 Task: Plan a trip to Vaniyambadi, India from 15th December, 2023 to 21st December, 2023 for 5 adults.3 bedrooms having 3 beds and 3 bathrooms. Property type can be house. Amenities needed are: washing machine. Look for 4 properties as per requirement.
Action: Mouse moved to (540, 123)
Screenshot: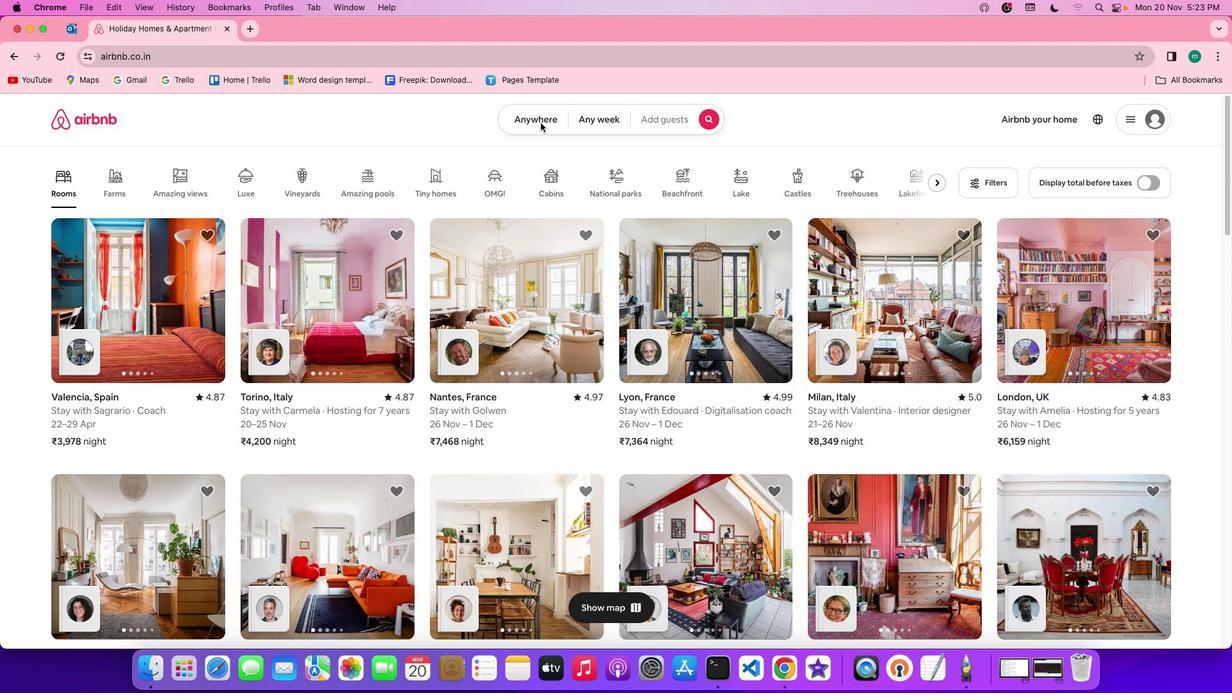 
Action: Mouse pressed left at (540, 123)
Screenshot: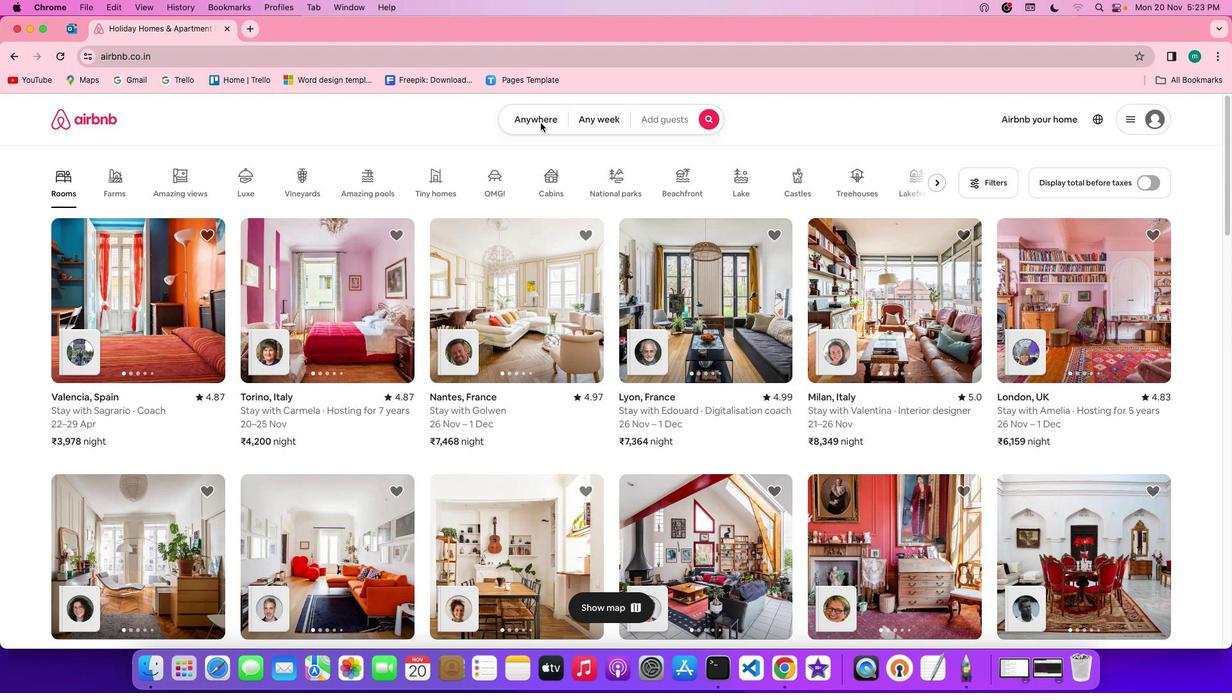 
Action: Mouse pressed left at (540, 123)
Screenshot: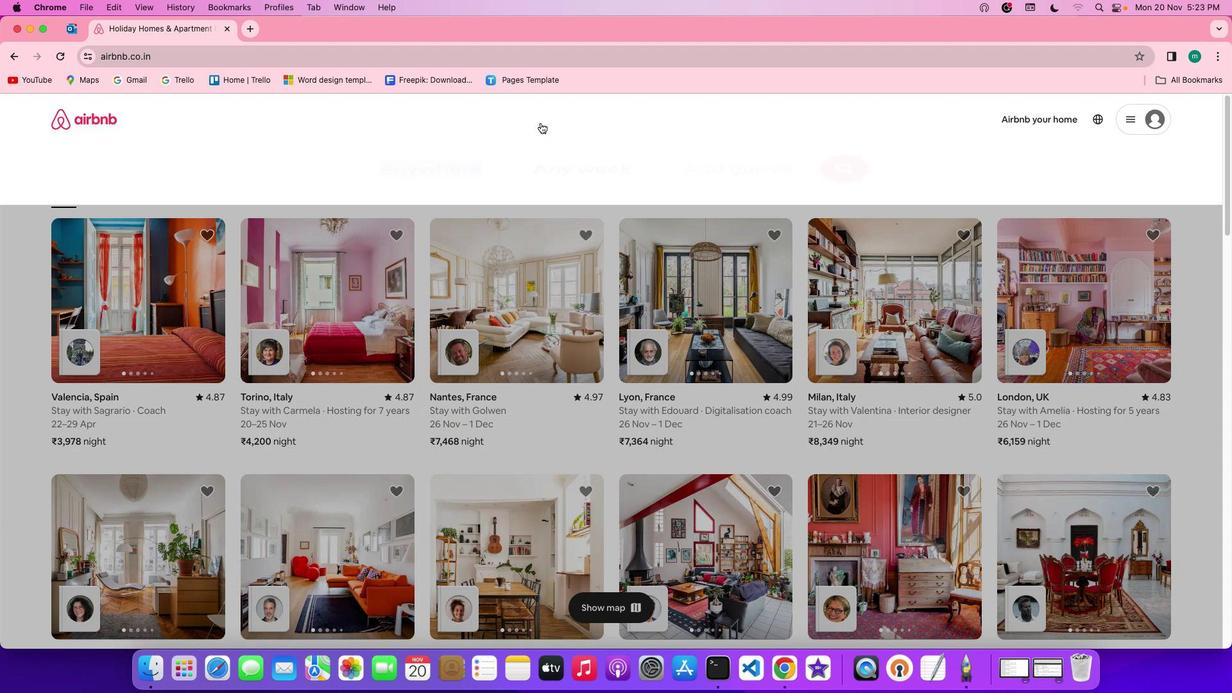 
Action: Mouse moved to (466, 167)
Screenshot: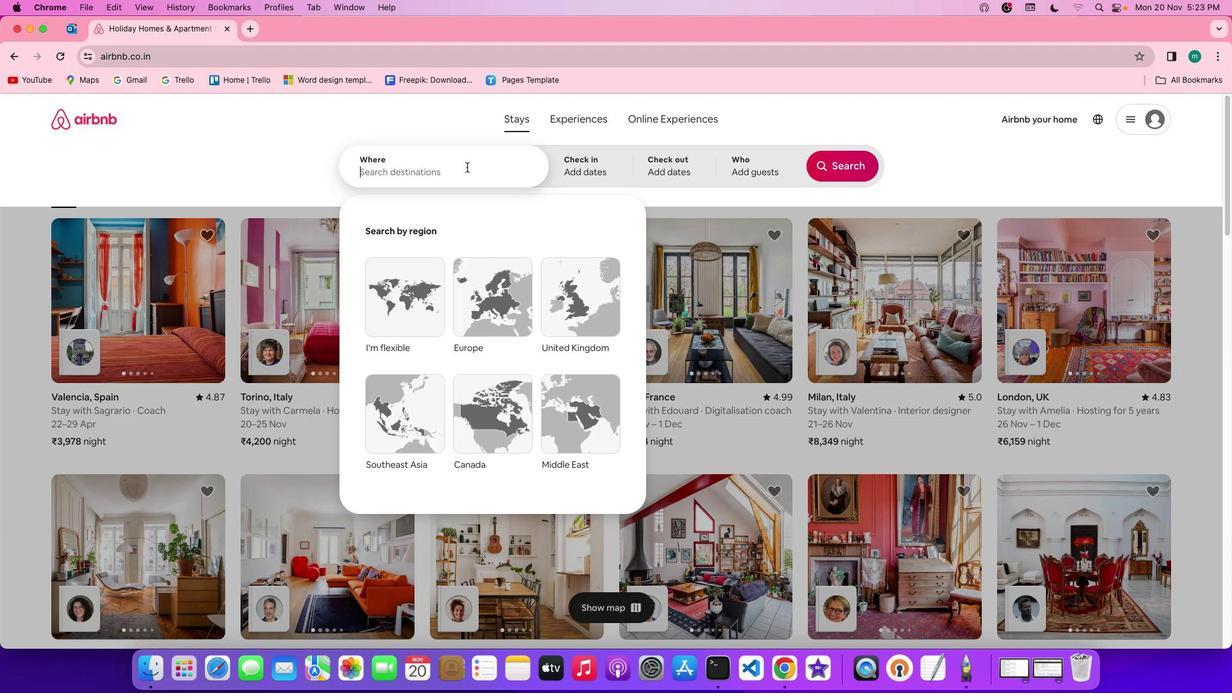 
Action: Mouse pressed left at (466, 167)
Screenshot: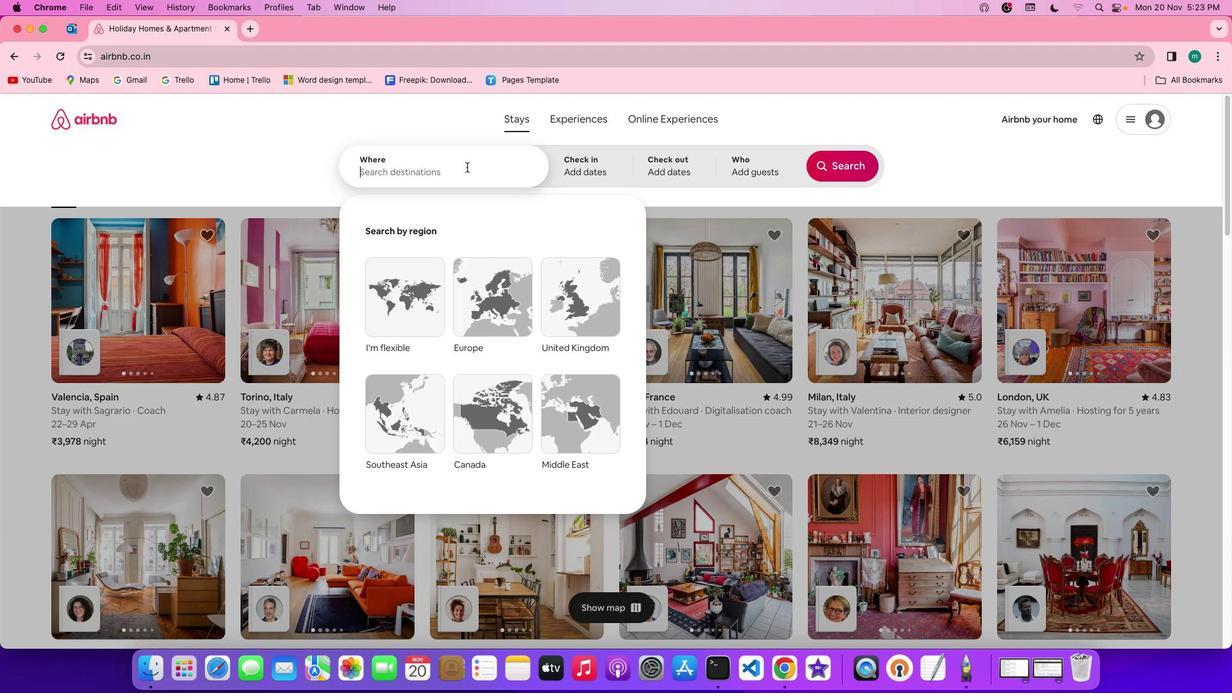 
Action: Mouse moved to (481, 179)
Screenshot: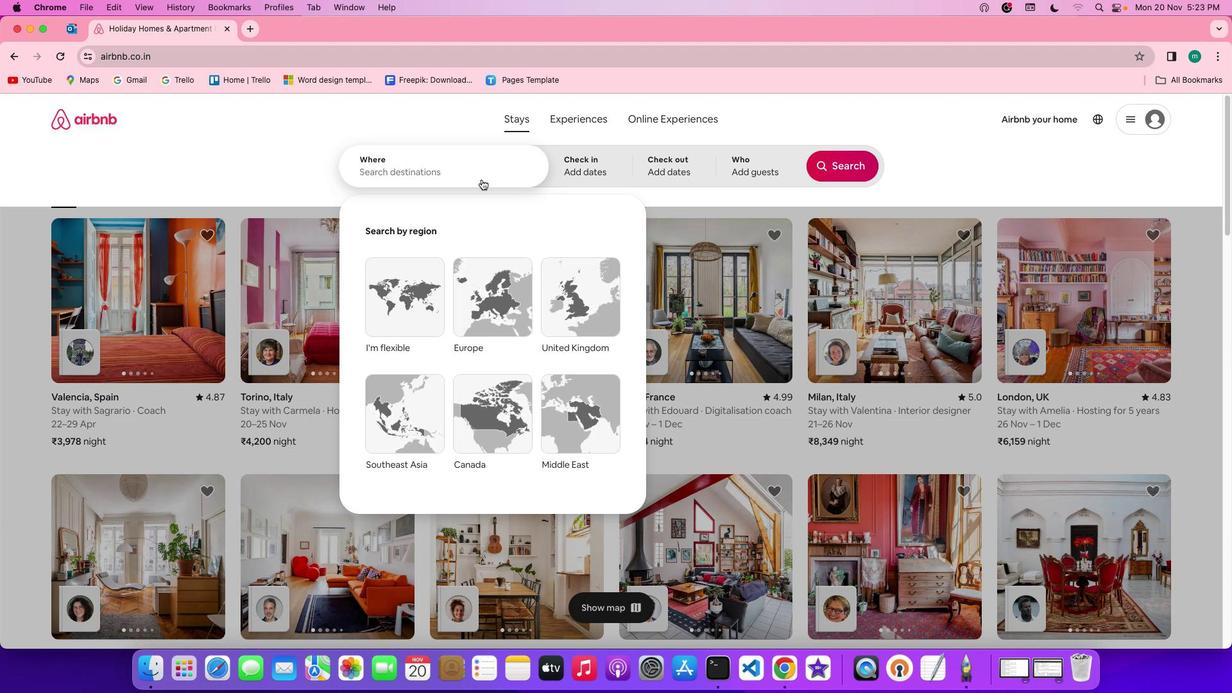 
Action: Key pressed Key.spaceKey.shift'V''a''n''i''y''a''m''b''a''d''i'','Key.spaceKey.shift'I''n''d''i''a'
Screenshot: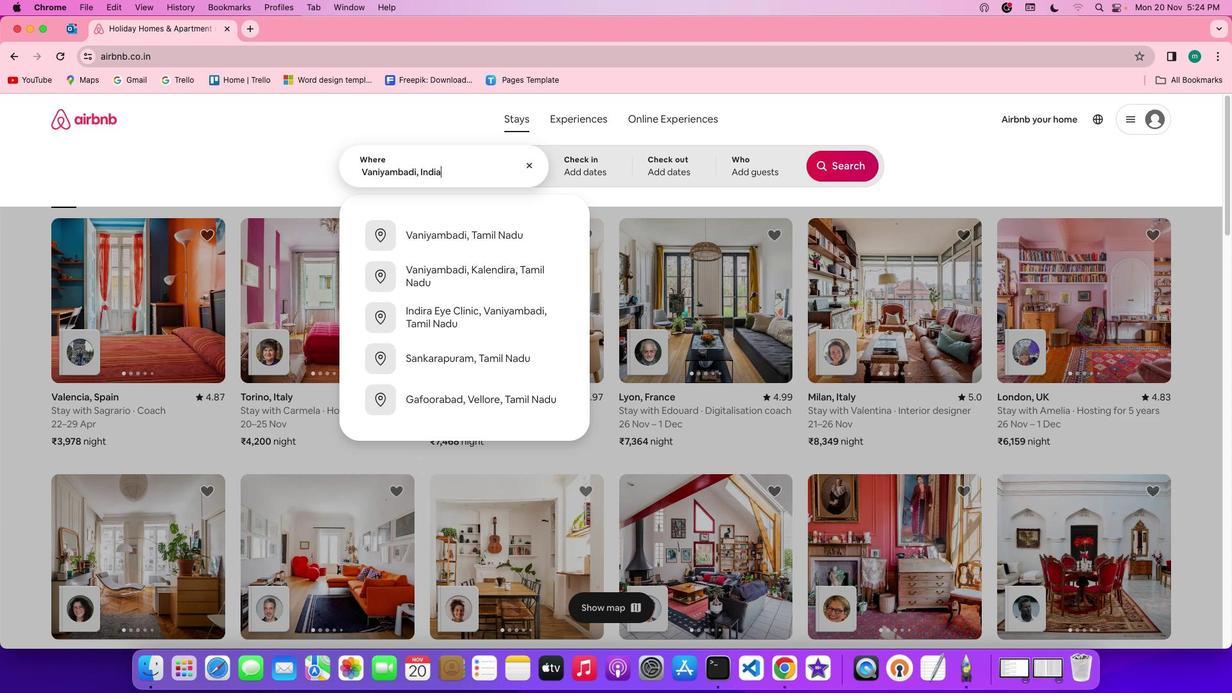 
Action: Mouse moved to (609, 163)
Screenshot: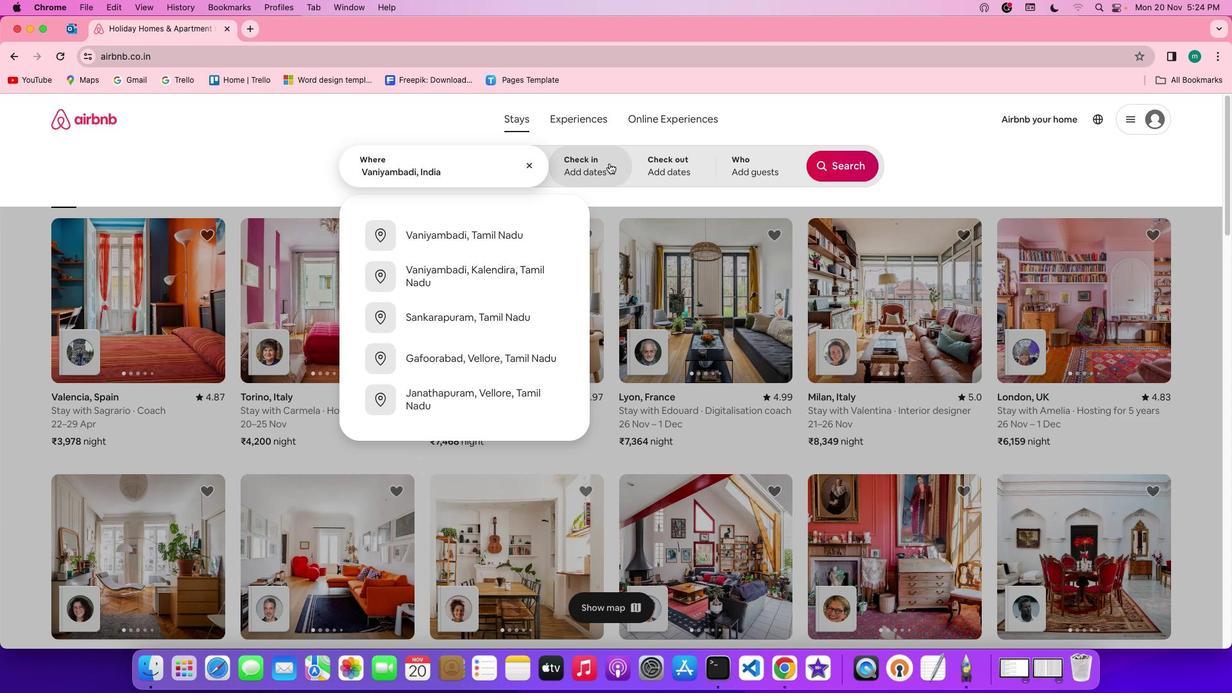 
Action: Mouse pressed left at (609, 163)
Screenshot: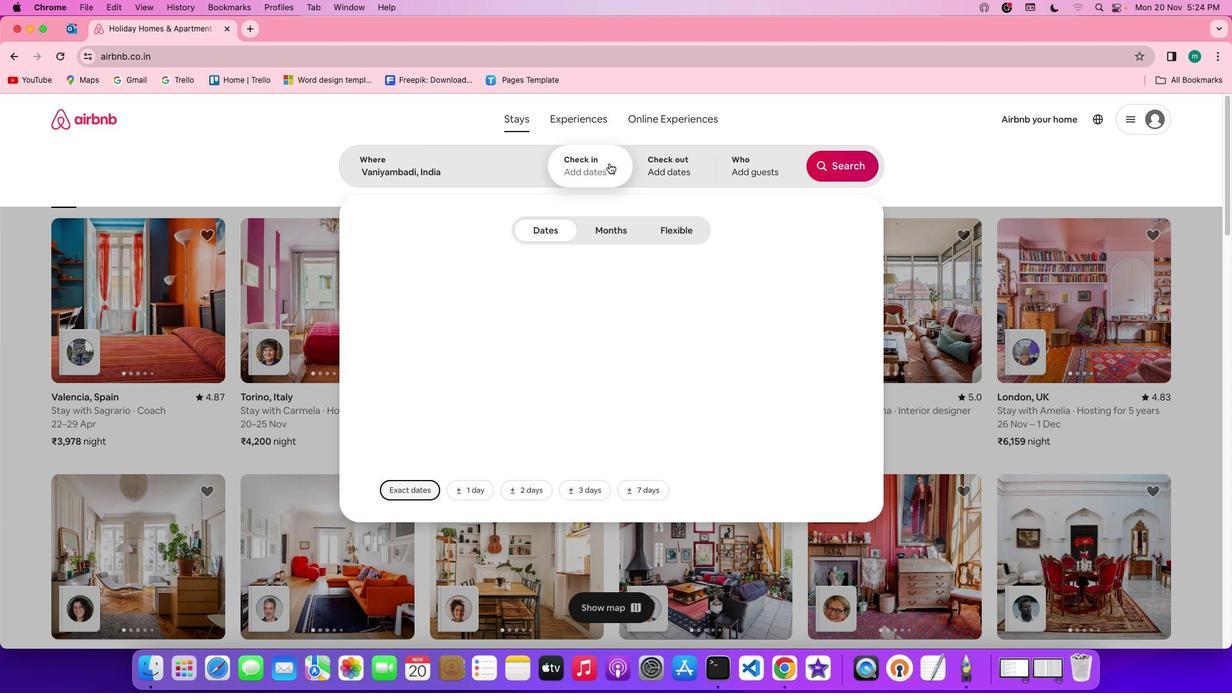 
Action: Mouse moved to (794, 382)
Screenshot: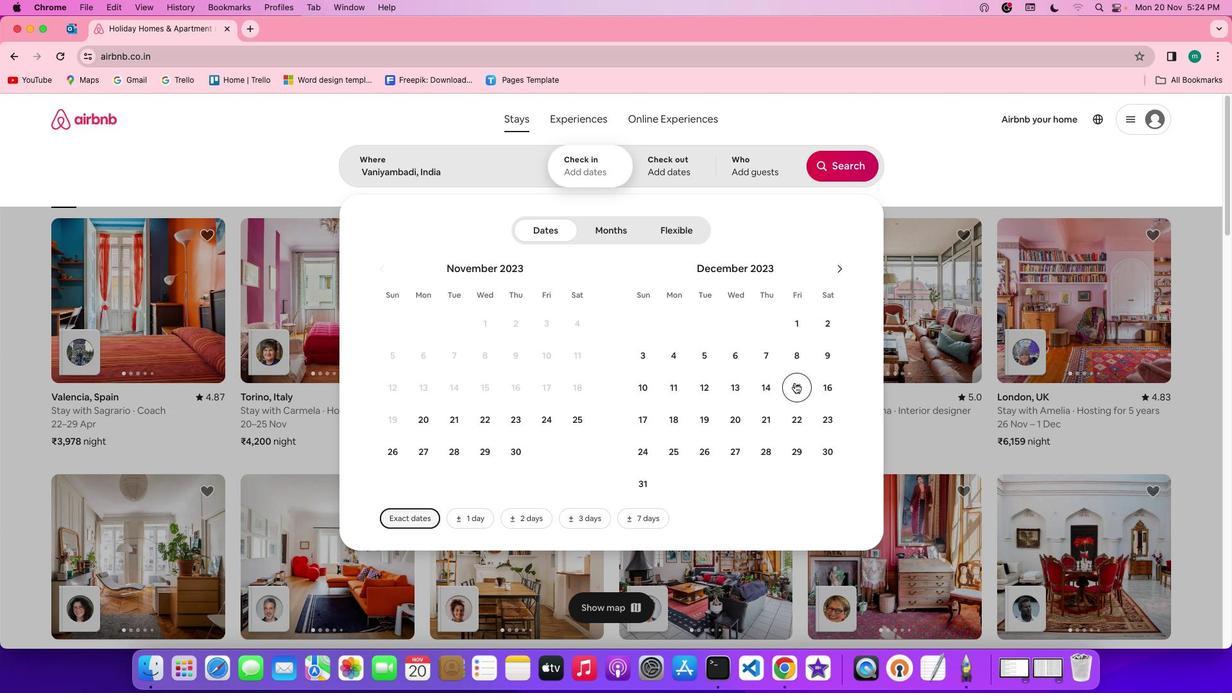 
Action: Mouse pressed left at (794, 382)
Screenshot: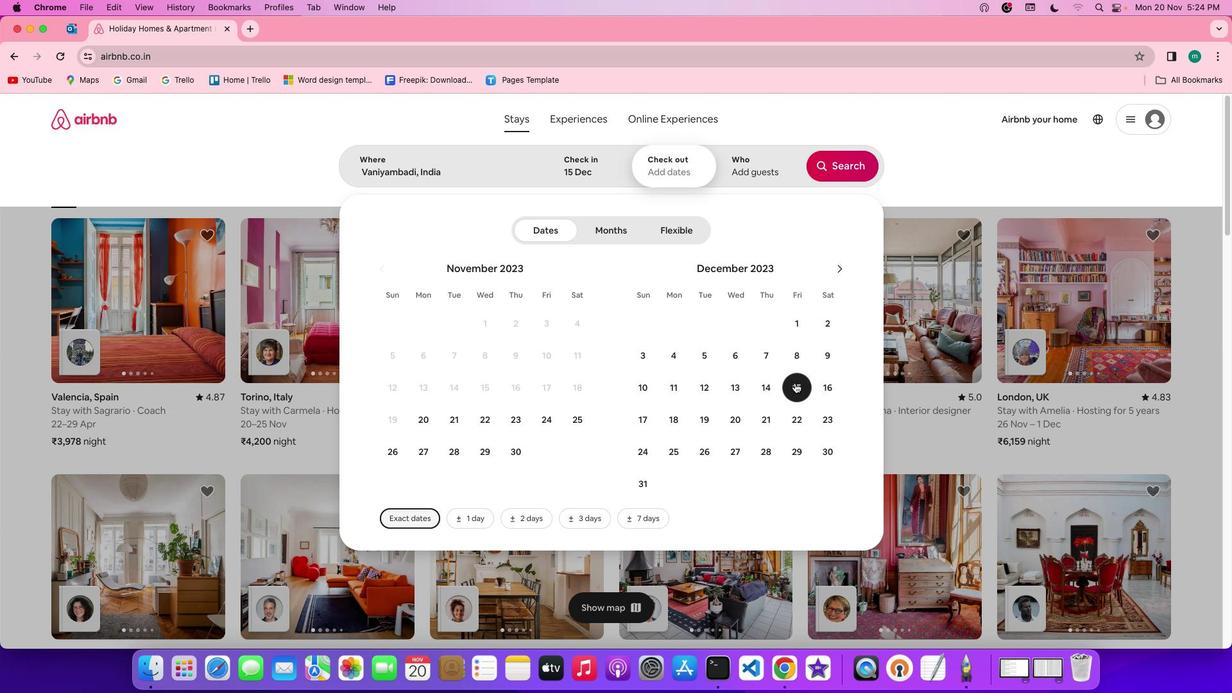 
Action: Mouse moved to (768, 419)
Screenshot: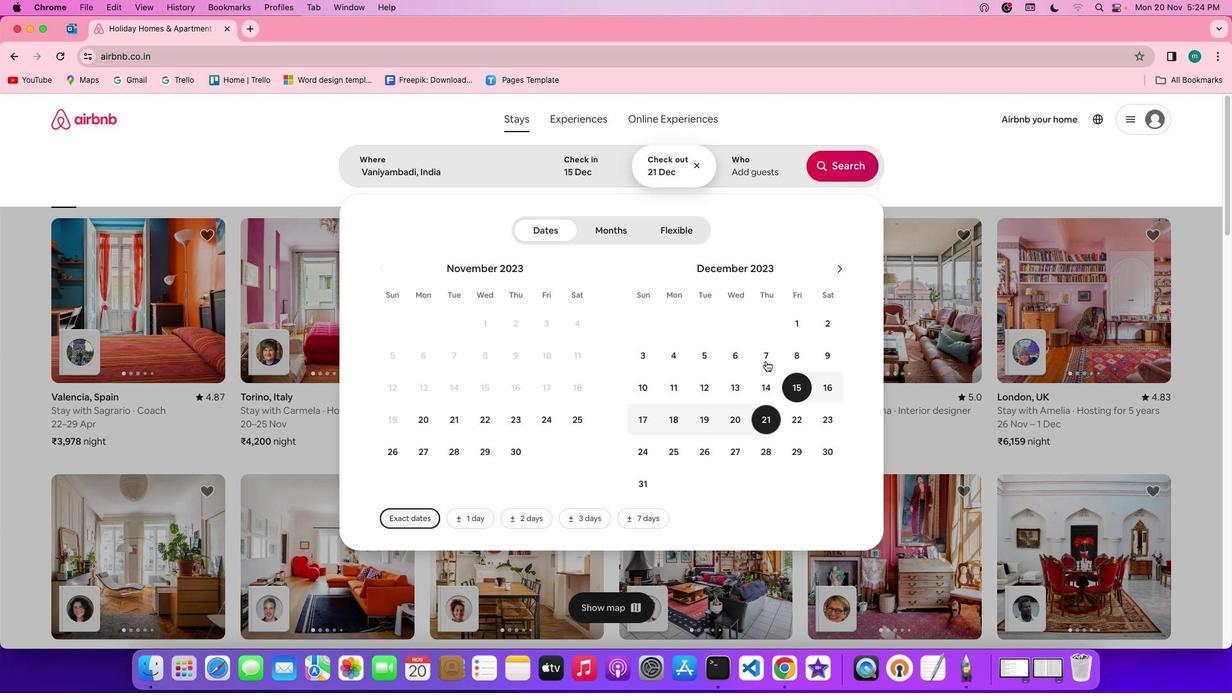 
Action: Mouse pressed left at (768, 419)
Screenshot: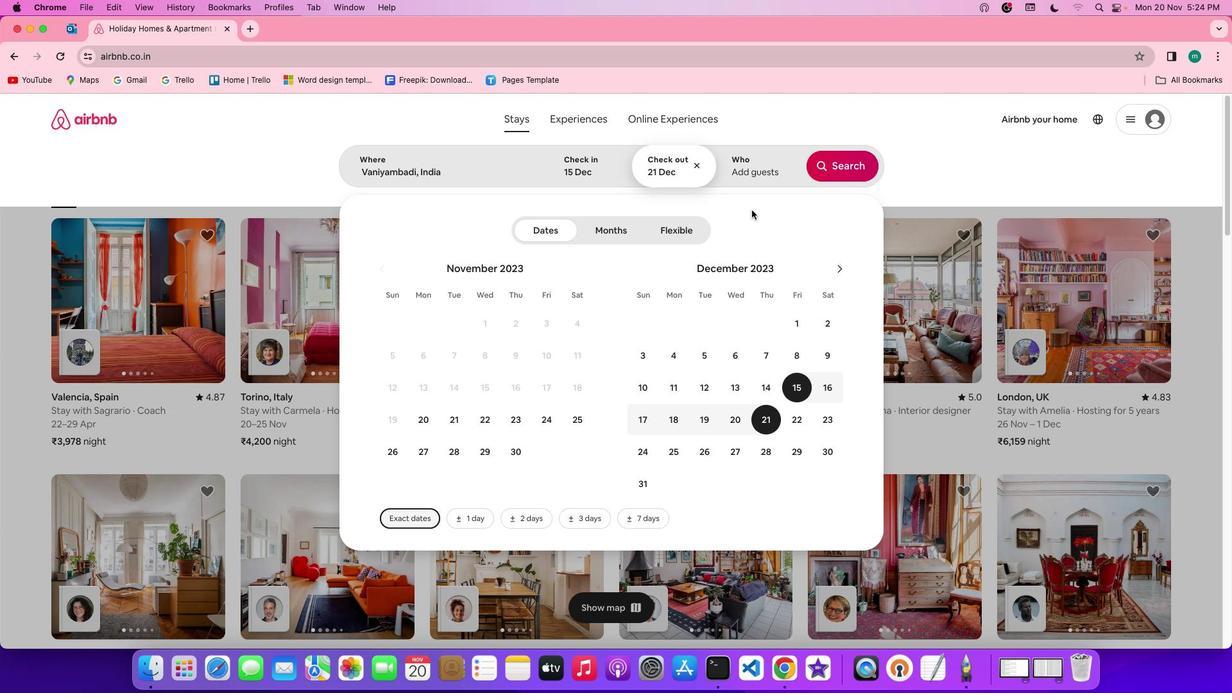 
Action: Mouse moved to (757, 174)
Screenshot: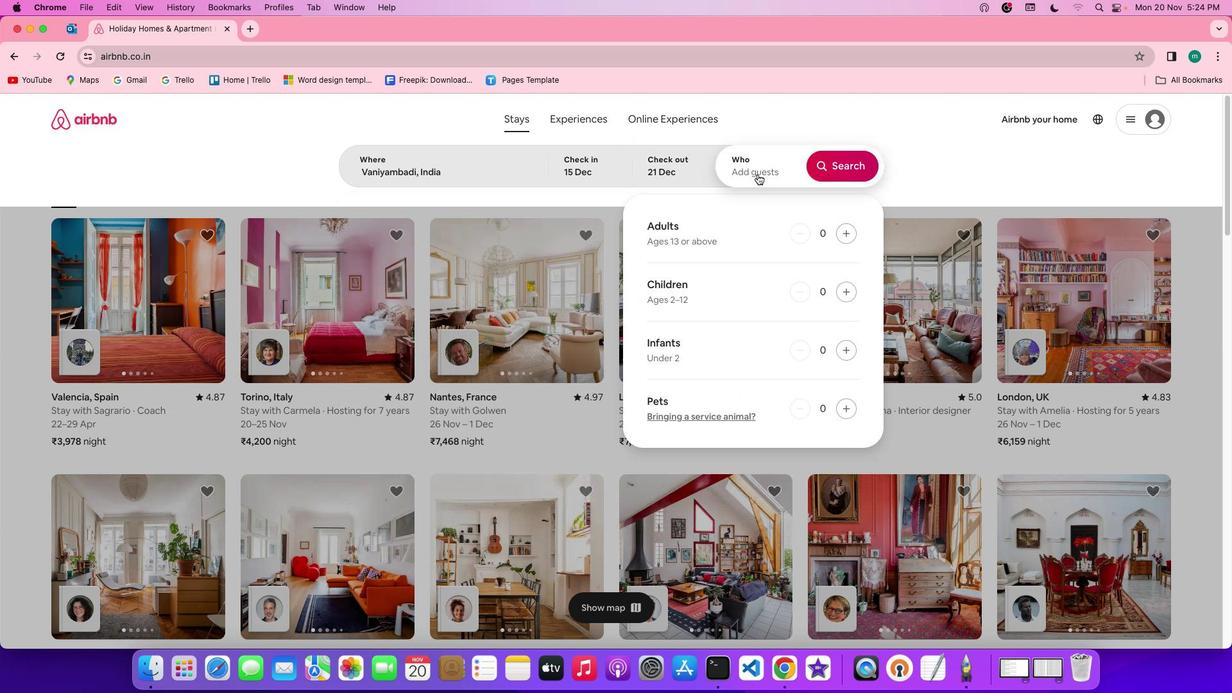 
Action: Mouse pressed left at (757, 174)
Screenshot: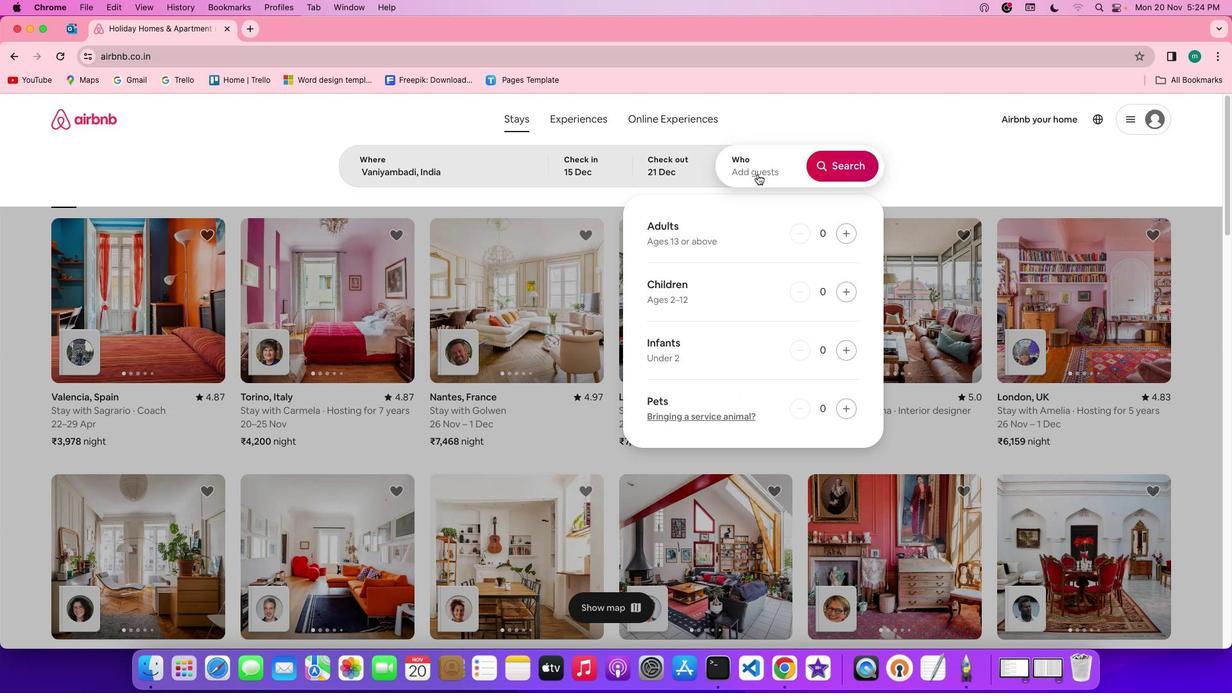 
Action: Mouse moved to (849, 227)
Screenshot: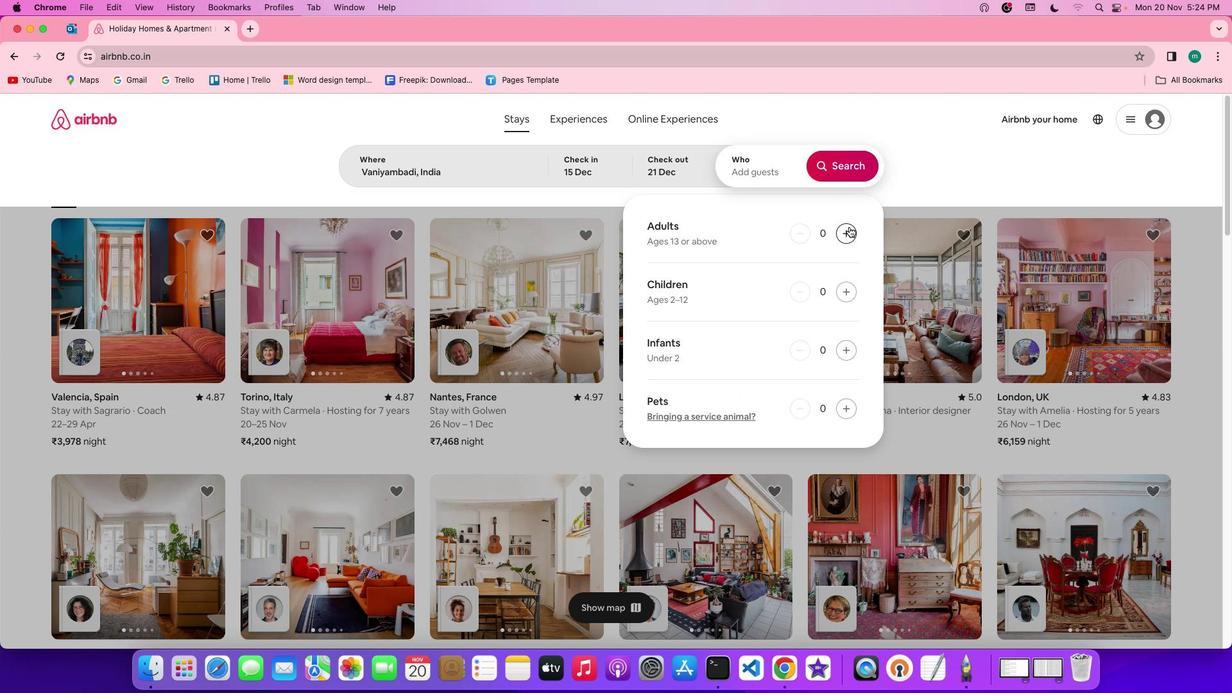 
Action: Mouse pressed left at (849, 227)
Screenshot: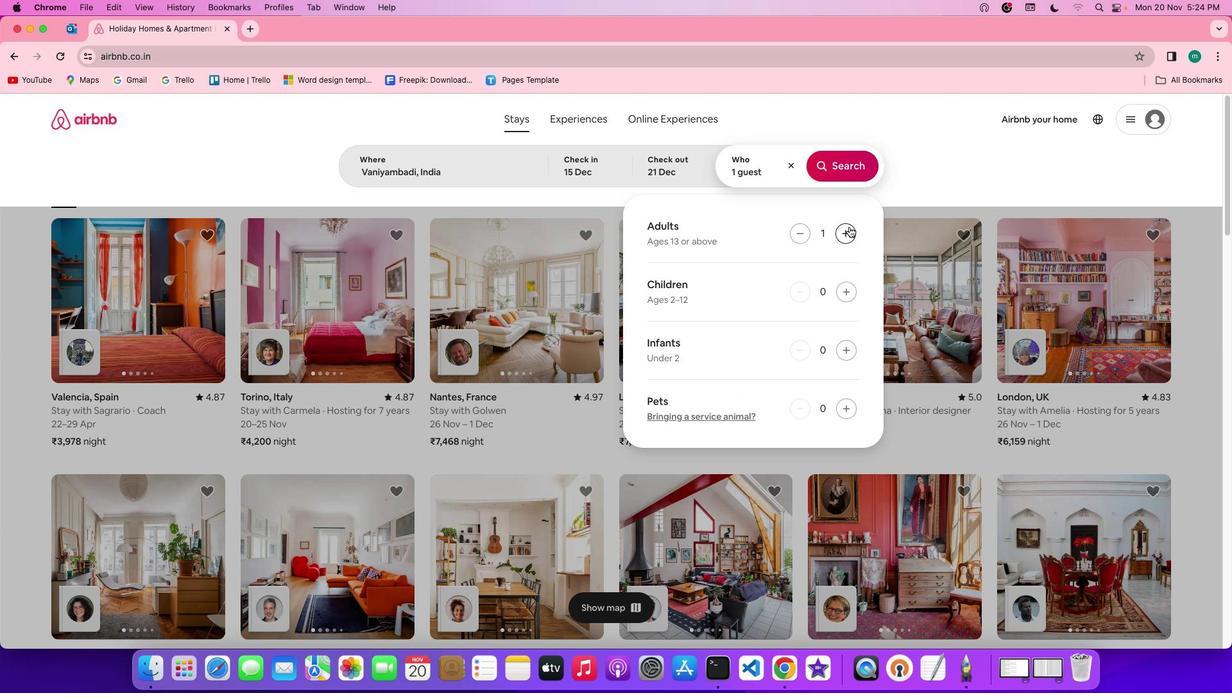 
Action: Mouse pressed left at (849, 227)
Screenshot: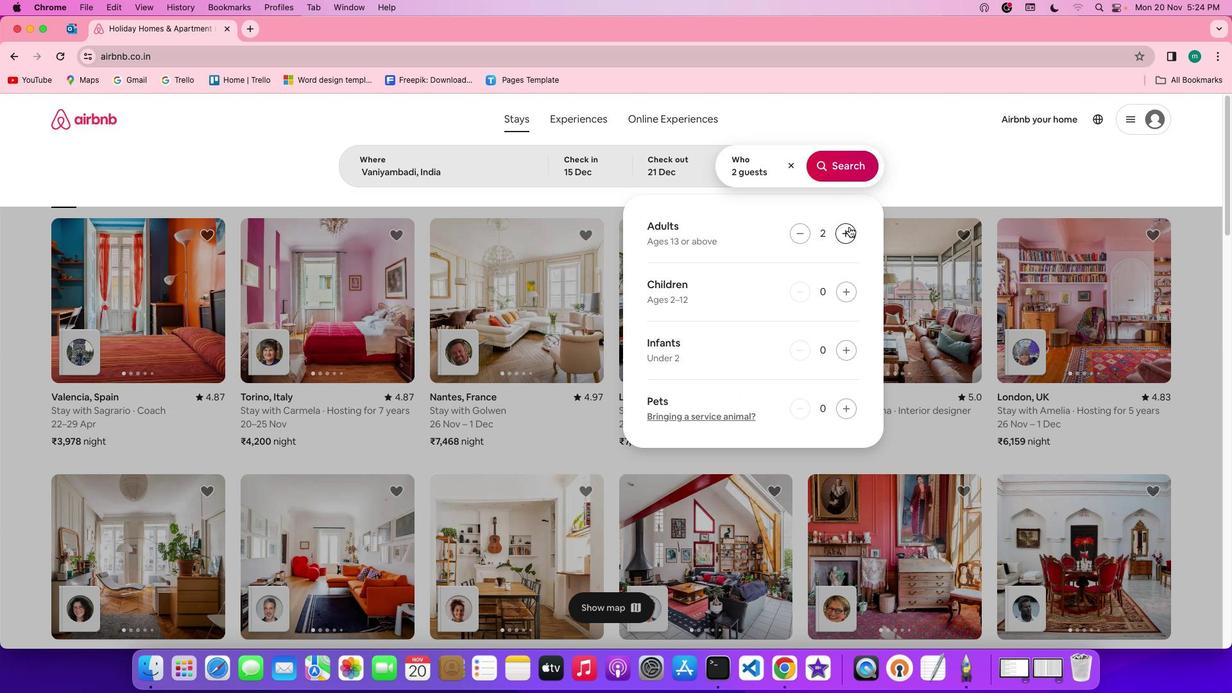 
Action: Mouse pressed left at (849, 227)
Screenshot: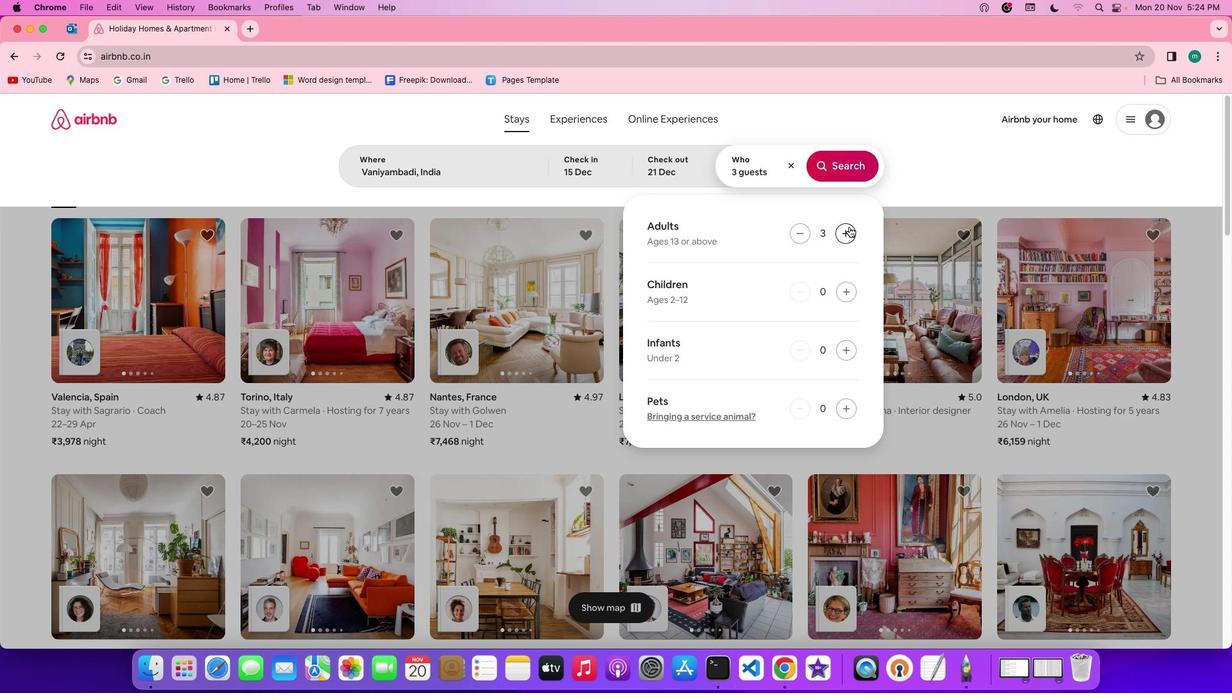 
Action: Mouse pressed left at (849, 227)
Screenshot: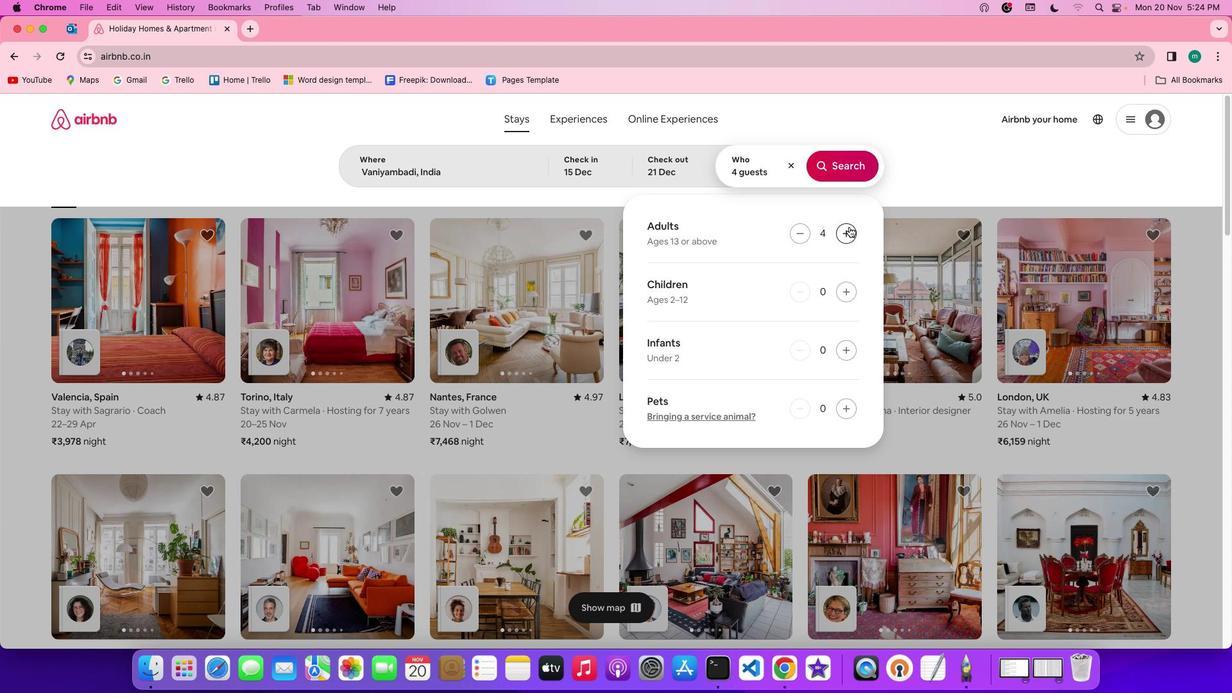 
Action: Mouse pressed left at (849, 227)
Screenshot: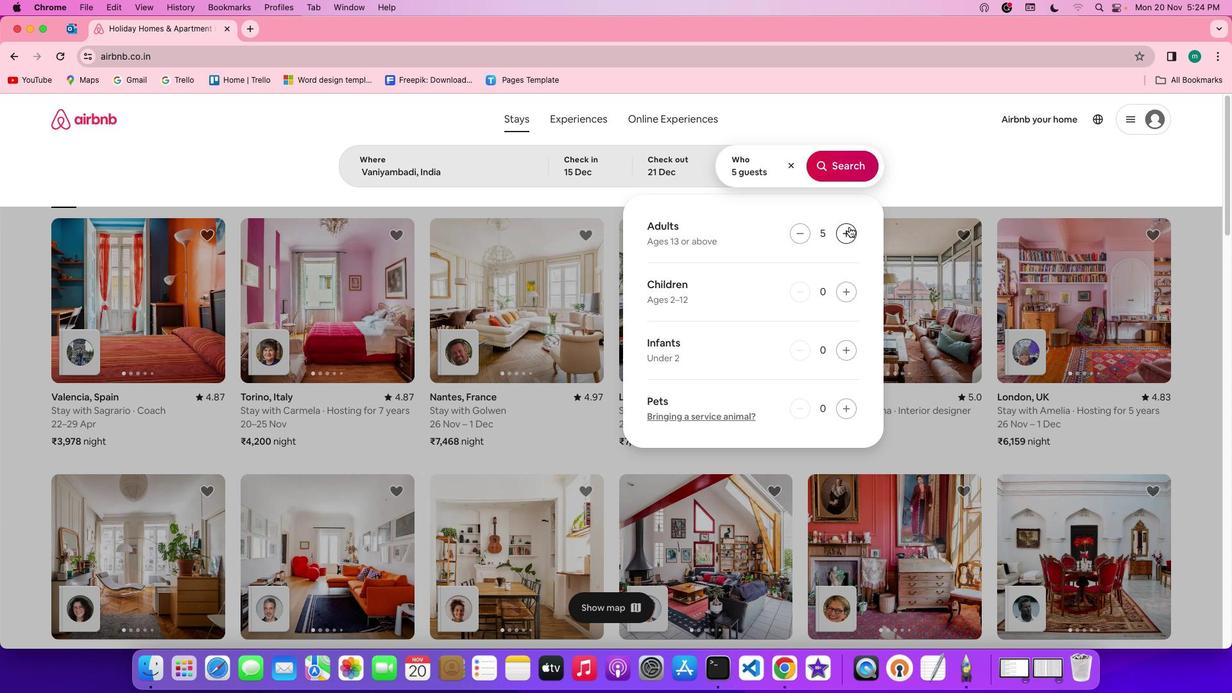 
Action: Mouse moved to (836, 166)
Screenshot: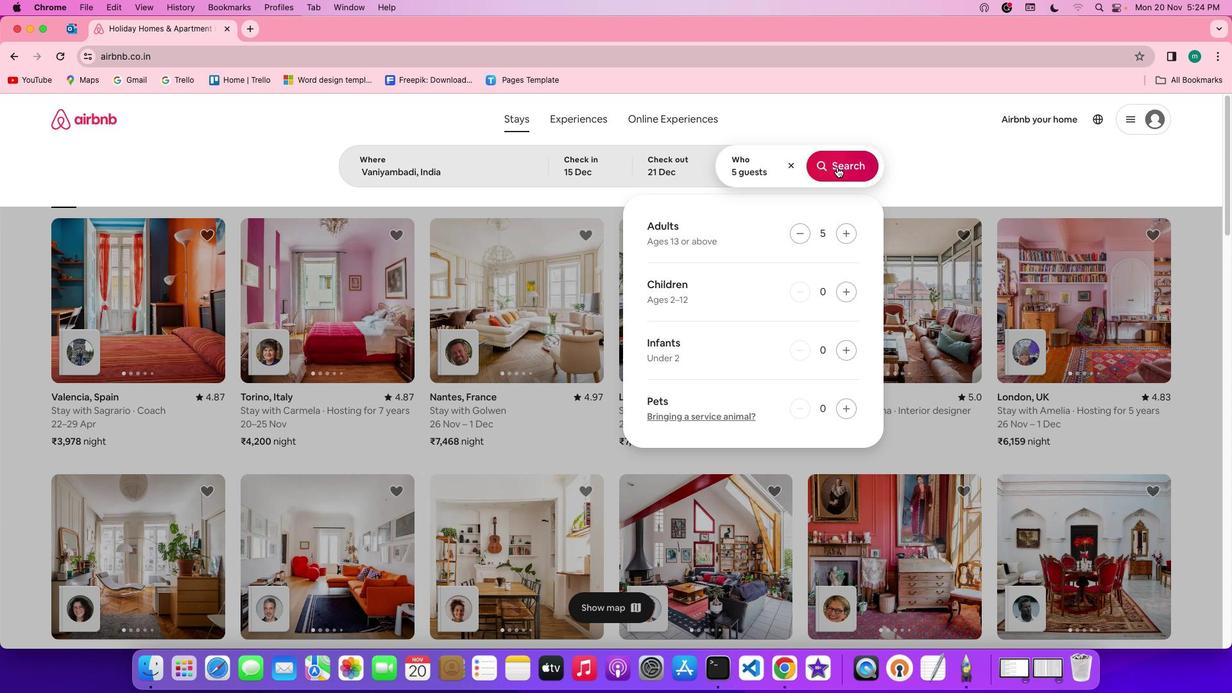 
Action: Mouse pressed left at (836, 166)
Screenshot: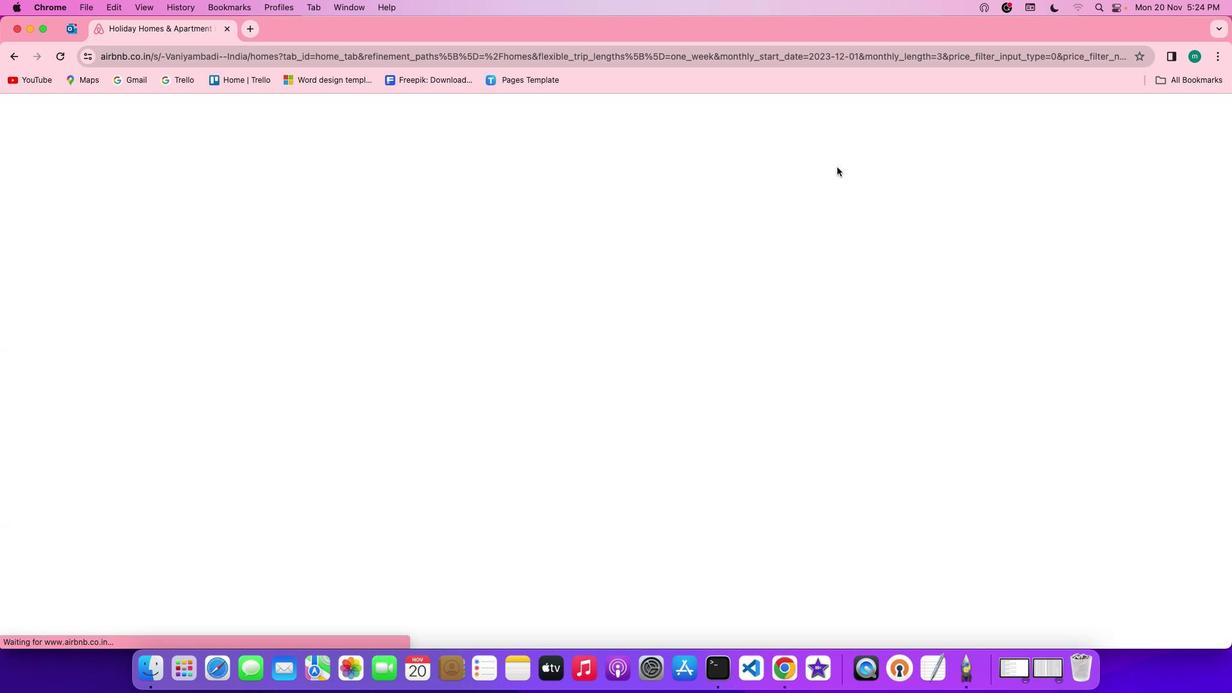 
Action: Mouse moved to (1026, 171)
Screenshot: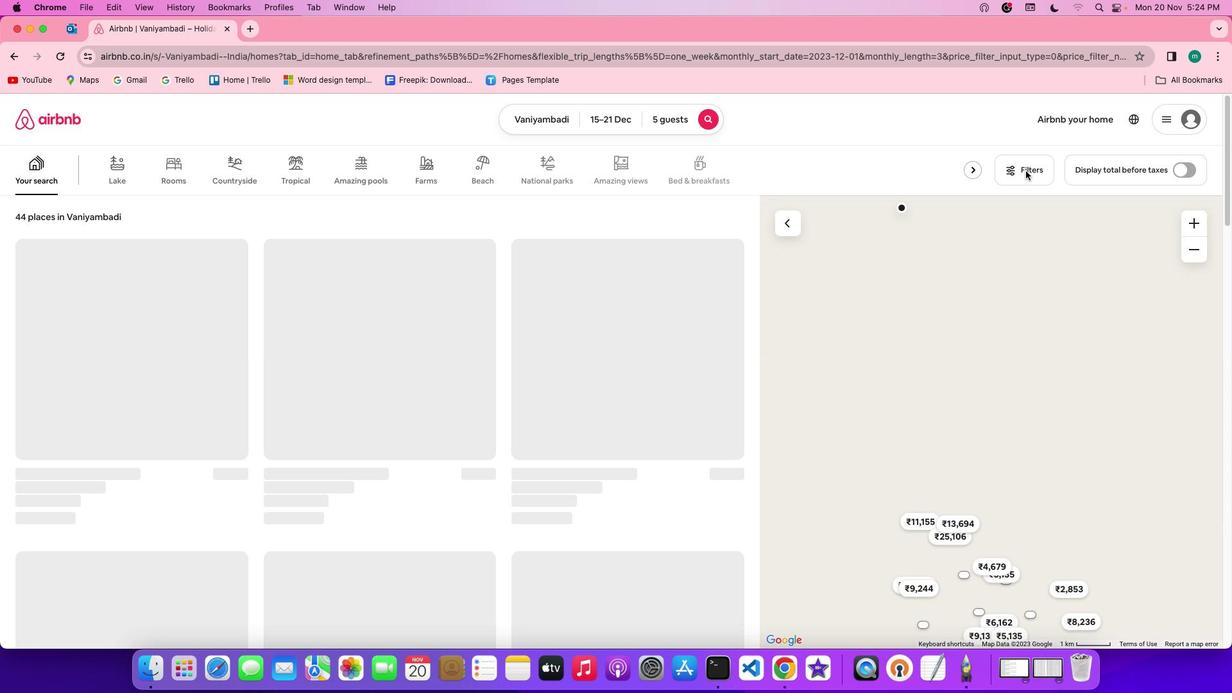 
Action: Mouse pressed left at (1026, 171)
Screenshot: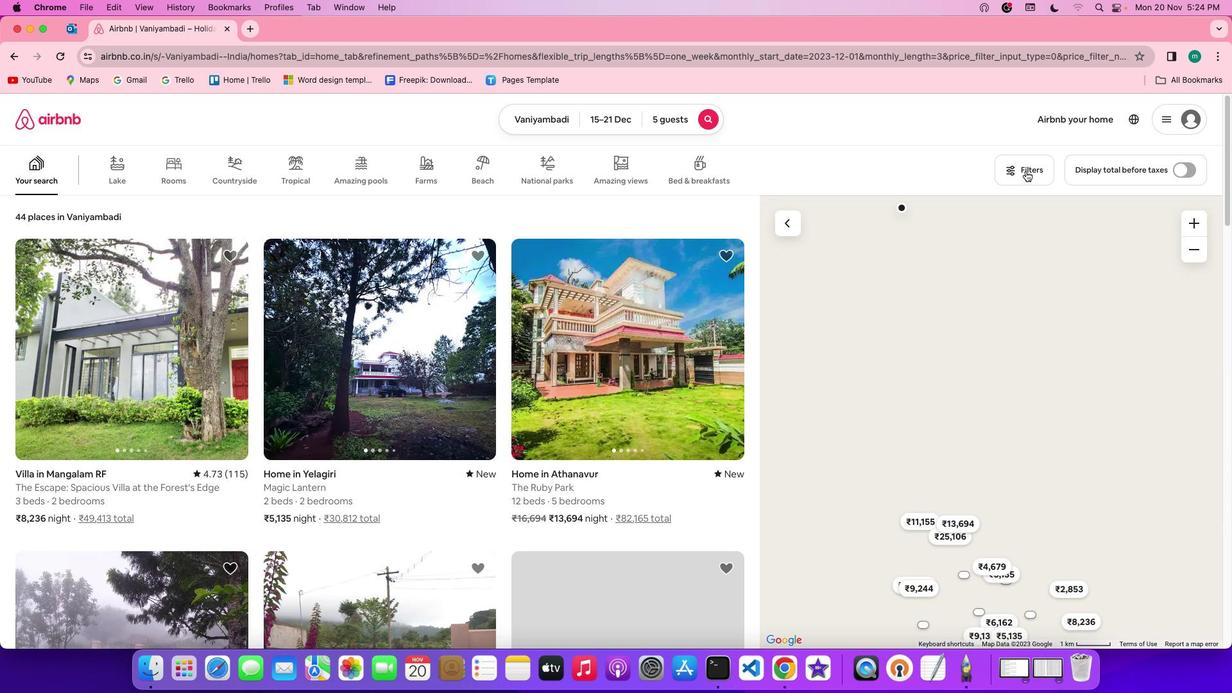 
Action: Mouse moved to (729, 339)
Screenshot: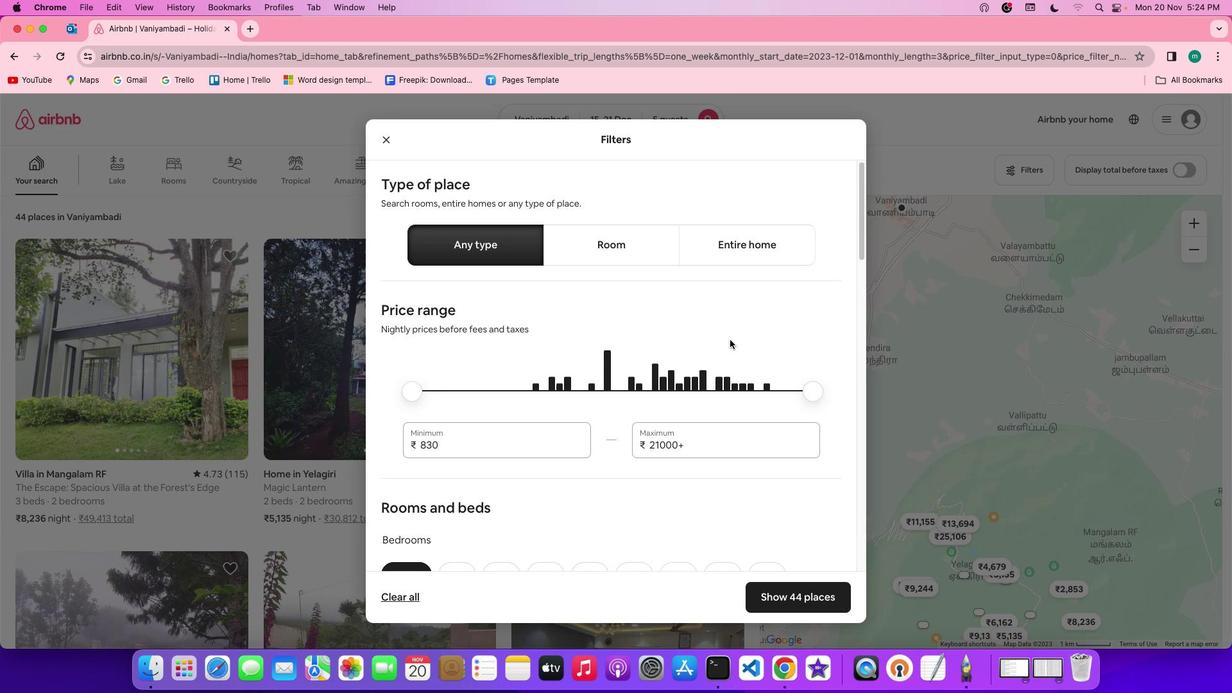 
Action: Mouse scrolled (729, 339) with delta (0, 0)
Screenshot: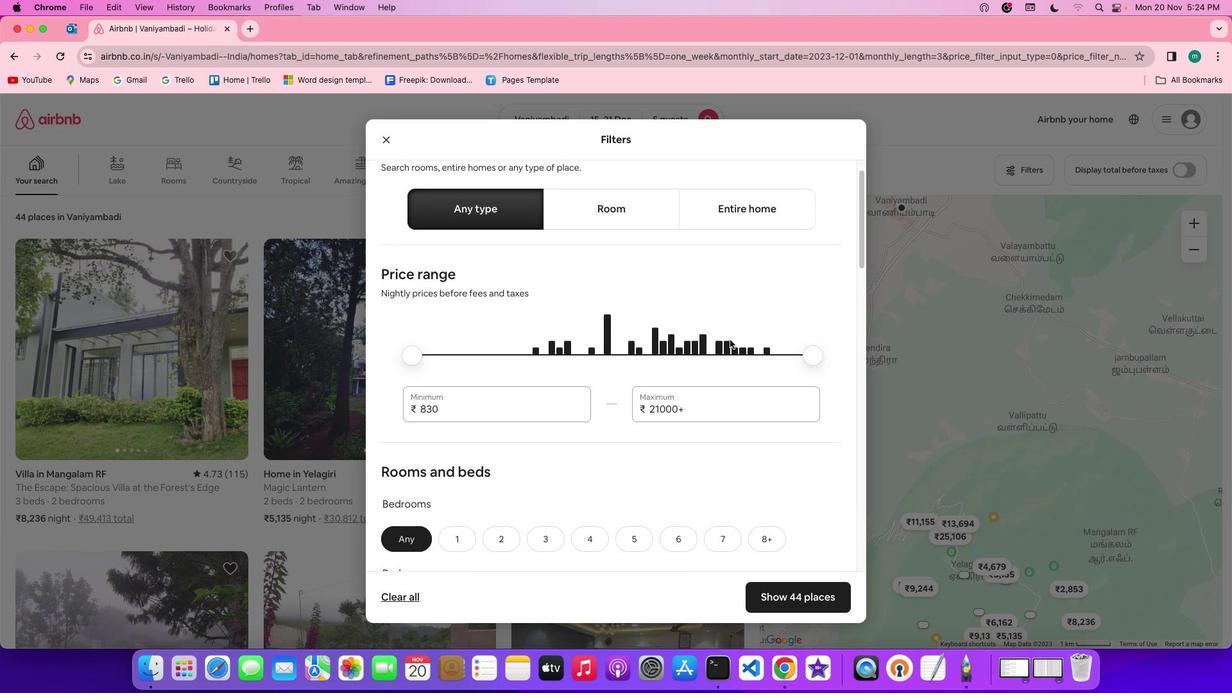 
Action: Mouse scrolled (729, 339) with delta (0, 0)
Screenshot: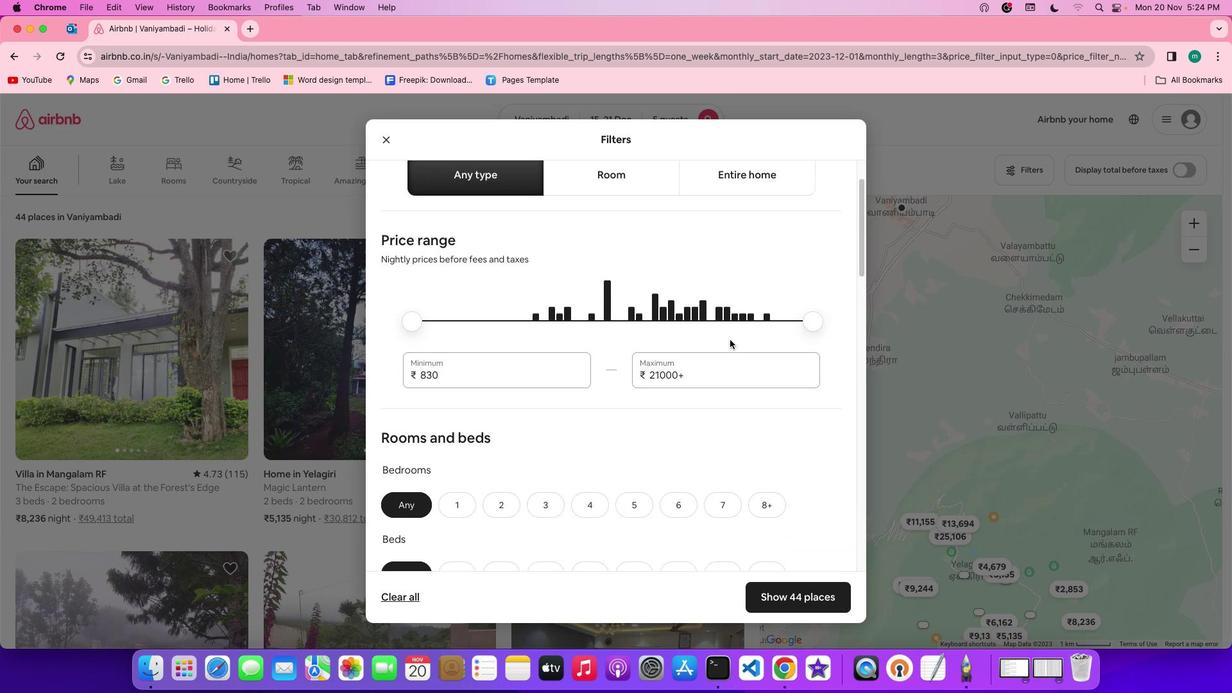 
Action: Mouse scrolled (729, 339) with delta (0, 0)
Screenshot: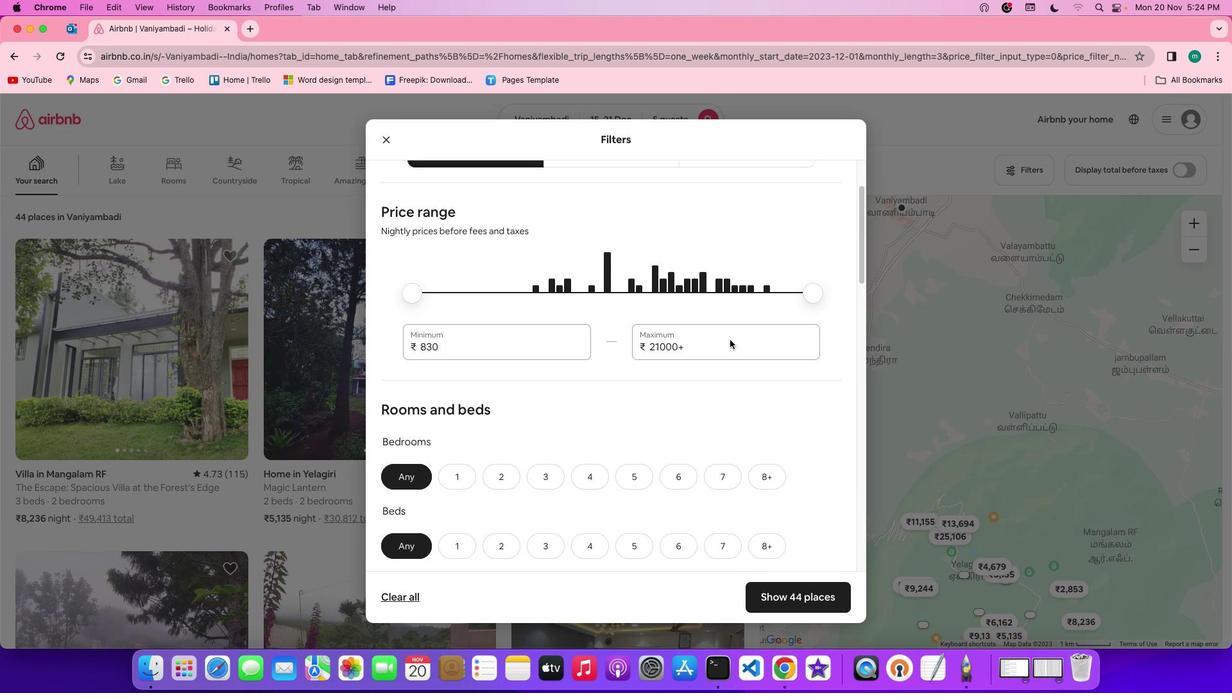 
Action: Mouse scrolled (729, 339) with delta (0, 0)
Screenshot: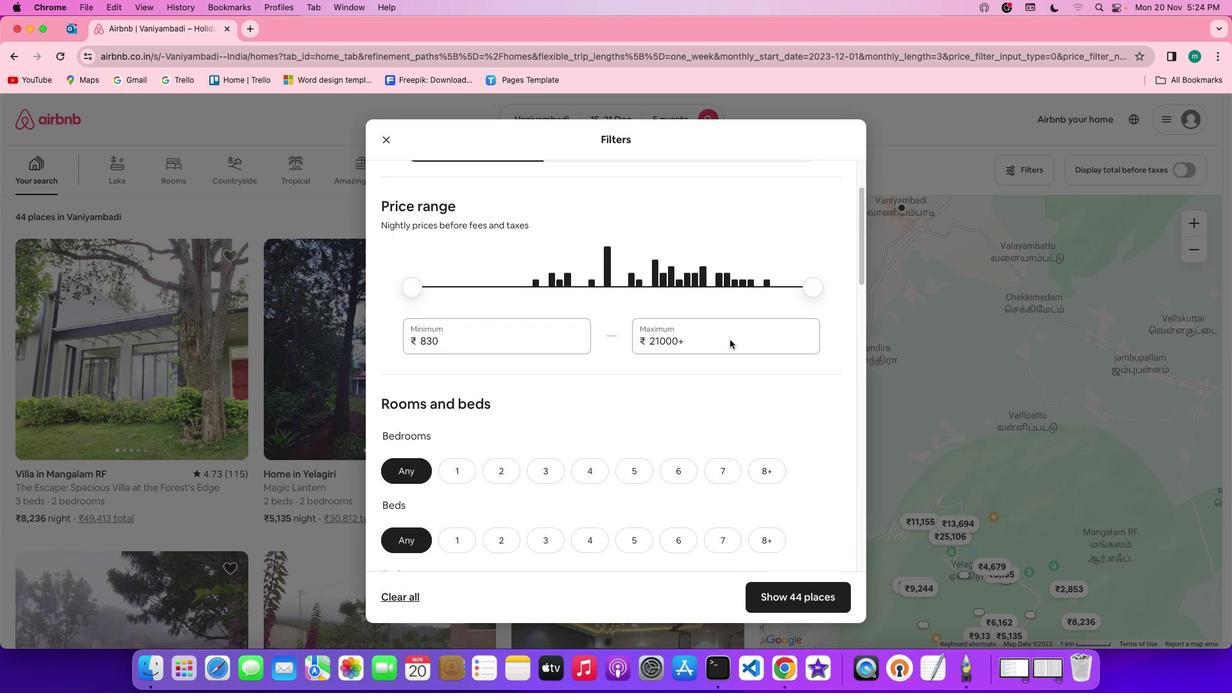 
Action: Mouse scrolled (729, 339) with delta (0, 0)
Screenshot: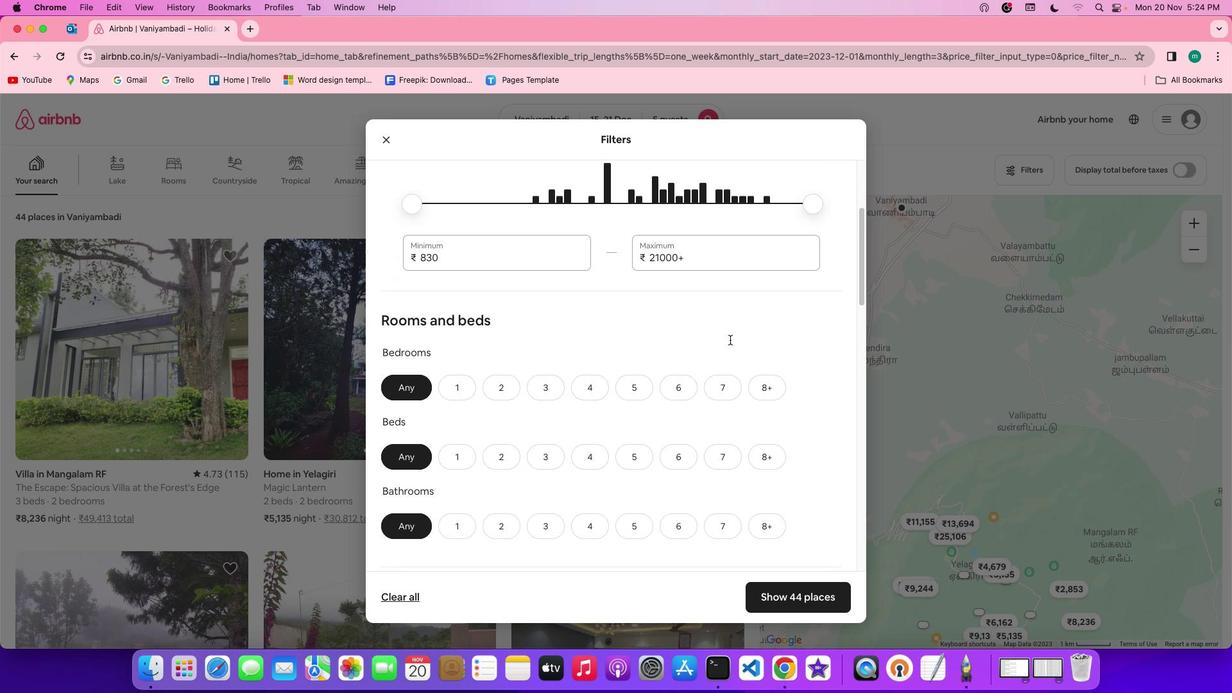 
Action: Mouse scrolled (729, 339) with delta (0, 0)
Screenshot: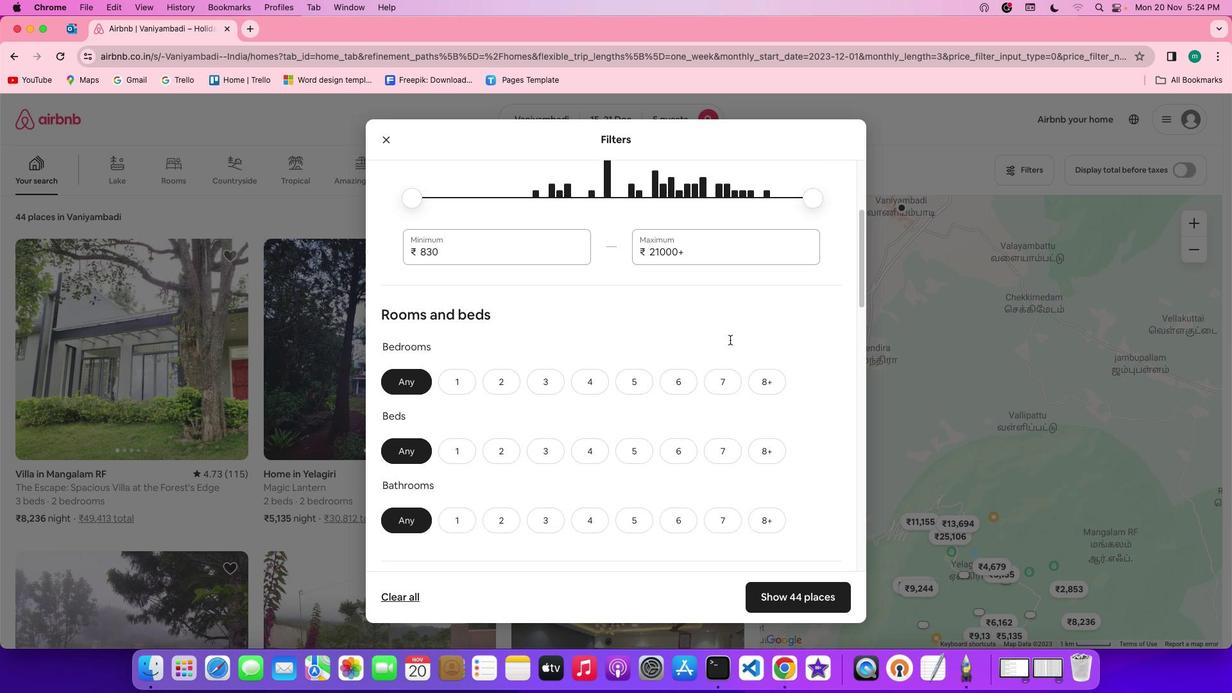
Action: Mouse scrolled (729, 339) with delta (0, -1)
Screenshot: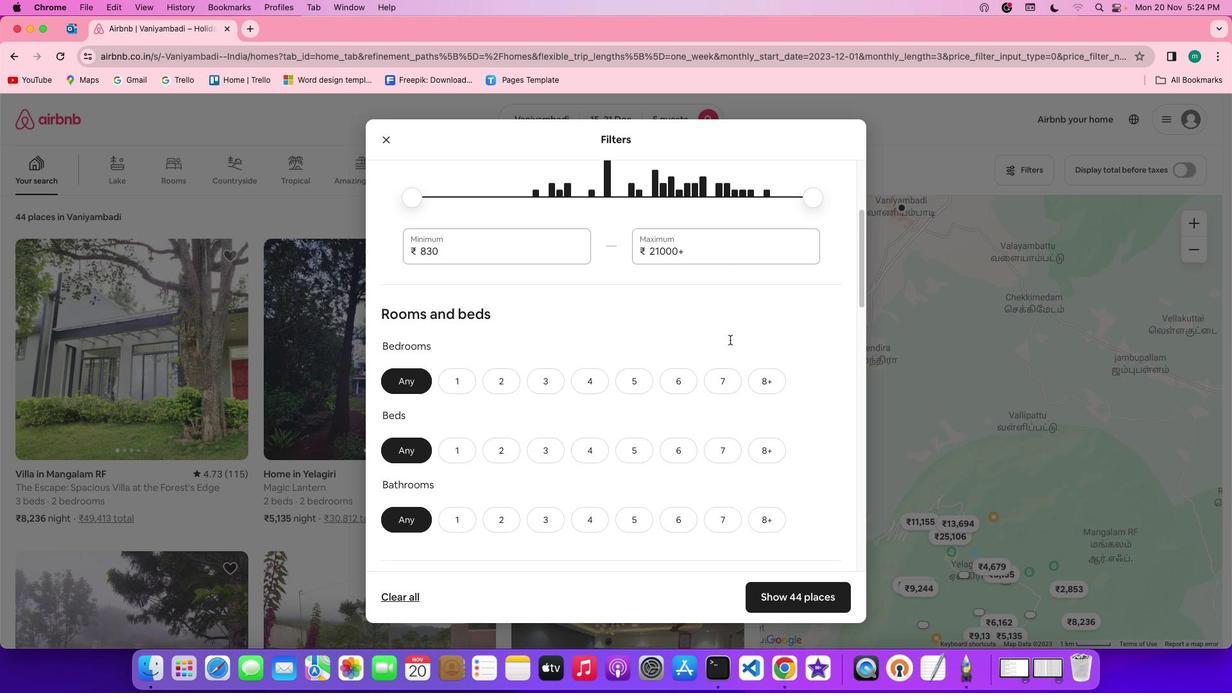 
Action: Mouse scrolled (729, 339) with delta (0, 0)
Screenshot: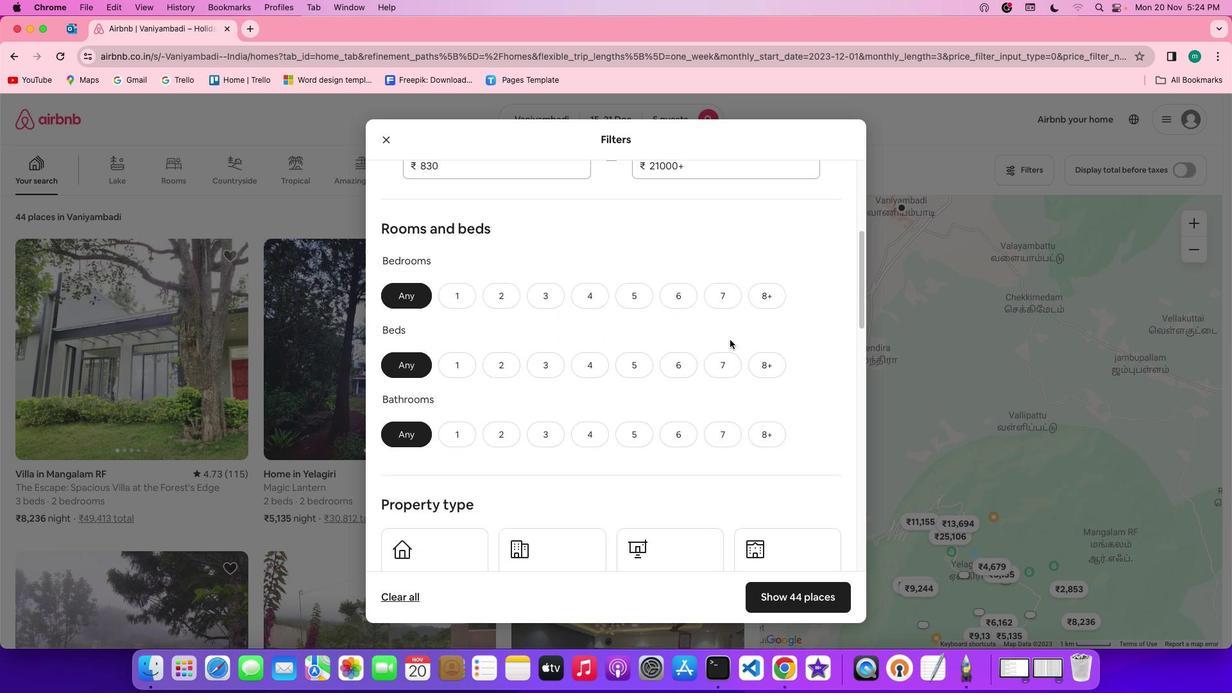 
Action: Mouse scrolled (729, 339) with delta (0, 0)
Screenshot: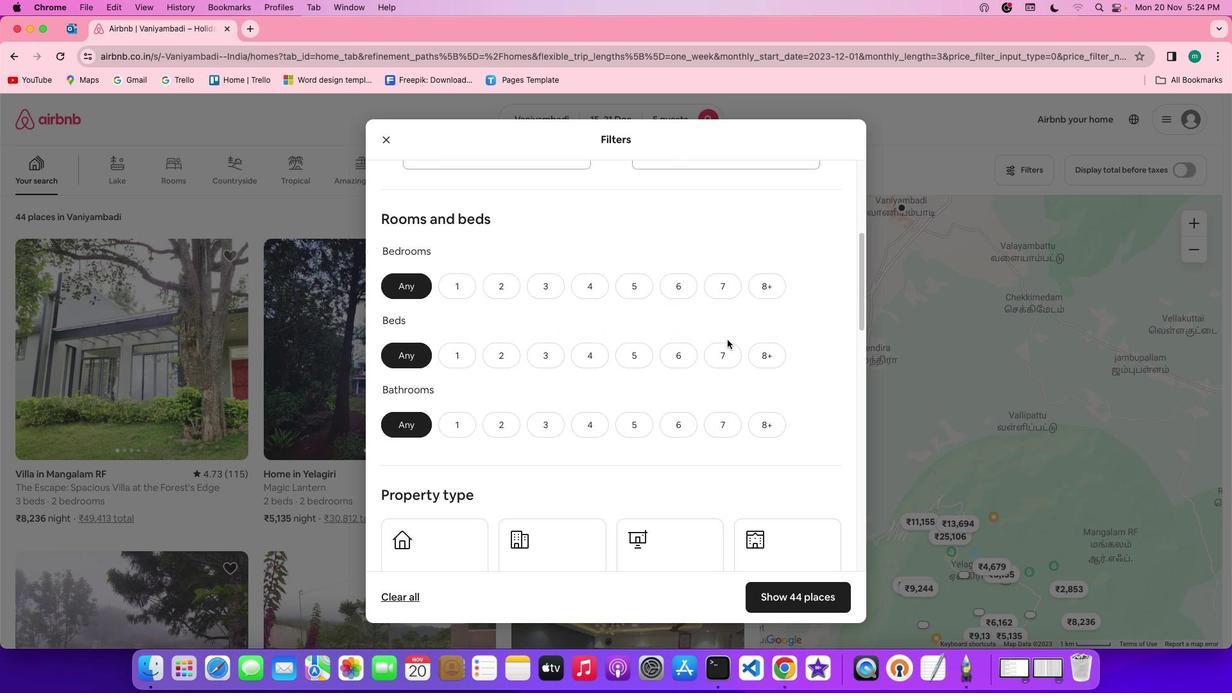 
Action: Mouse scrolled (729, 339) with delta (0, -1)
Screenshot: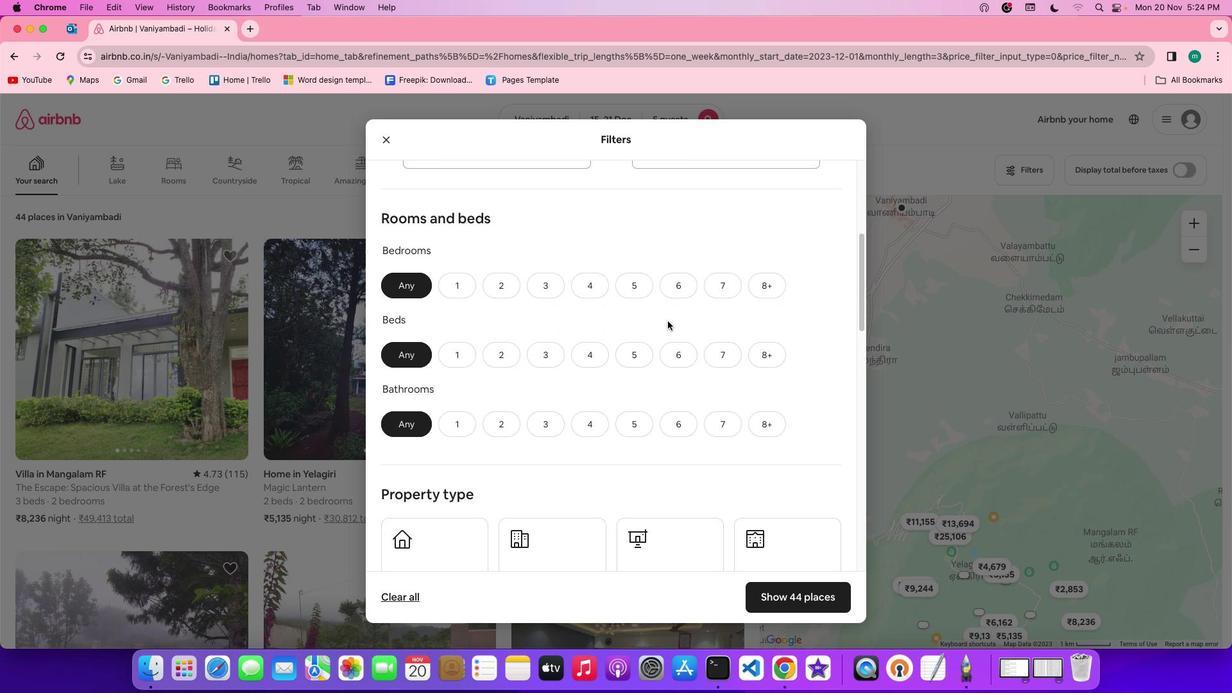 
Action: Mouse moved to (551, 284)
Screenshot: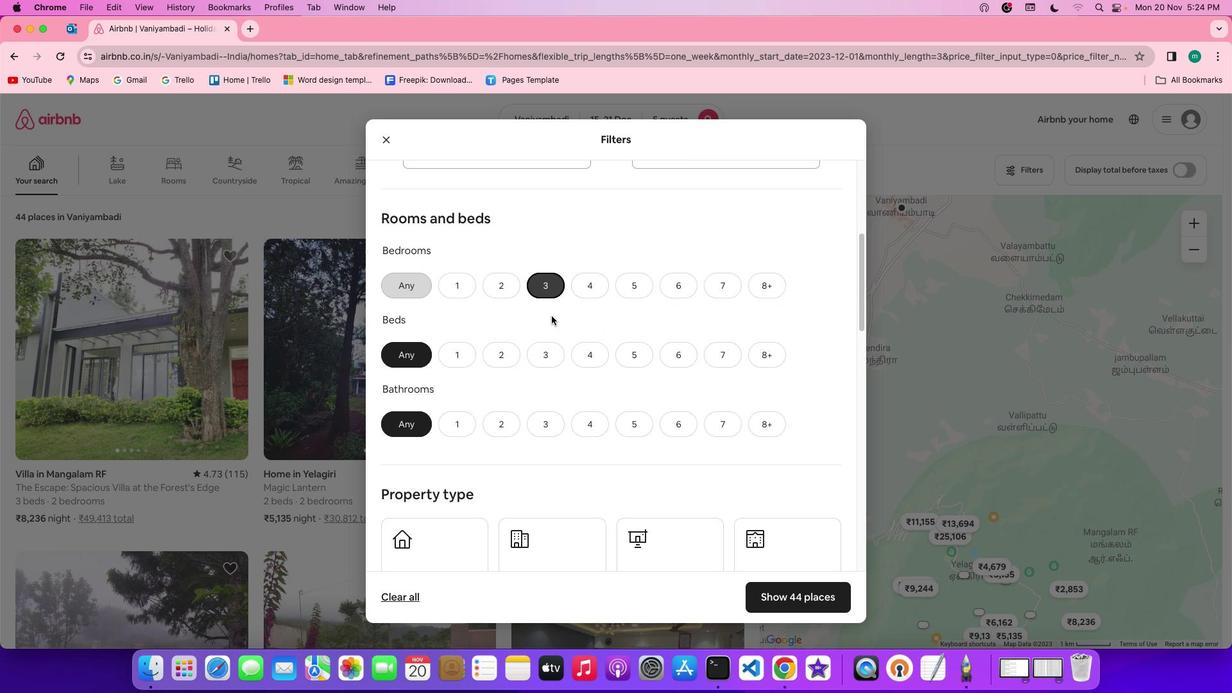 
Action: Mouse pressed left at (551, 284)
Screenshot: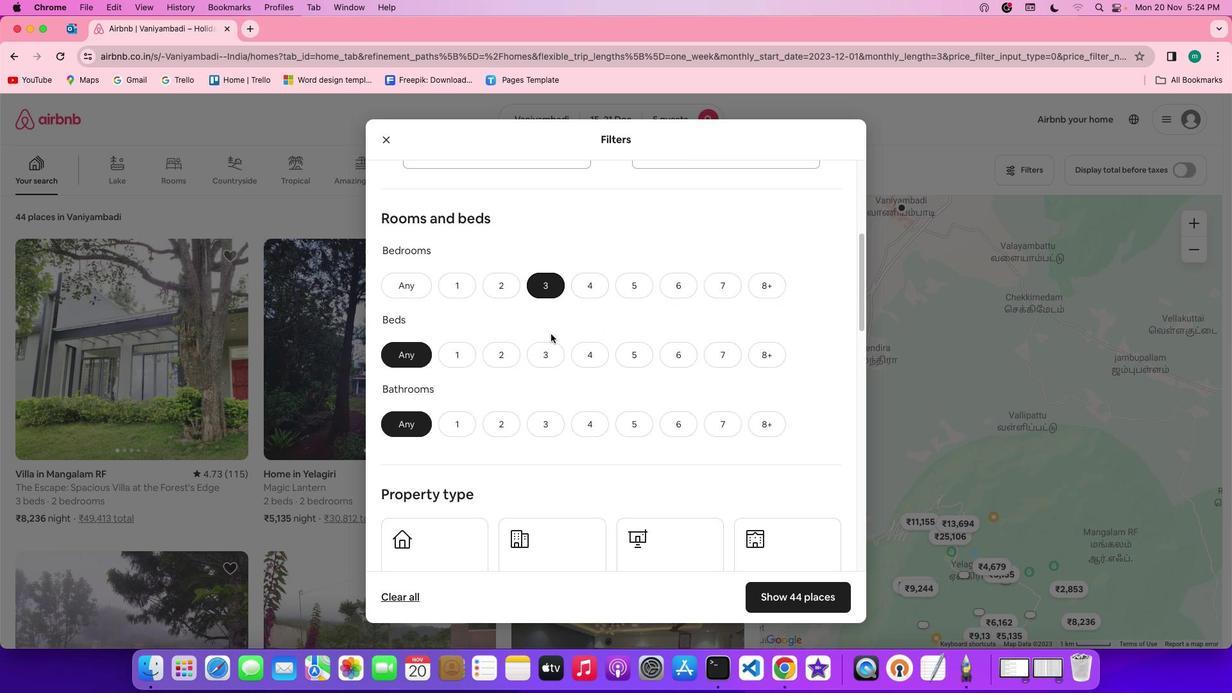 
Action: Mouse moved to (551, 355)
Screenshot: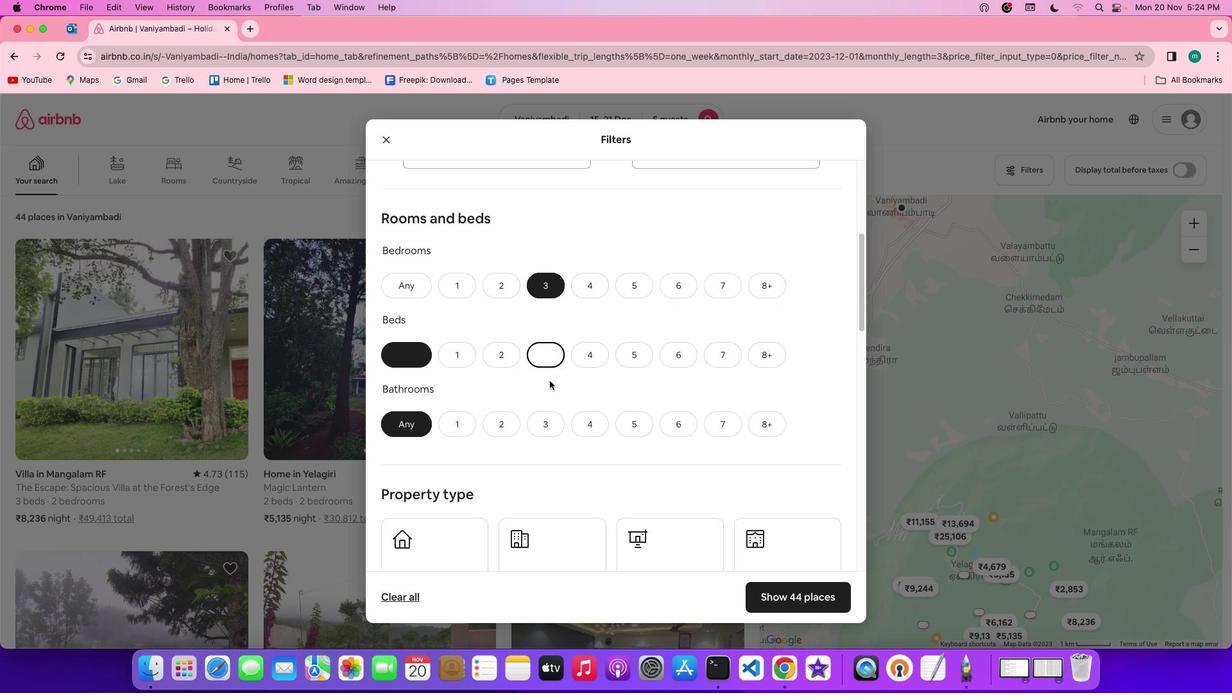 
Action: Mouse pressed left at (551, 355)
Screenshot: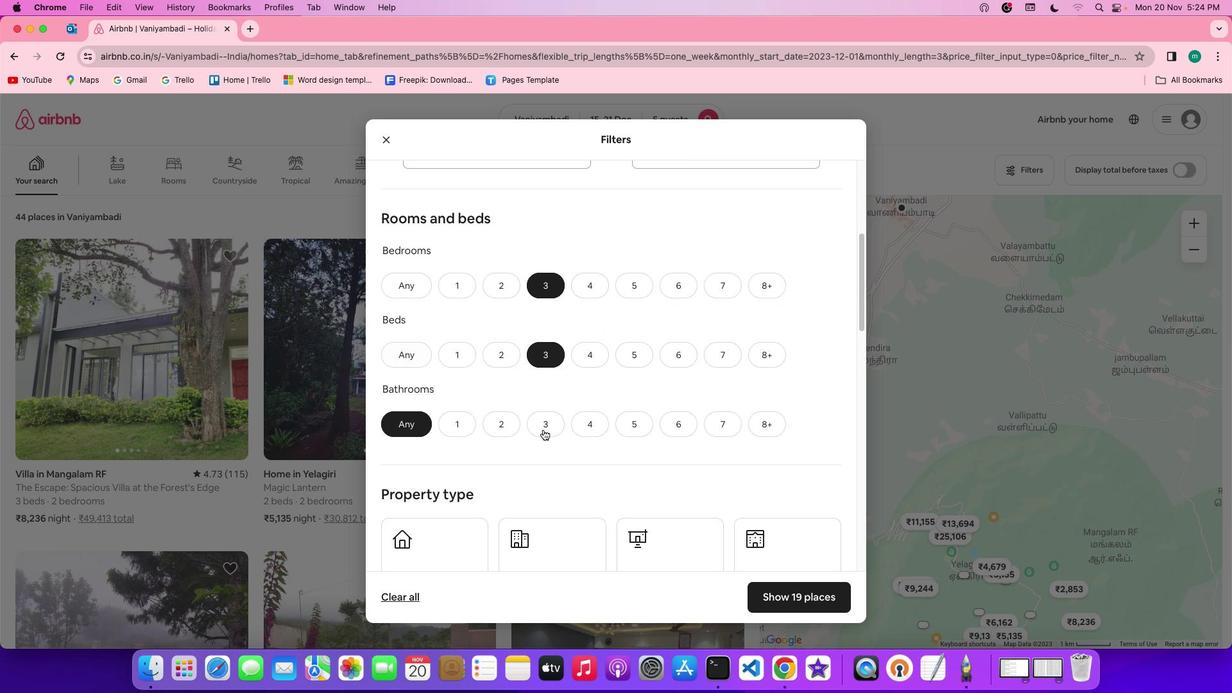 
Action: Mouse moved to (543, 430)
Screenshot: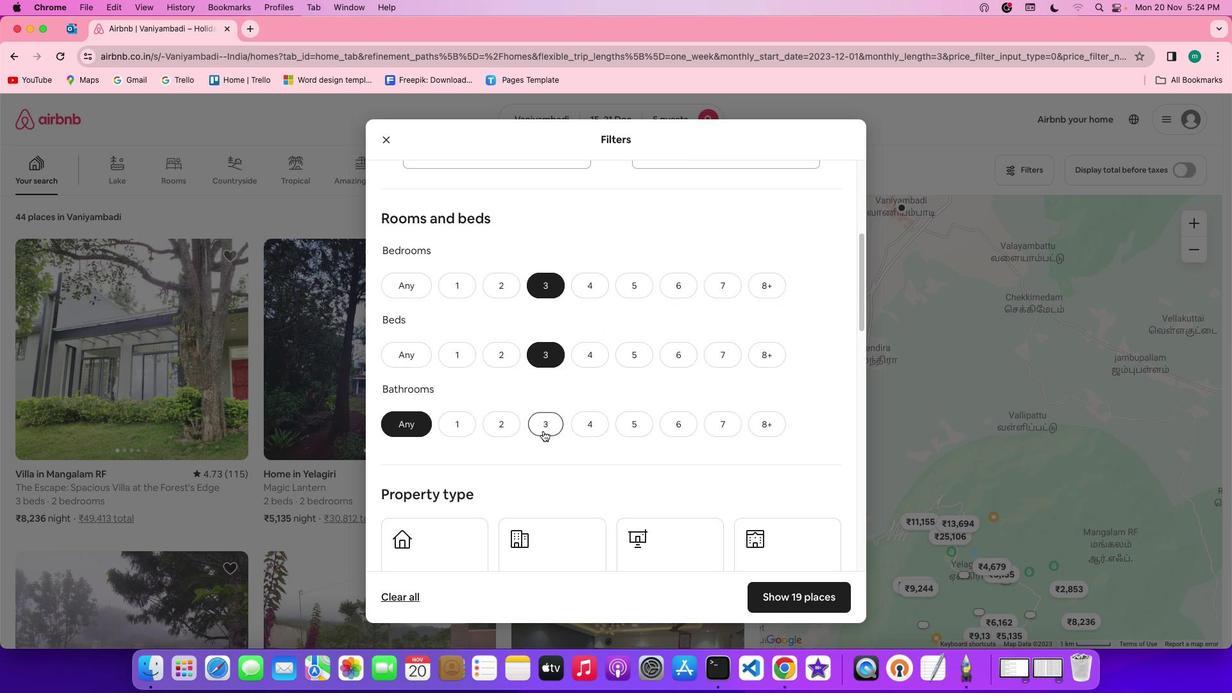 
Action: Mouse pressed left at (543, 430)
Screenshot: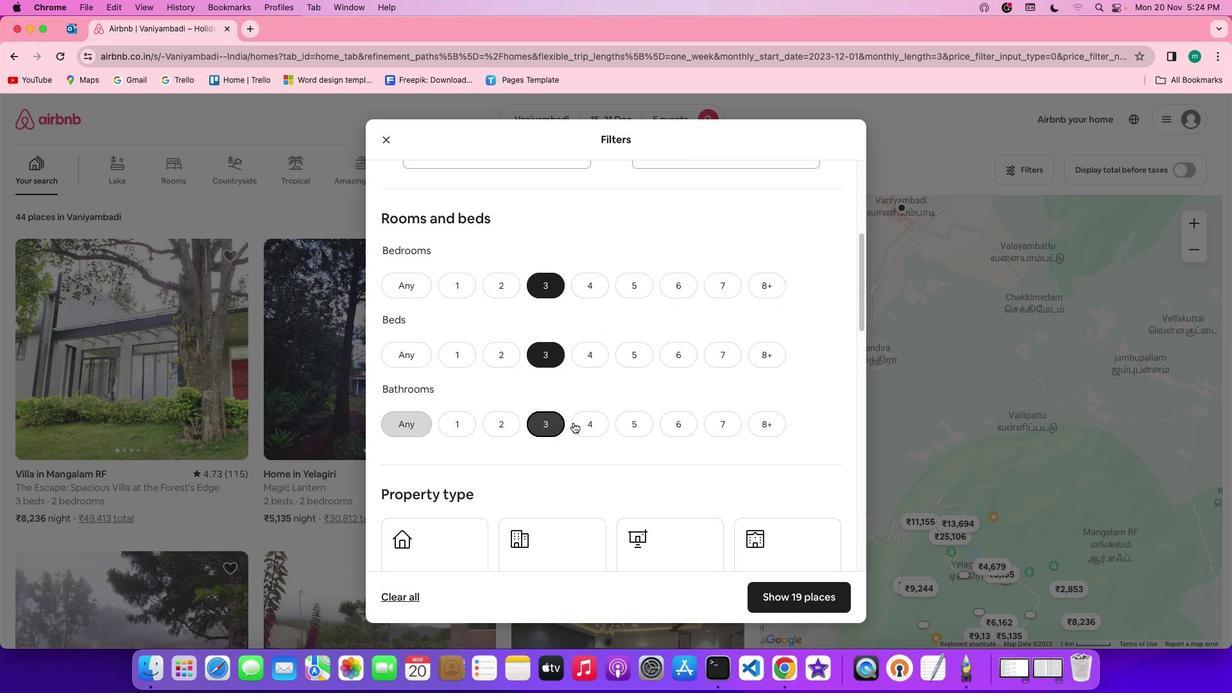
Action: Mouse moved to (698, 415)
Screenshot: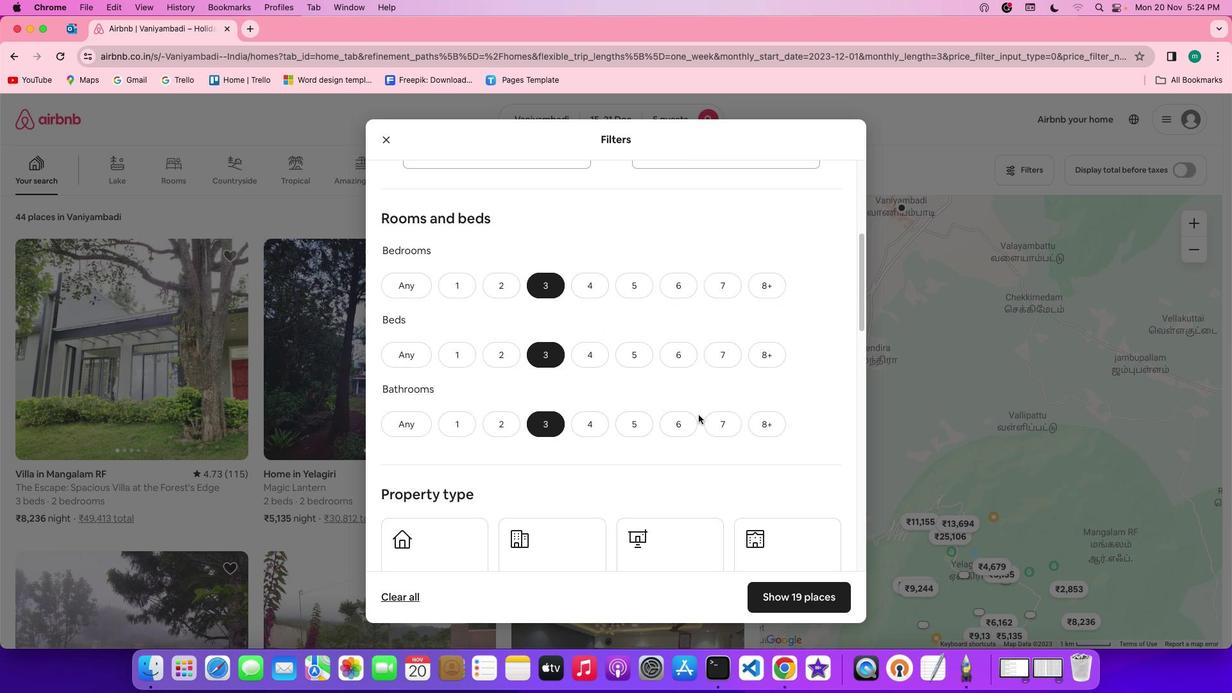 
Action: Mouse scrolled (698, 415) with delta (0, 0)
Screenshot: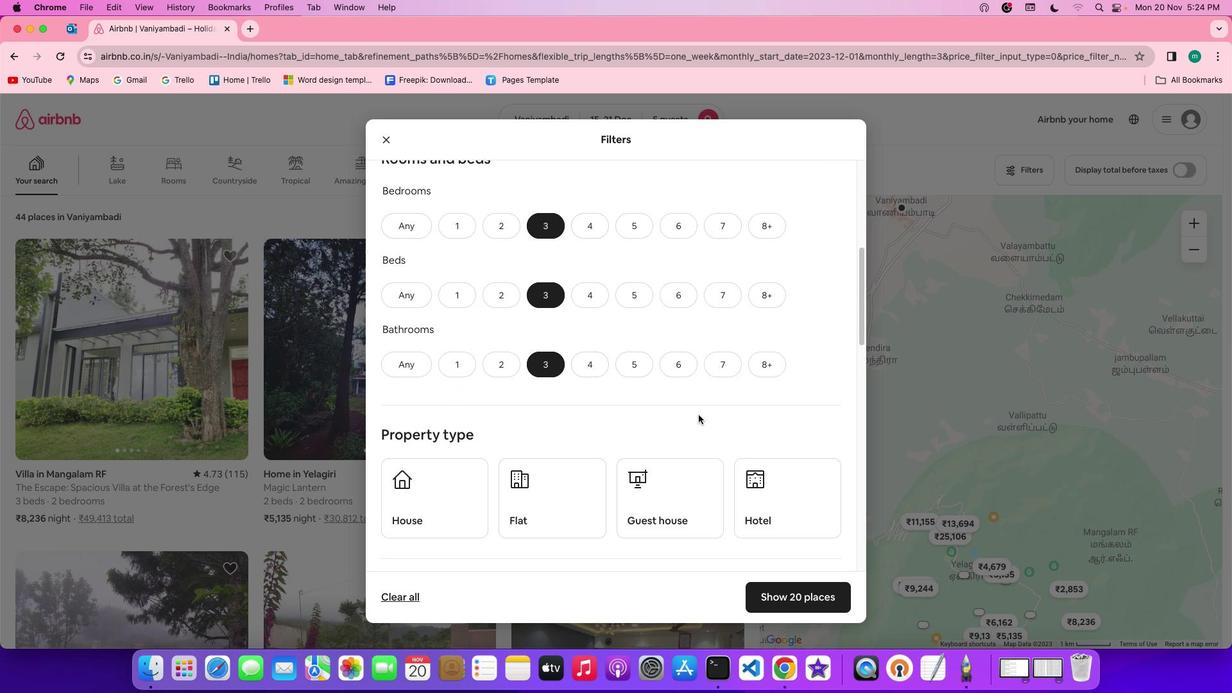
Action: Mouse scrolled (698, 415) with delta (0, 0)
Screenshot: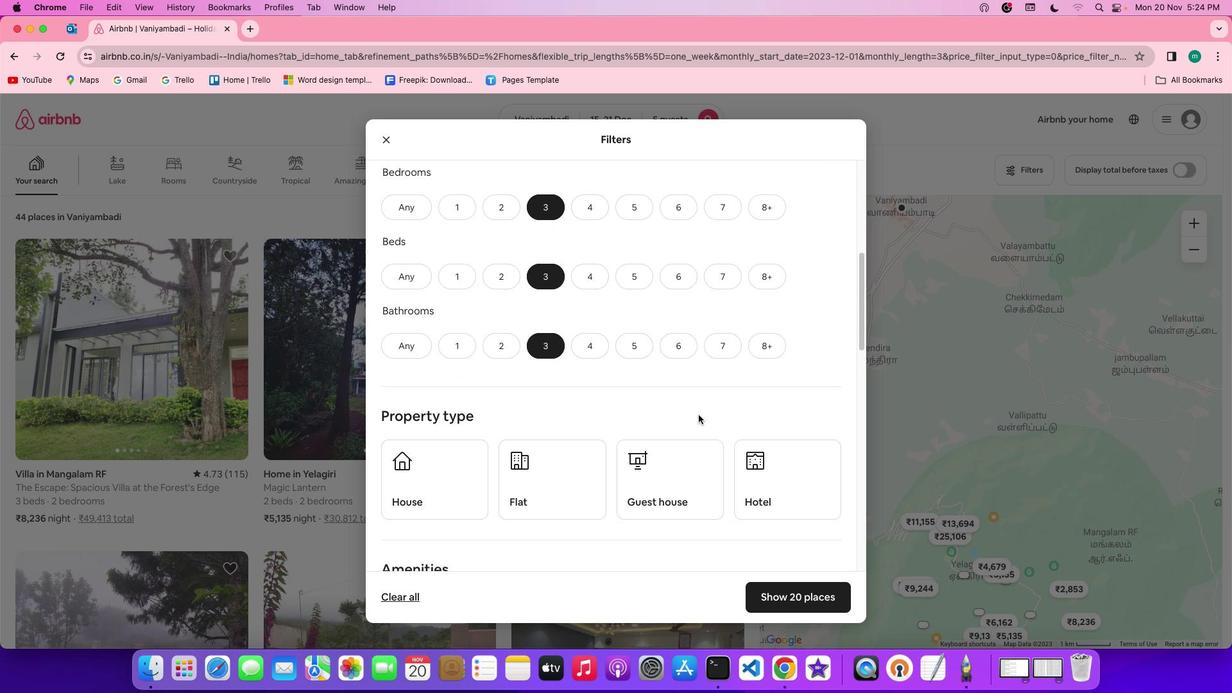 
Action: Mouse scrolled (698, 415) with delta (0, -1)
Screenshot: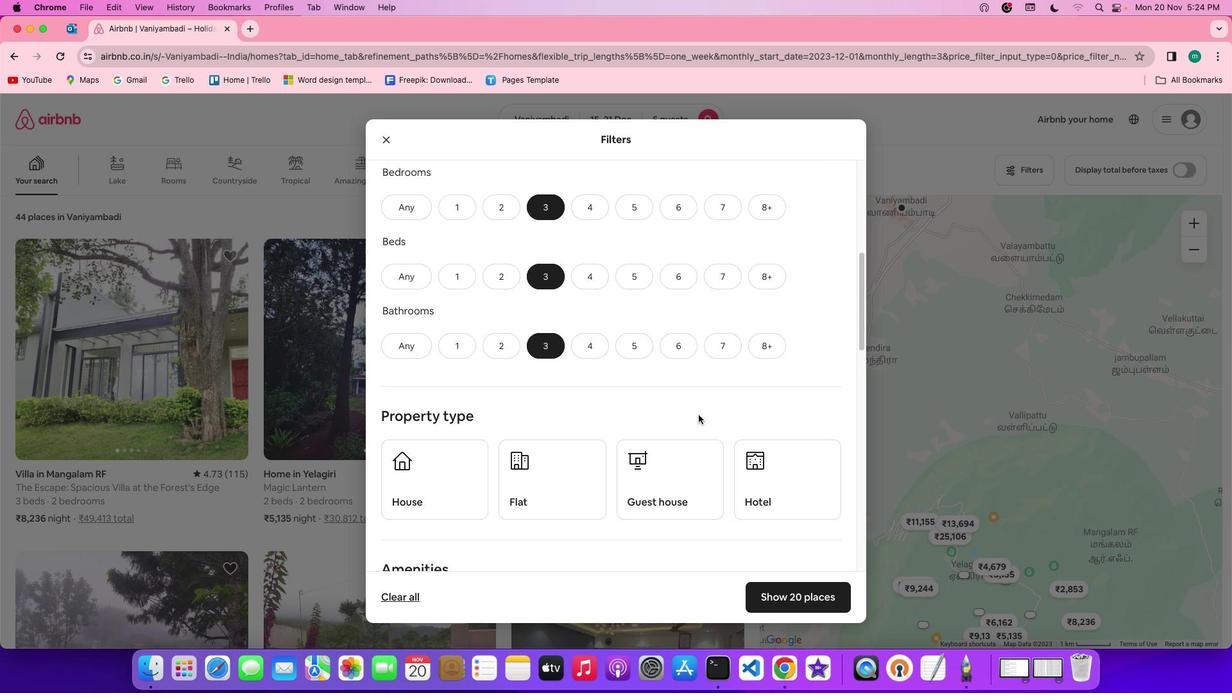 
Action: Mouse scrolled (698, 415) with delta (0, 0)
Screenshot: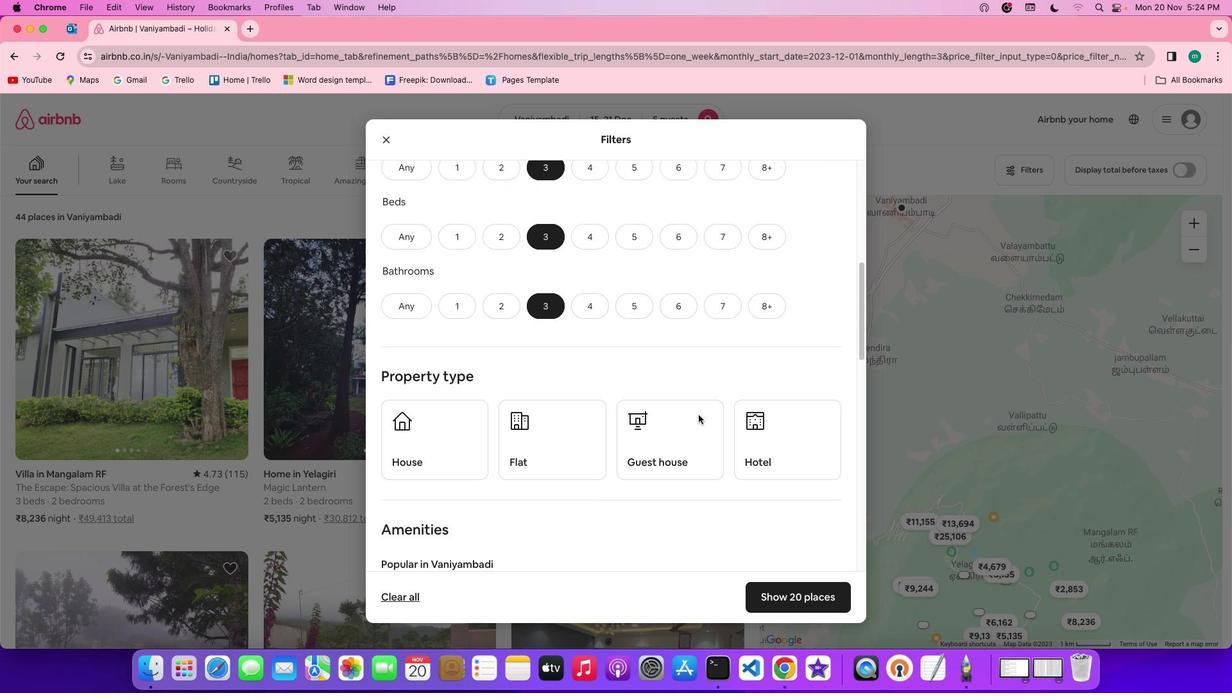 
Action: Mouse scrolled (698, 415) with delta (0, 0)
Screenshot: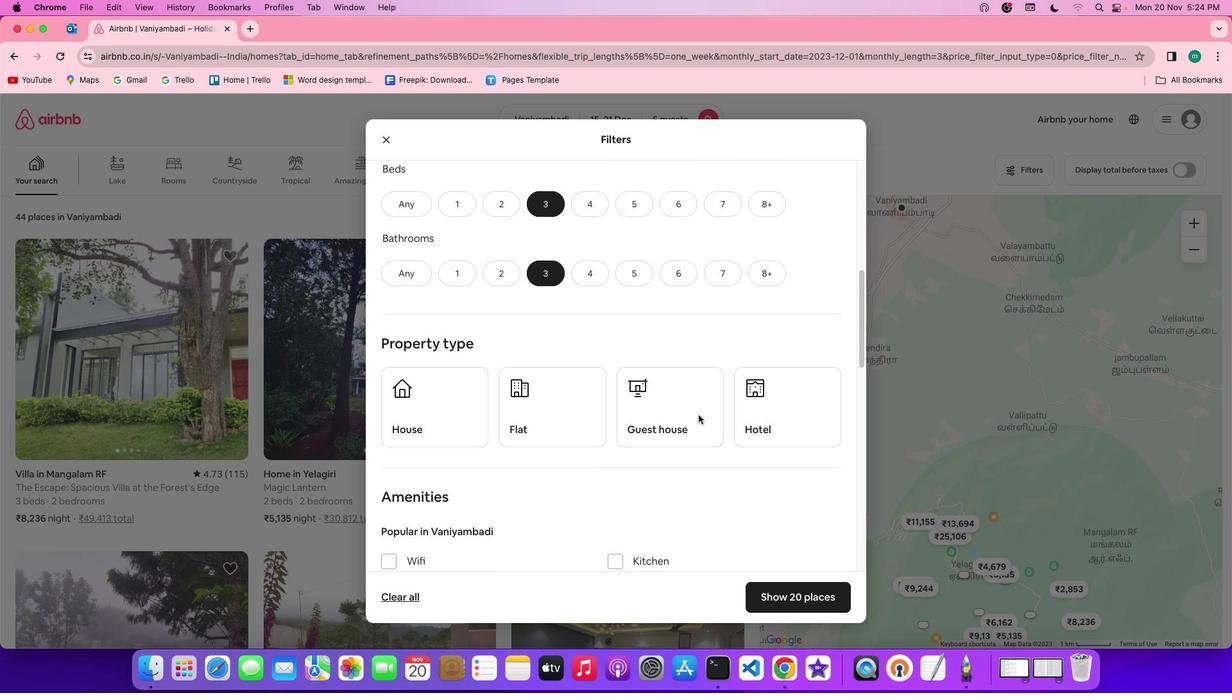 
Action: Mouse scrolled (698, 415) with delta (0, 0)
Screenshot: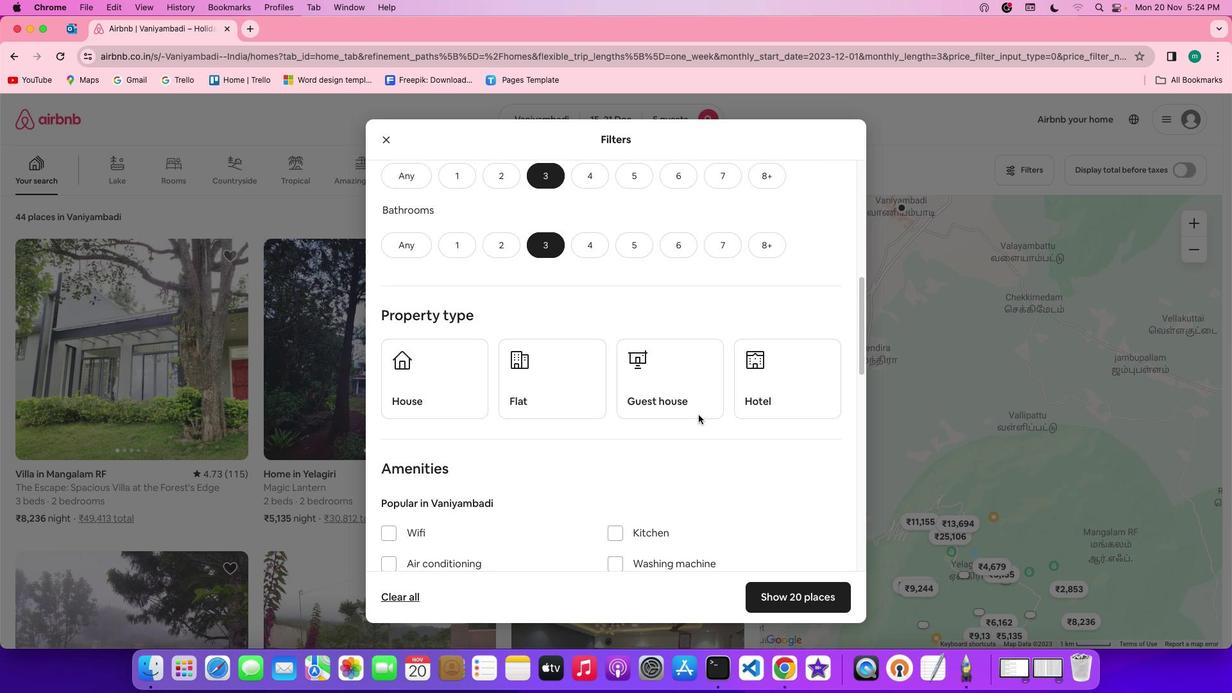 
Action: Mouse scrolled (698, 415) with delta (0, 0)
Screenshot: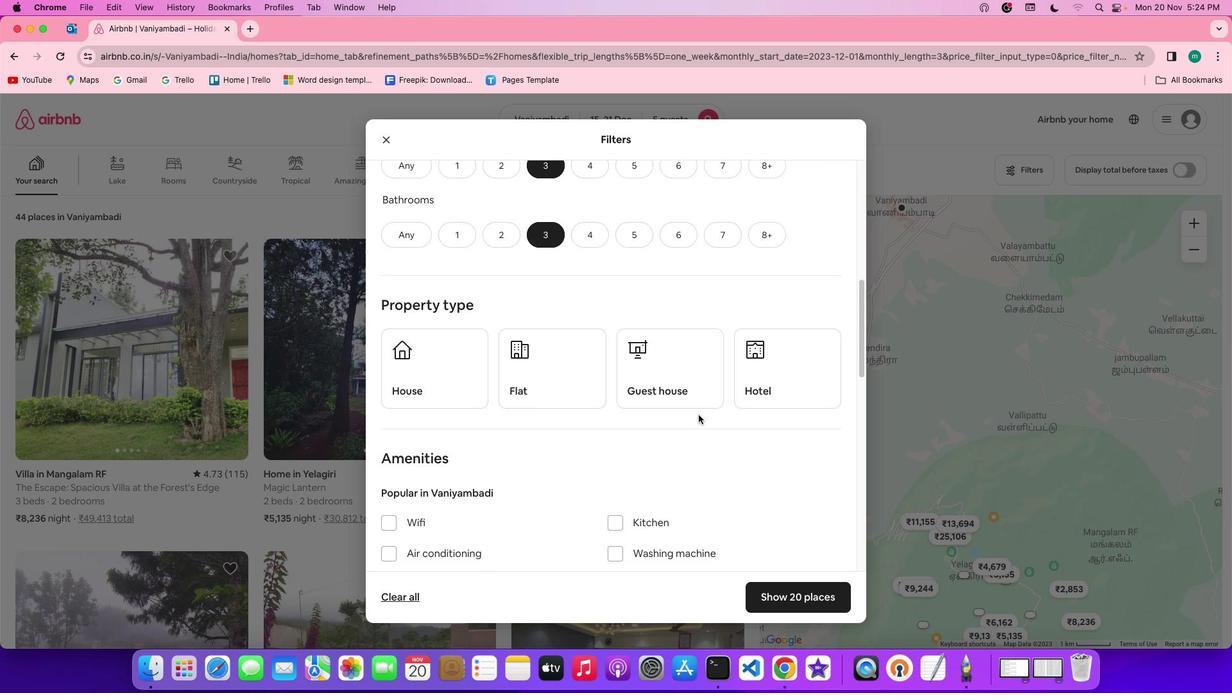 
Action: Mouse scrolled (698, 415) with delta (0, 0)
Screenshot: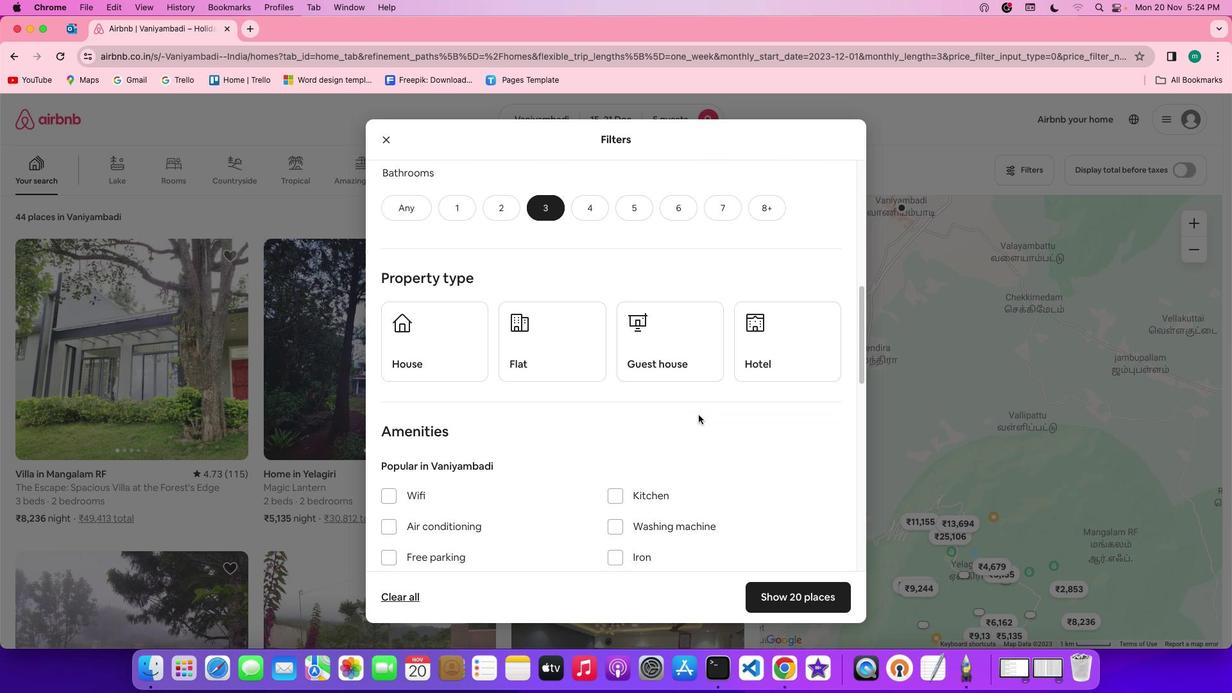 
Action: Mouse scrolled (698, 415) with delta (0, 0)
Screenshot: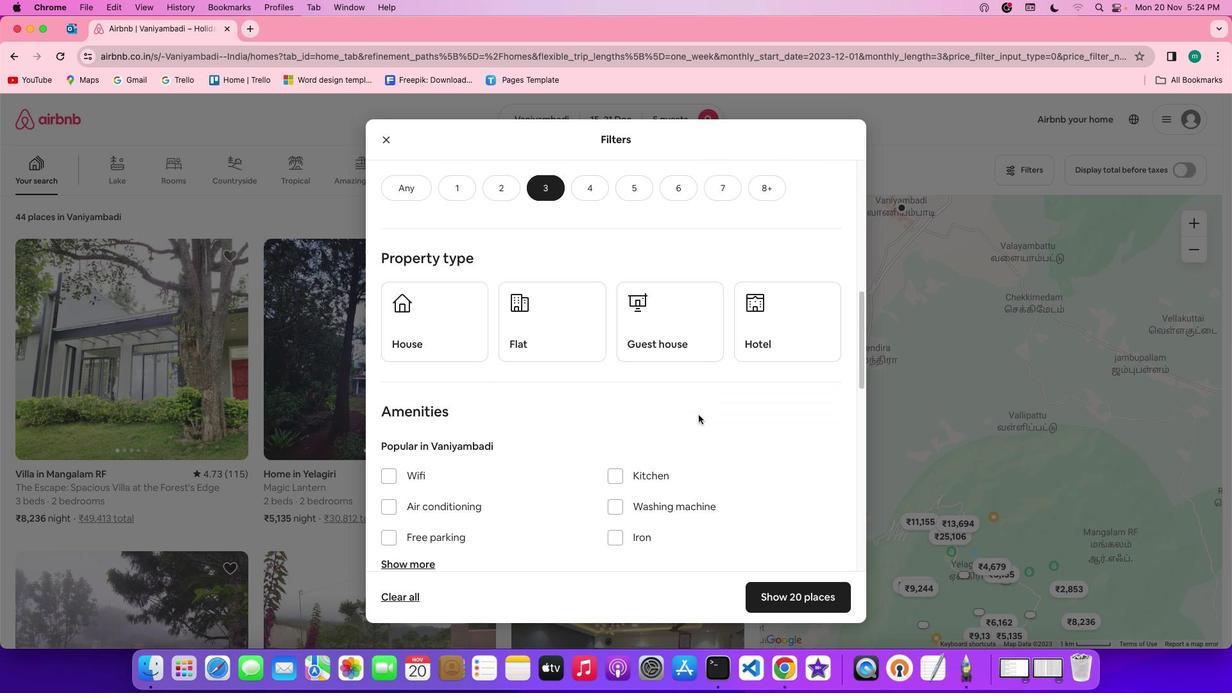 
Action: Mouse scrolled (698, 415) with delta (0, 0)
Screenshot: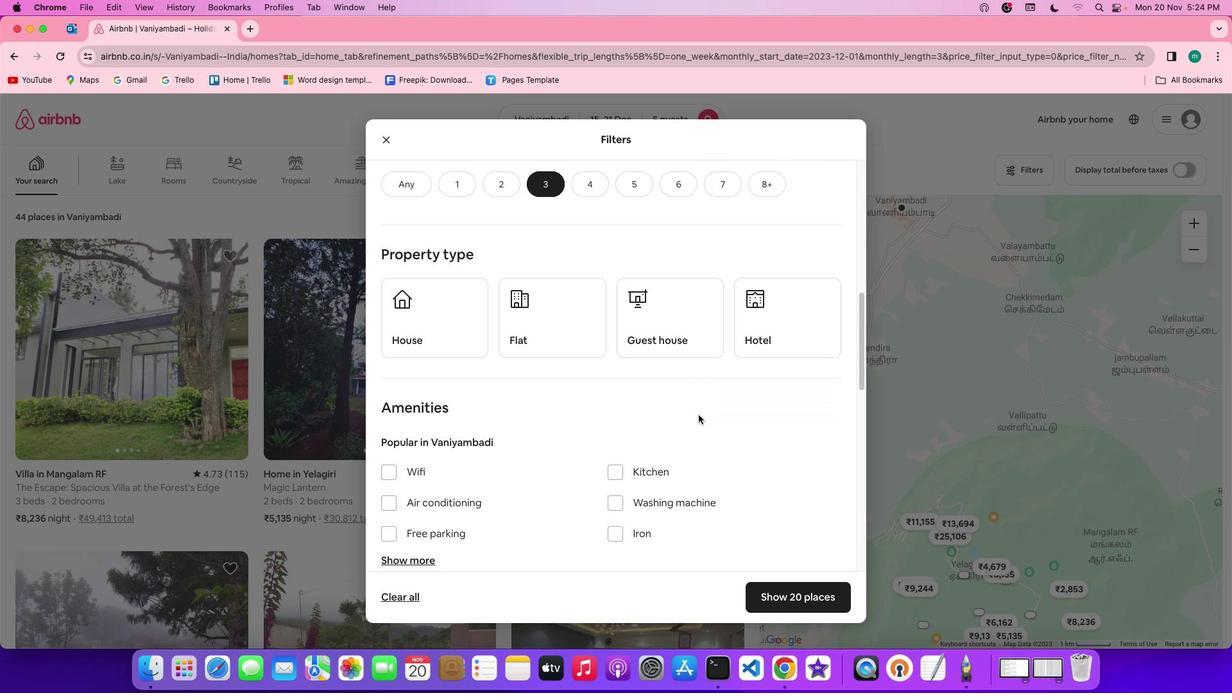 
Action: Mouse moved to (407, 317)
Screenshot: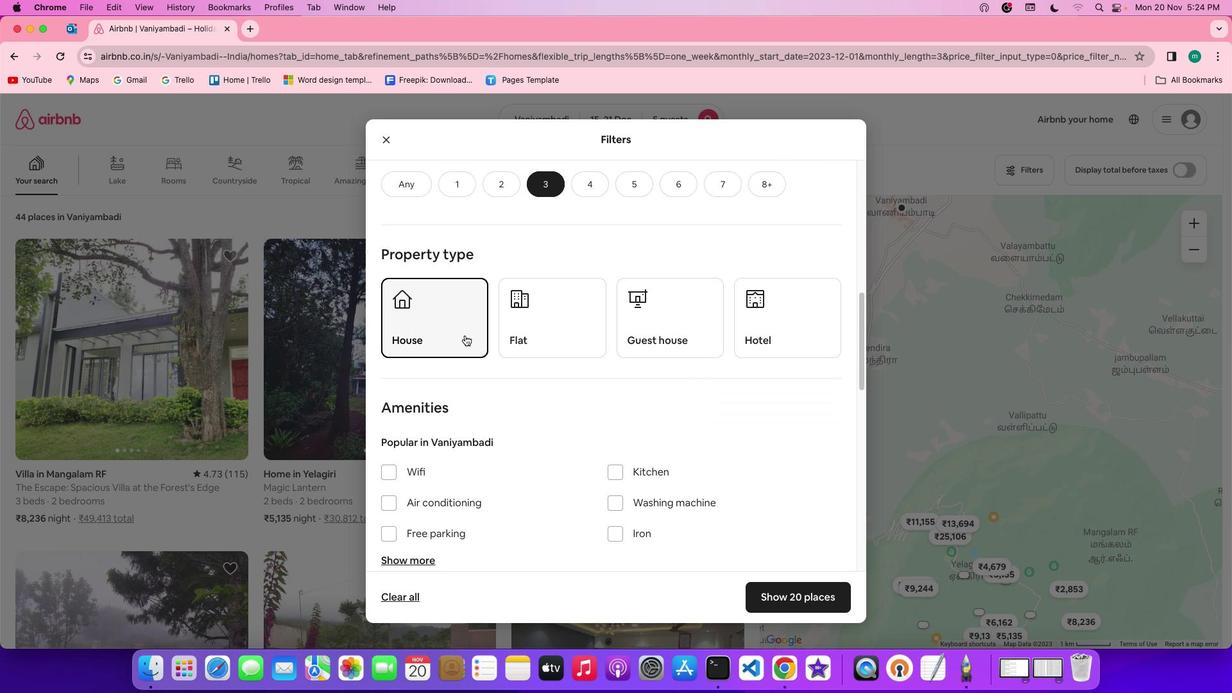 
Action: Mouse pressed left at (407, 317)
Screenshot: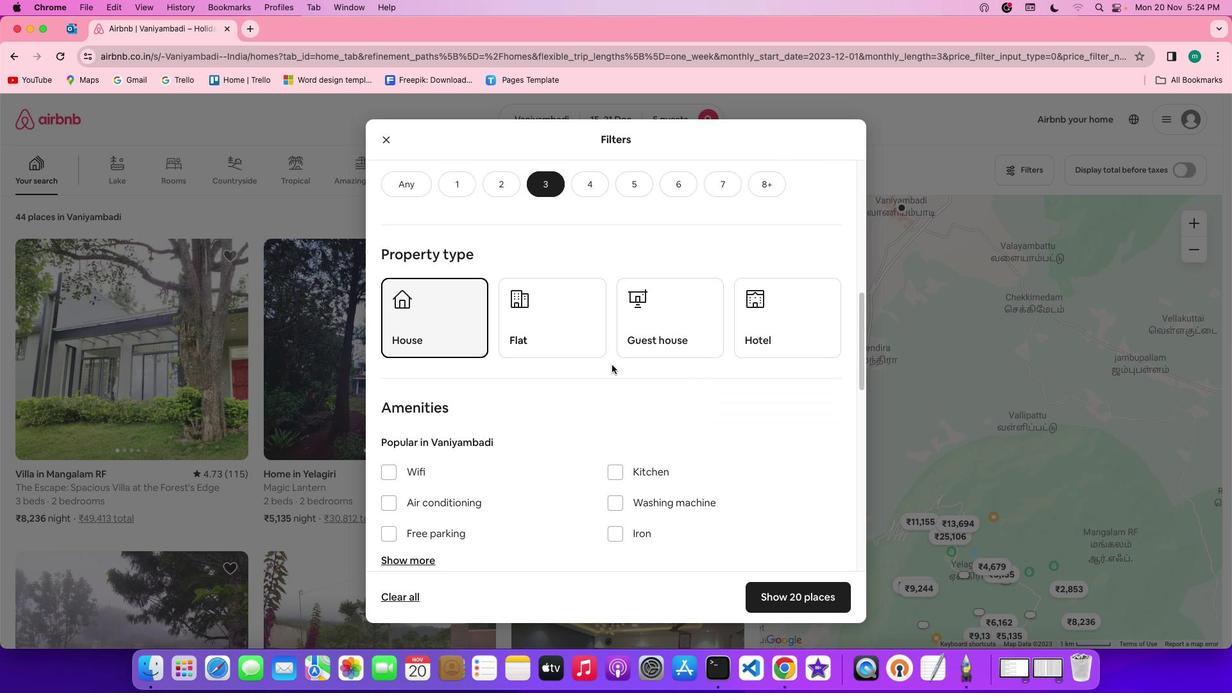 
Action: Mouse moved to (655, 371)
Screenshot: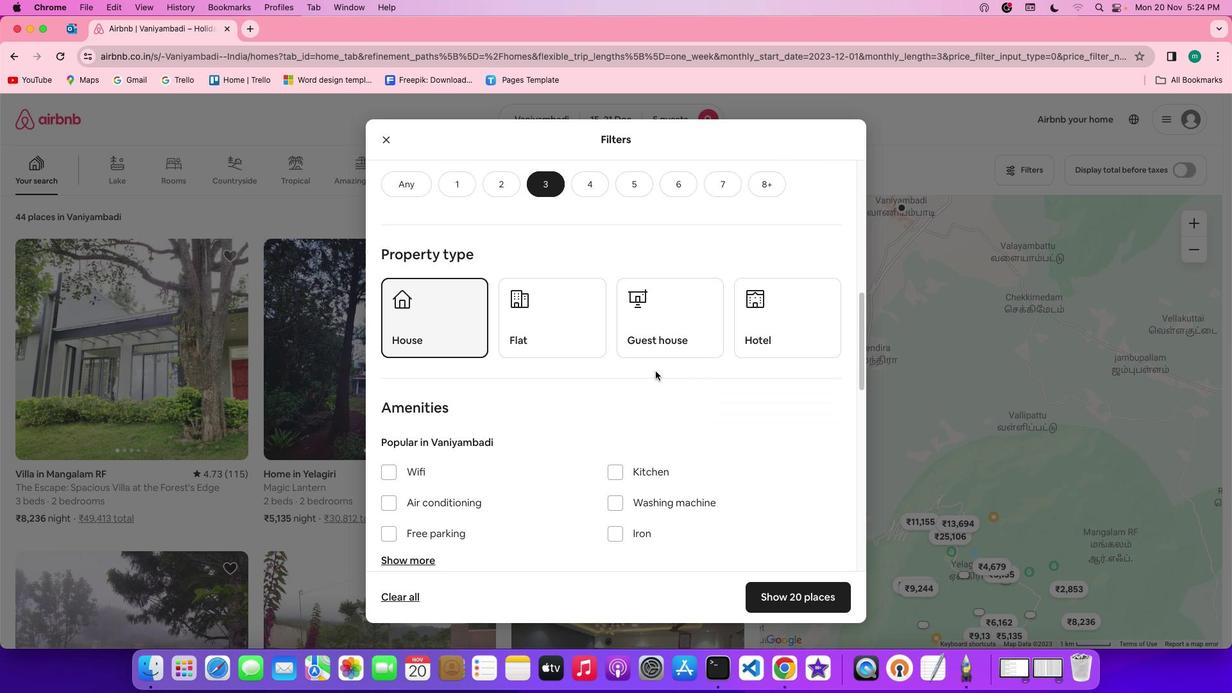 
Action: Mouse scrolled (655, 371) with delta (0, 0)
Screenshot: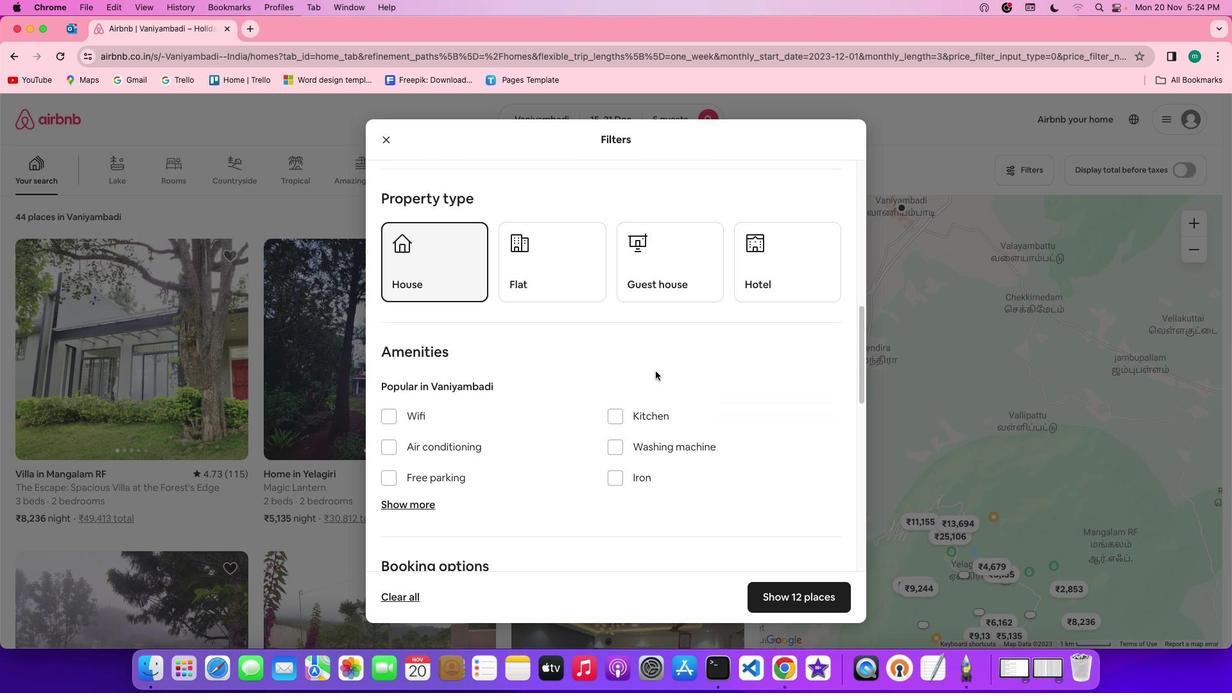 
Action: Mouse scrolled (655, 371) with delta (0, 0)
Screenshot: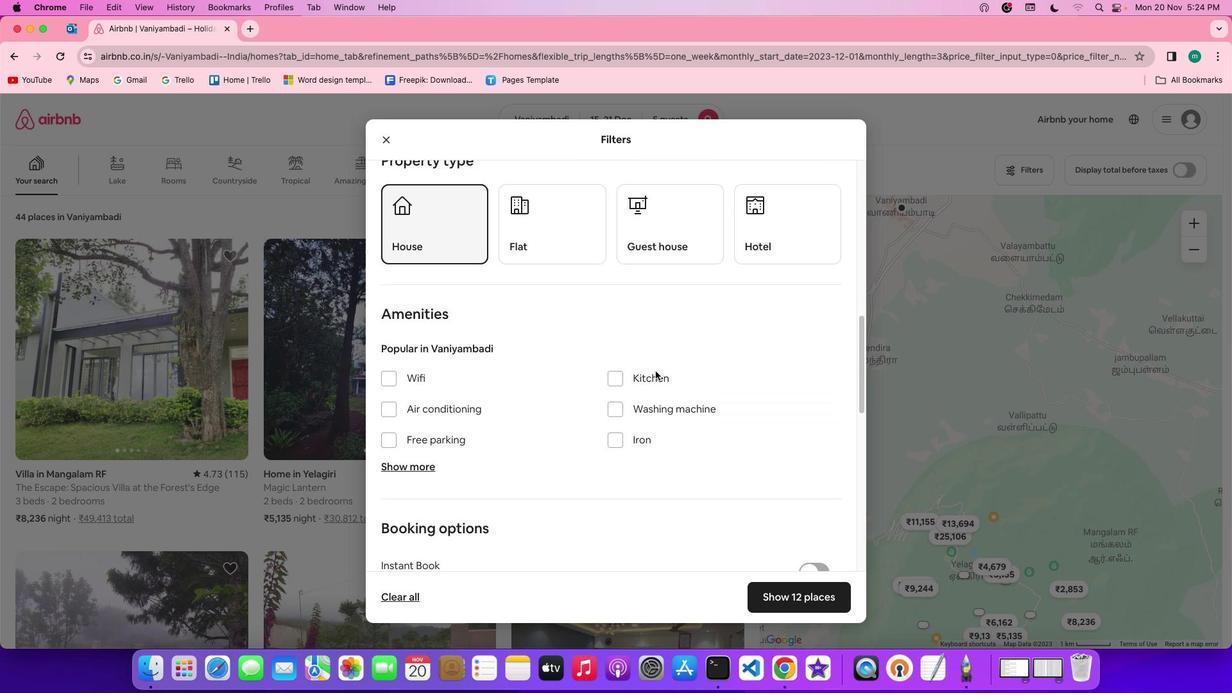 
Action: Mouse moved to (655, 370)
Screenshot: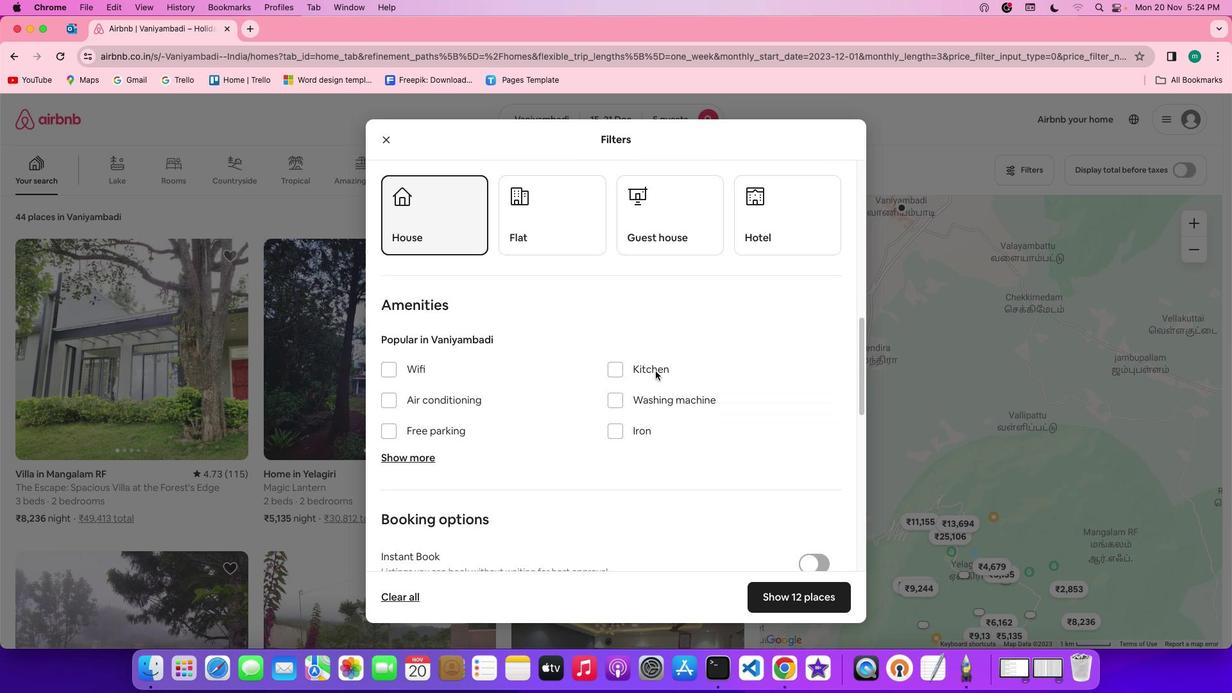 
Action: Mouse scrolled (655, 370) with delta (0, -1)
Screenshot: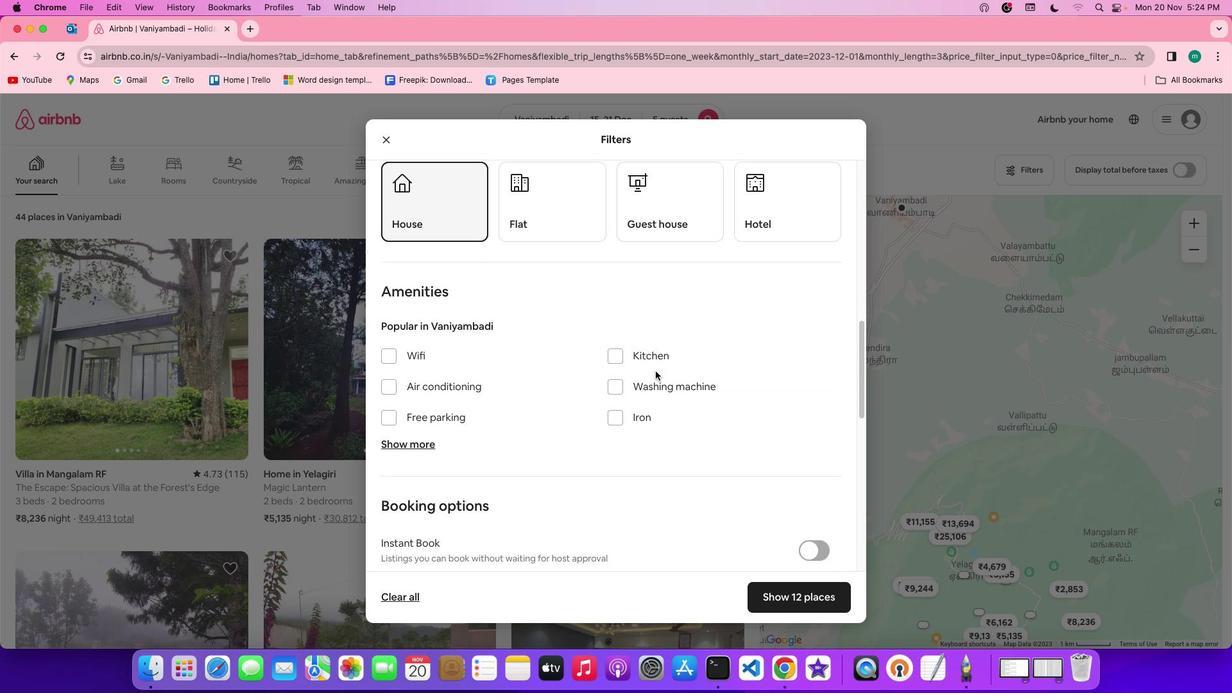 
Action: Mouse scrolled (655, 370) with delta (0, -1)
Screenshot: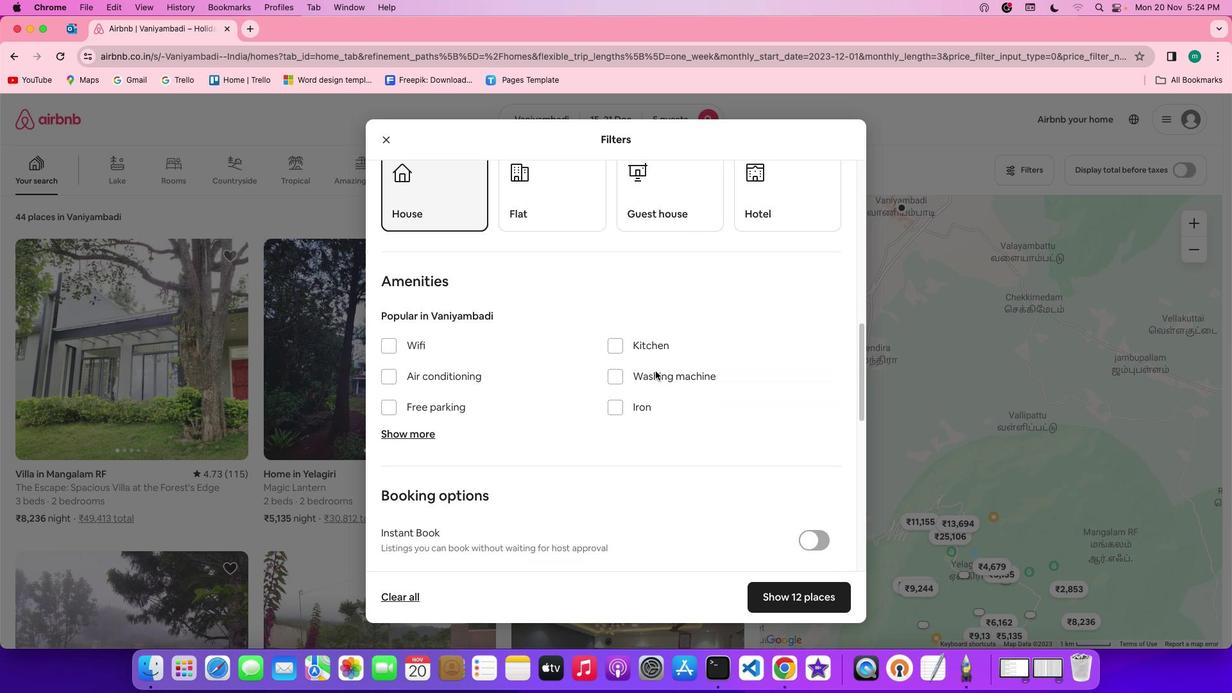 
Action: Mouse scrolled (655, 370) with delta (0, 0)
Screenshot: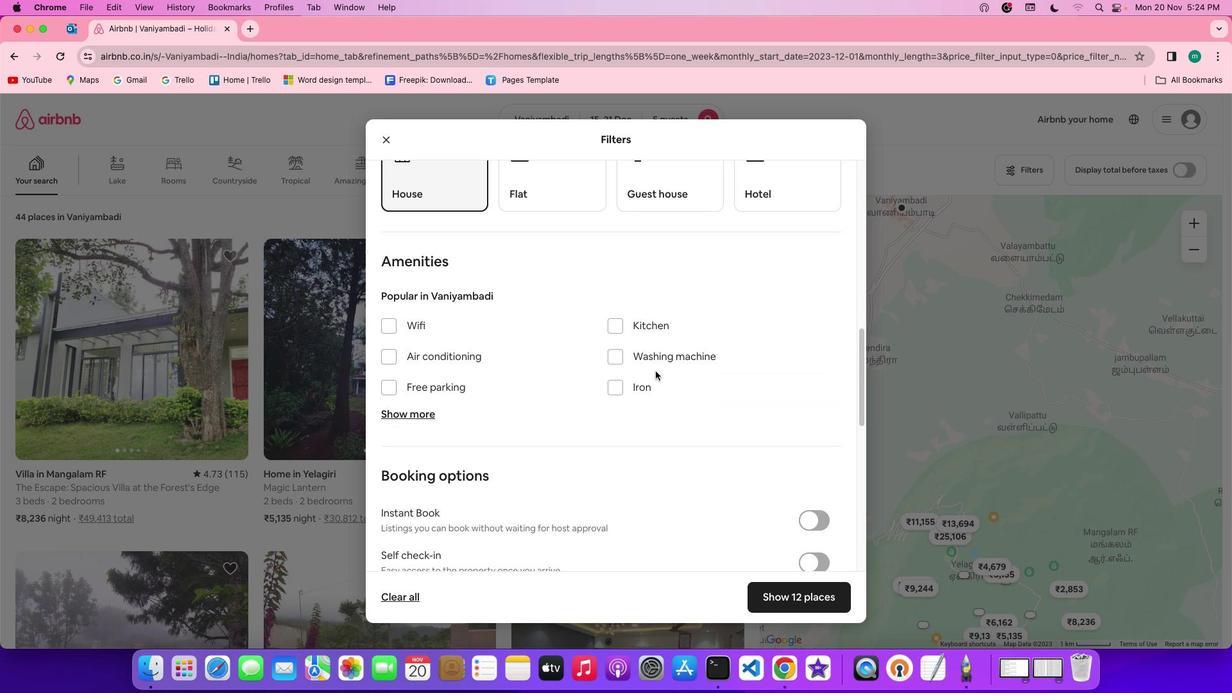 
Action: Mouse scrolled (655, 370) with delta (0, 0)
Screenshot: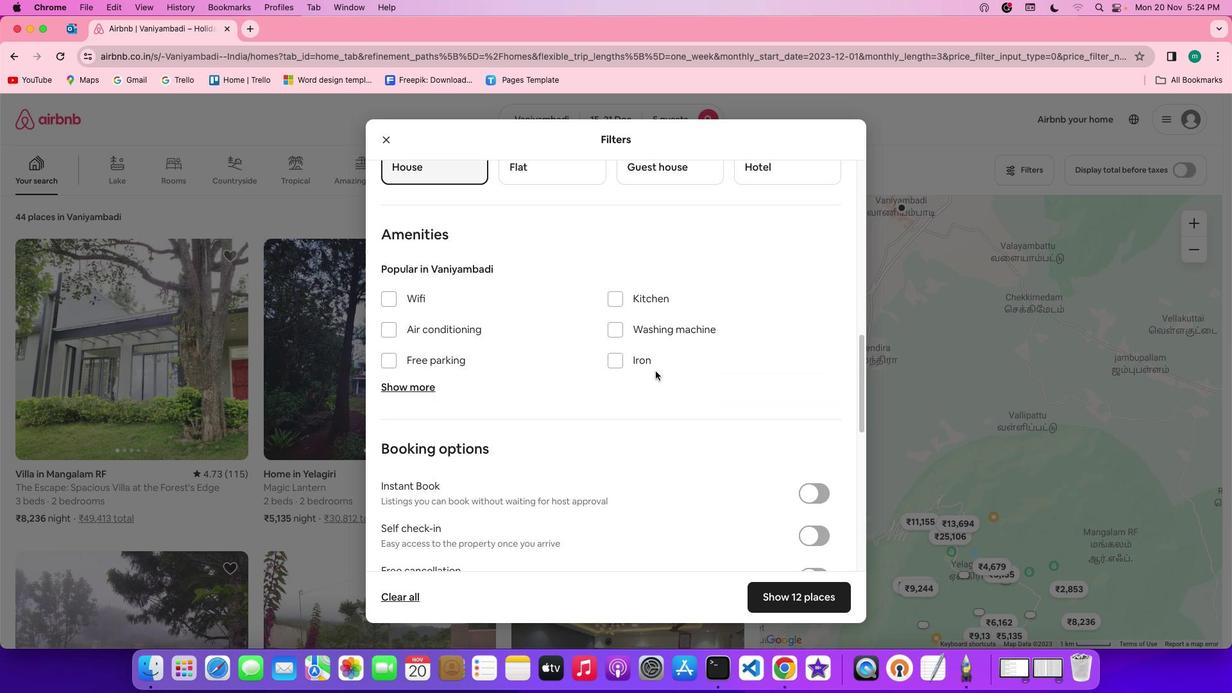 
Action: Mouse scrolled (655, 370) with delta (0, 0)
Screenshot: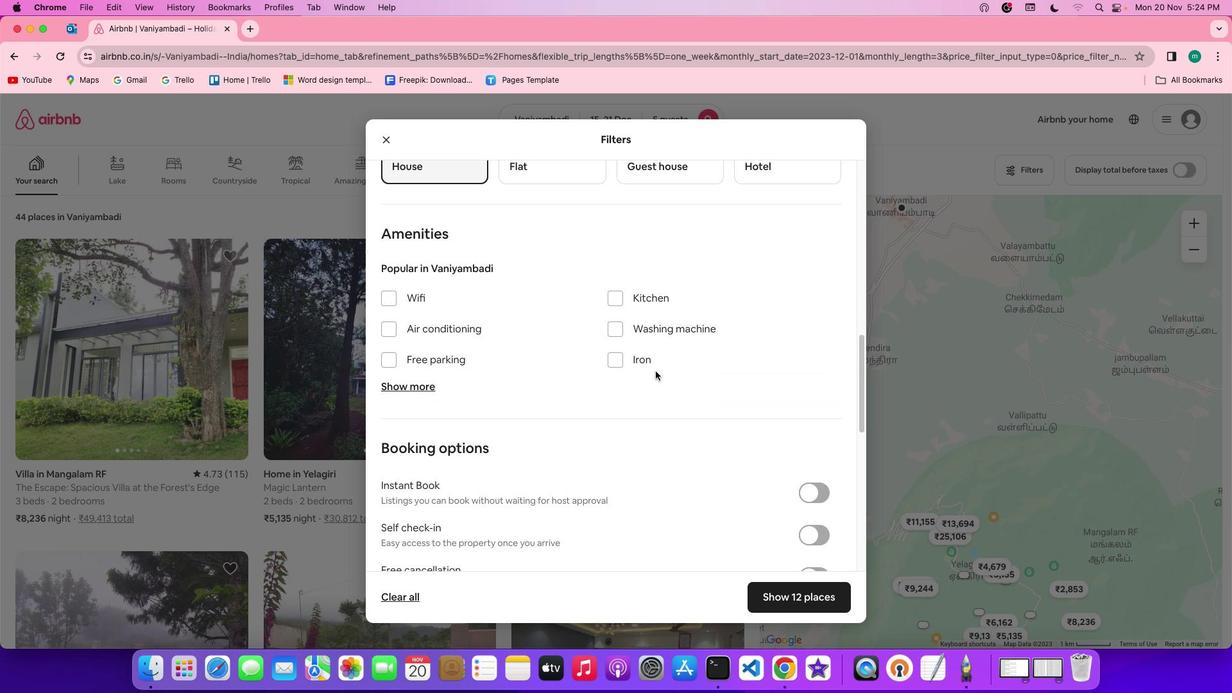
Action: Mouse scrolled (655, 370) with delta (0, 0)
Screenshot: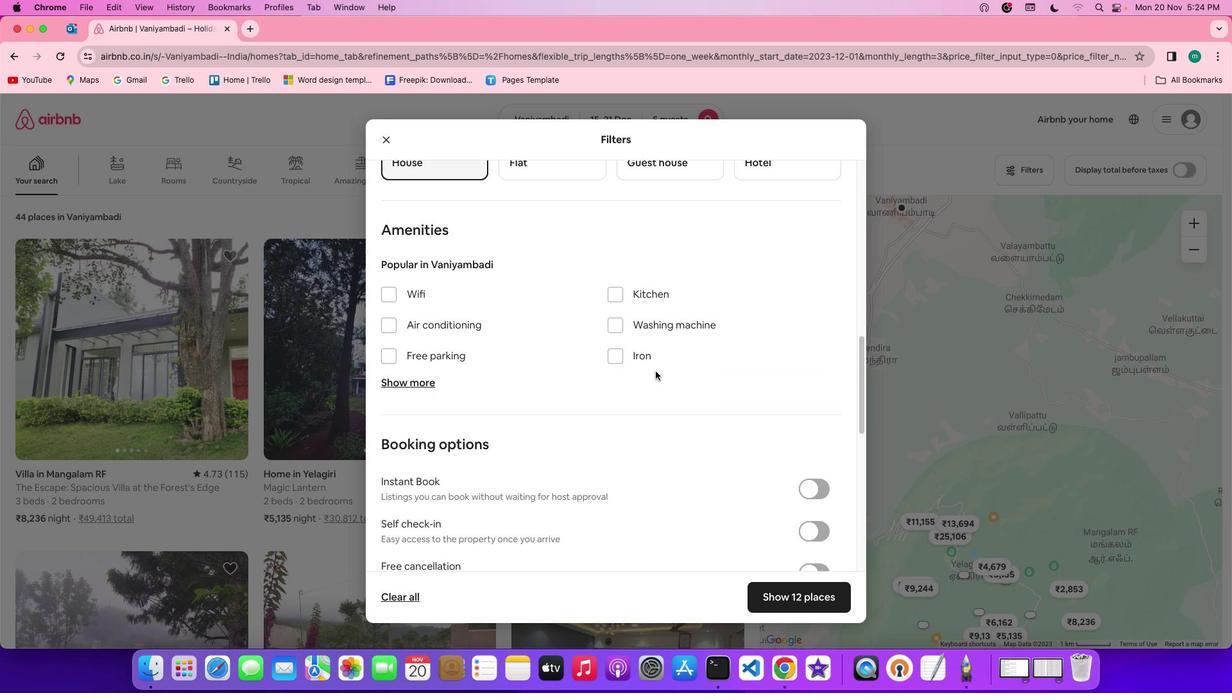 
Action: Mouse scrolled (655, 370) with delta (0, 0)
Screenshot: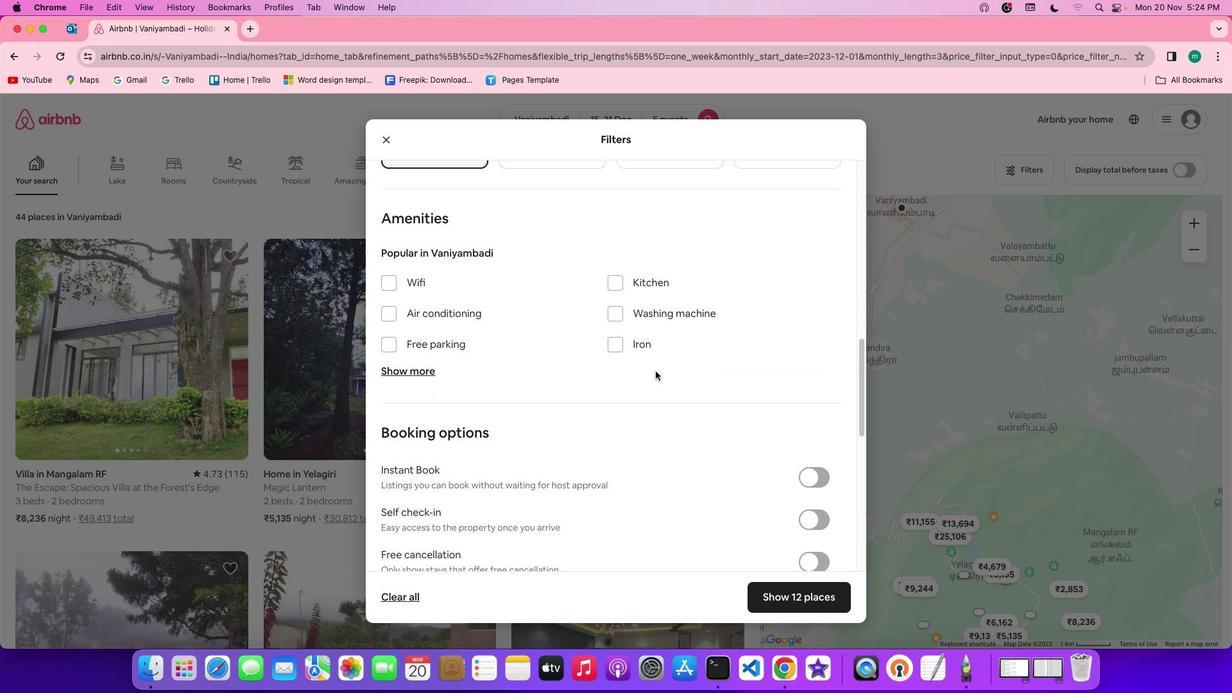 
Action: Mouse scrolled (655, 370) with delta (0, 0)
Screenshot: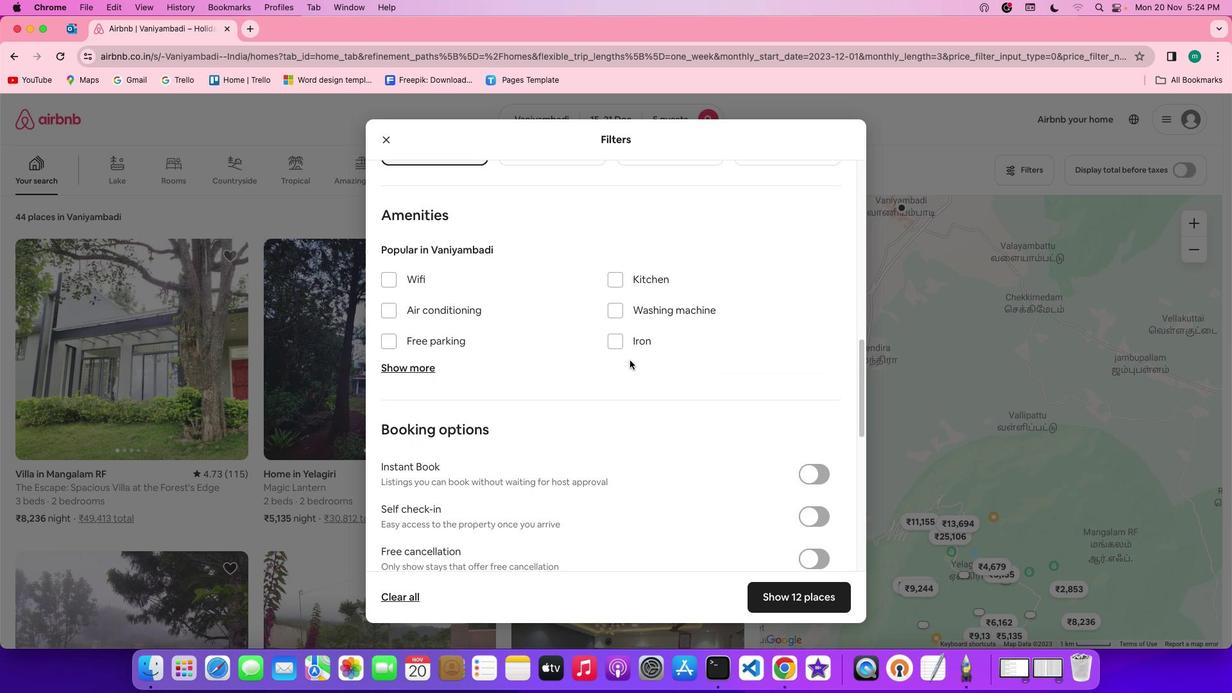 
Action: Mouse moved to (639, 307)
Screenshot: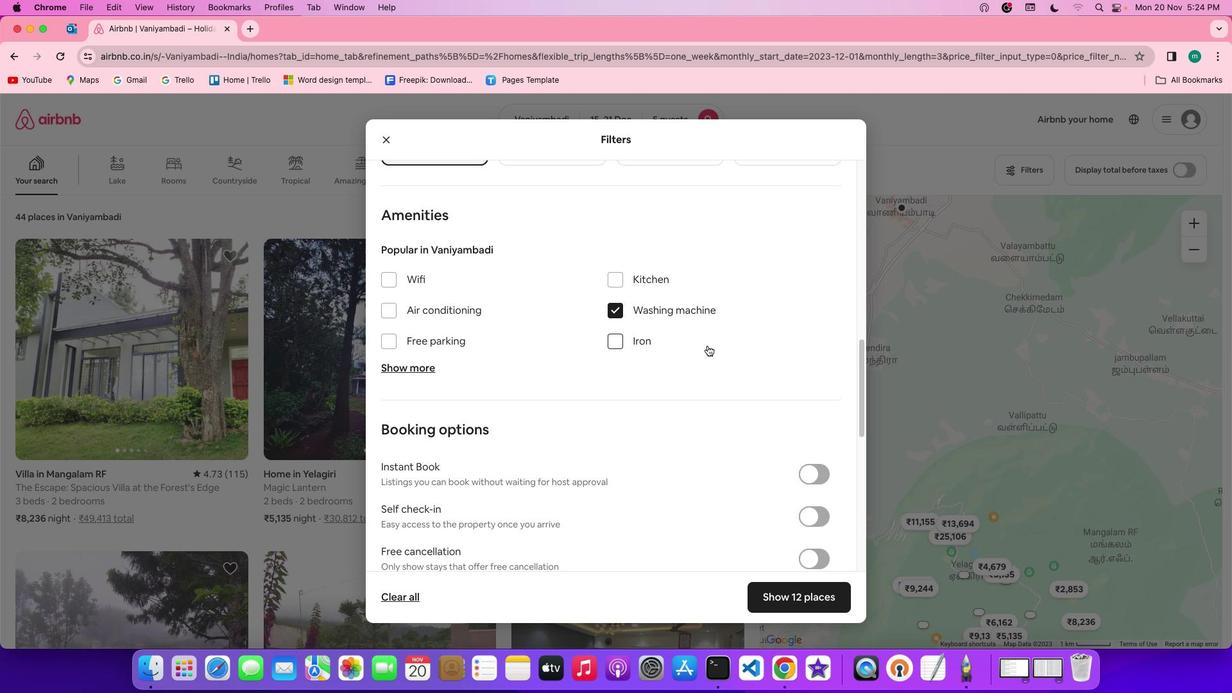 
Action: Mouse pressed left at (639, 307)
Screenshot: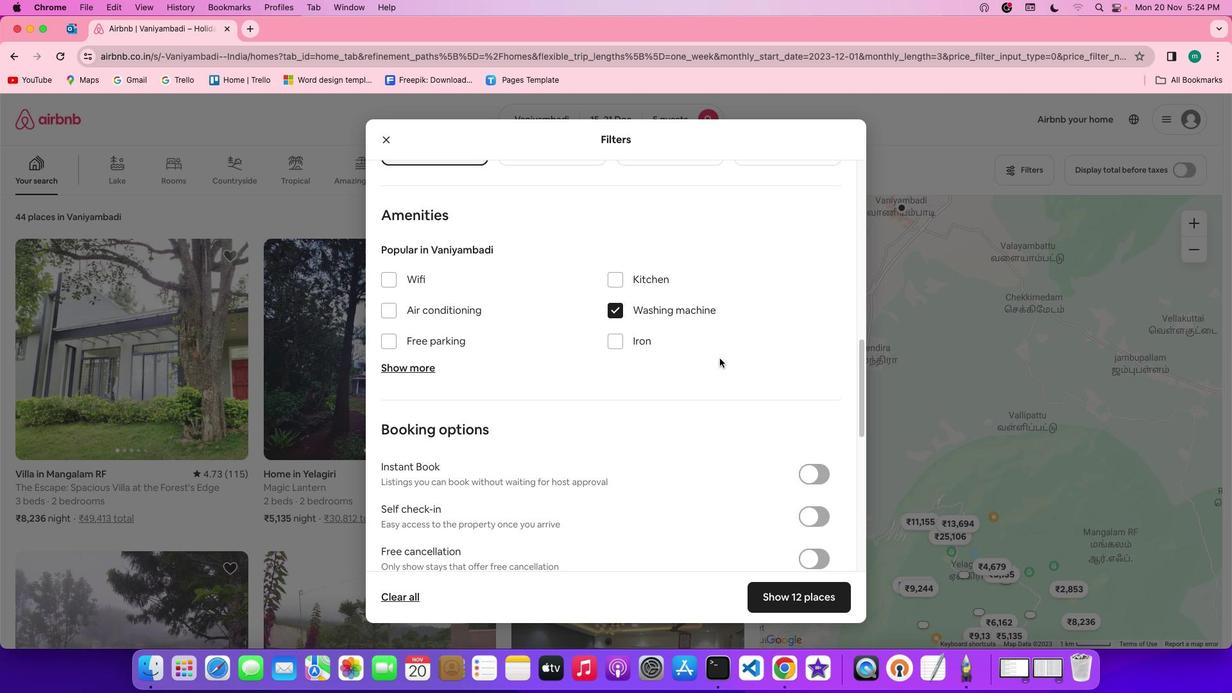 
Action: Mouse moved to (723, 365)
Screenshot: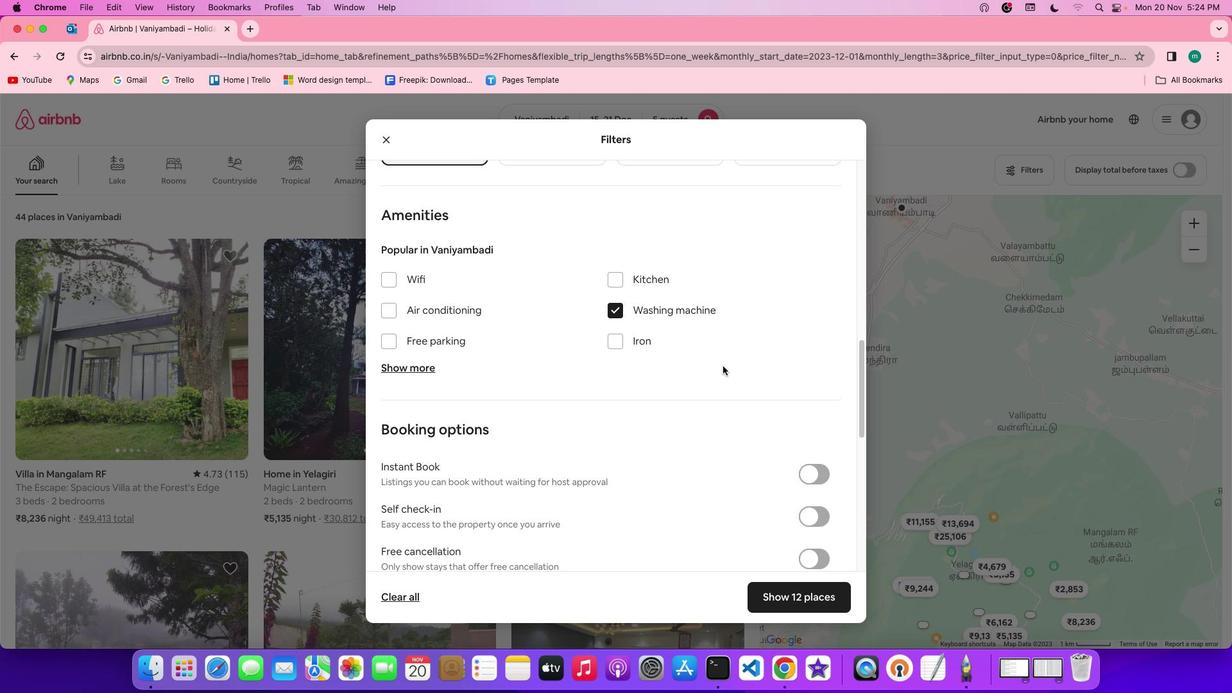 
Action: Mouse scrolled (723, 365) with delta (0, 0)
Screenshot: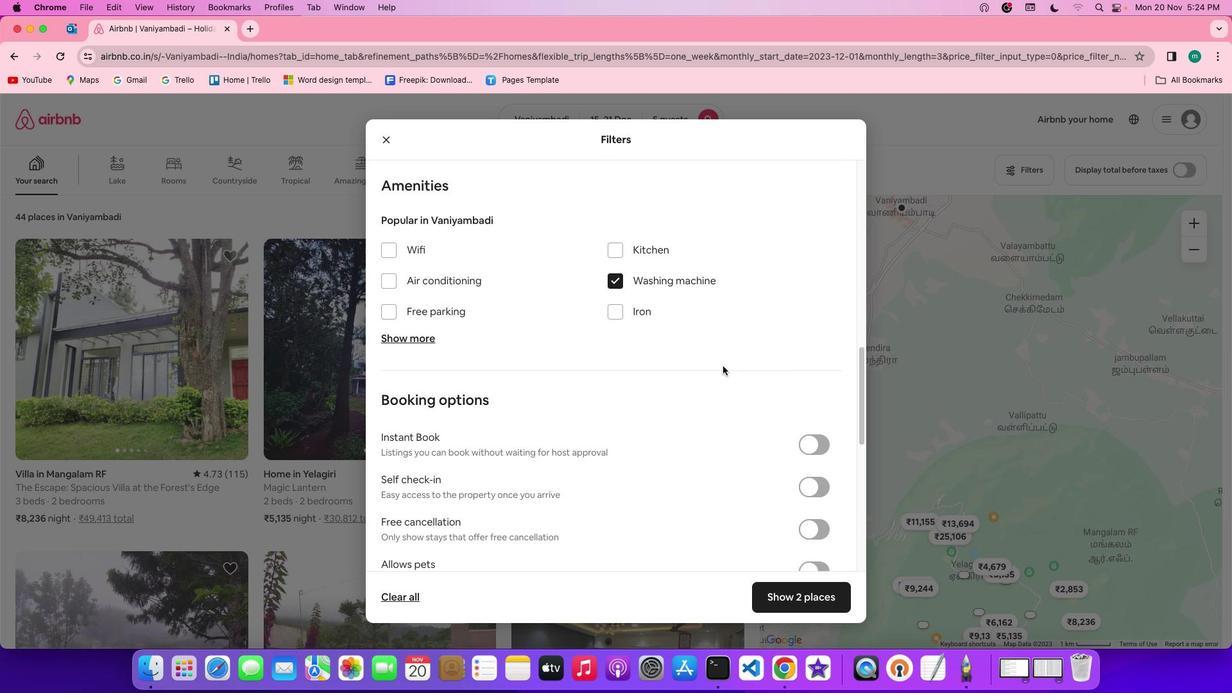 
Action: Mouse scrolled (723, 365) with delta (0, 0)
Screenshot: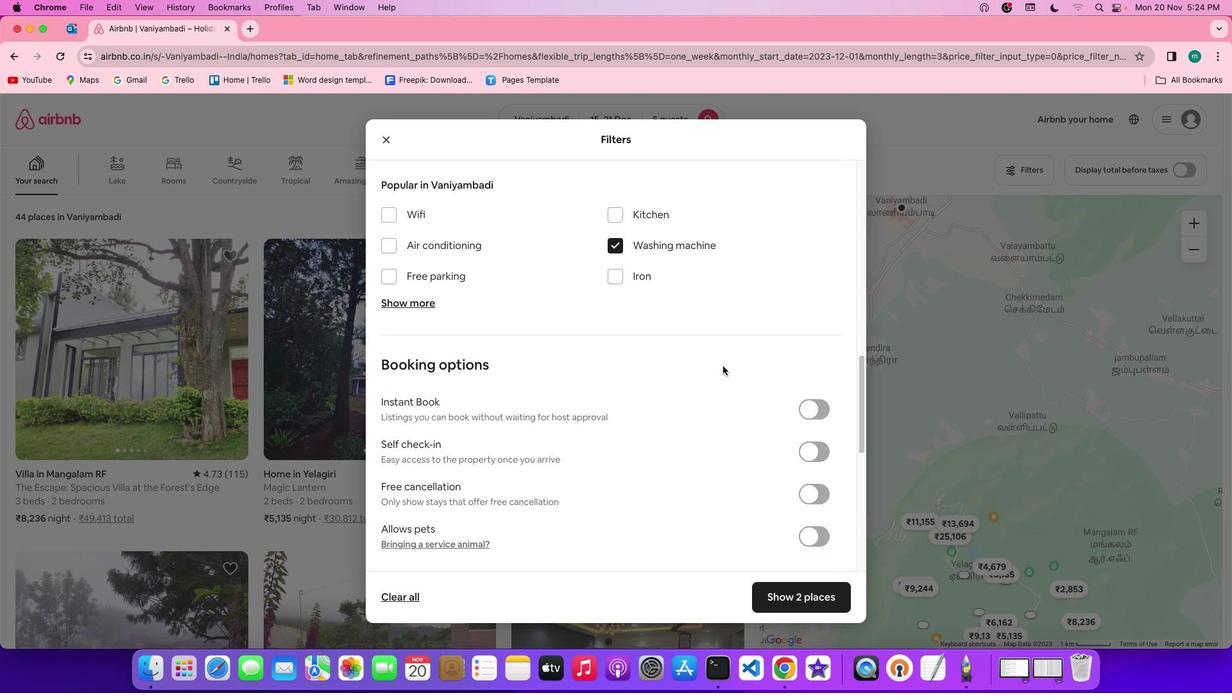 
Action: Mouse scrolled (723, 365) with delta (0, 0)
Screenshot: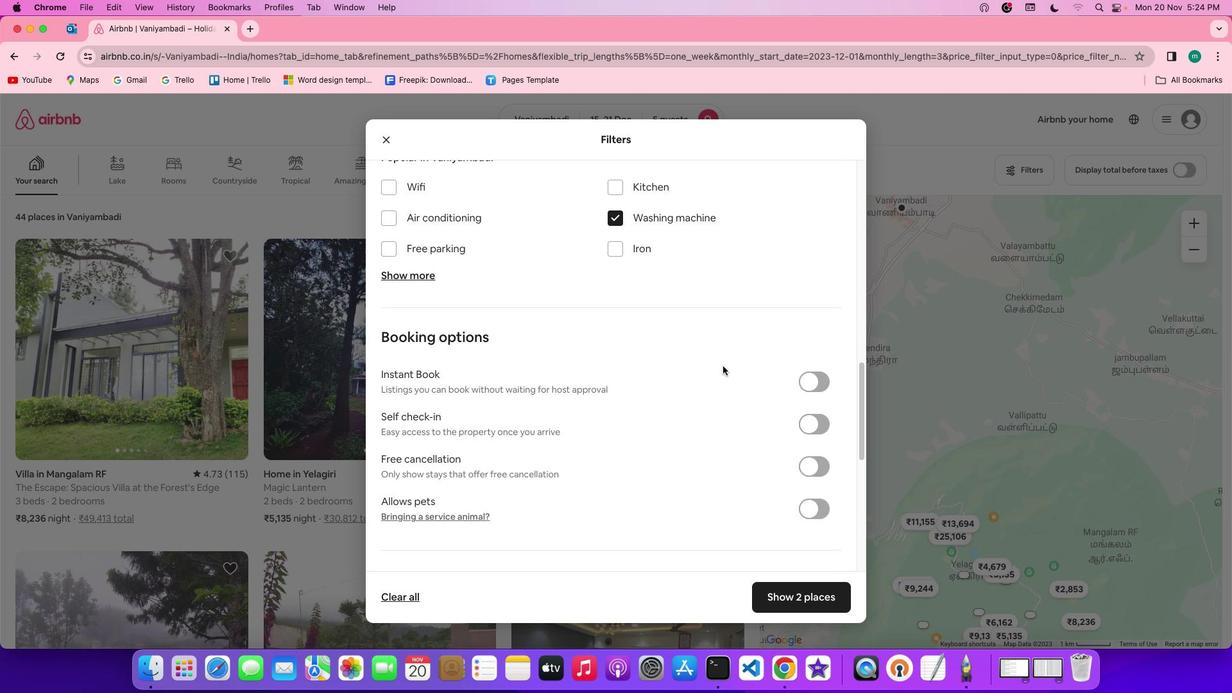 
Action: Mouse scrolled (723, 365) with delta (0, -1)
Screenshot: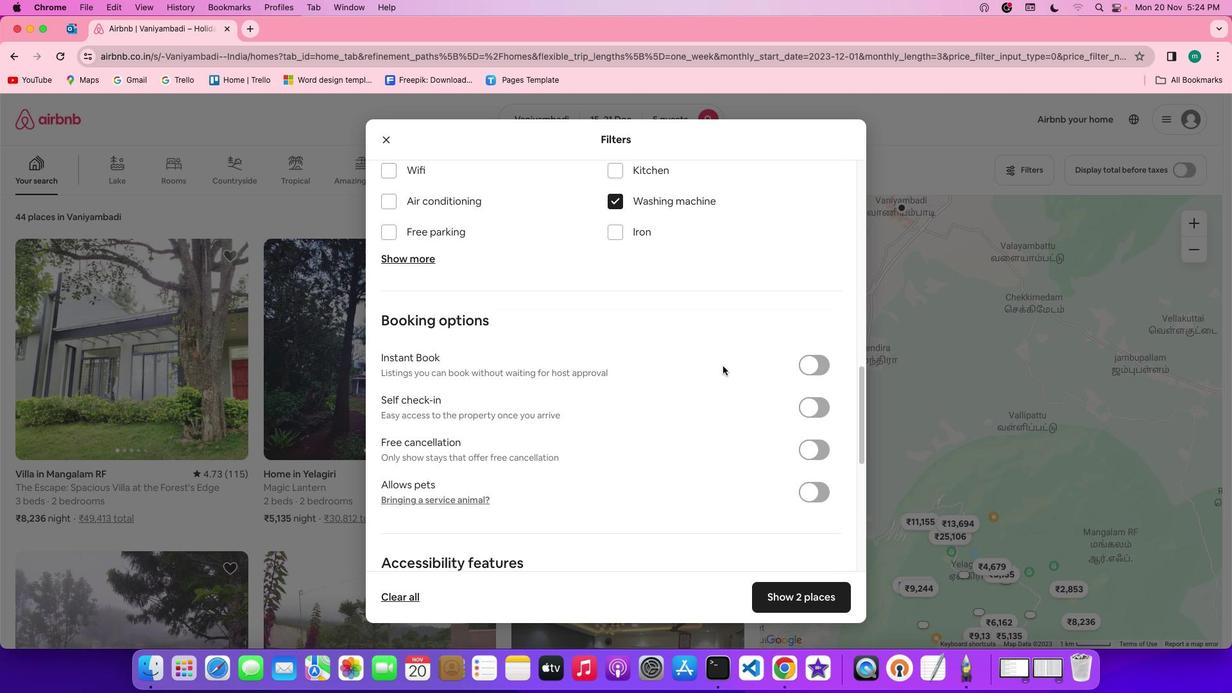 
Action: Mouse scrolled (723, 365) with delta (0, 0)
Screenshot: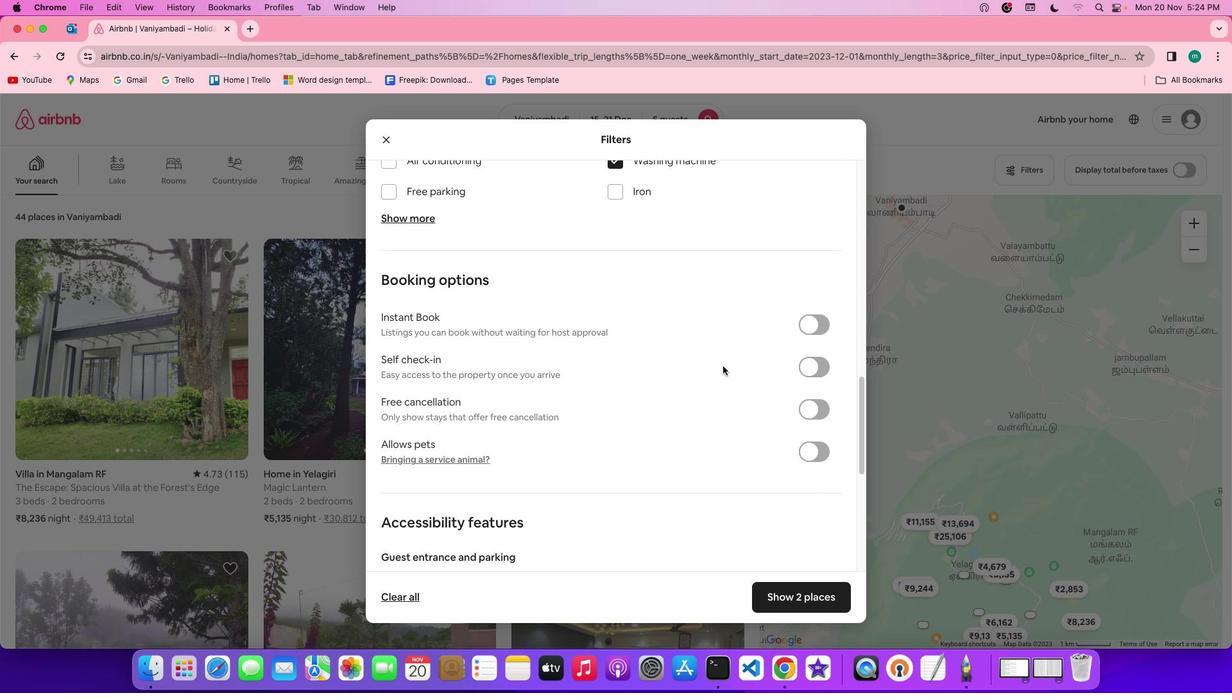 
Action: Mouse scrolled (723, 365) with delta (0, 0)
Screenshot: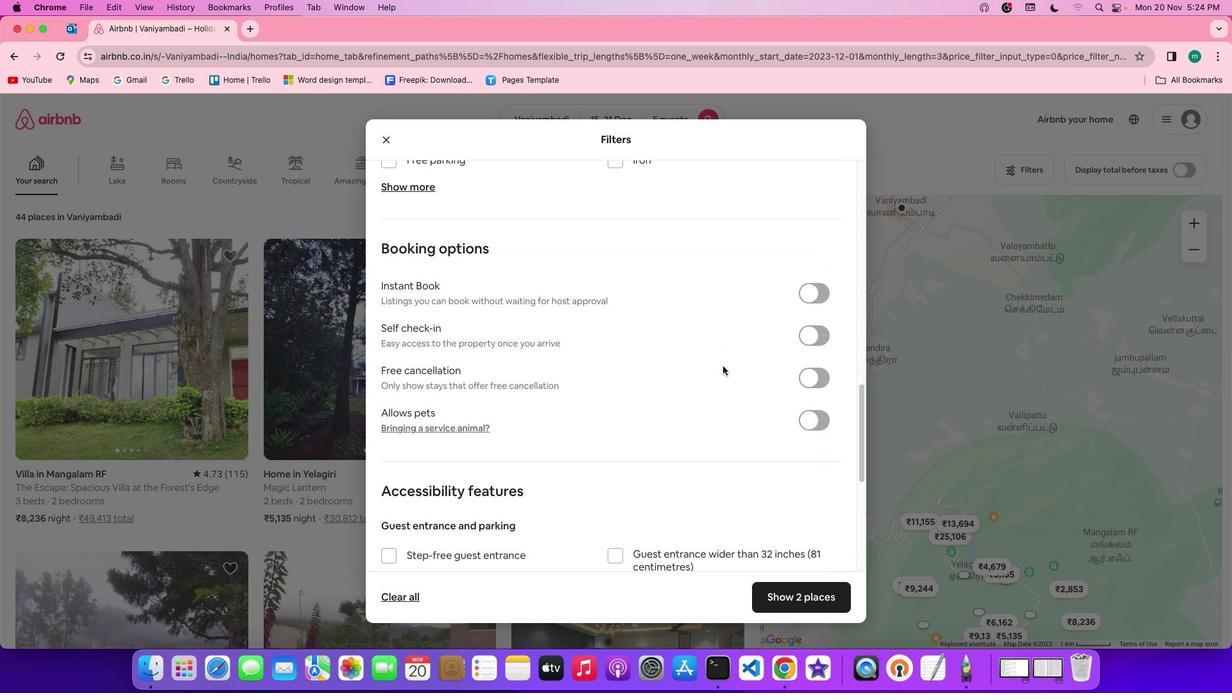 
Action: Mouse scrolled (723, 365) with delta (0, 0)
Screenshot: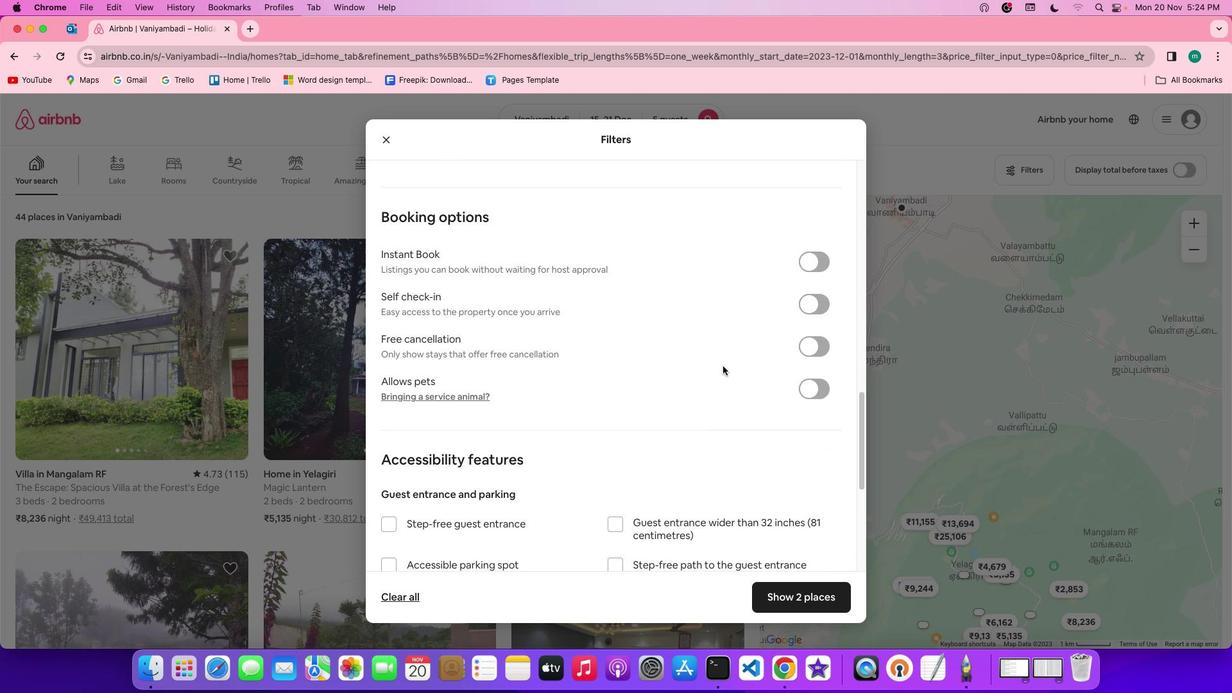 
Action: Mouse scrolled (723, 365) with delta (0, 0)
Screenshot: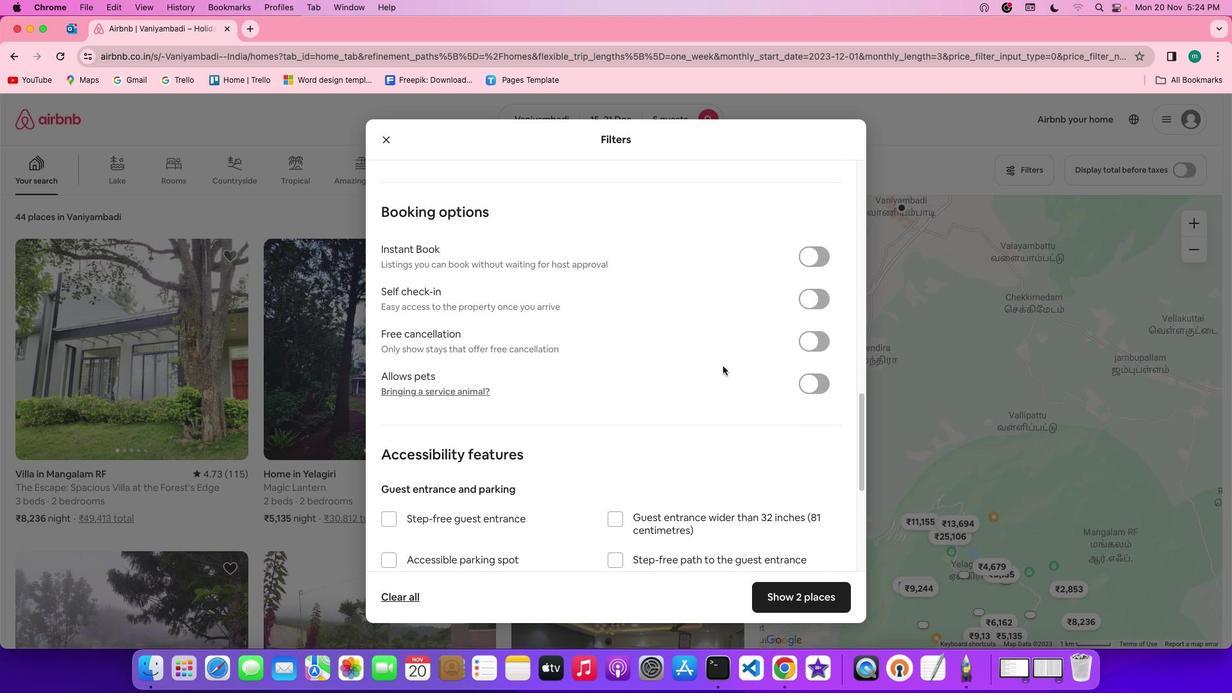 
Action: Mouse scrolled (723, 365) with delta (0, 0)
Screenshot: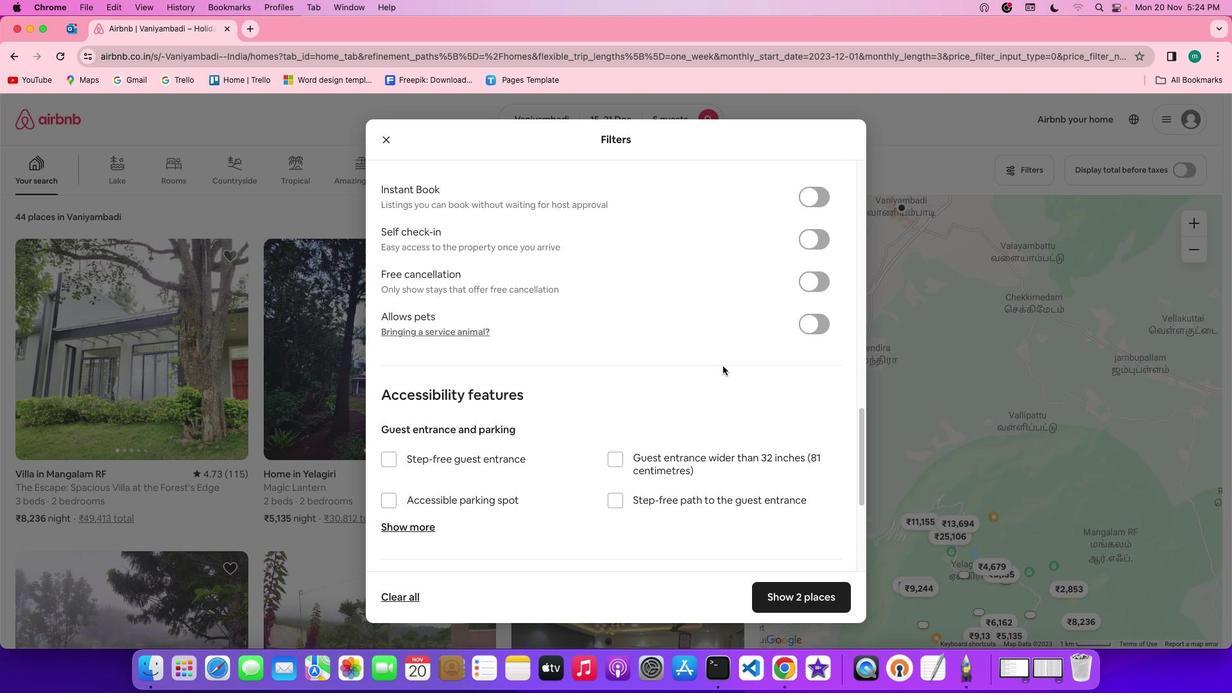 
Action: Mouse scrolled (723, 365) with delta (0, 0)
Screenshot: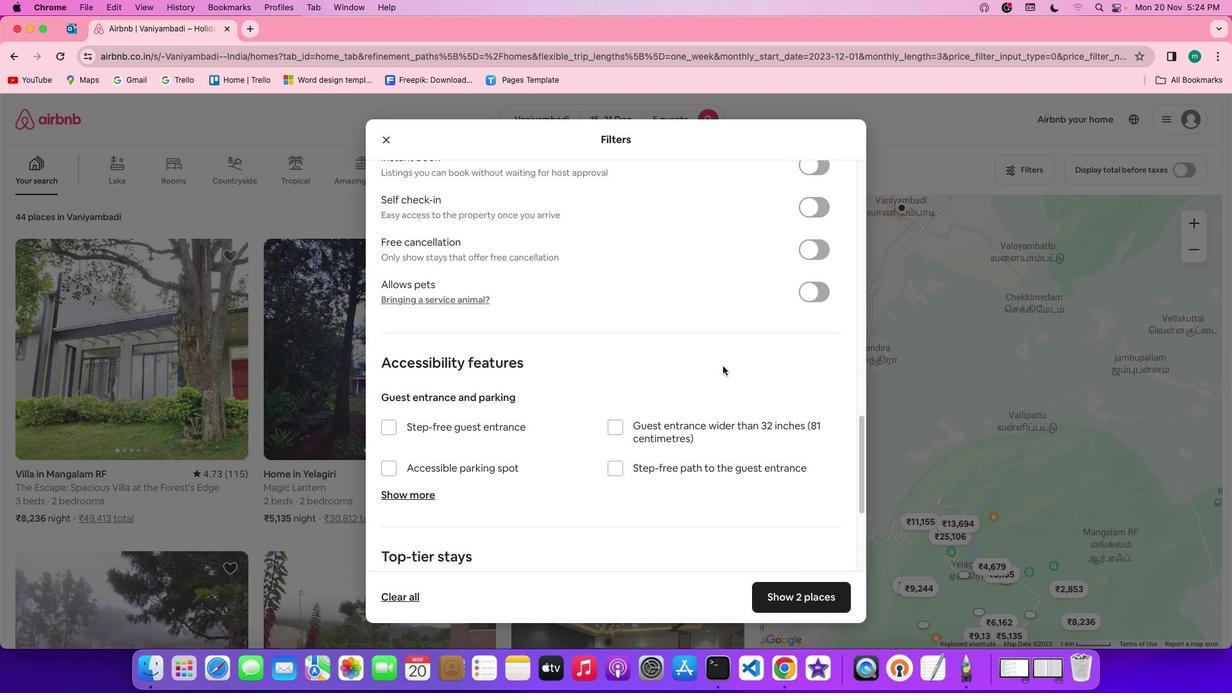 
Action: Mouse scrolled (723, 365) with delta (0, -1)
Screenshot: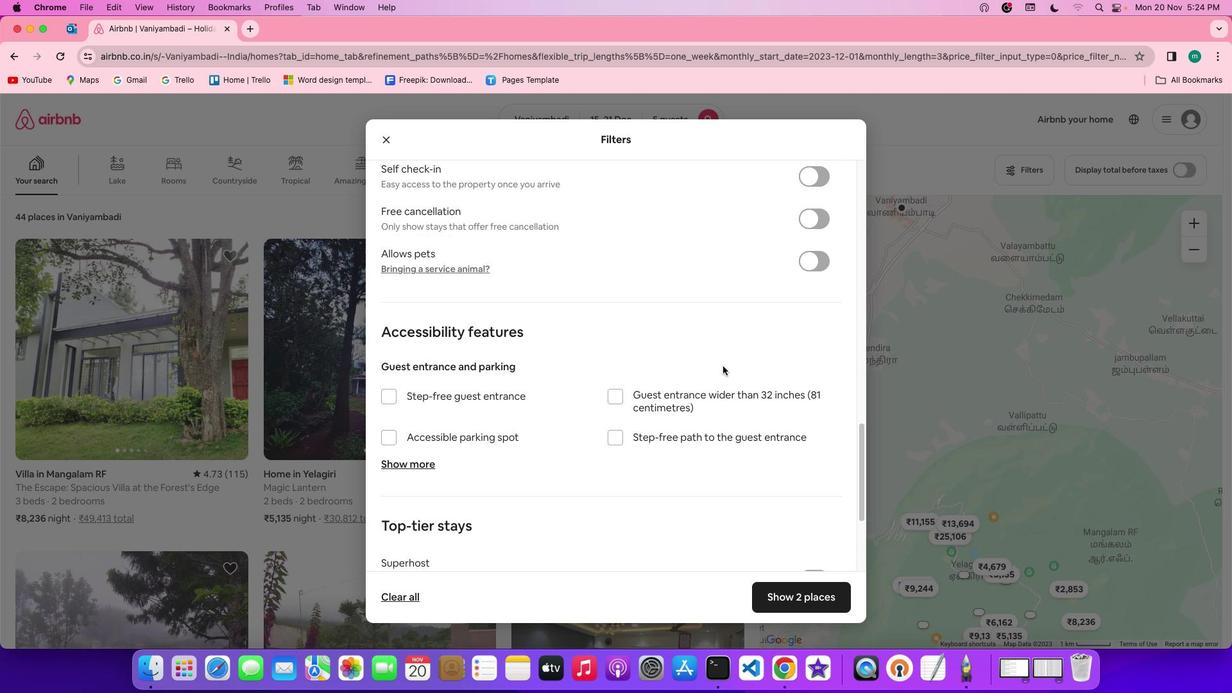 
Action: Mouse scrolled (723, 365) with delta (0, -1)
Screenshot: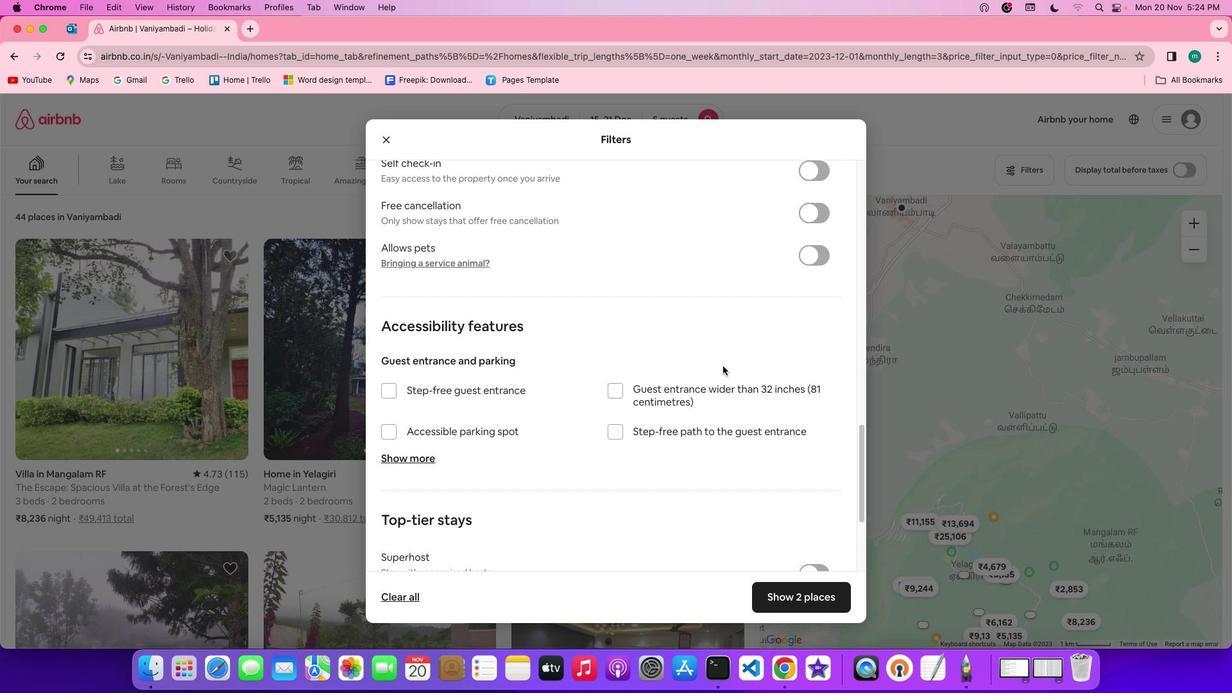 
Action: Mouse scrolled (723, 365) with delta (0, 0)
Screenshot: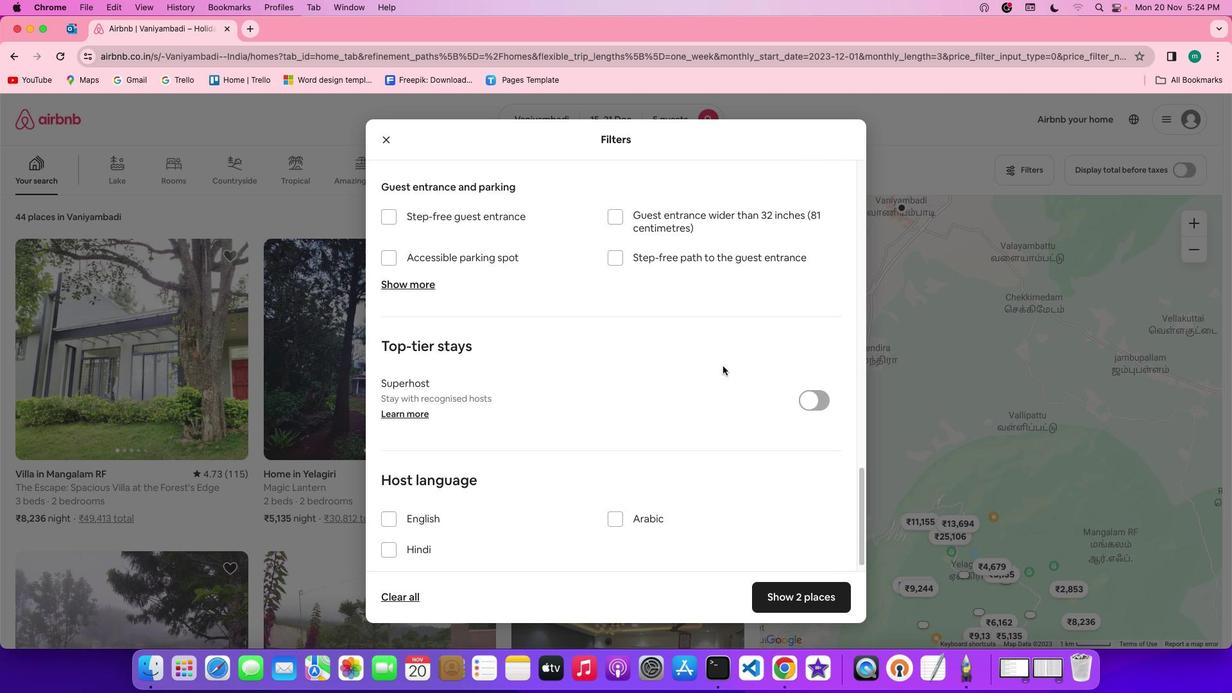 
Action: Mouse scrolled (723, 365) with delta (0, 0)
Screenshot: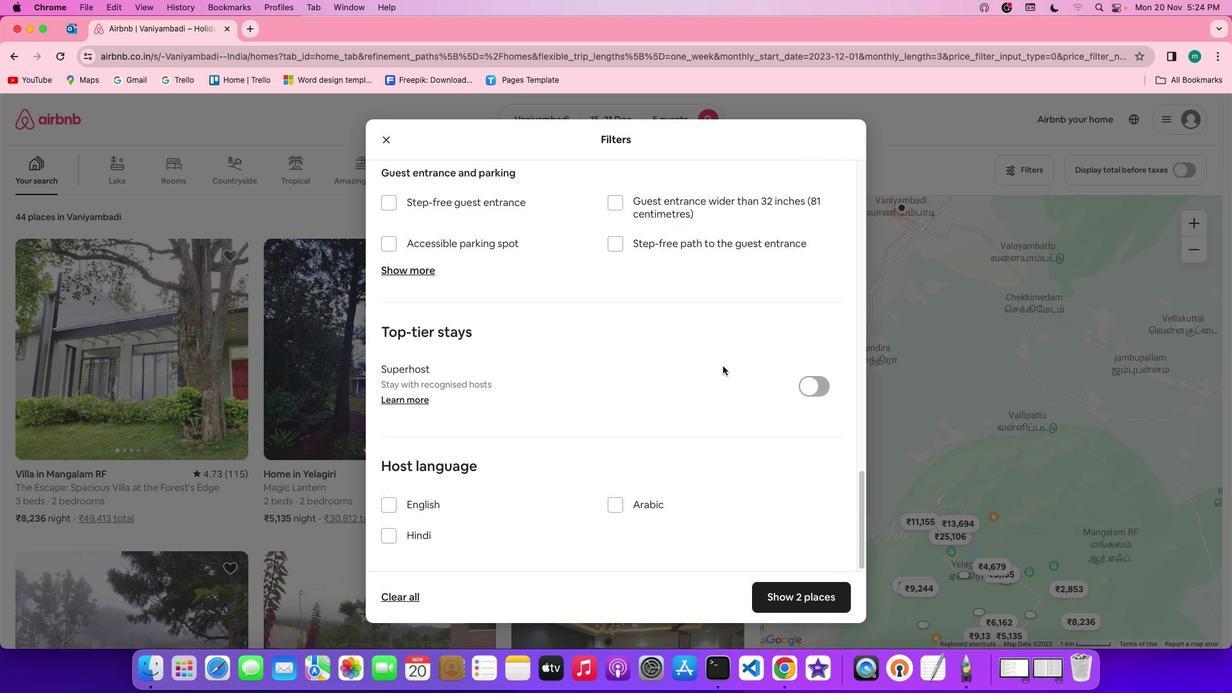 
Action: Mouse scrolled (723, 365) with delta (0, -1)
Screenshot: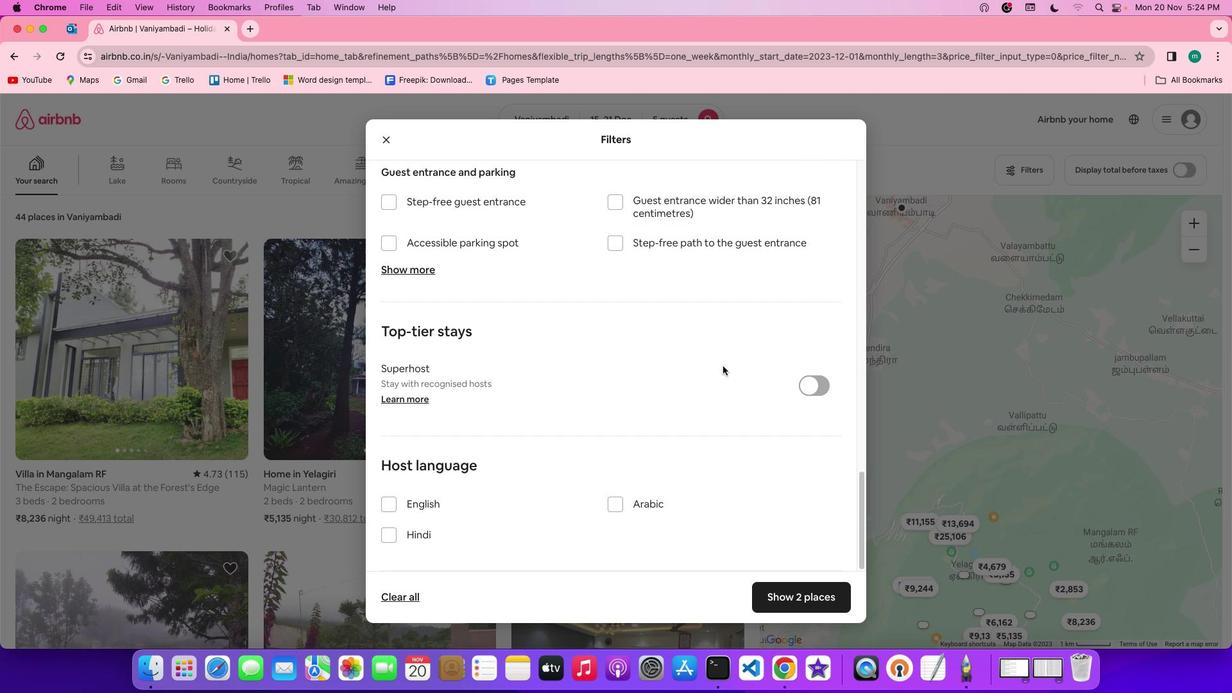 
Action: Mouse scrolled (723, 365) with delta (0, -2)
Screenshot: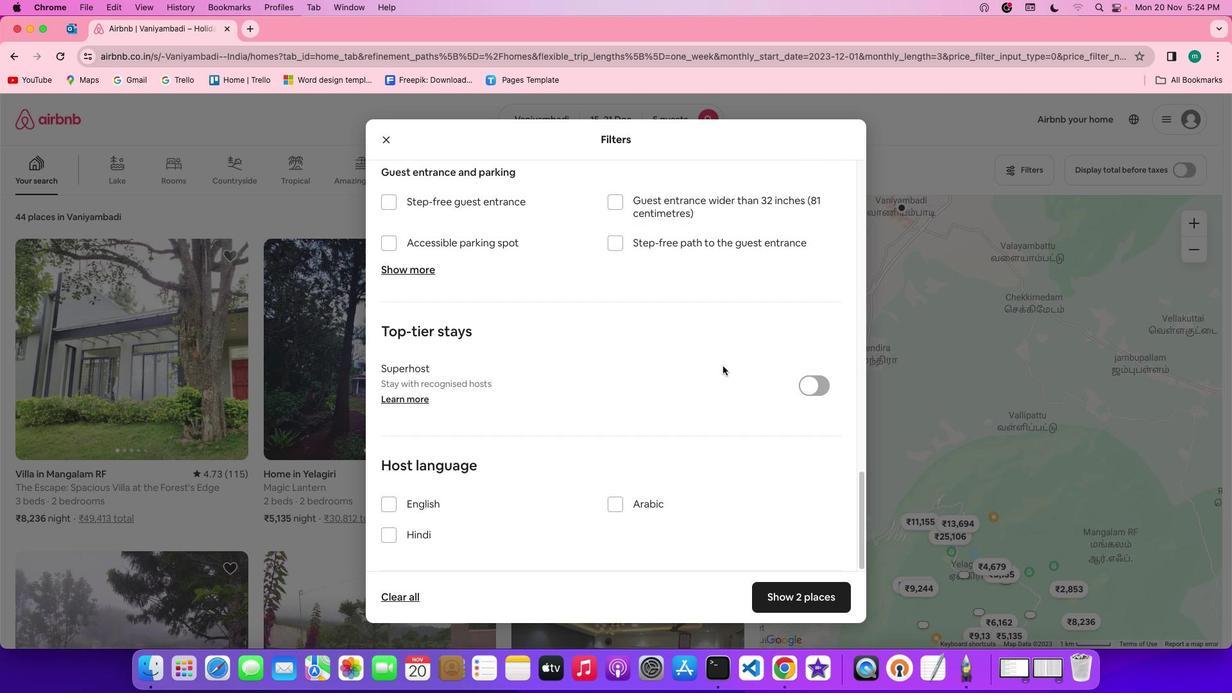 
Action: Mouse scrolled (723, 365) with delta (0, 0)
Screenshot: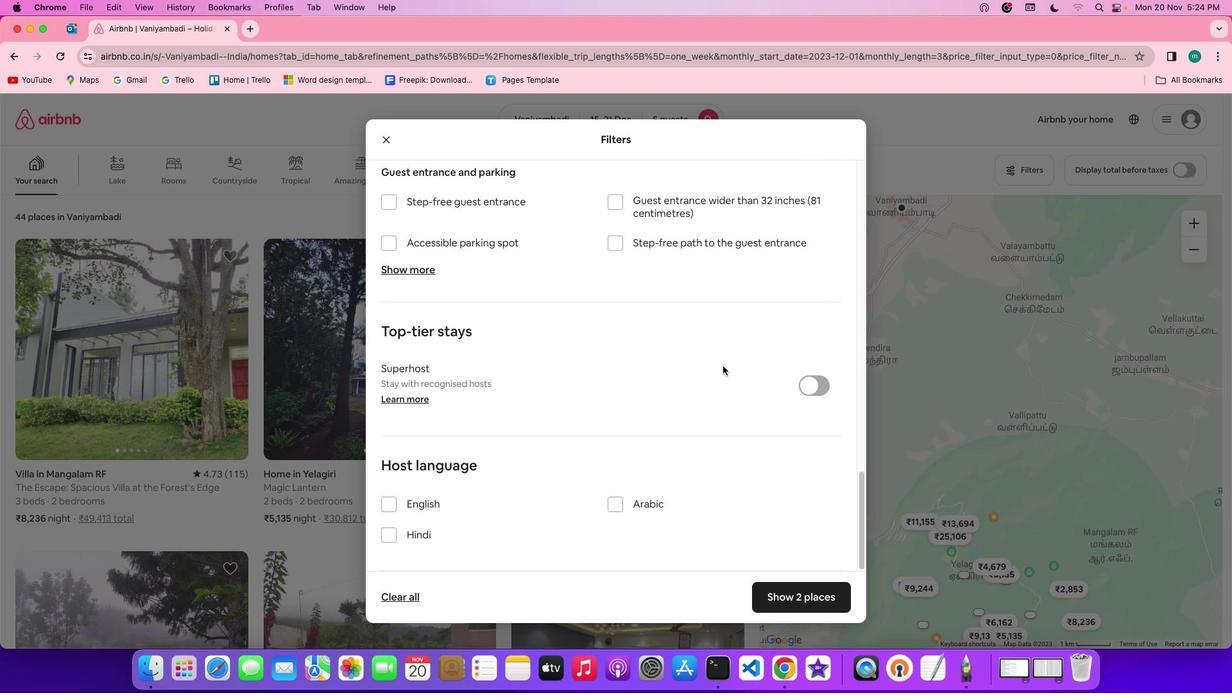 
Action: Mouse scrolled (723, 365) with delta (0, 0)
Screenshot: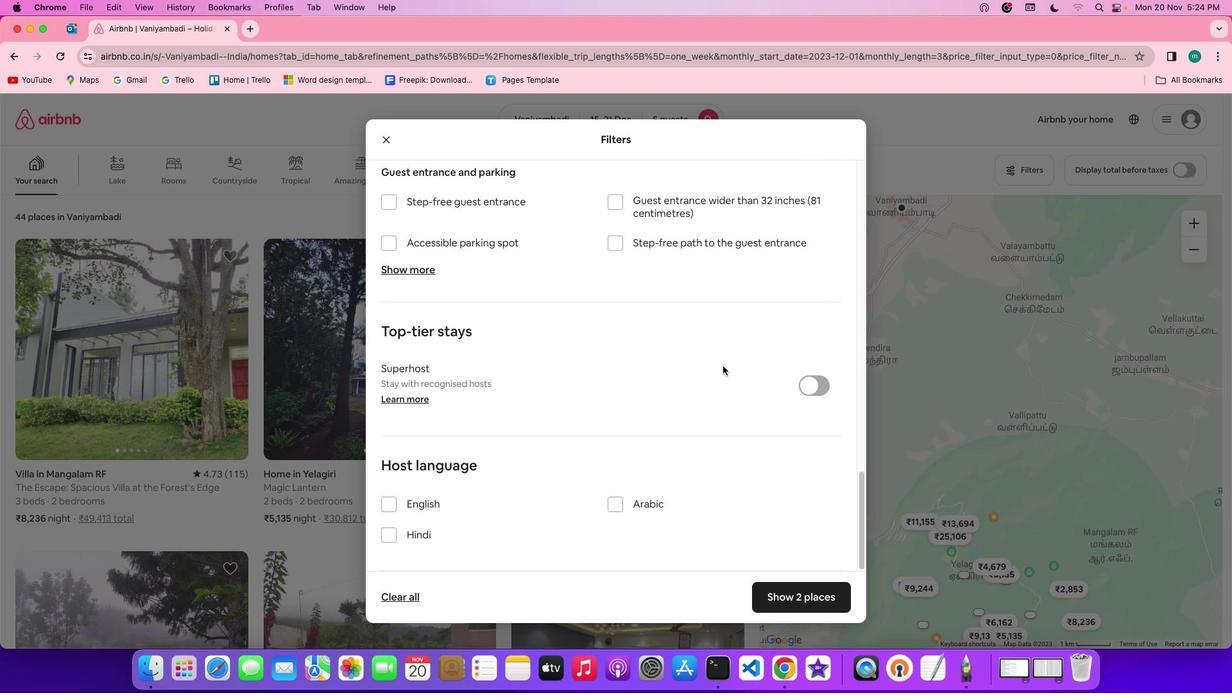 
Action: Mouse scrolled (723, 365) with delta (0, -1)
Screenshot: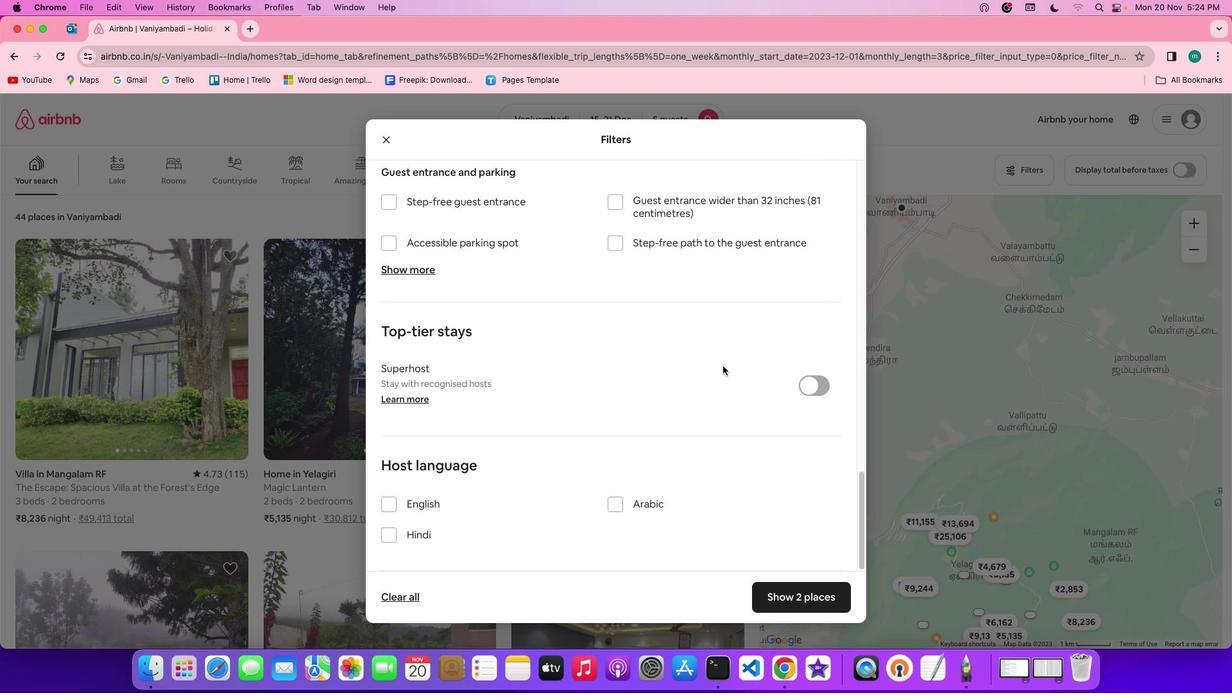 
Action: Mouse scrolled (723, 365) with delta (0, -3)
Screenshot: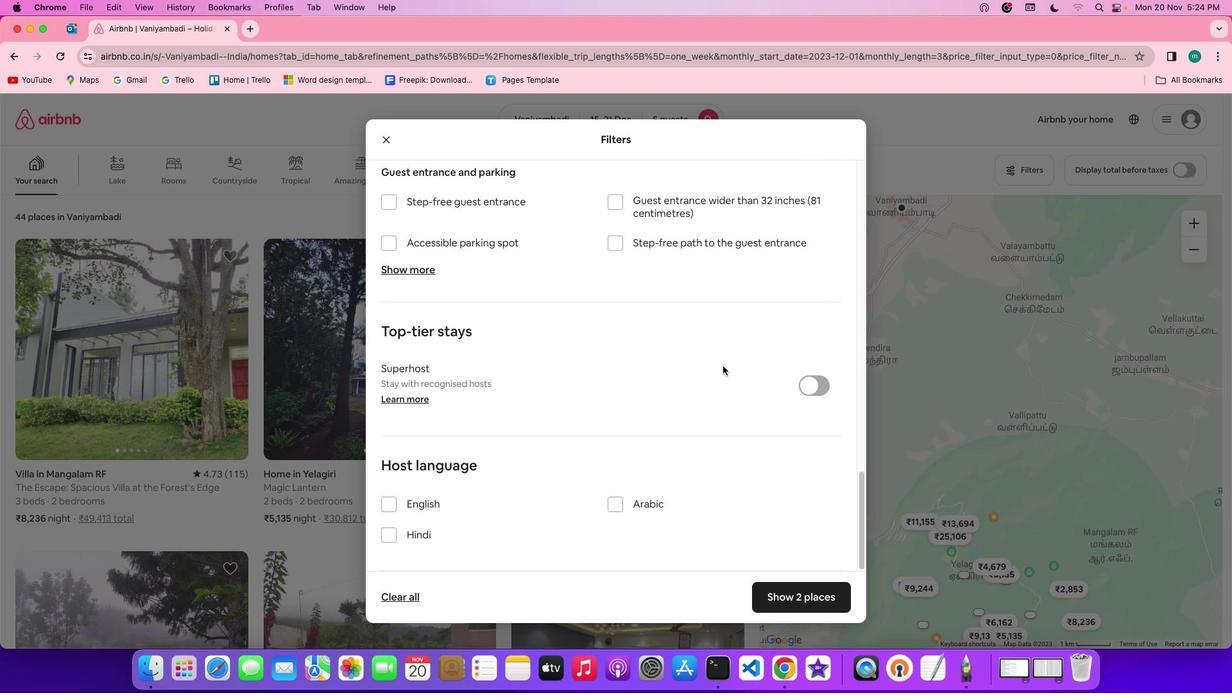 
Action: Mouse scrolled (723, 365) with delta (0, -3)
Screenshot: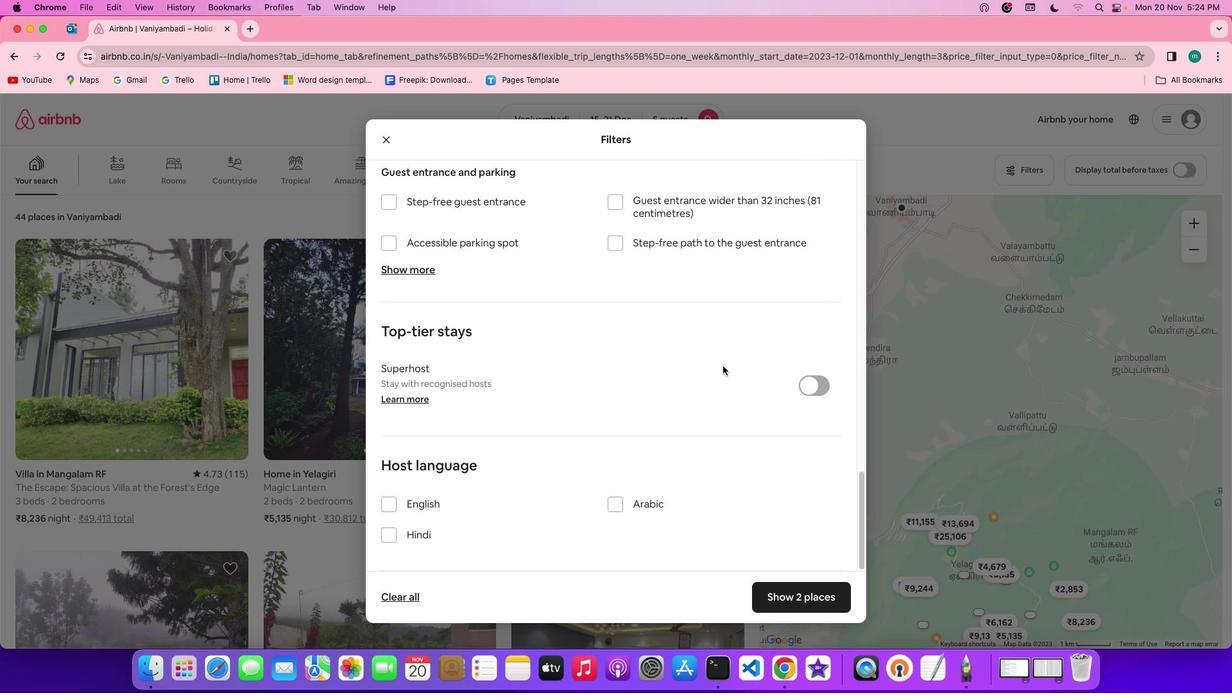 
Action: Mouse scrolled (723, 365) with delta (0, 0)
Screenshot: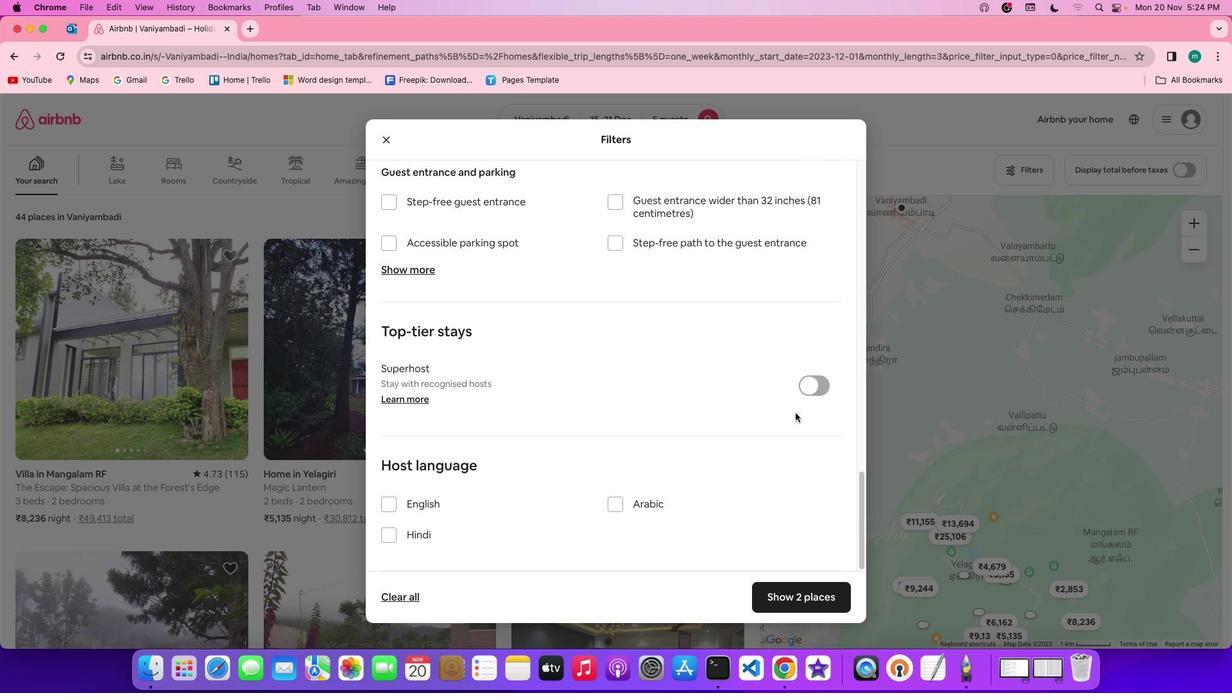 
Action: Mouse scrolled (723, 365) with delta (0, 0)
Screenshot: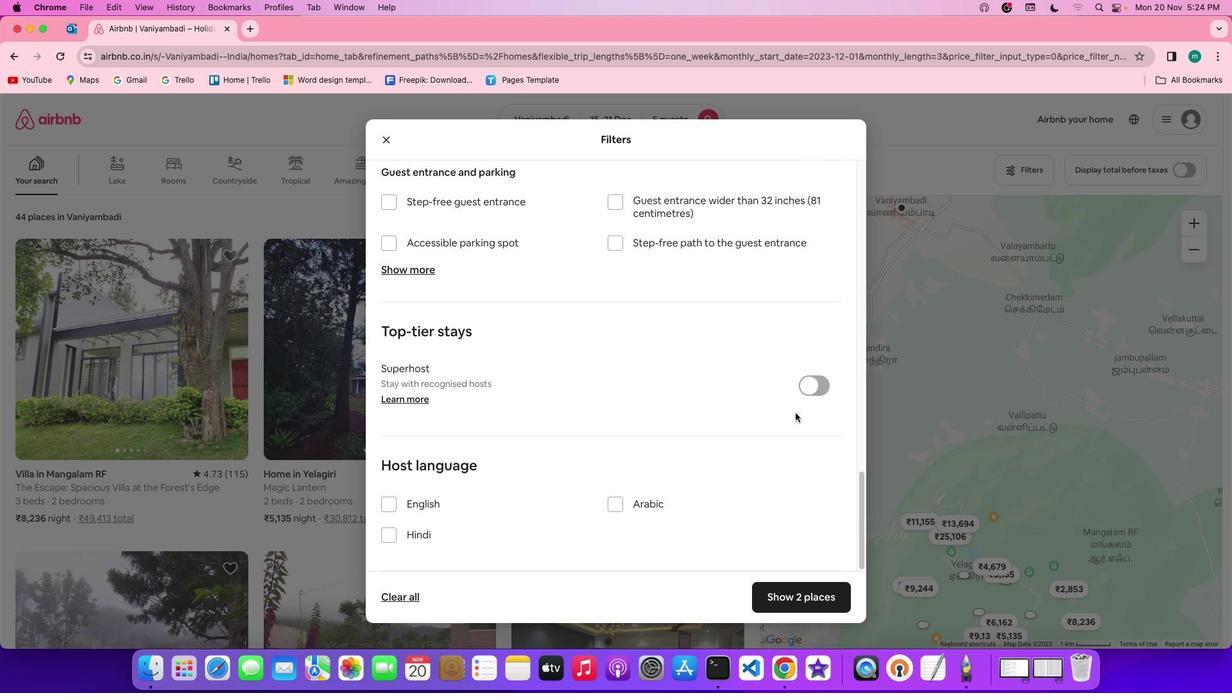 
Action: Mouse scrolled (723, 365) with delta (0, -1)
Screenshot: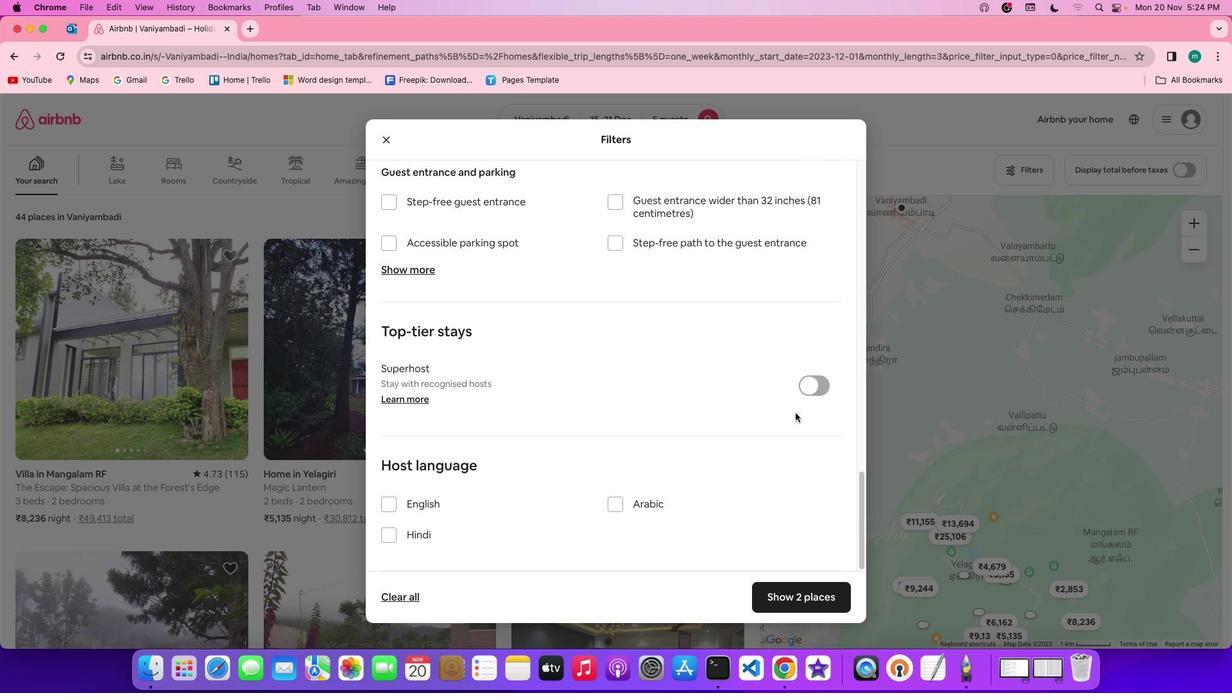 
Action: Mouse scrolled (723, 365) with delta (0, -3)
Screenshot: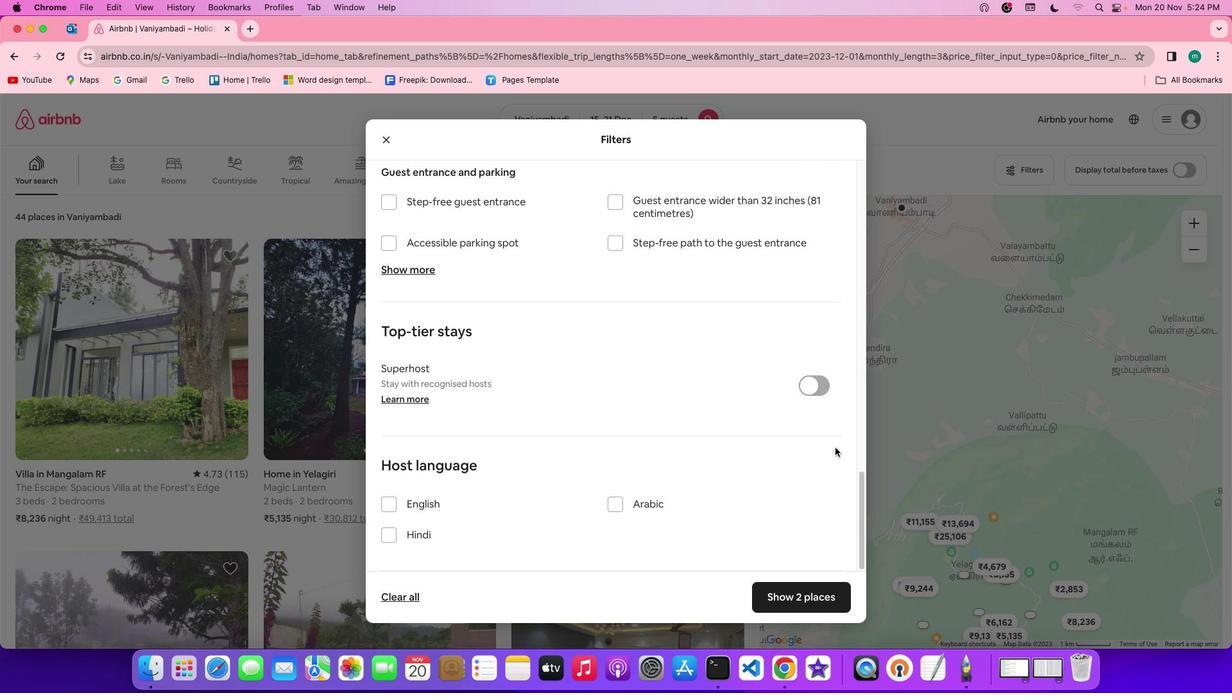 
Action: Mouse scrolled (723, 365) with delta (0, -3)
Screenshot: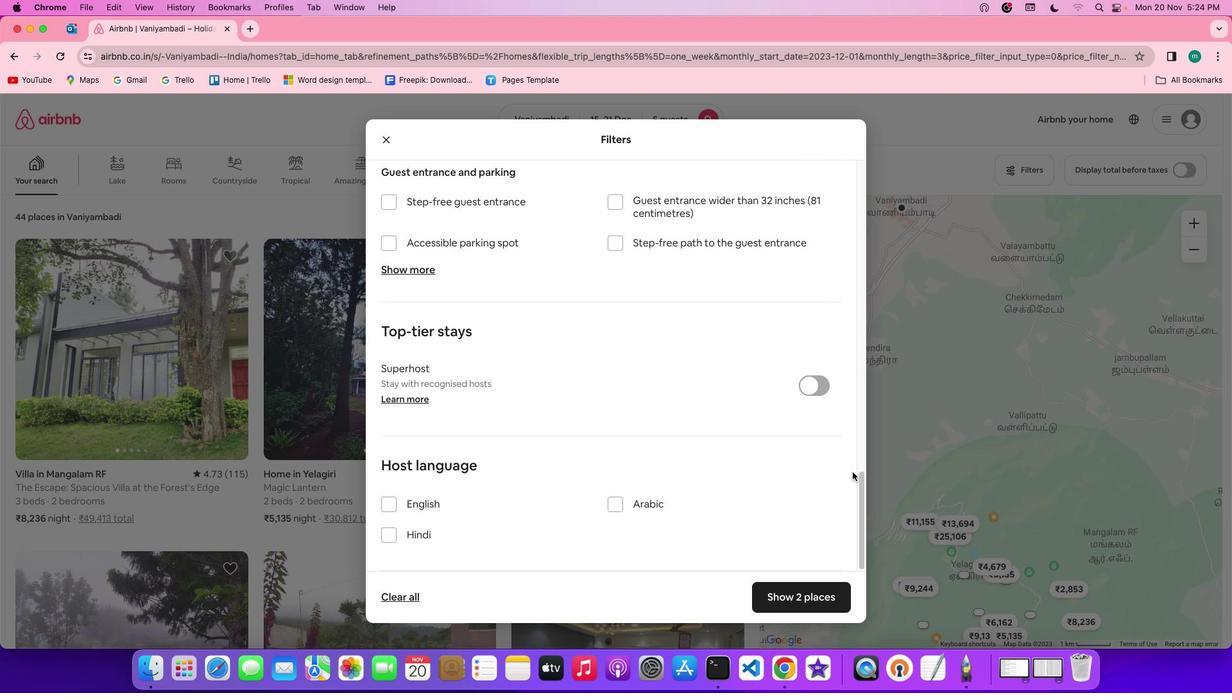 
Action: Mouse moved to (825, 592)
Screenshot: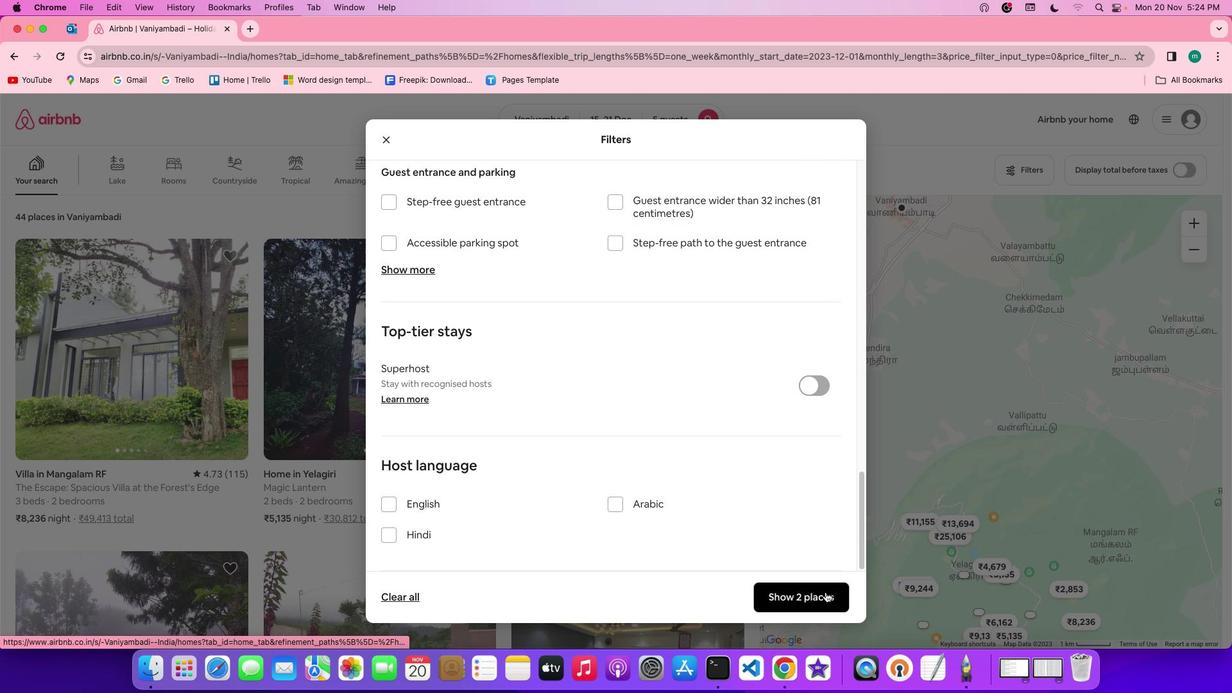 
Action: Mouse pressed left at (825, 592)
Screenshot: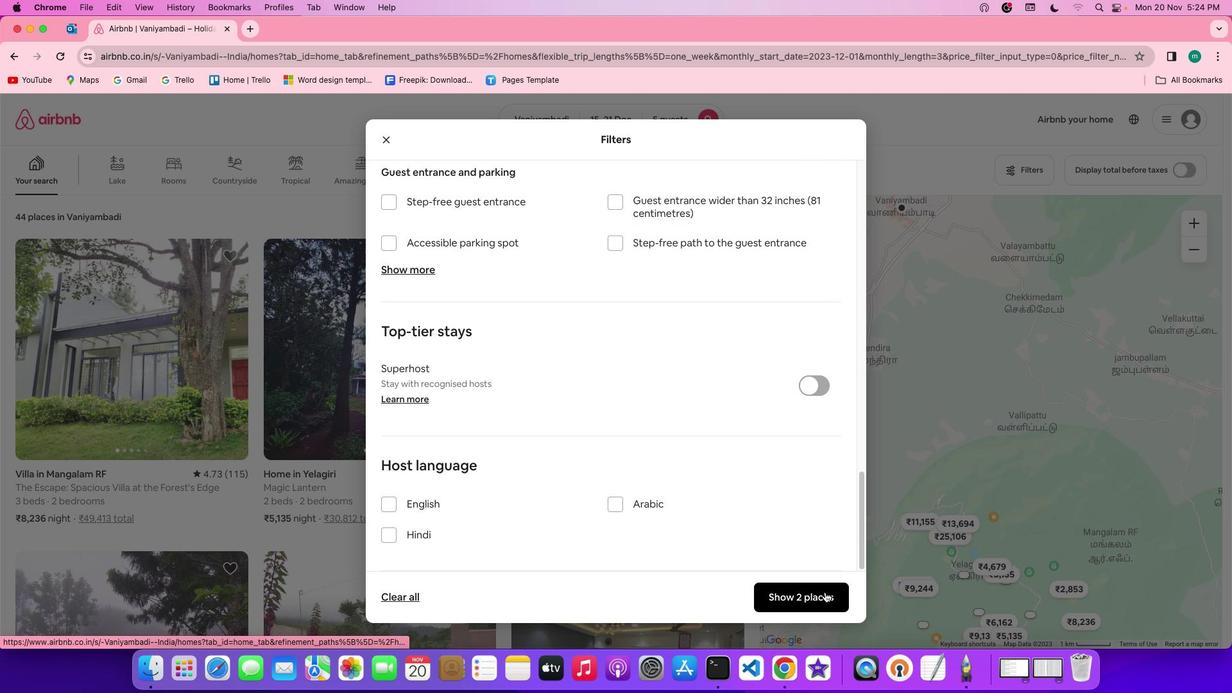 
Action: Mouse moved to (109, 305)
Screenshot: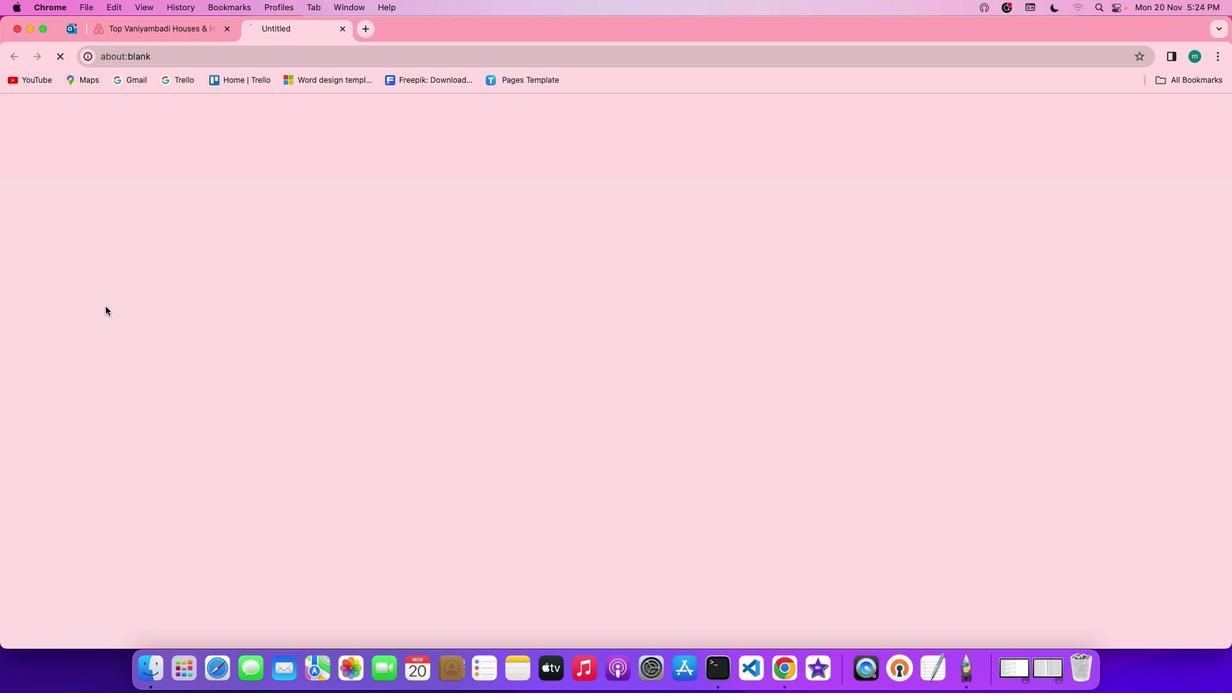 
Action: Mouse pressed left at (109, 305)
Screenshot: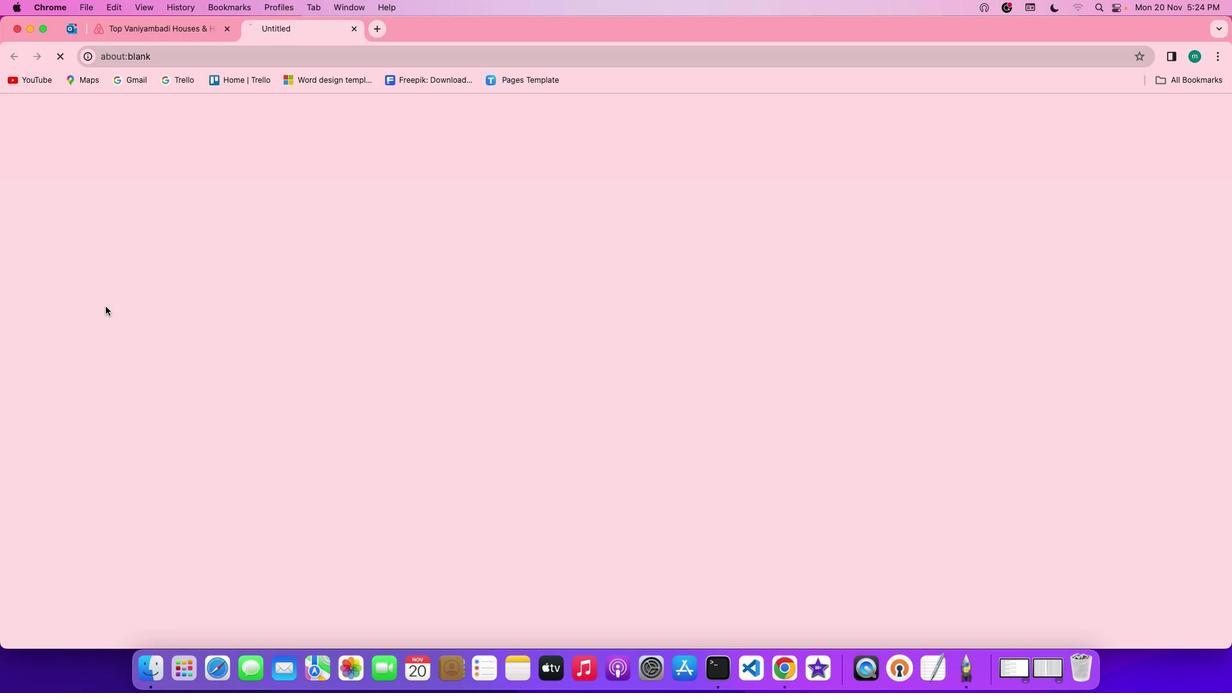 
Action: Mouse moved to (893, 474)
Screenshot: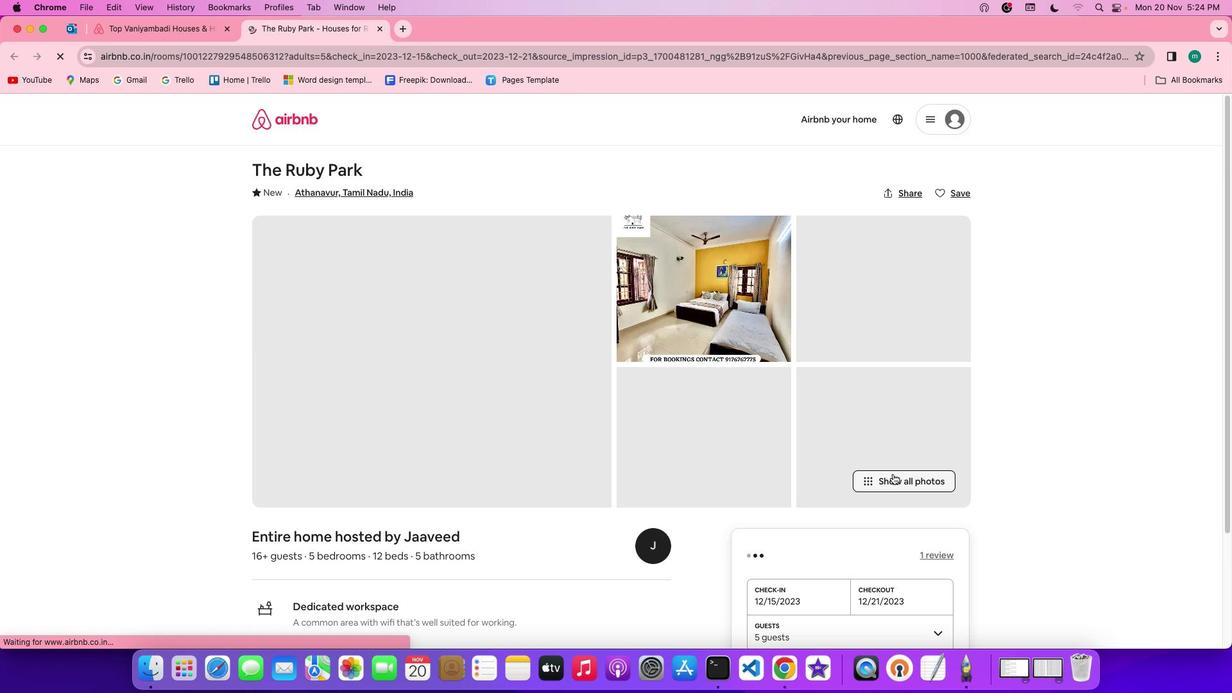 
Action: Mouse pressed left at (893, 474)
Screenshot: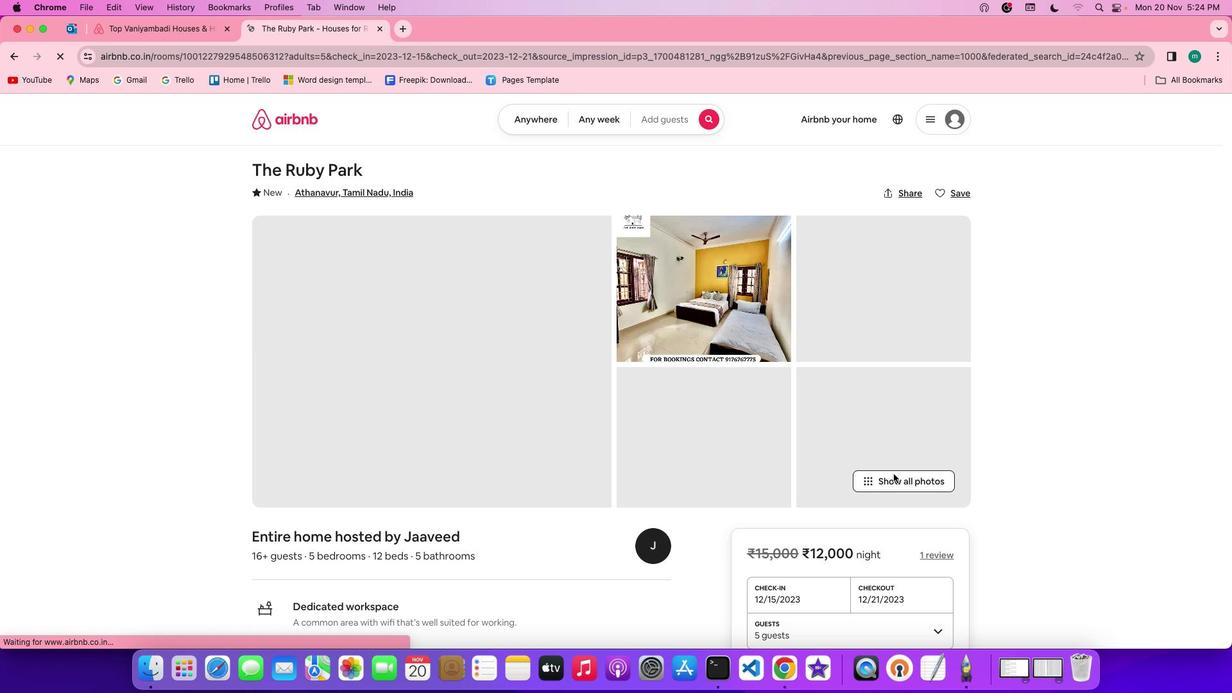 
Action: Mouse moved to (462, 343)
Screenshot: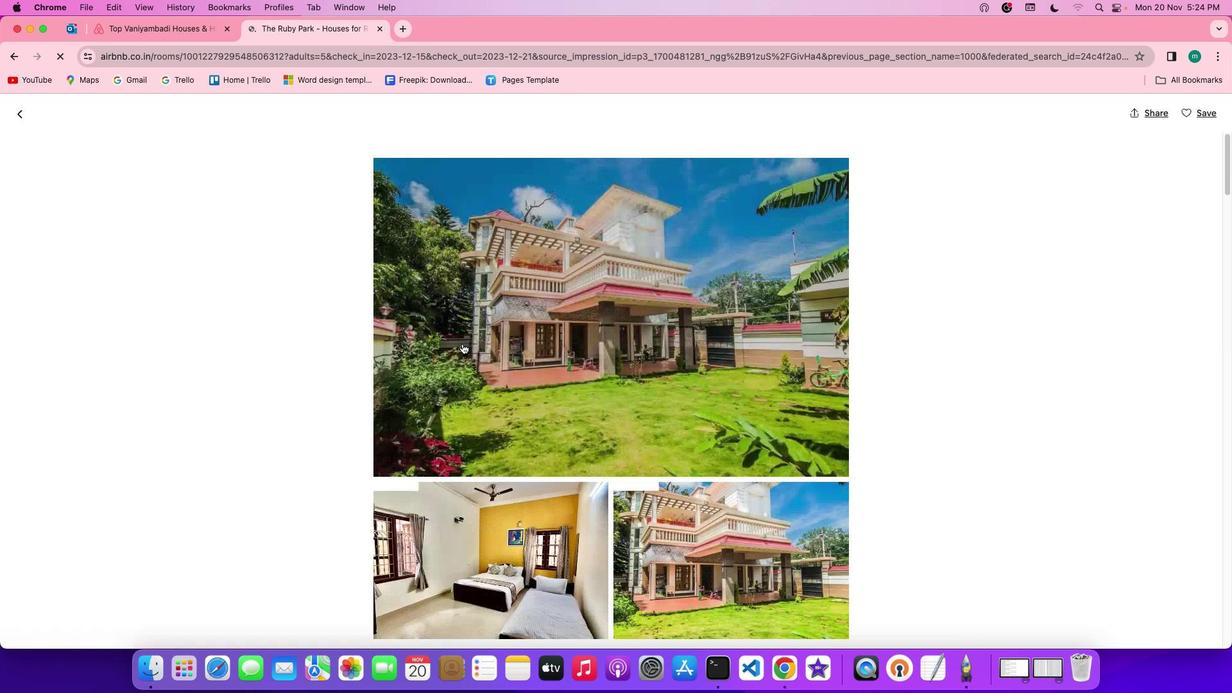 
Action: Mouse scrolled (462, 343) with delta (0, 0)
Screenshot: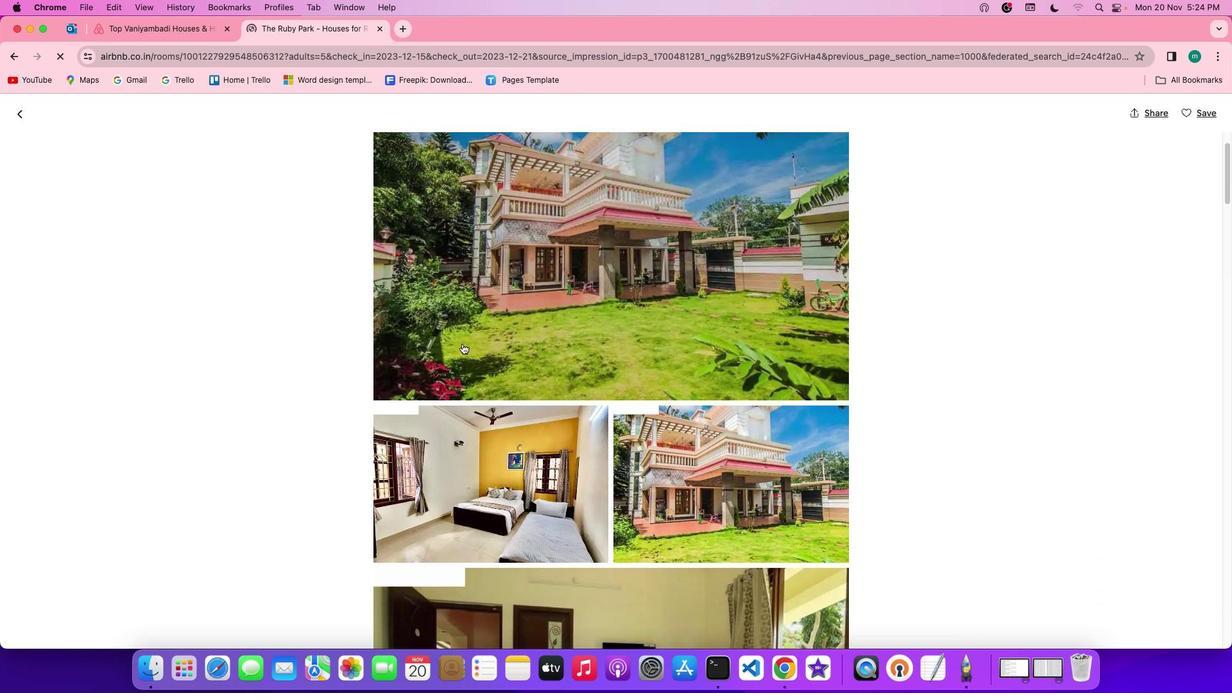 
Action: Mouse scrolled (462, 343) with delta (0, 0)
Screenshot: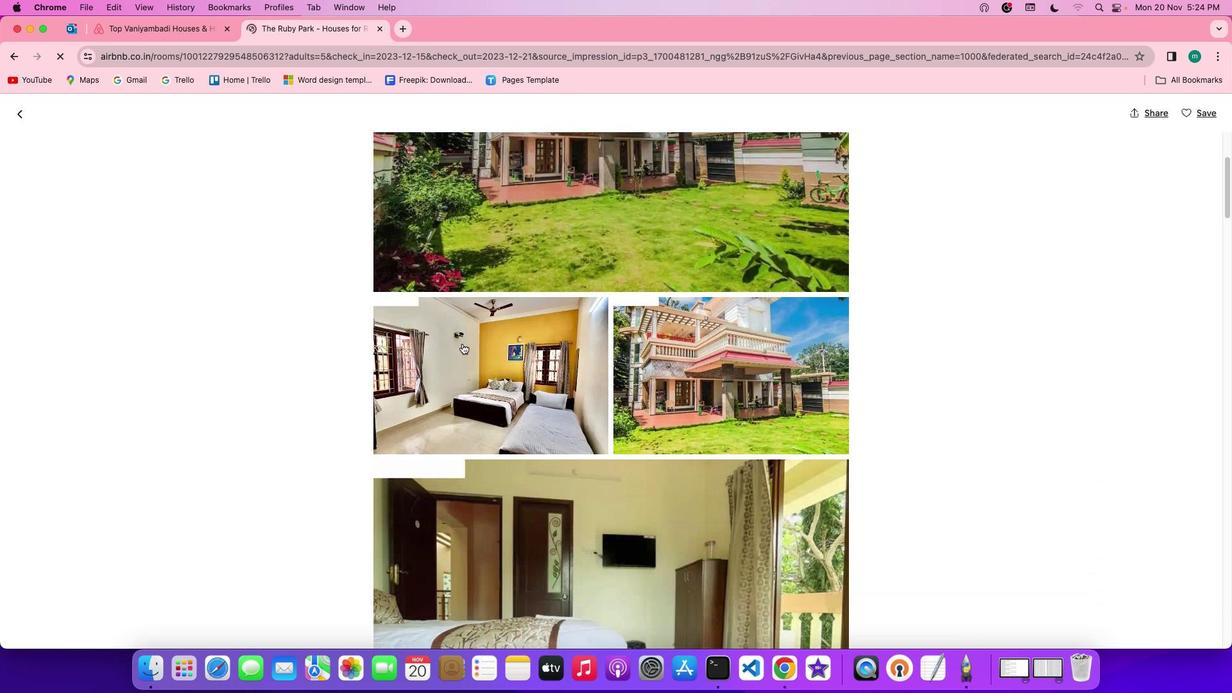 
Action: Mouse scrolled (462, 343) with delta (0, -1)
Screenshot: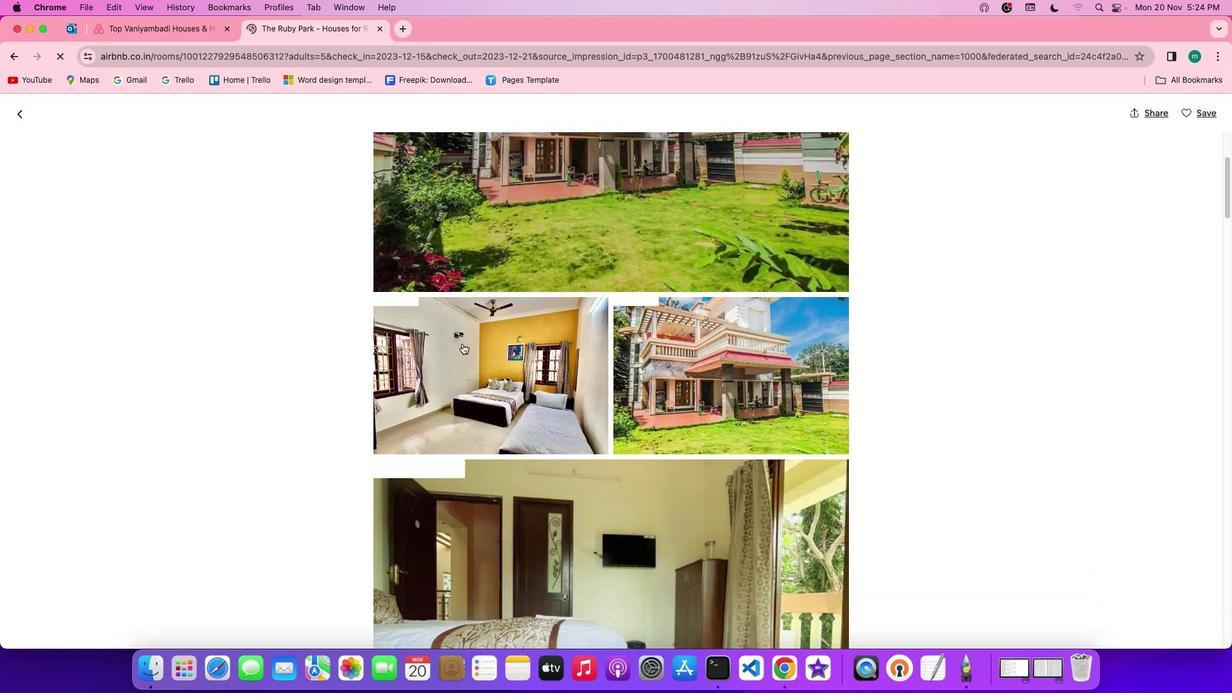 
Action: Mouse scrolled (462, 343) with delta (0, -1)
Screenshot: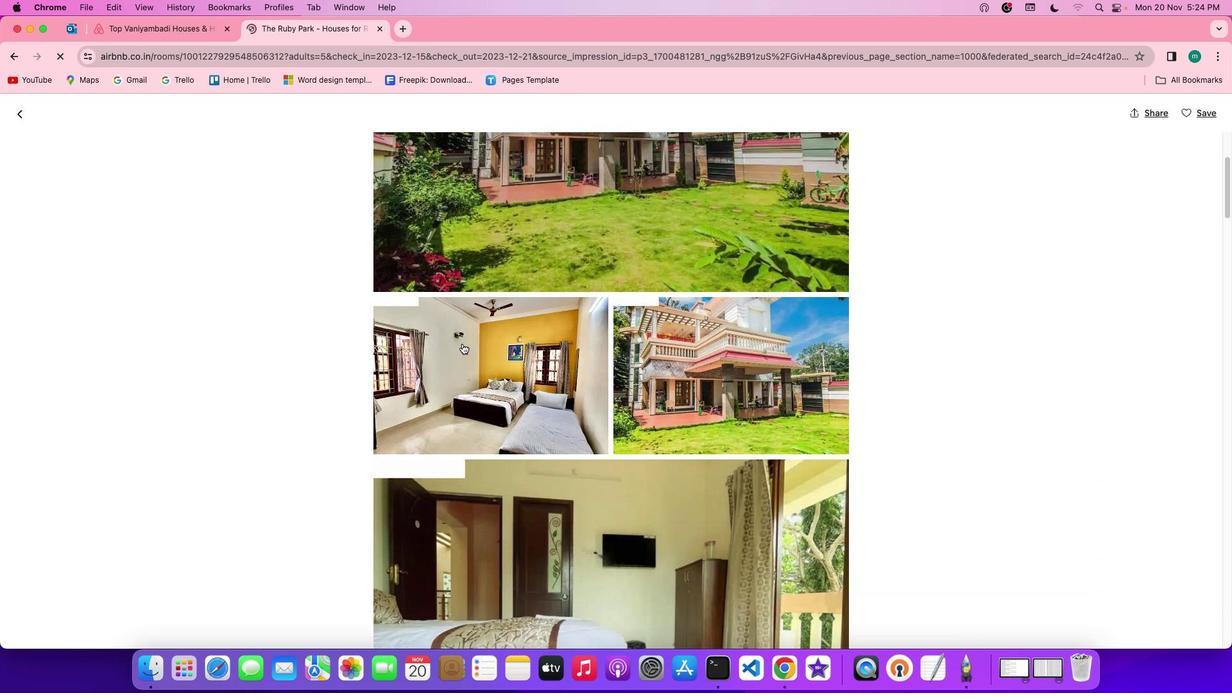 
Action: Mouse scrolled (462, 343) with delta (0, 0)
Screenshot: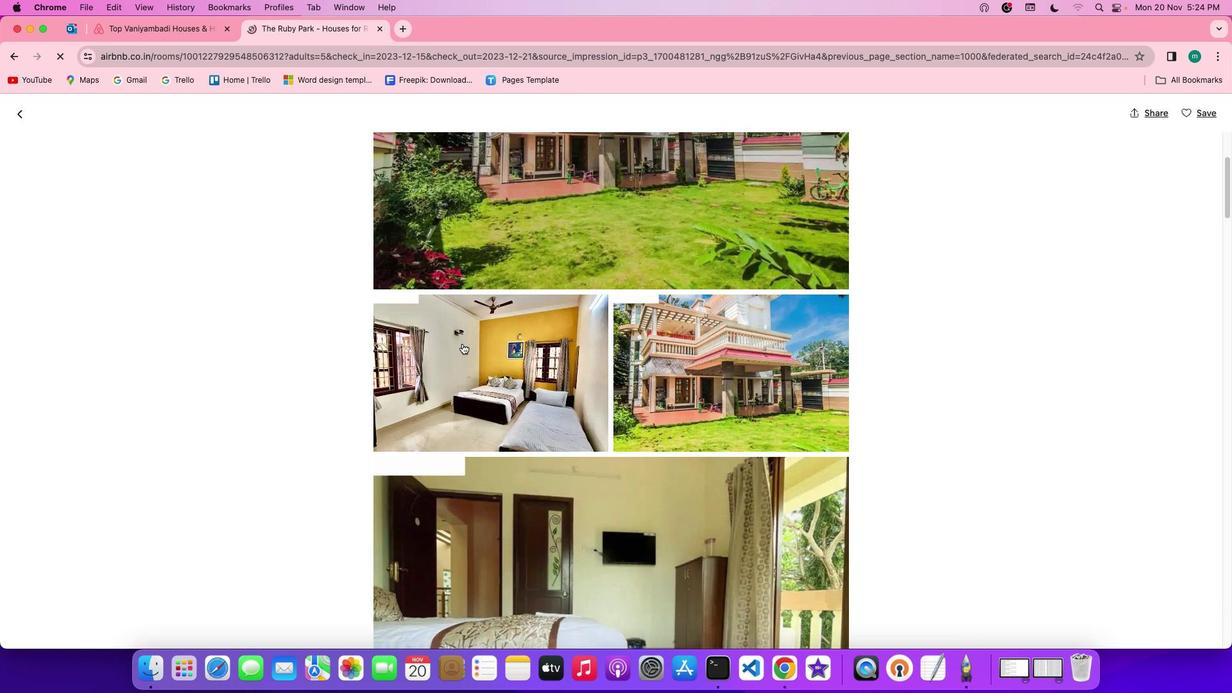 
Action: Mouse scrolled (462, 343) with delta (0, 0)
Screenshot: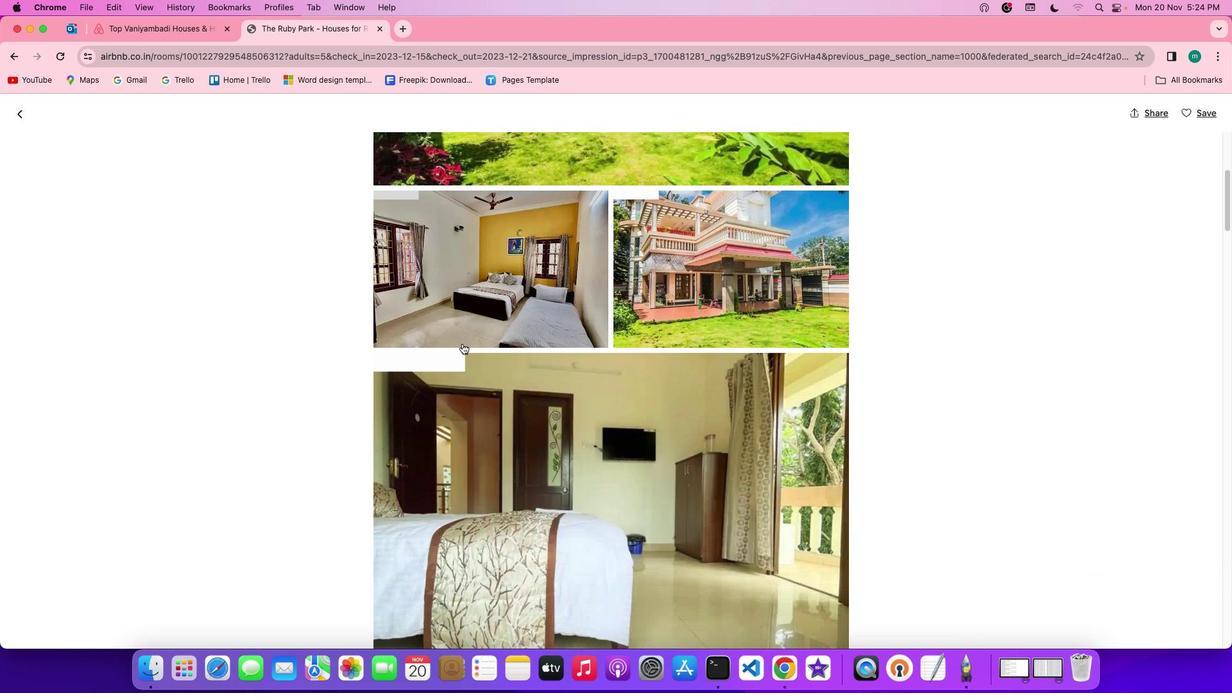 
Action: Mouse scrolled (462, 343) with delta (0, 0)
Screenshot: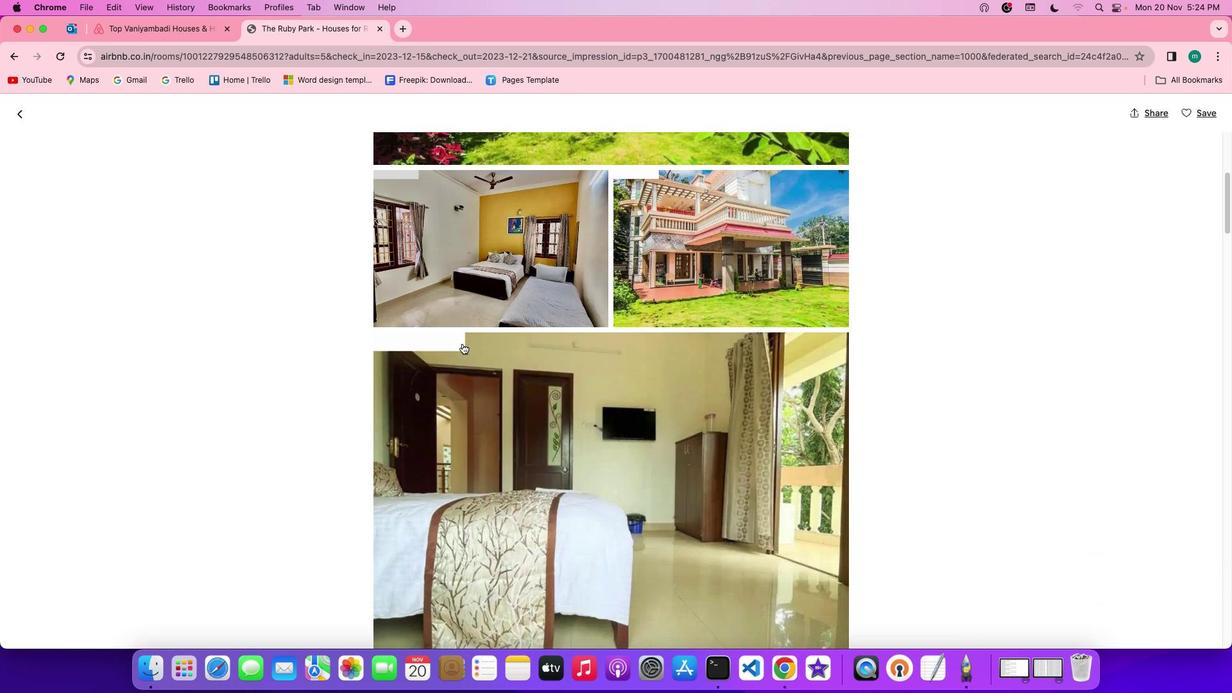 
Action: Mouse scrolled (462, 343) with delta (0, -1)
Screenshot: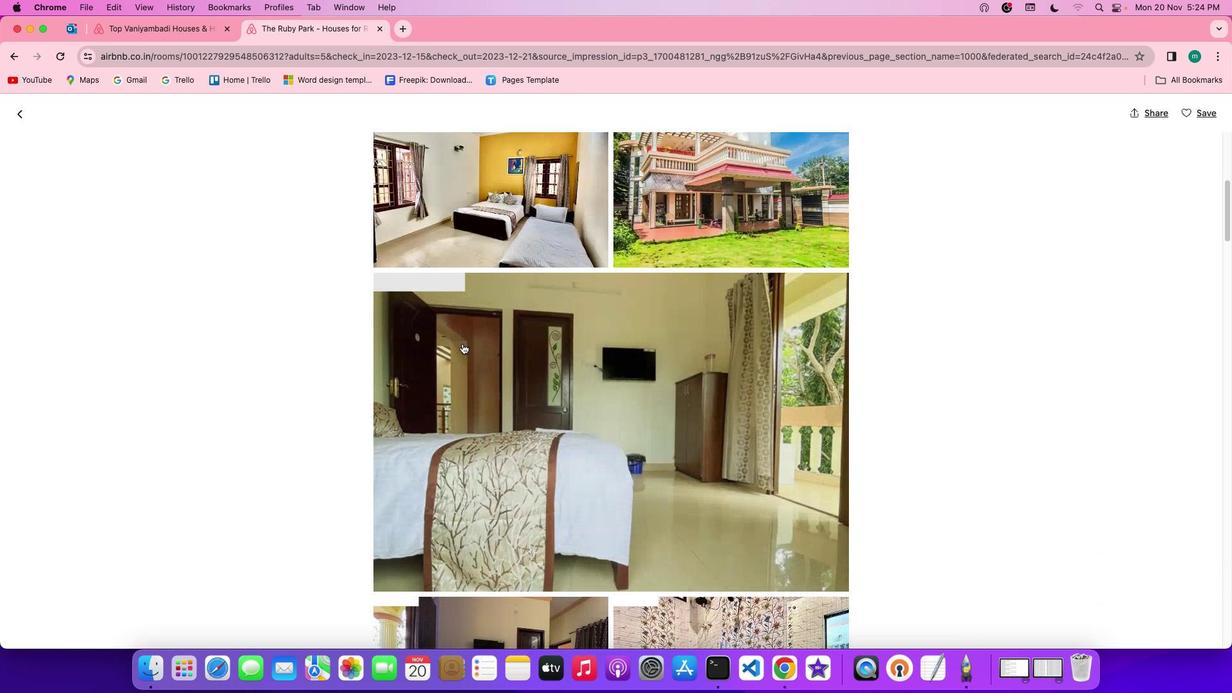 
Action: Mouse scrolled (462, 343) with delta (0, -1)
Screenshot: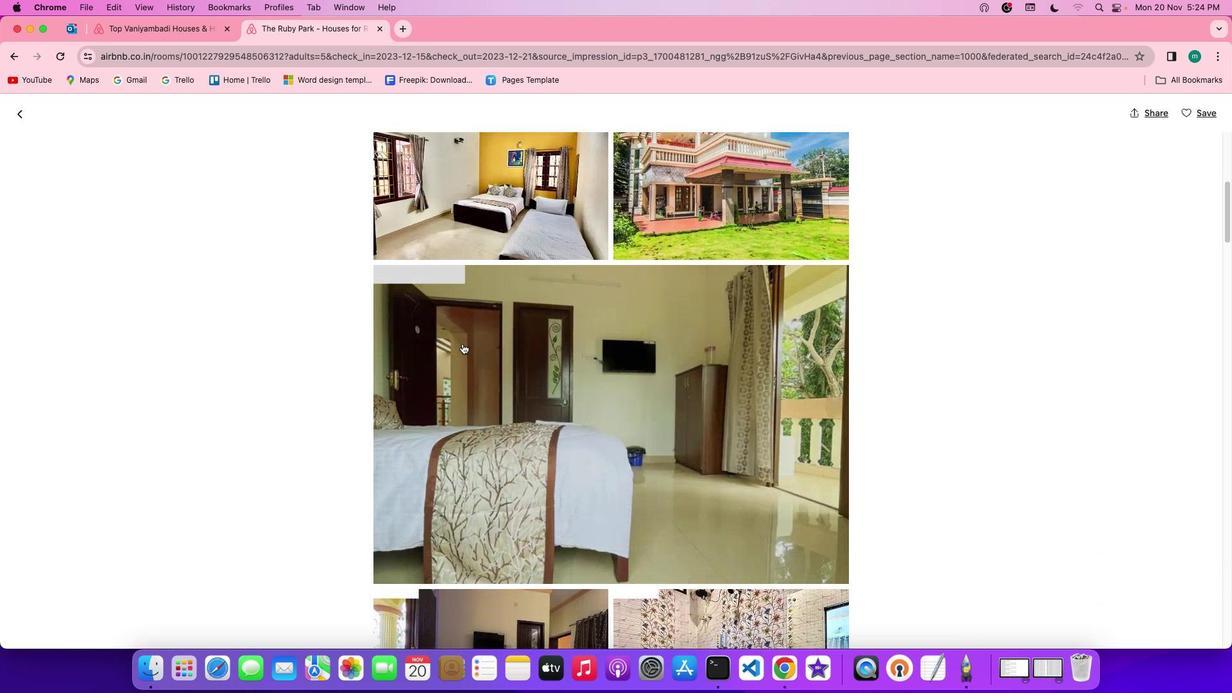 
Action: Mouse scrolled (462, 343) with delta (0, 0)
Screenshot: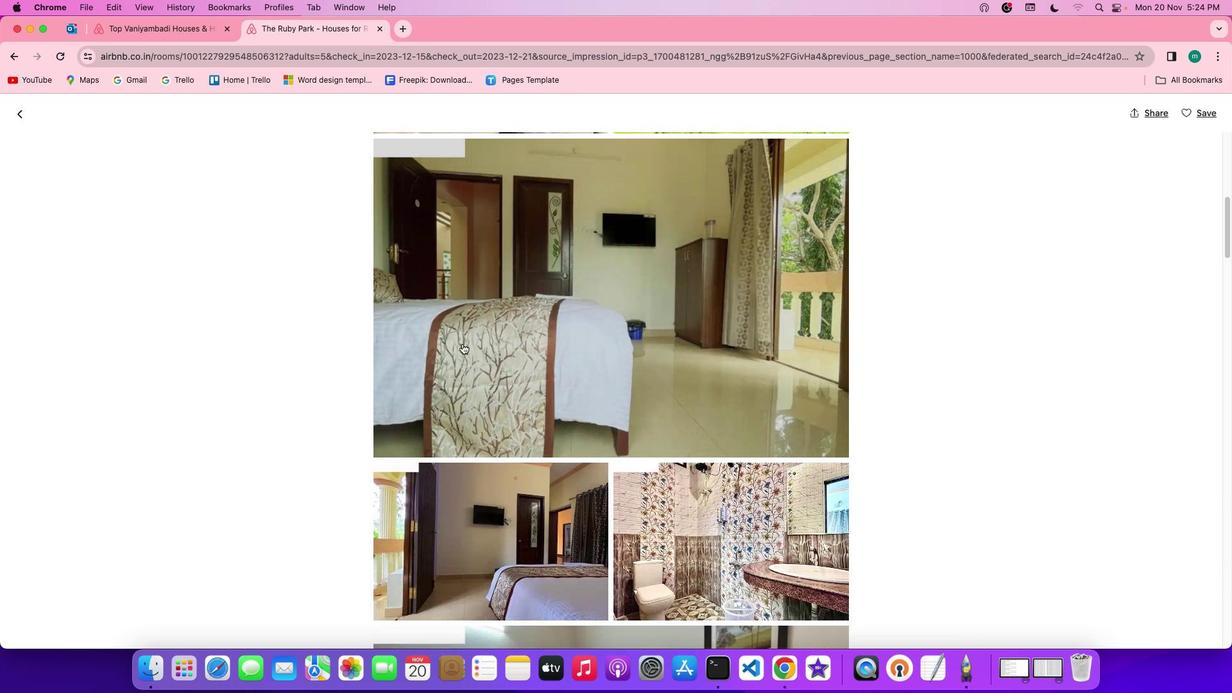 
Action: Mouse scrolled (462, 343) with delta (0, 0)
Screenshot: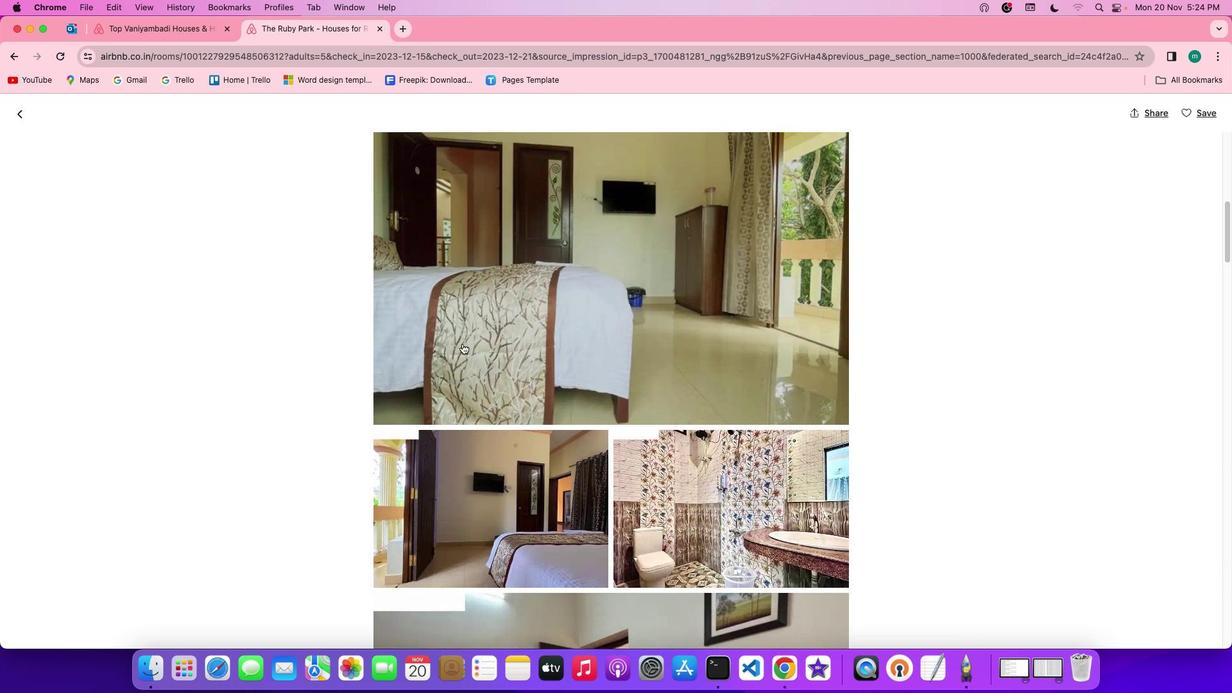 
Action: Mouse scrolled (462, 343) with delta (0, -1)
Screenshot: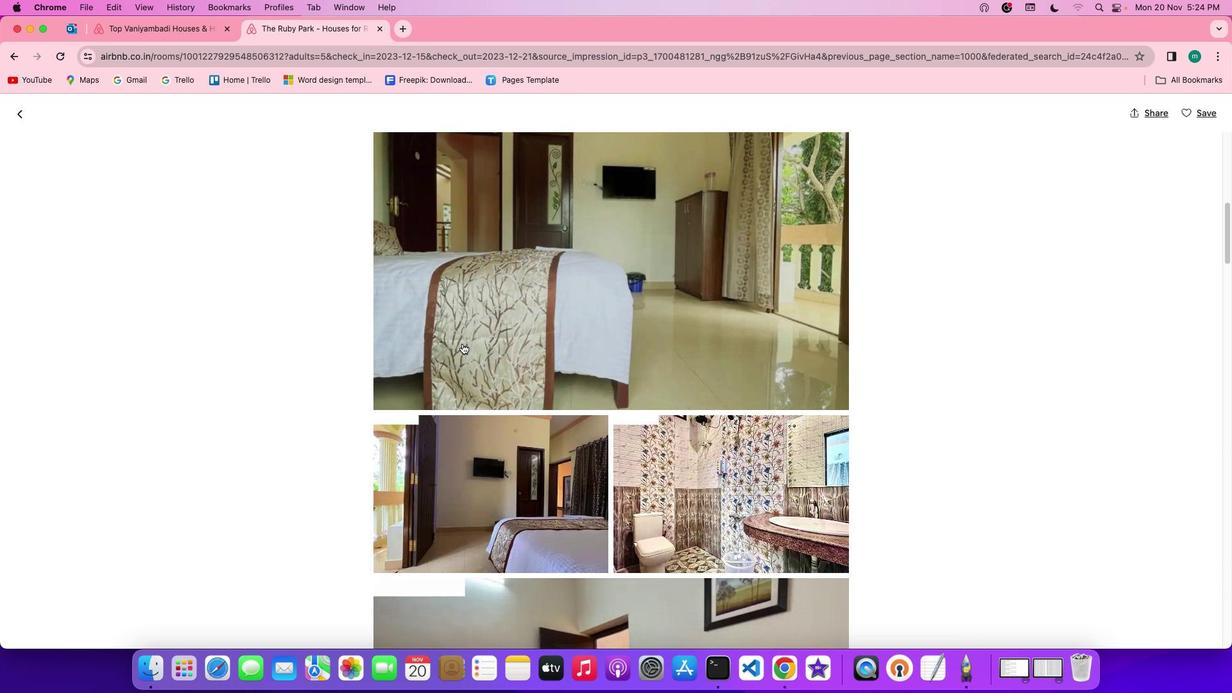 
Action: Mouse scrolled (462, 343) with delta (0, -1)
Screenshot: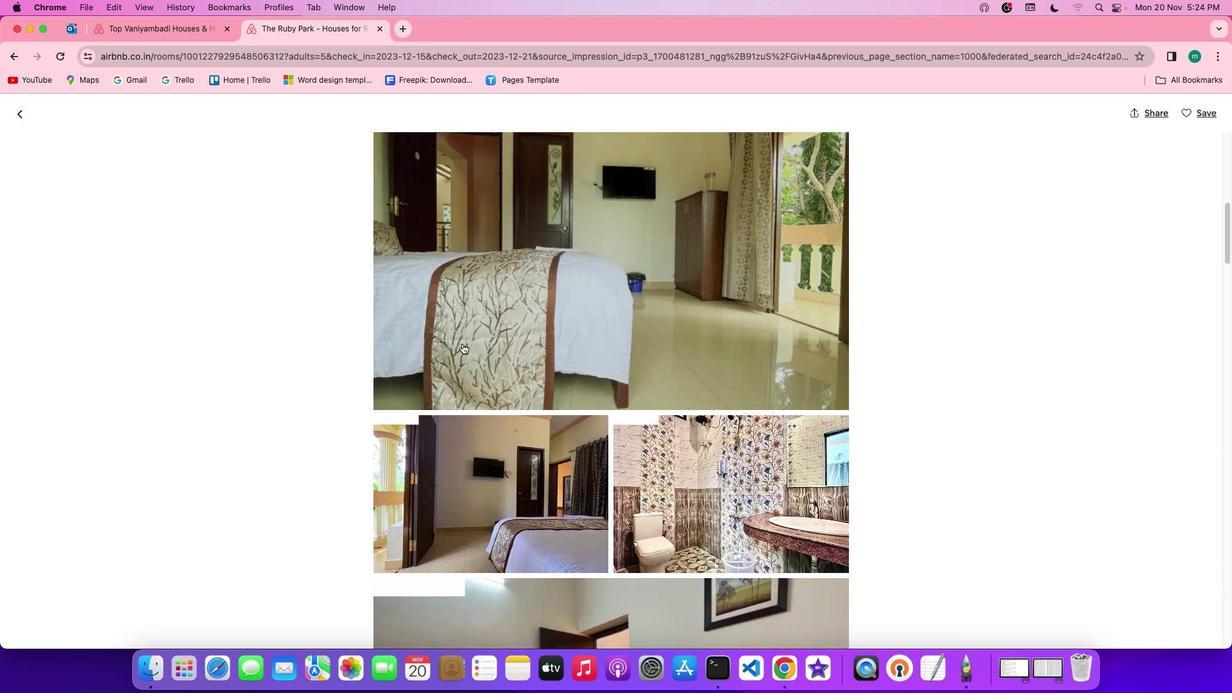 
Action: Mouse scrolled (462, 343) with delta (0, 0)
Screenshot: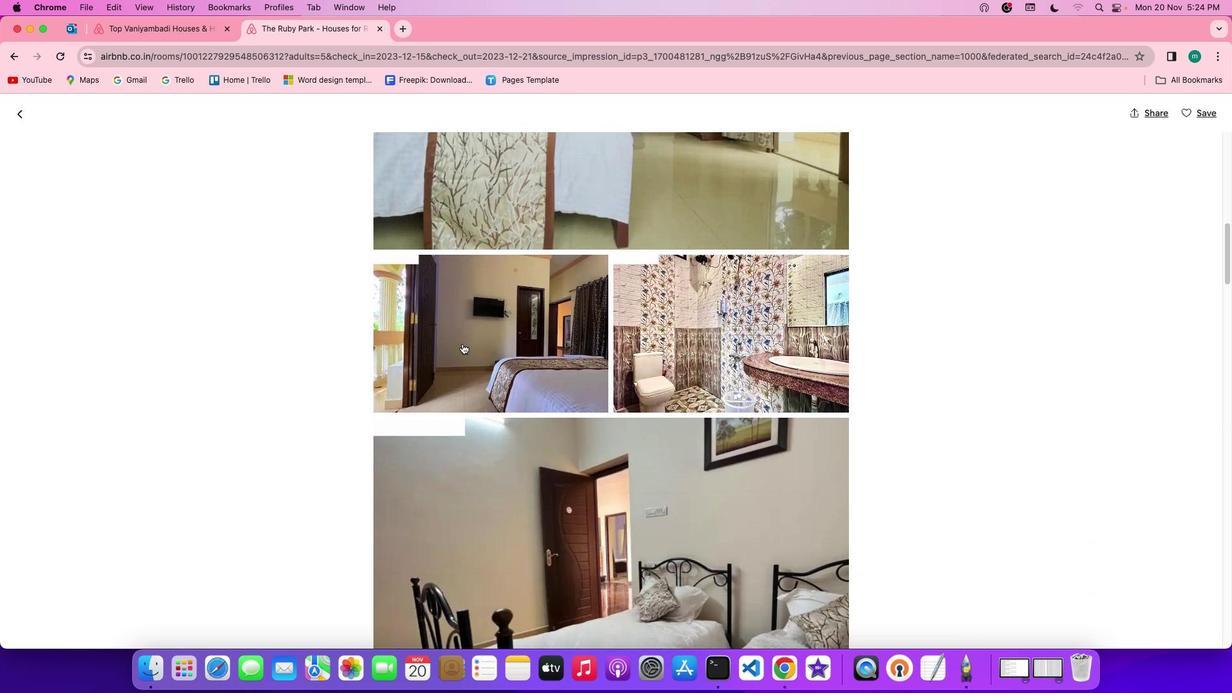
Action: Mouse scrolled (462, 343) with delta (0, 0)
Screenshot: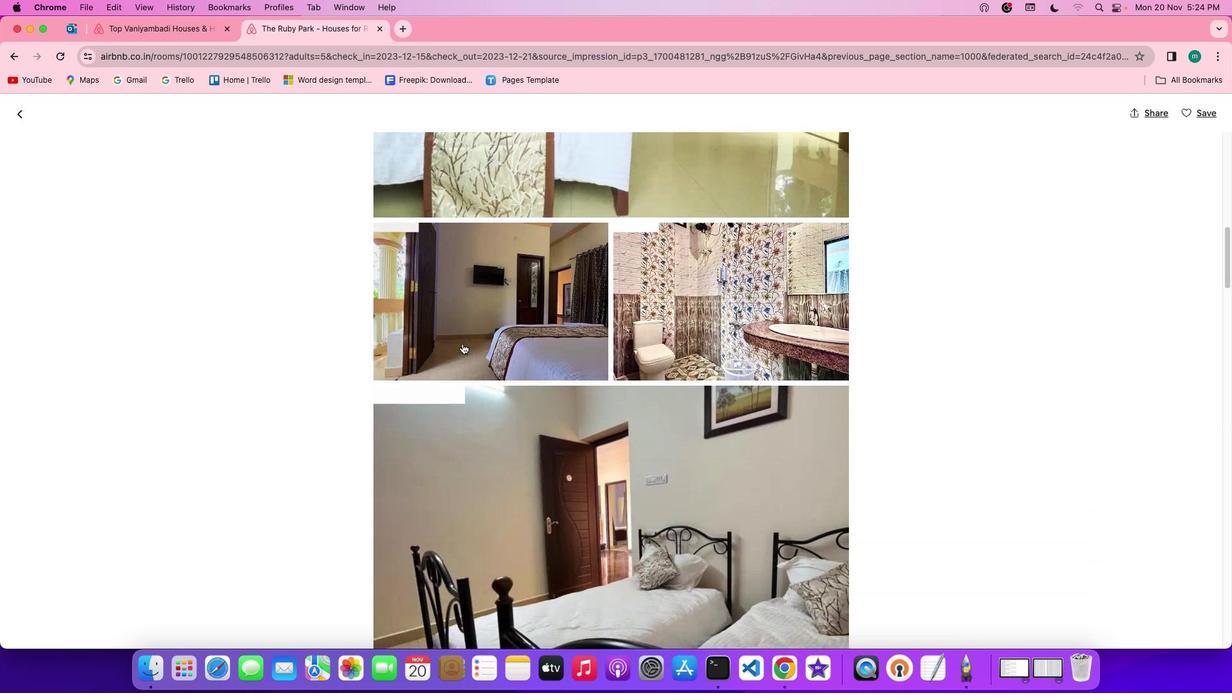 
Action: Mouse scrolled (462, 343) with delta (0, -1)
Screenshot: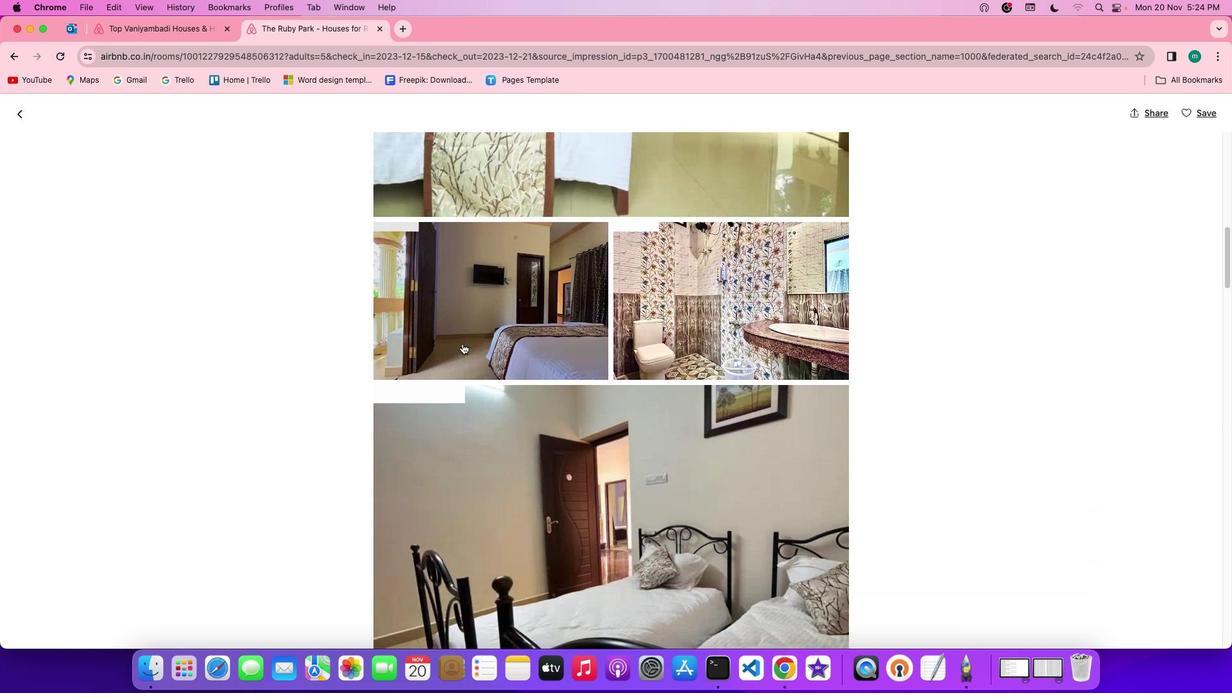 
Action: Mouse scrolled (462, 343) with delta (0, -1)
Screenshot: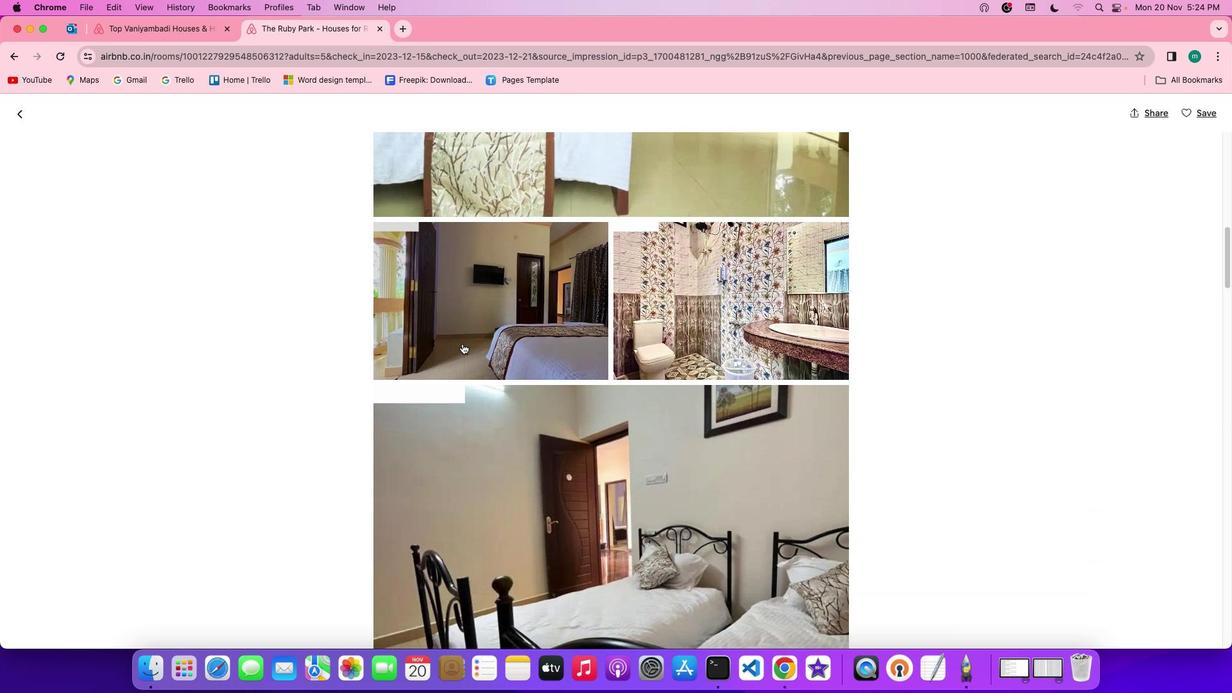 
Action: Mouse scrolled (462, 343) with delta (0, 0)
Screenshot: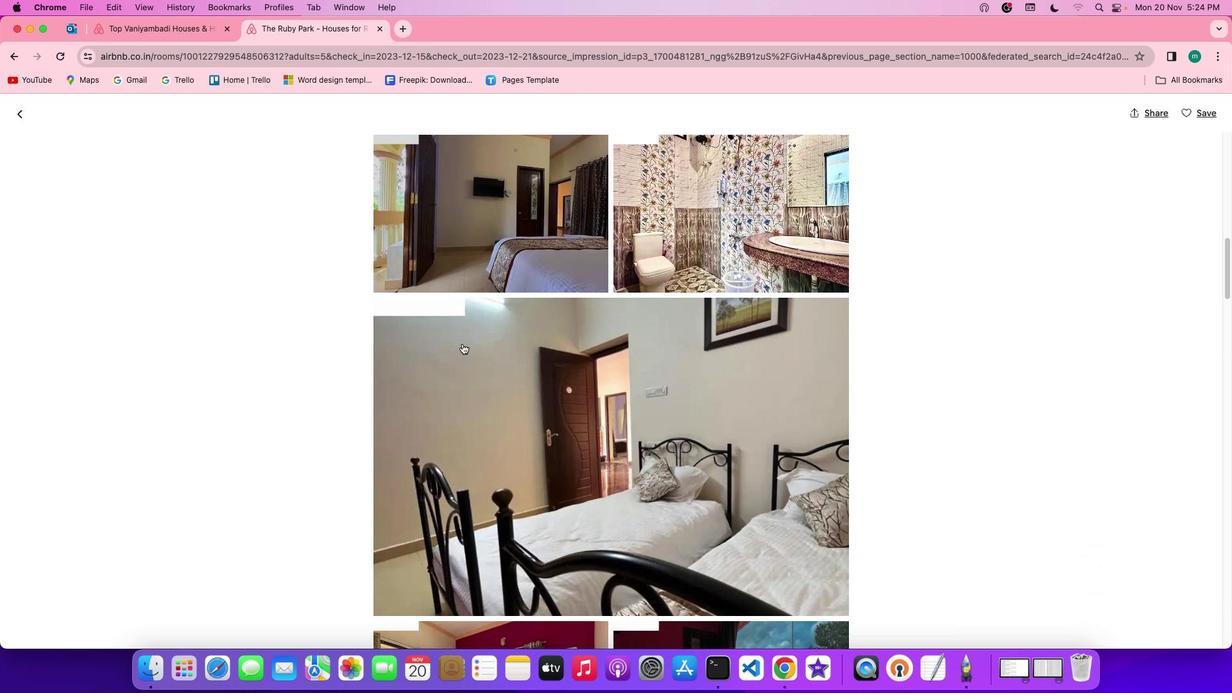 
Action: Mouse scrolled (462, 343) with delta (0, 0)
Screenshot: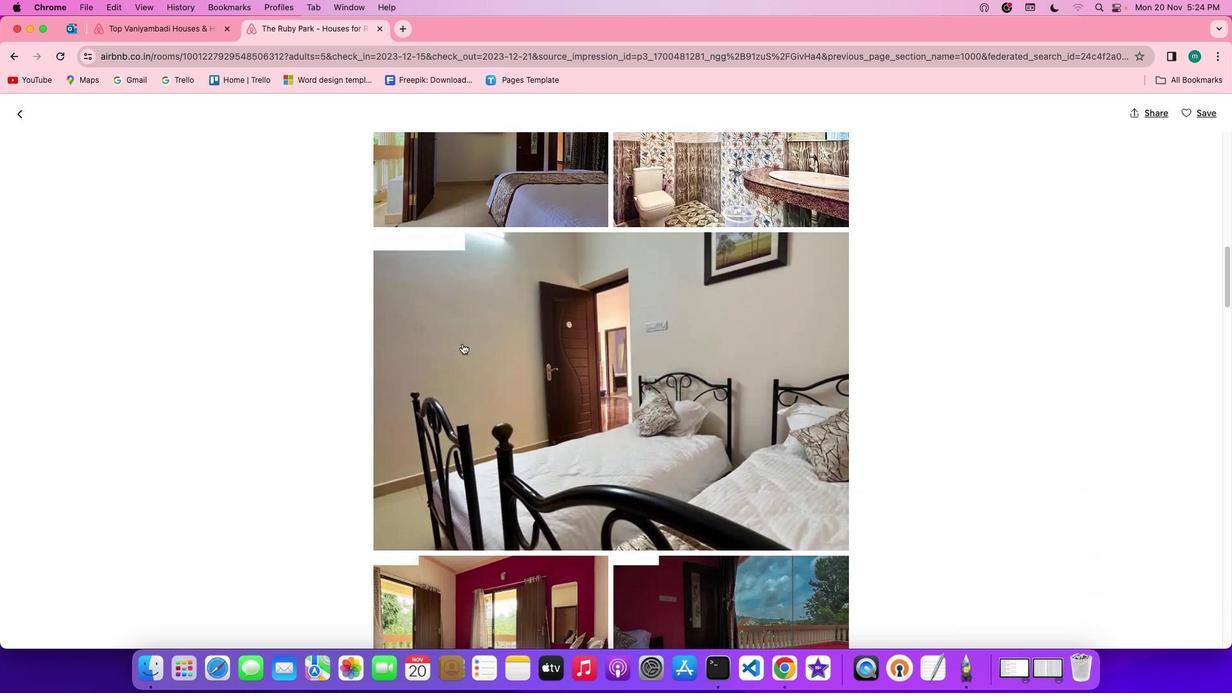 
Action: Mouse scrolled (462, 343) with delta (0, -1)
Screenshot: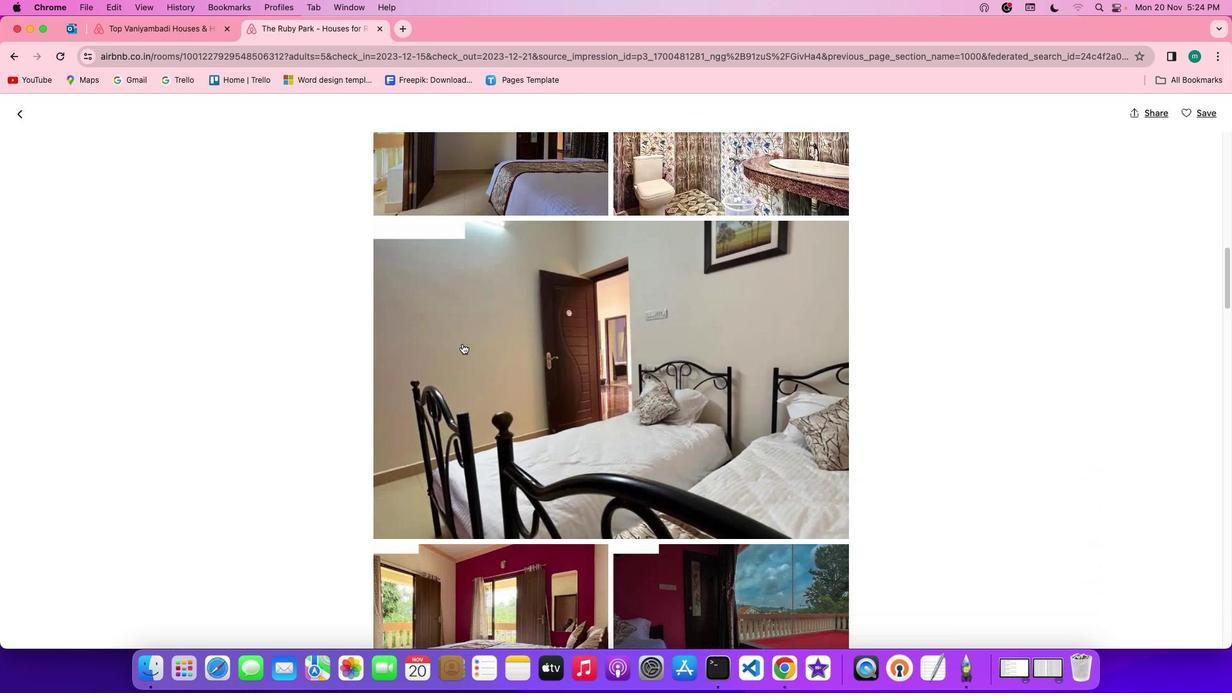 
Action: Mouse scrolled (462, 343) with delta (0, -1)
Screenshot: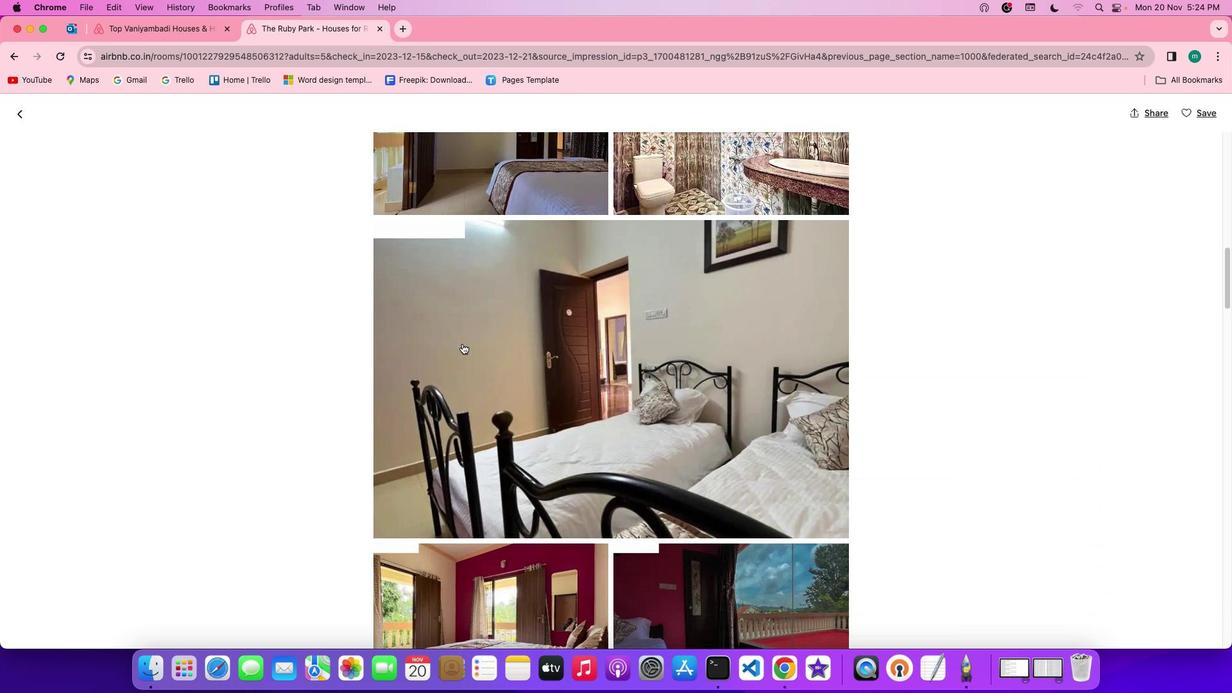 
Action: Mouse scrolled (462, 343) with delta (0, 0)
Screenshot: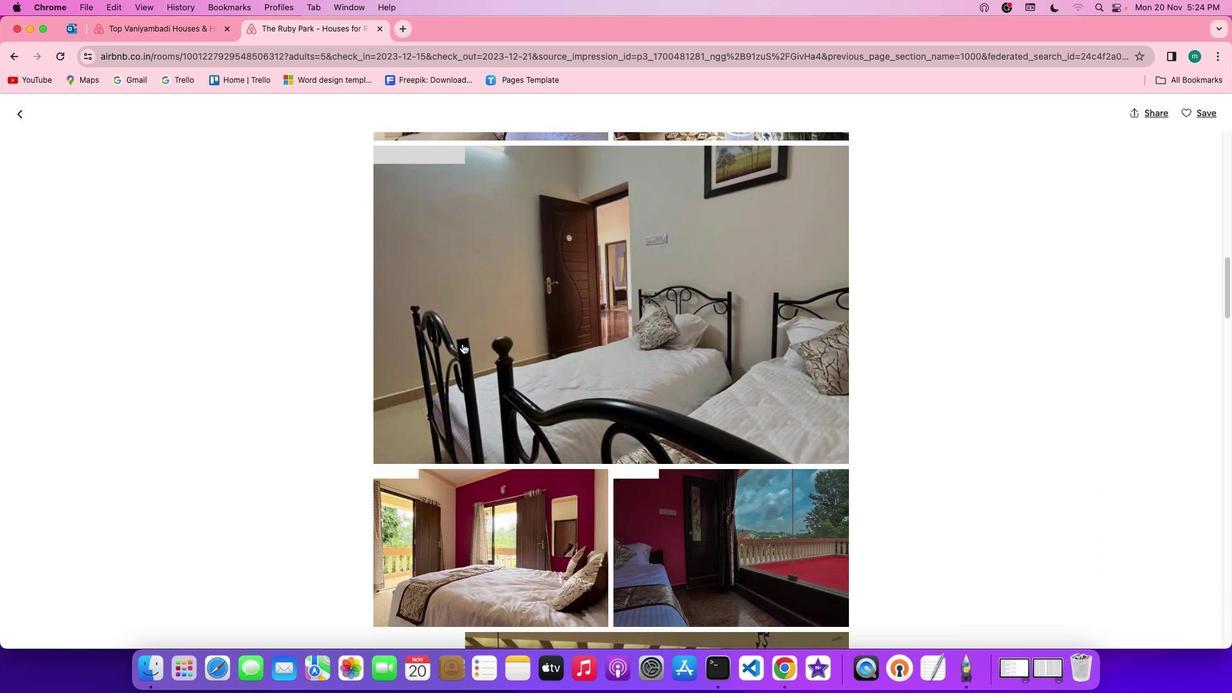
Action: Mouse scrolled (462, 343) with delta (0, 0)
Screenshot: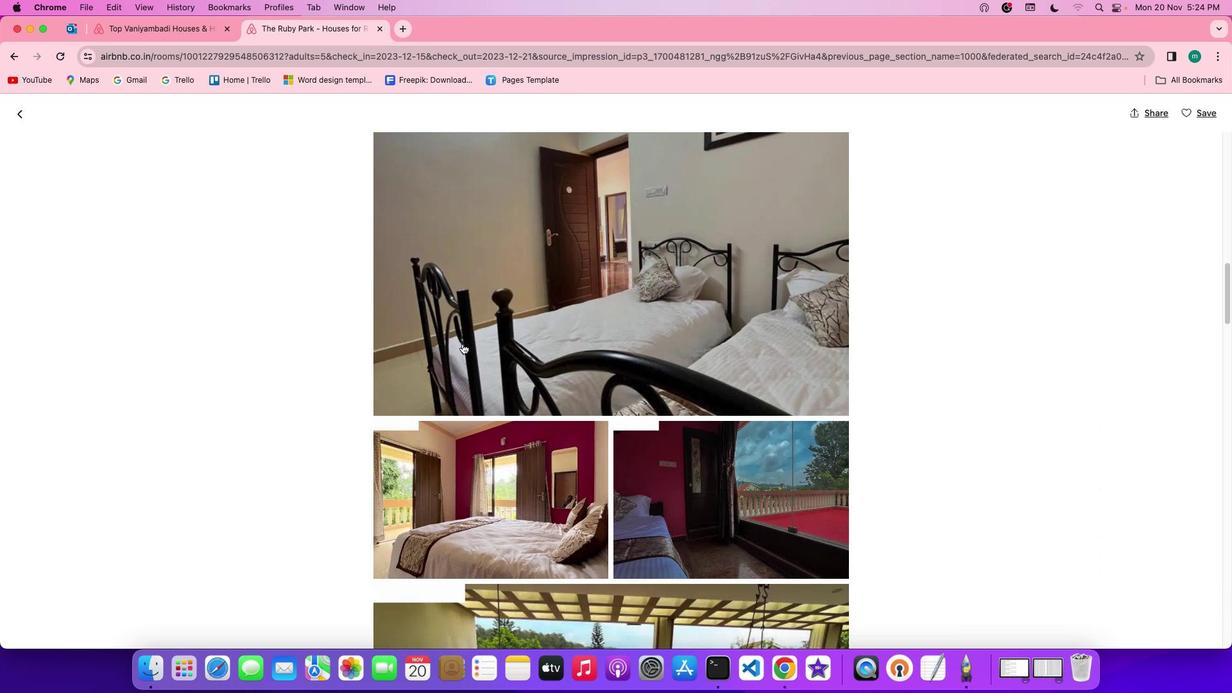 
Action: Mouse scrolled (462, 343) with delta (0, -1)
Screenshot: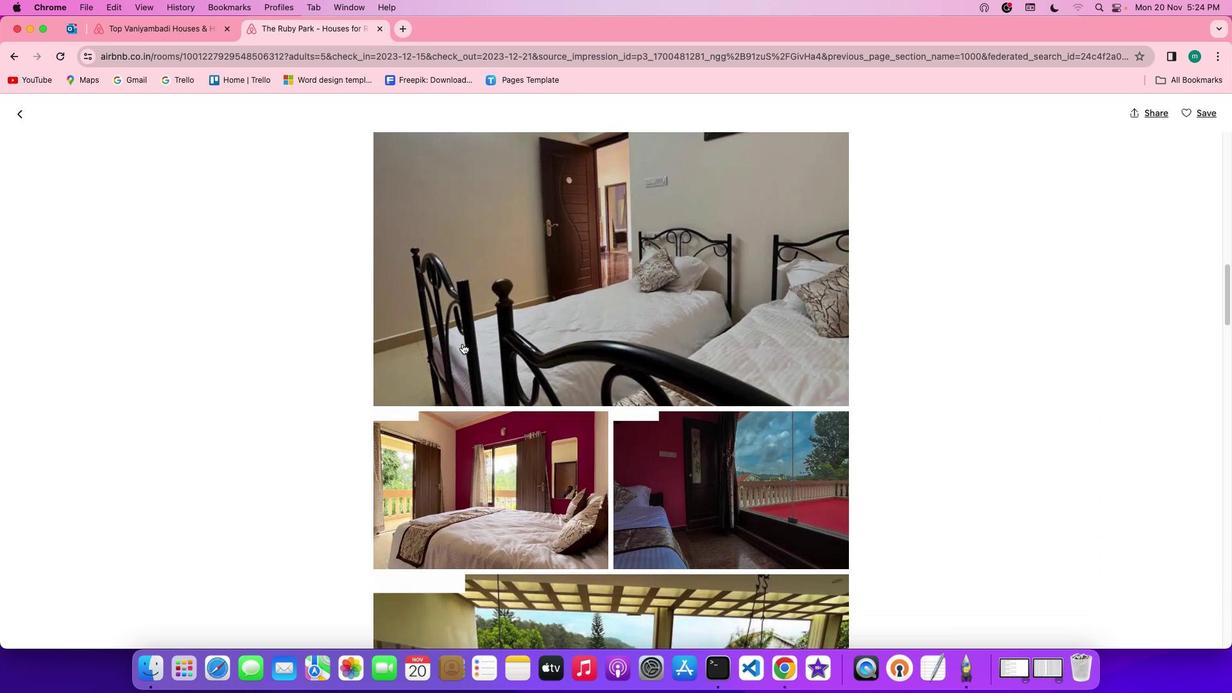 
Action: Mouse scrolled (462, 343) with delta (0, -1)
Screenshot: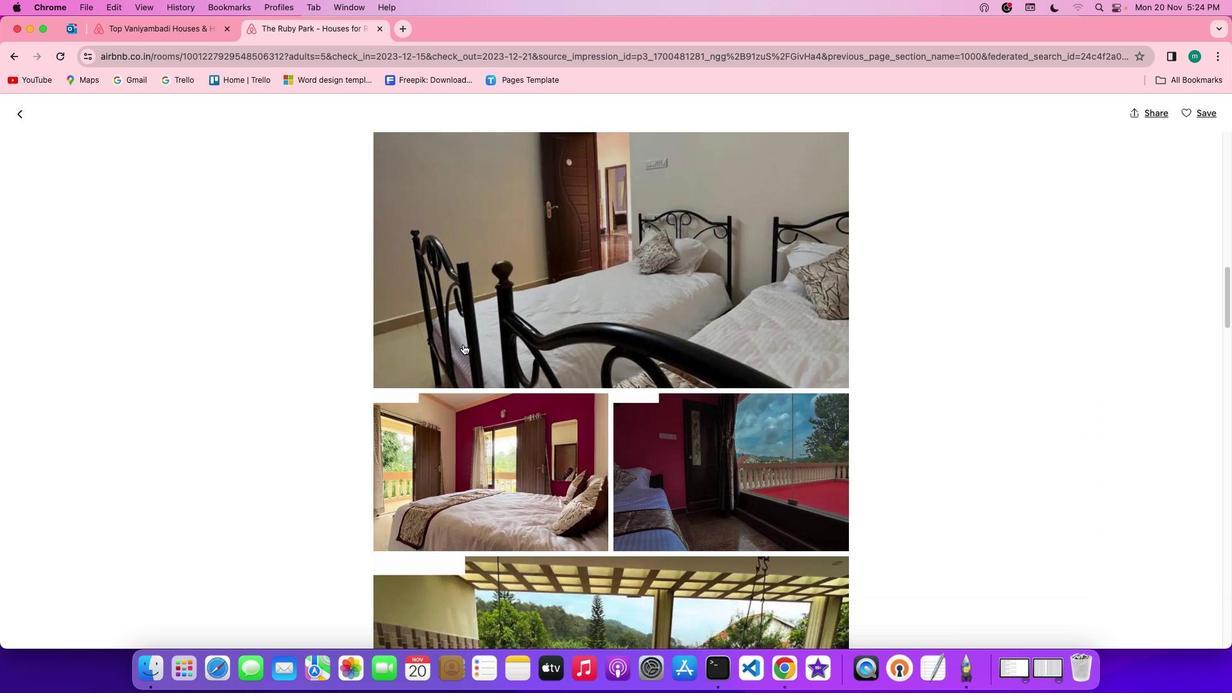 
Action: Mouse moved to (463, 343)
Screenshot: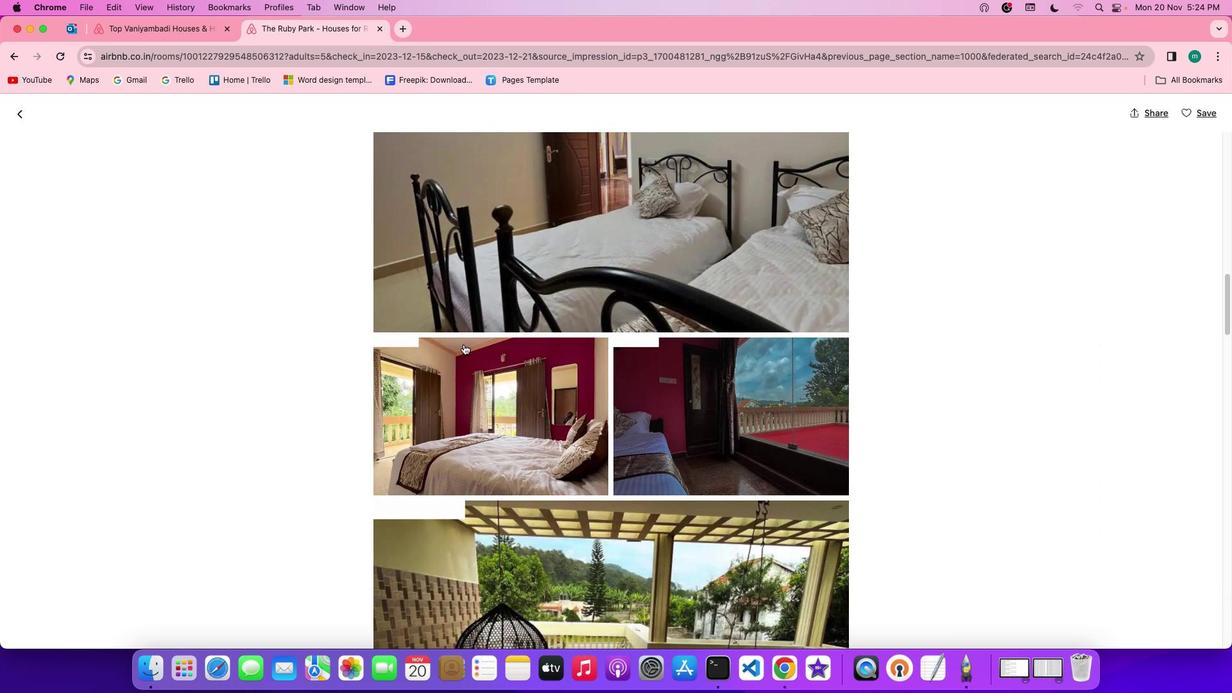 
Action: Mouse scrolled (463, 343) with delta (0, 0)
Screenshot: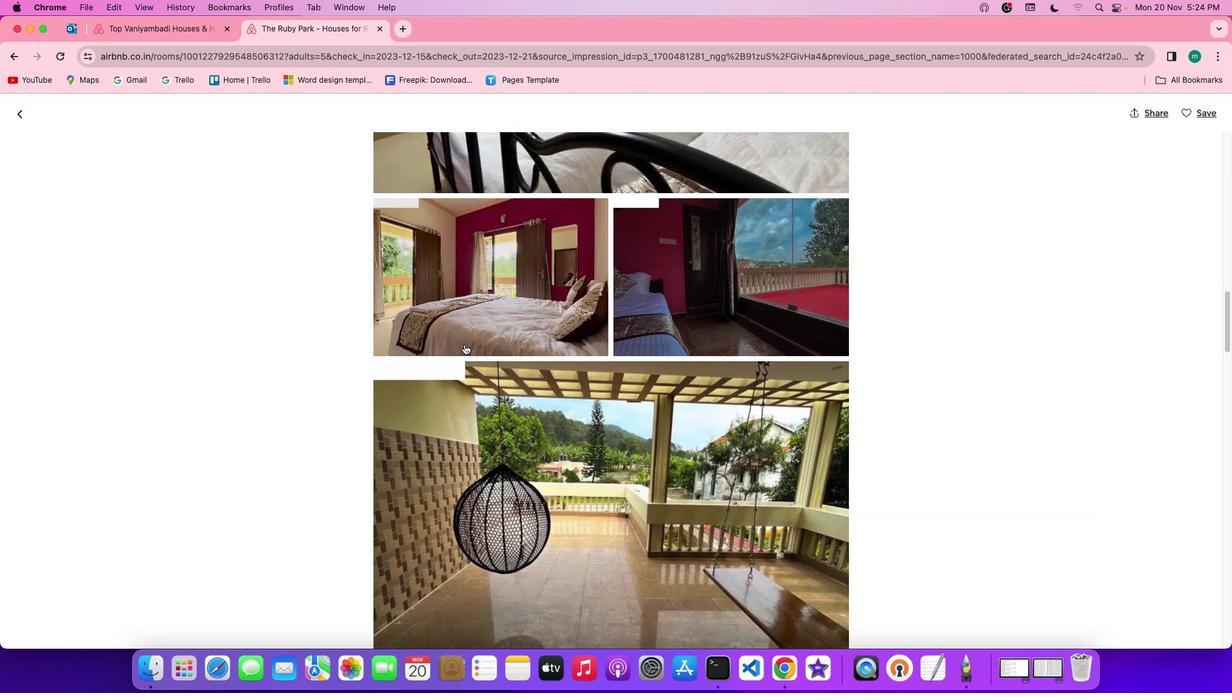 
Action: Mouse scrolled (463, 343) with delta (0, 0)
Screenshot: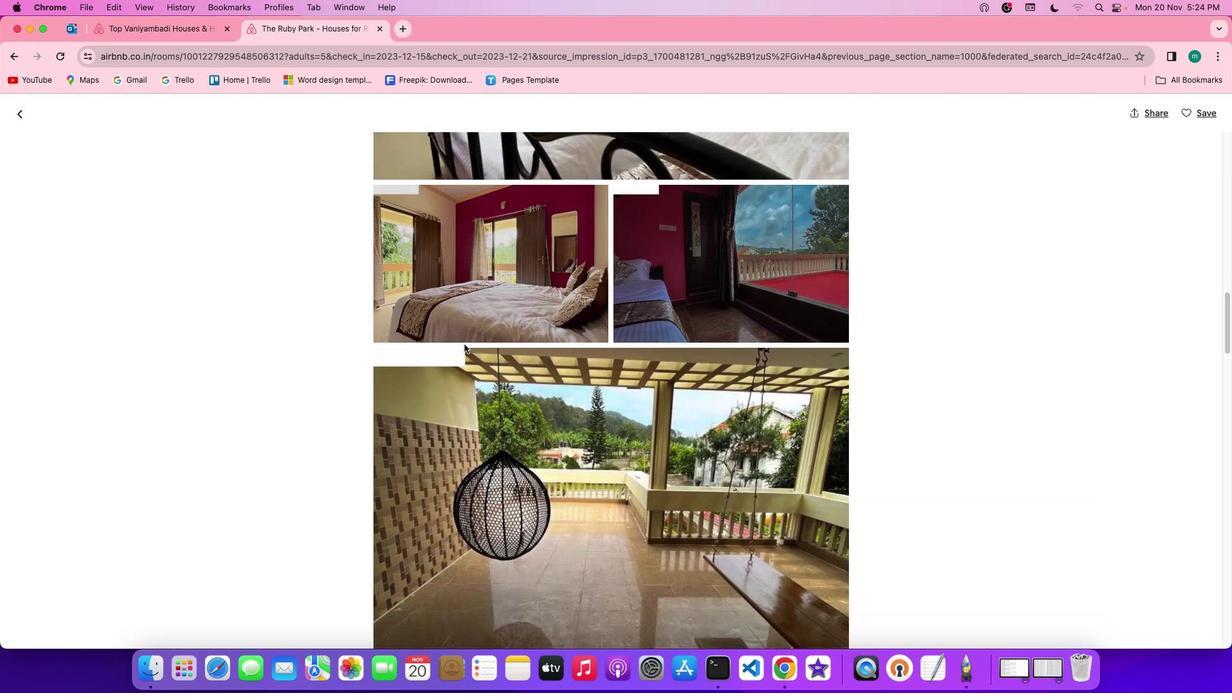
Action: Mouse scrolled (463, 343) with delta (0, -1)
Screenshot: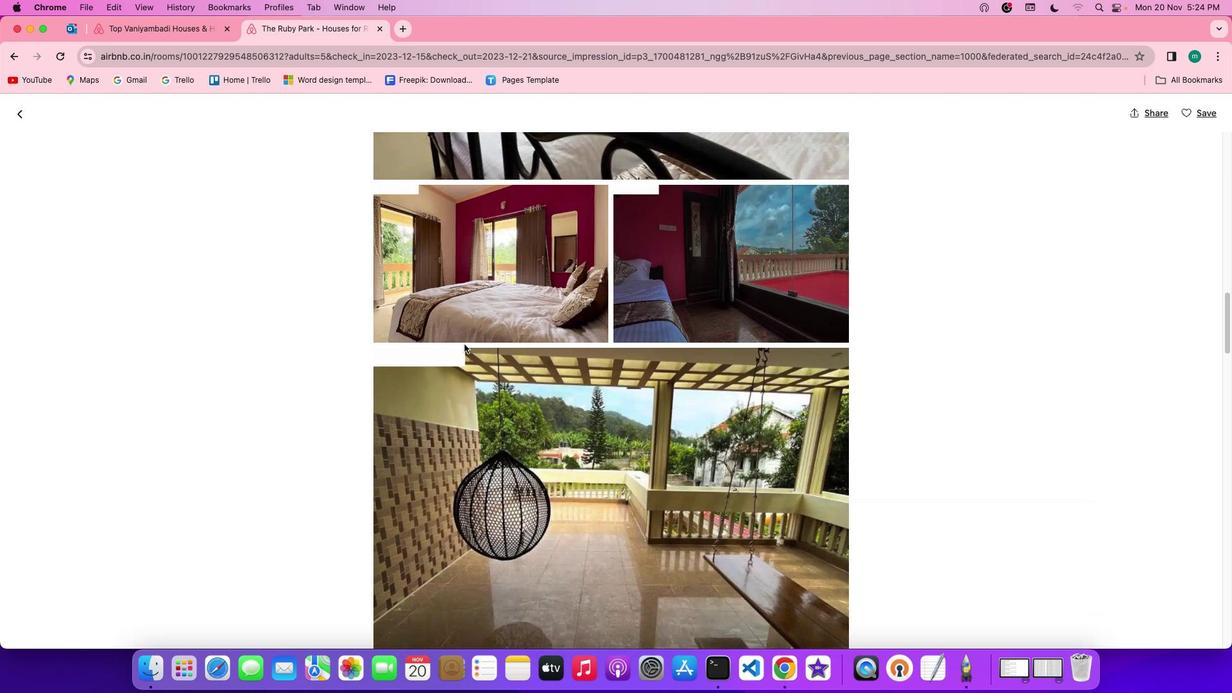 
Action: Mouse scrolled (463, 343) with delta (0, -2)
Screenshot: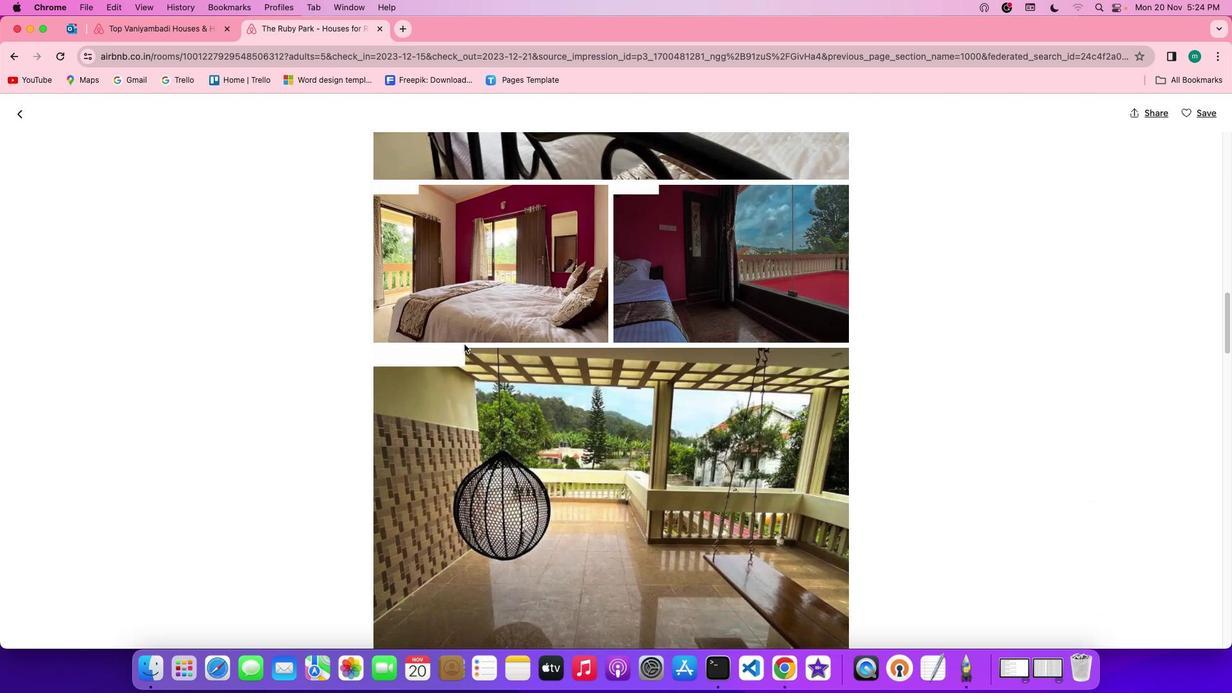 
Action: Mouse moved to (463, 343)
Screenshot: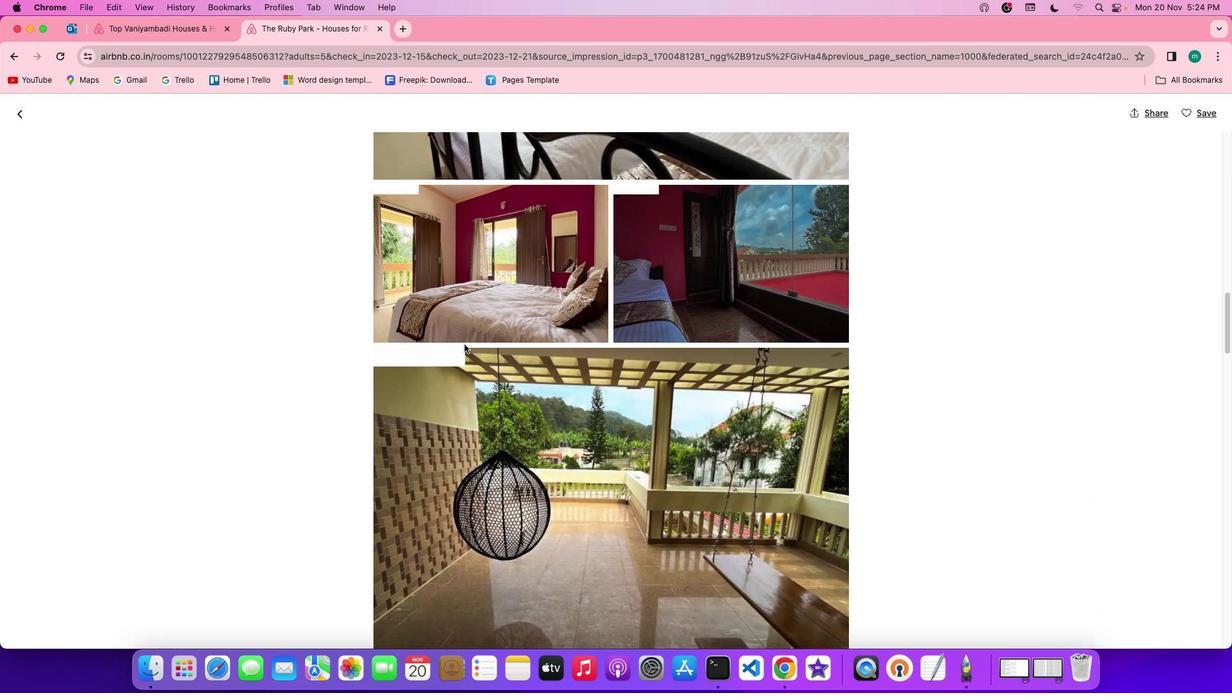 
Action: Mouse scrolled (463, 343) with delta (0, 0)
Screenshot: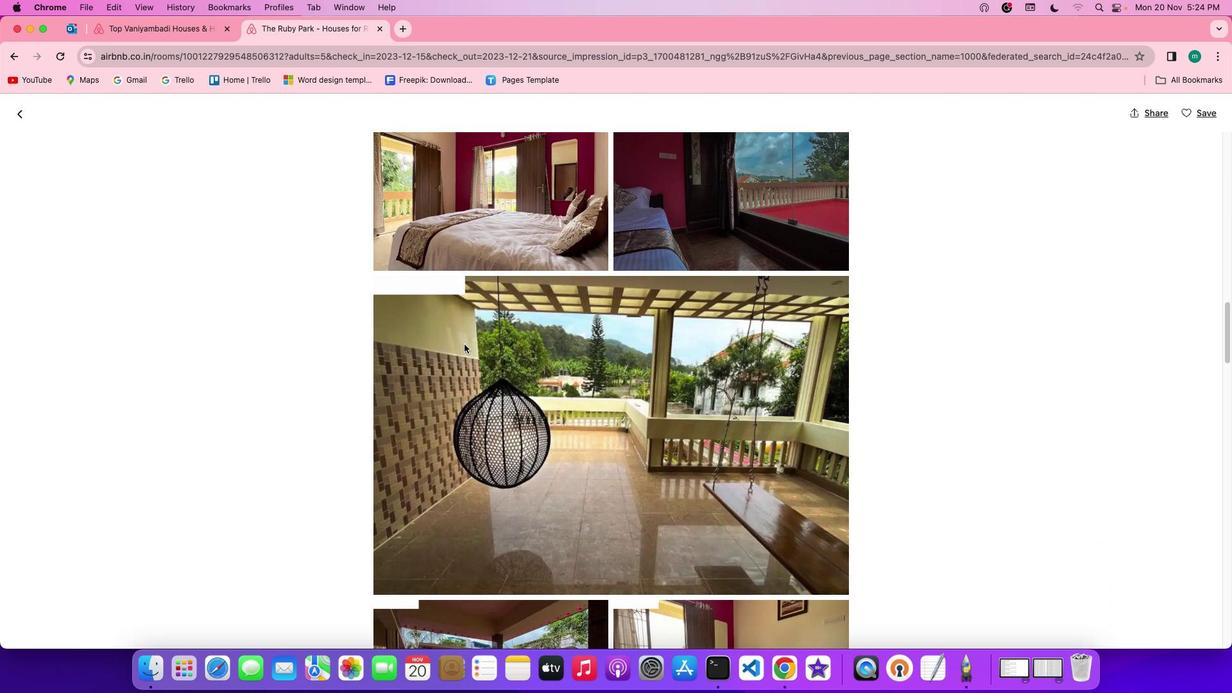 
Action: Mouse scrolled (463, 343) with delta (0, 0)
Screenshot: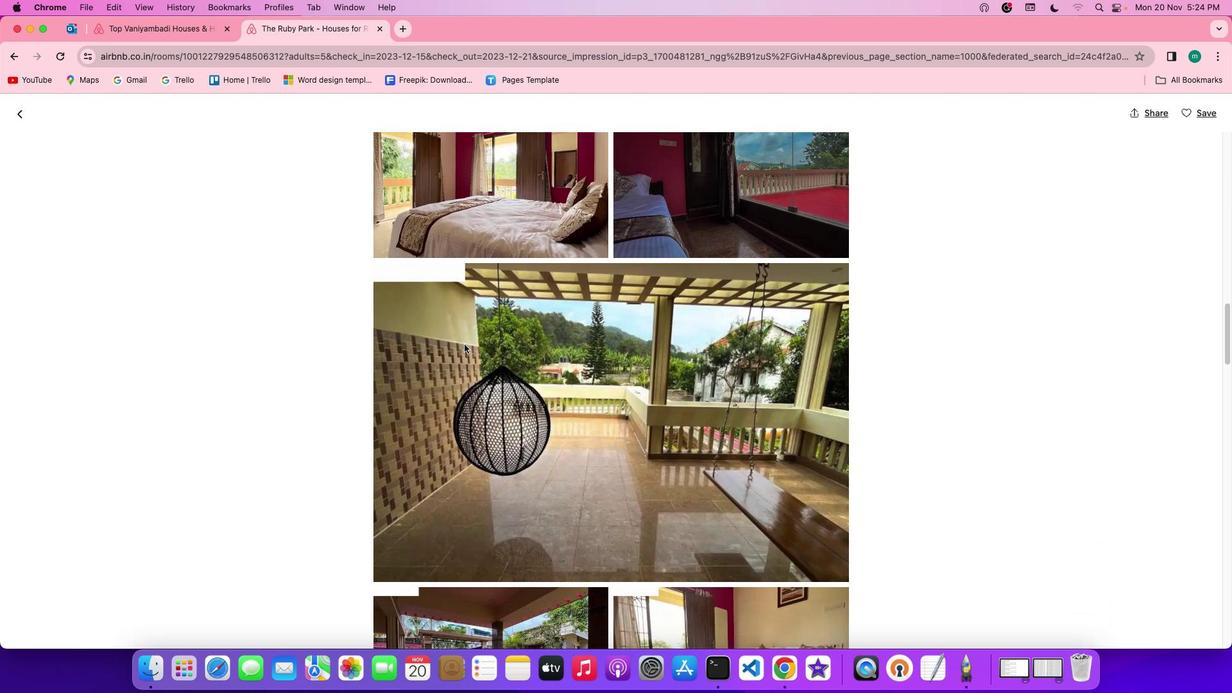 
Action: Mouse scrolled (463, 343) with delta (0, -1)
Screenshot: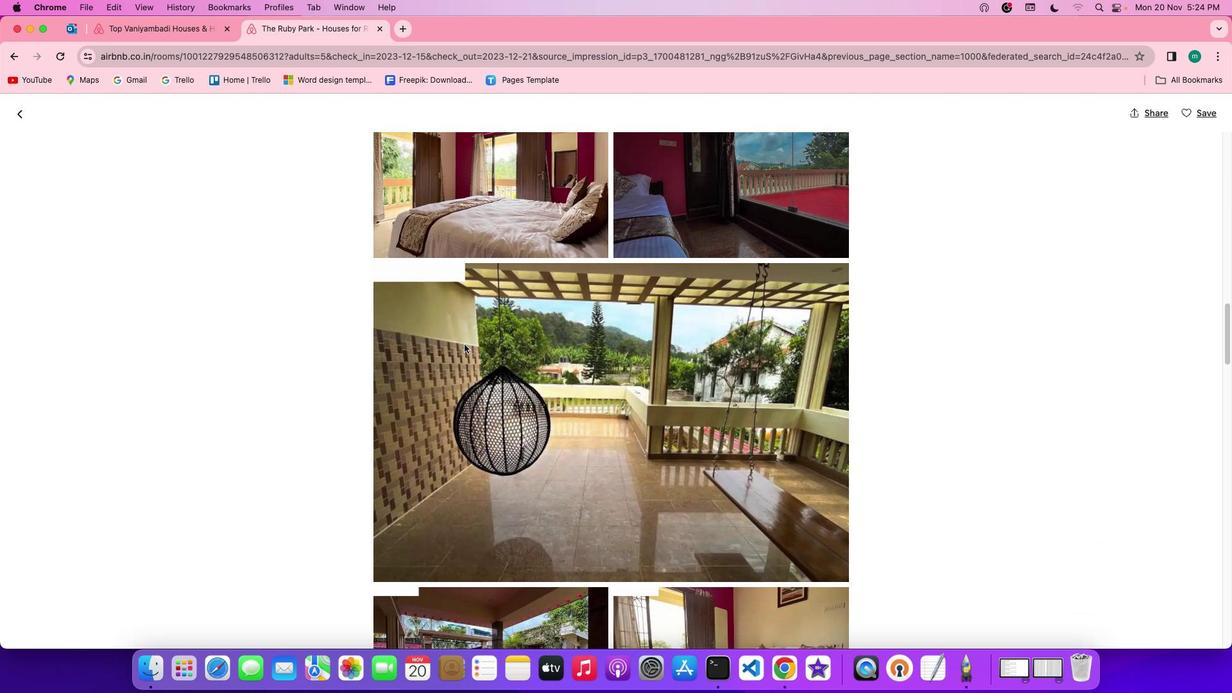 
Action: Mouse moved to (464, 341)
Screenshot: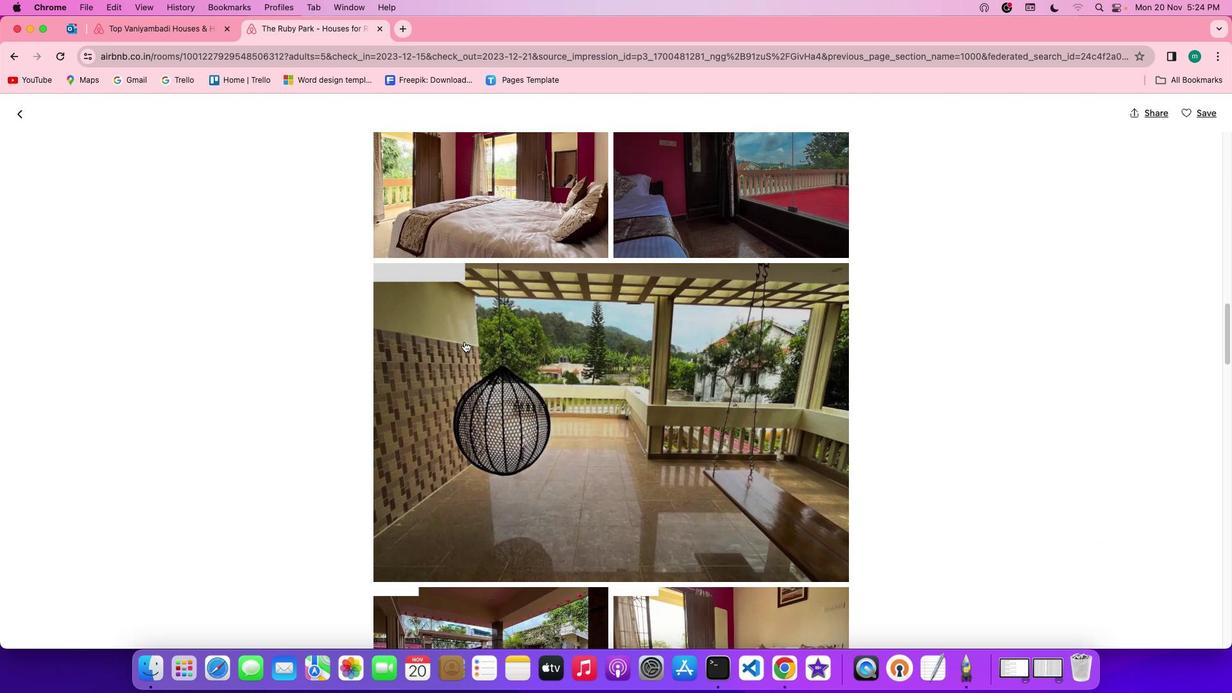 
Action: Mouse scrolled (464, 341) with delta (0, 0)
Screenshot: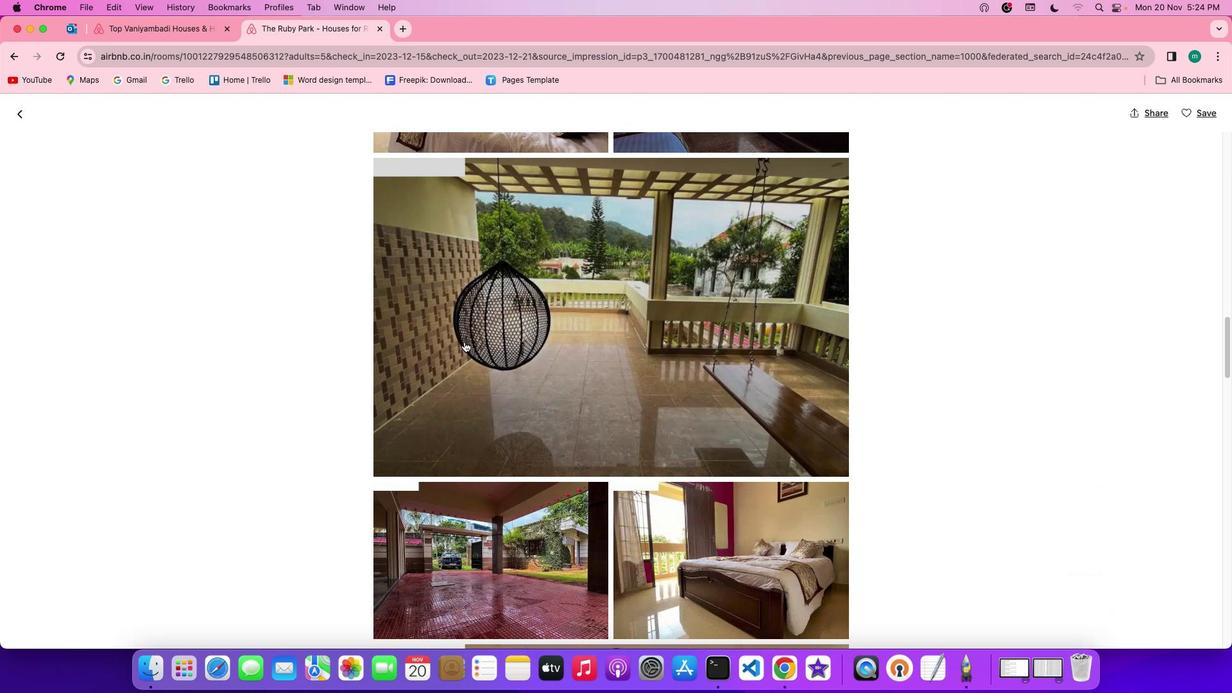 
Action: Mouse scrolled (464, 341) with delta (0, 0)
Screenshot: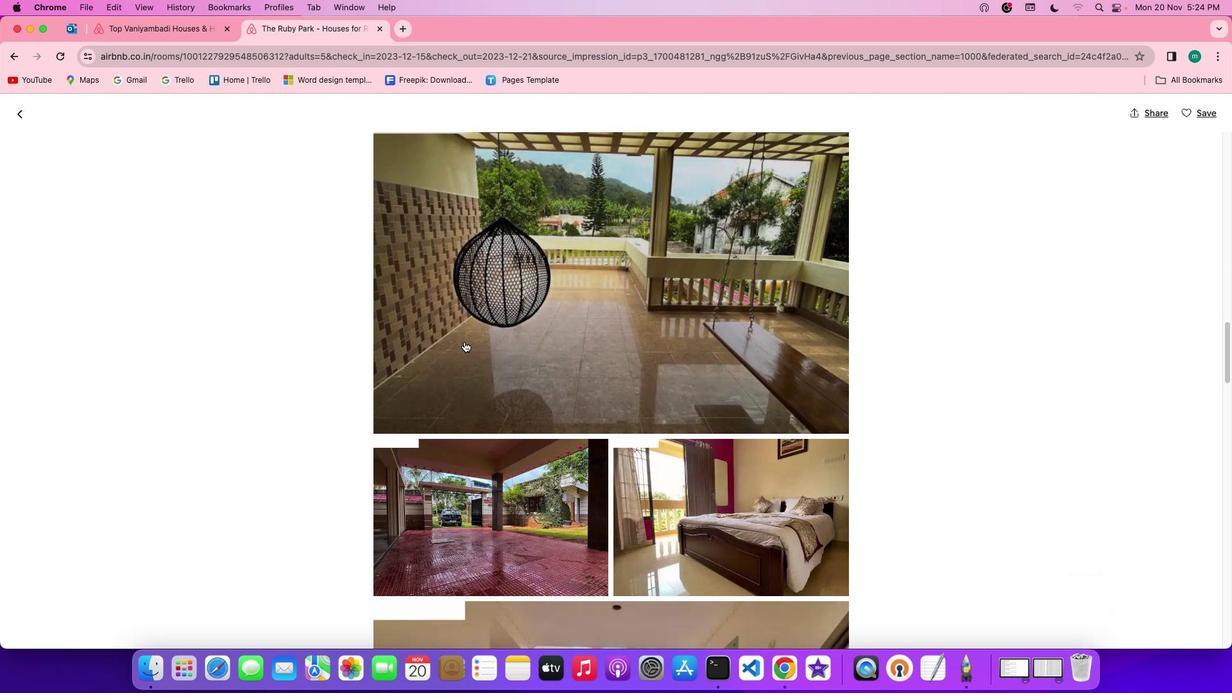 
Action: Mouse scrolled (464, 341) with delta (0, -1)
Screenshot: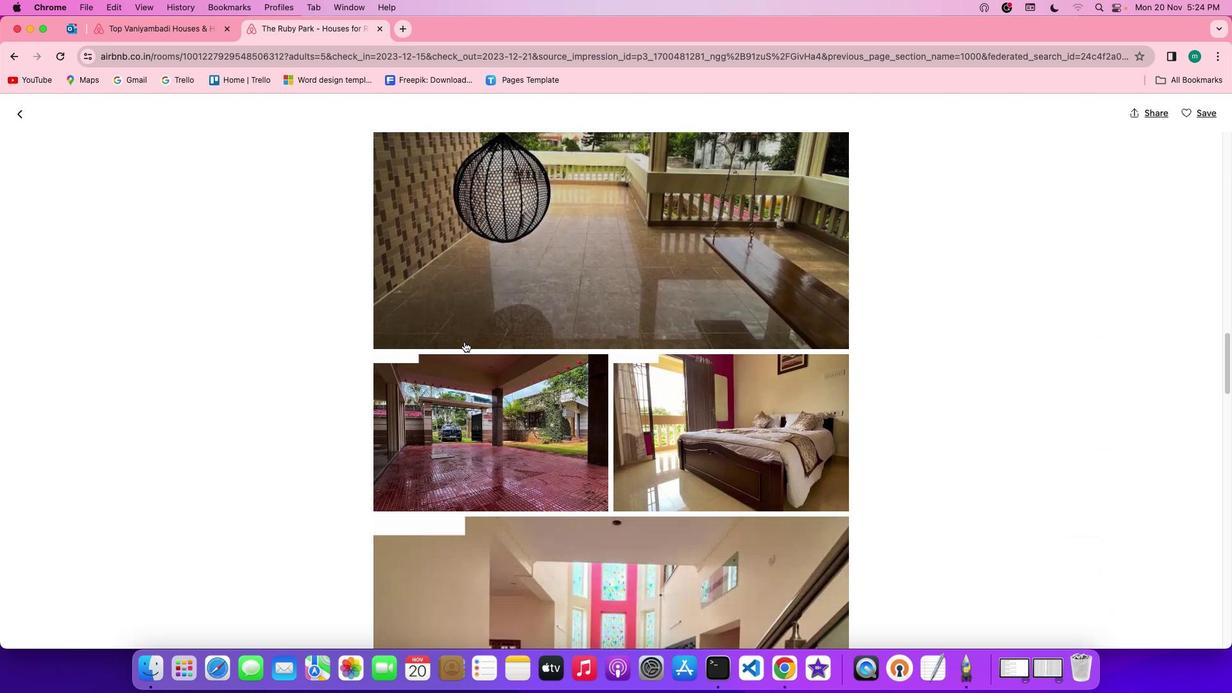 
Action: Mouse scrolled (464, 341) with delta (0, -1)
Screenshot: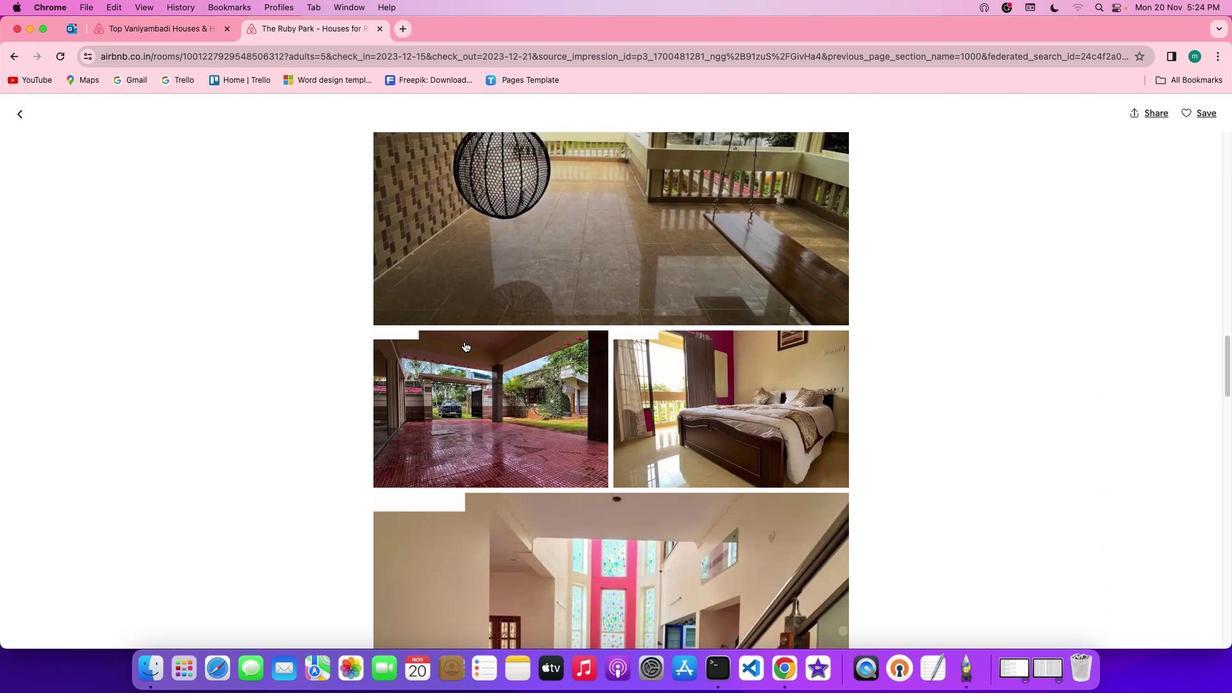 
Action: Mouse scrolled (464, 341) with delta (0, -1)
Screenshot: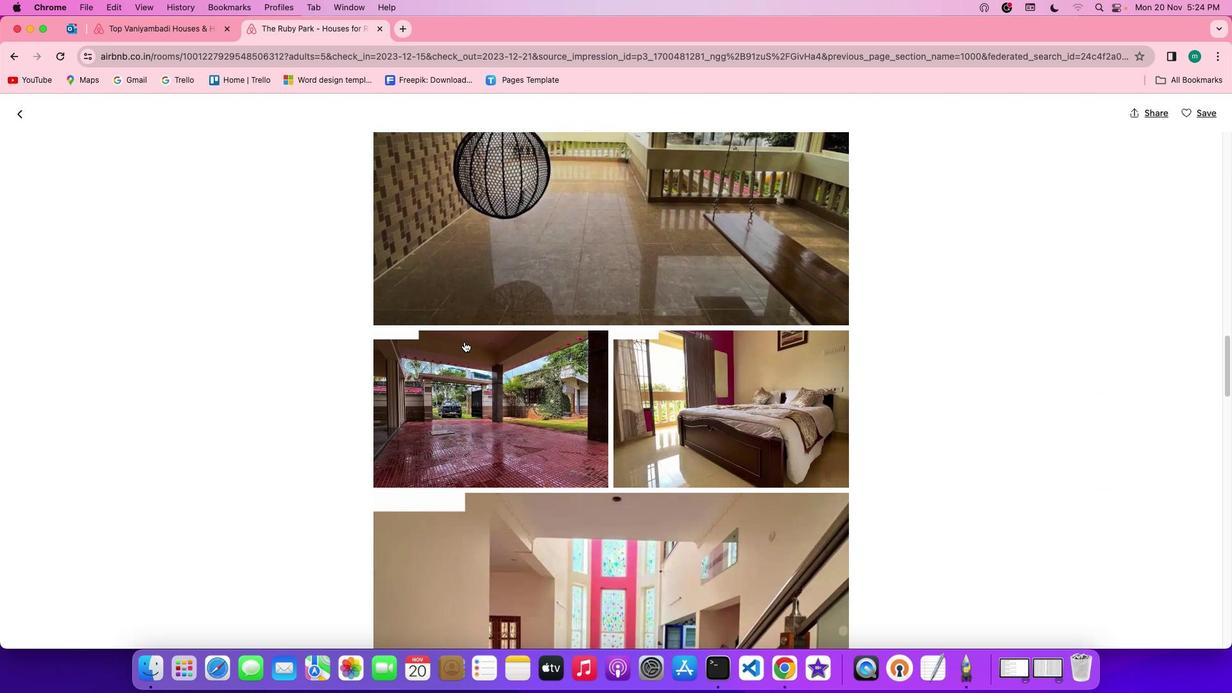 
Action: Mouse scrolled (464, 341) with delta (0, 0)
Screenshot: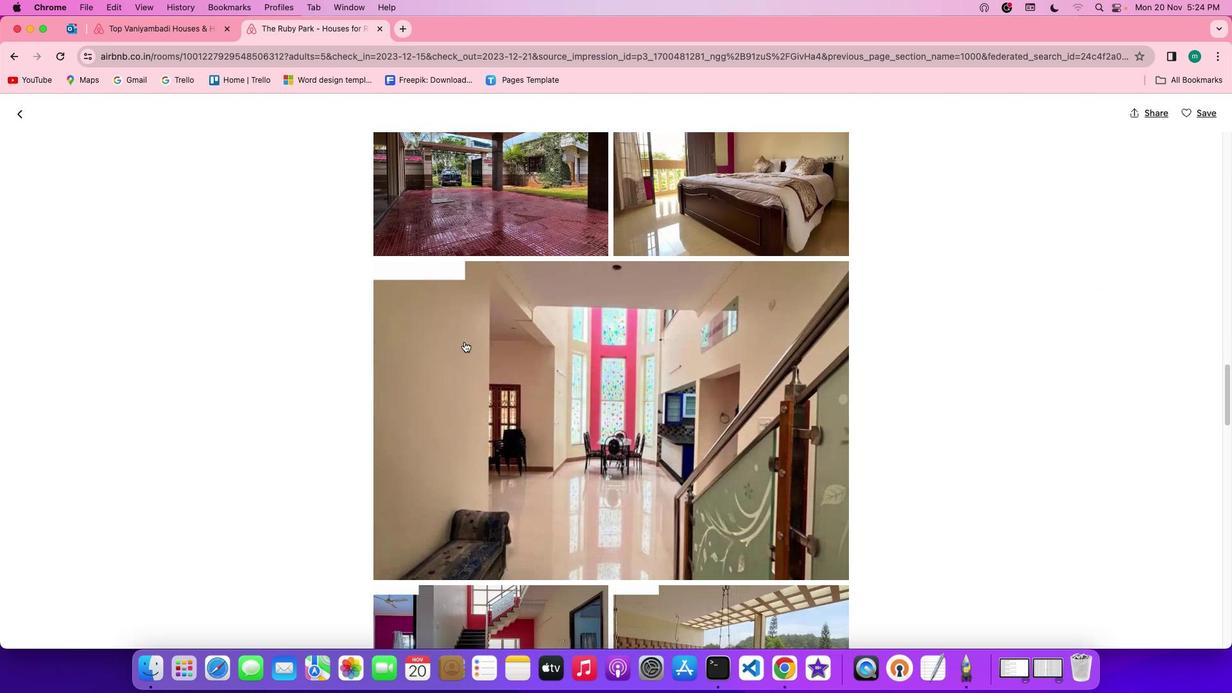 
Action: Mouse scrolled (464, 341) with delta (0, 0)
Screenshot: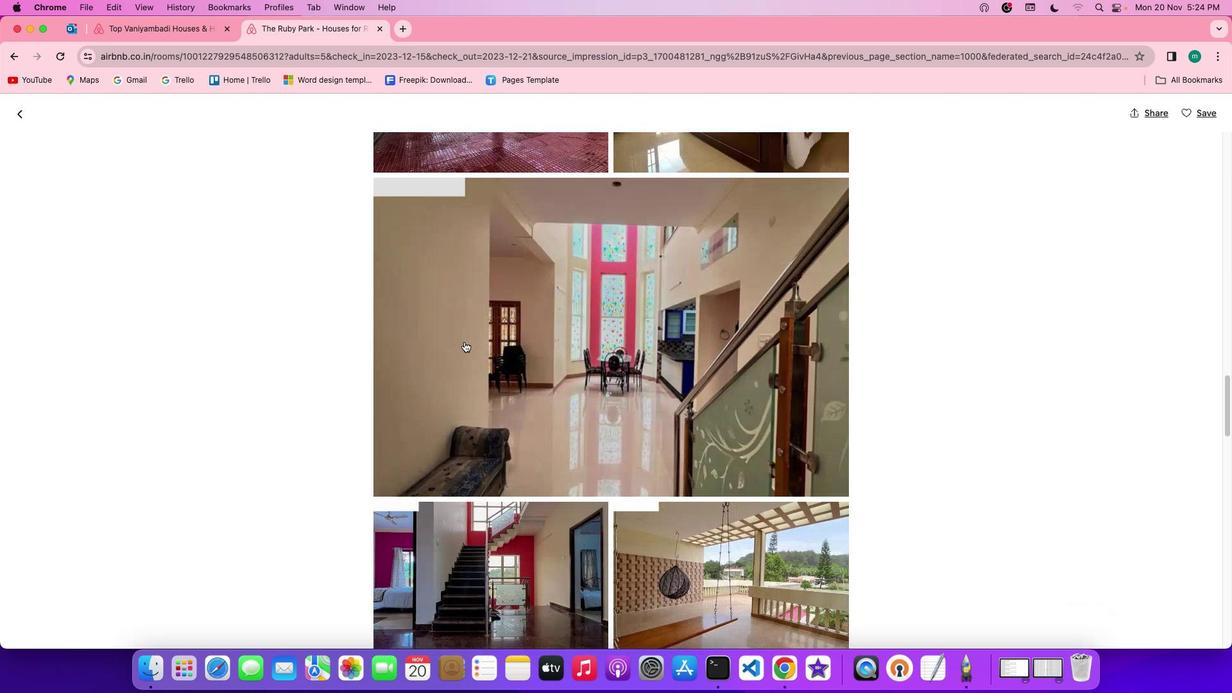 
Action: Mouse scrolled (464, 341) with delta (0, -1)
Screenshot: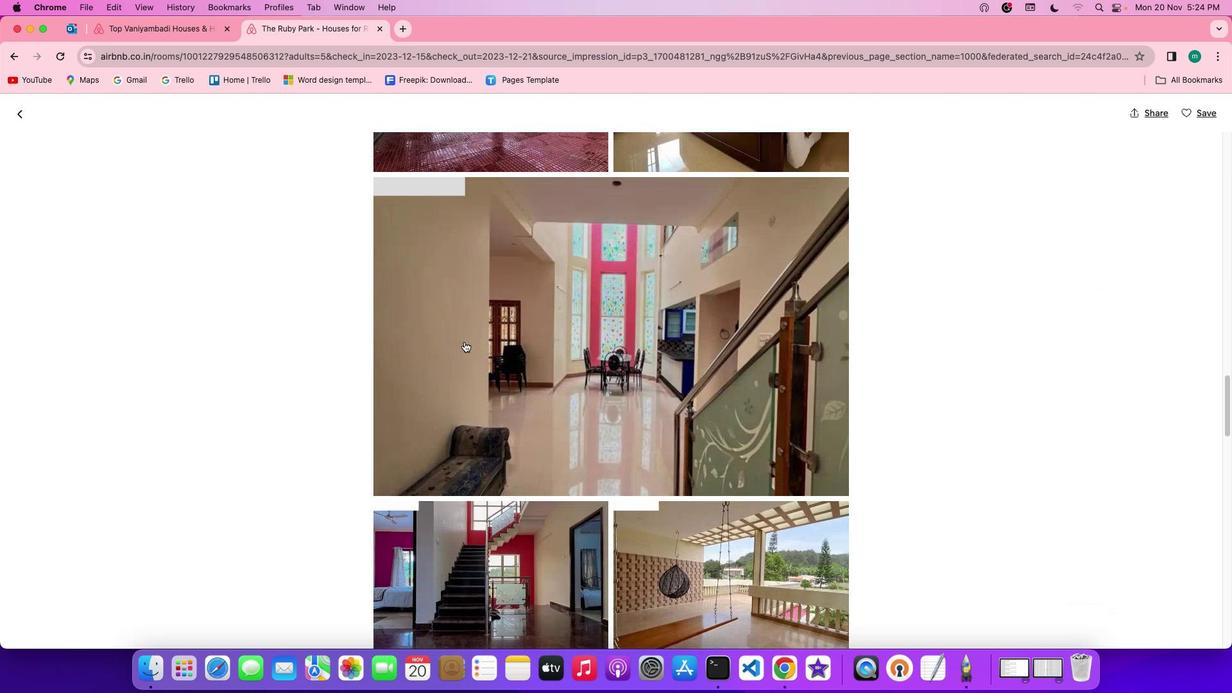 
Action: Mouse scrolled (464, 341) with delta (0, -2)
Screenshot: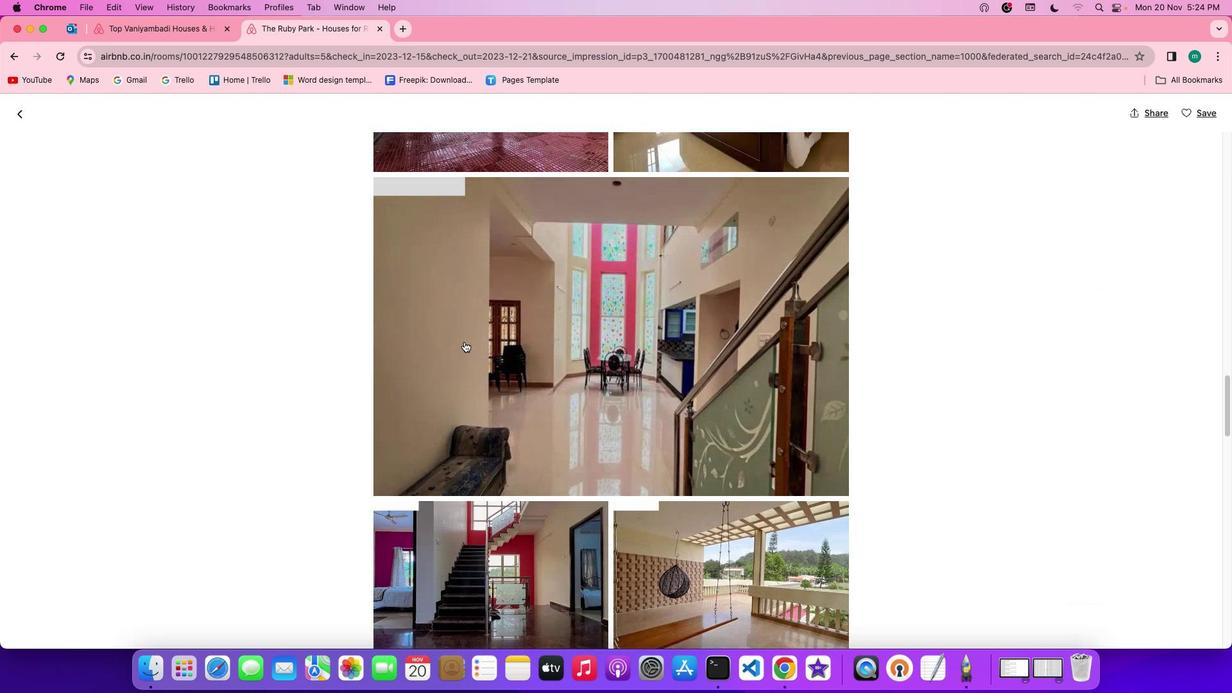 
Action: Mouse scrolled (464, 341) with delta (0, -2)
Screenshot: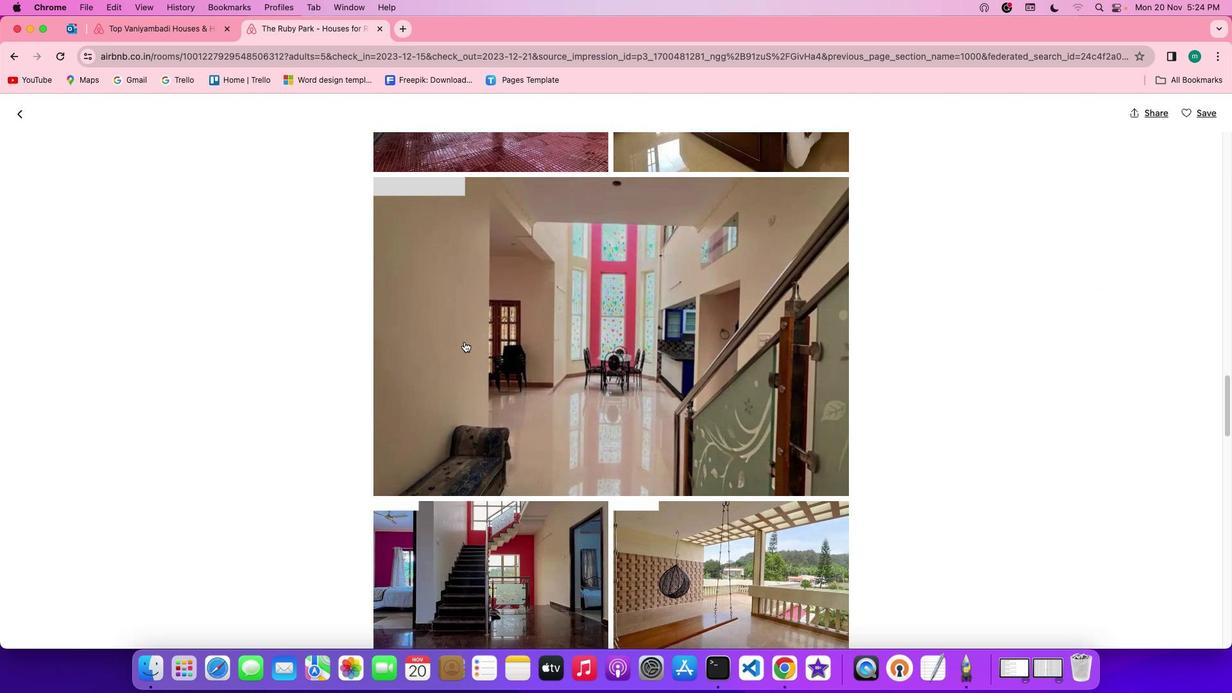 
Action: Mouse scrolled (464, 341) with delta (0, 0)
Screenshot: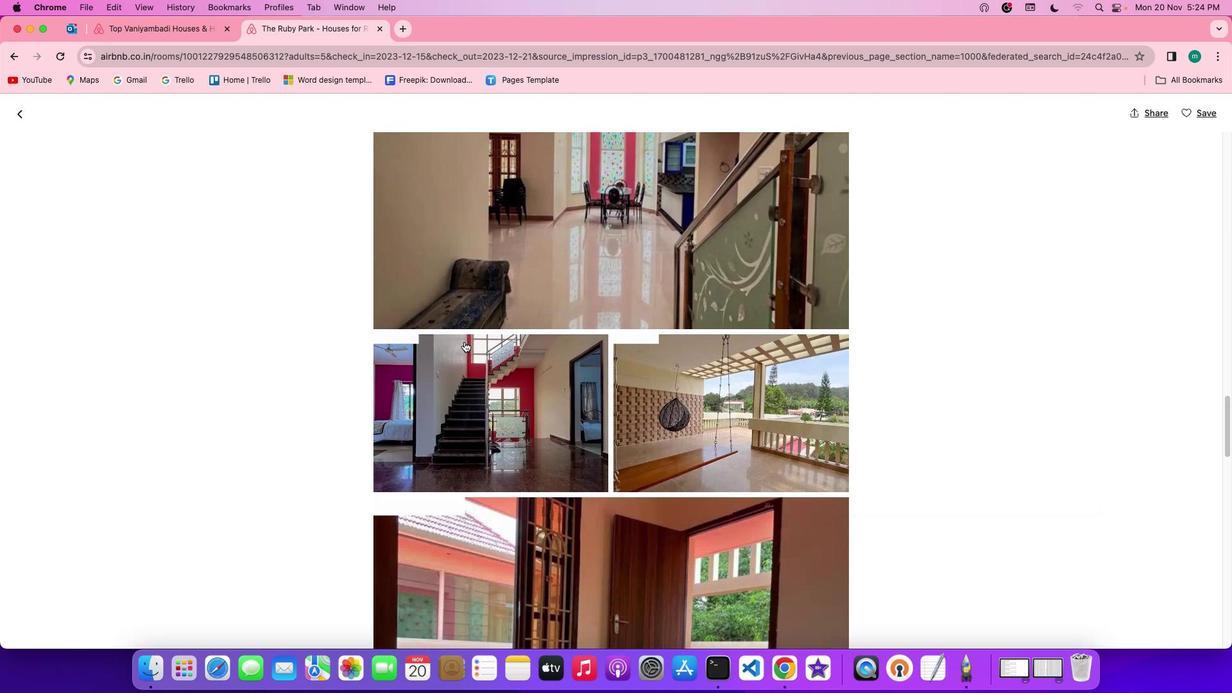 
Action: Mouse scrolled (464, 341) with delta (0, 0)
Screenshot: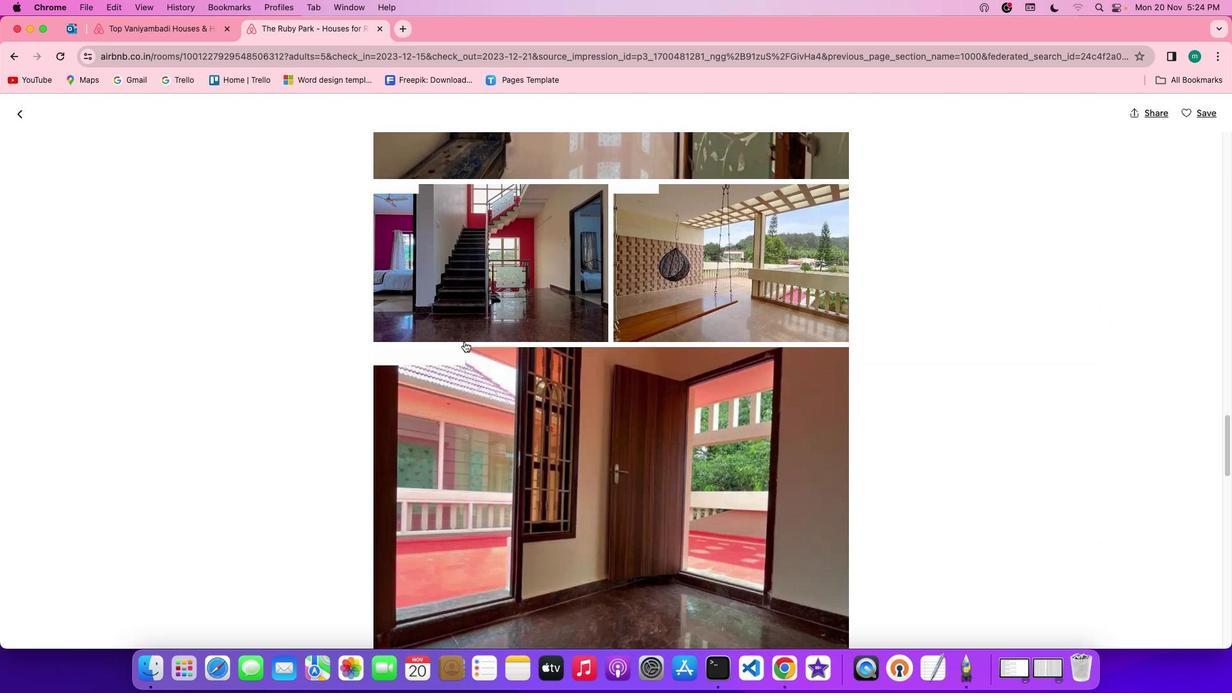 
Action: Mouse scrolled (464, 341) with delta (0, -1)
Screenshot: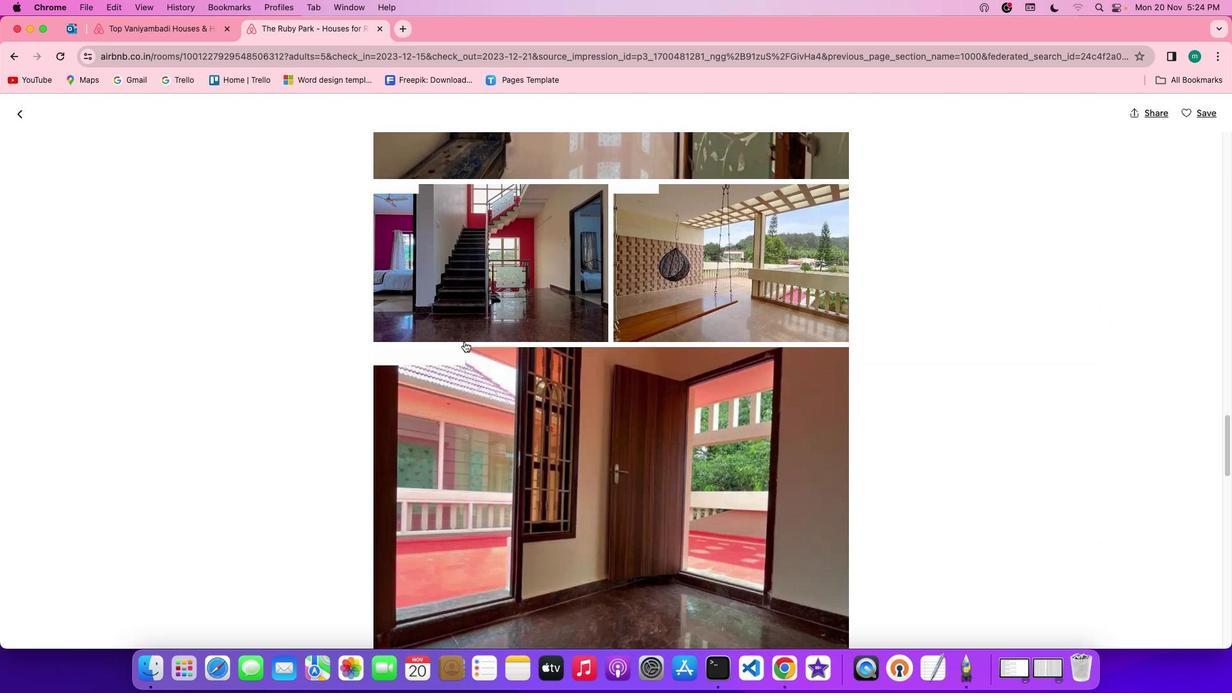 
Action: Mouse scrolled (464, 341) with delta (0, -2)
Screenshot: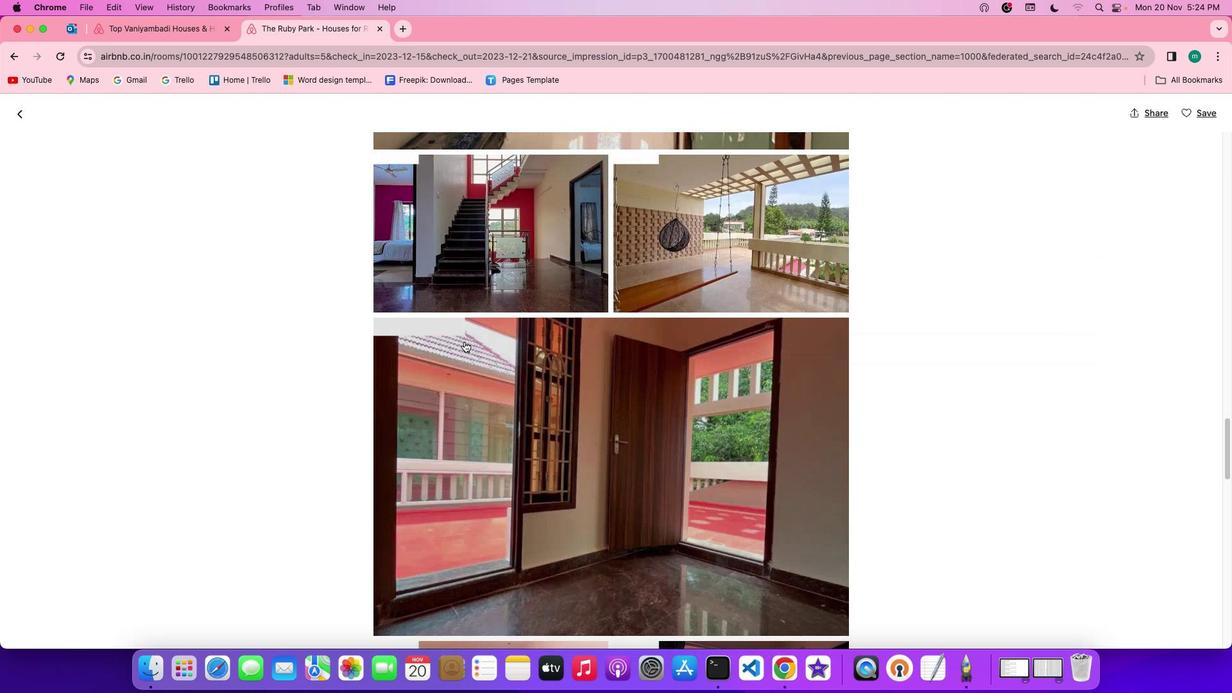 
Action: Mouse scrolled (464, 341) with delta (0, -2)
Screenshot: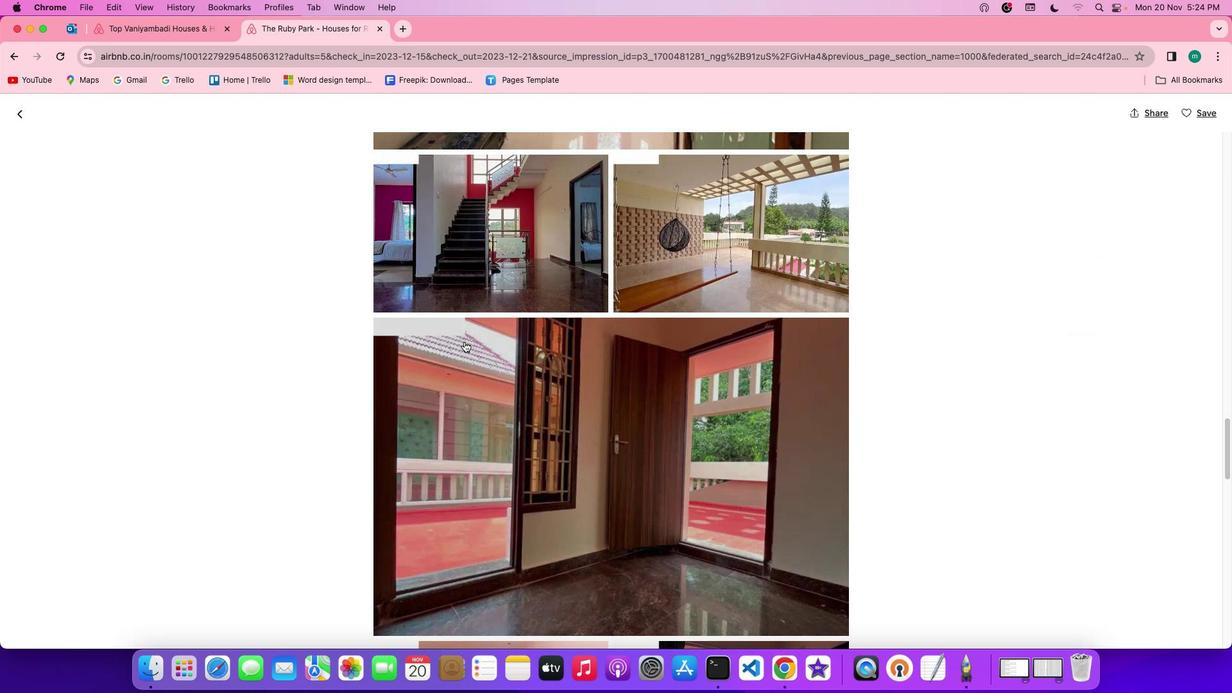 
Action: Mouse scrolled (464, 341) with delta (0, 0)
Screenshot: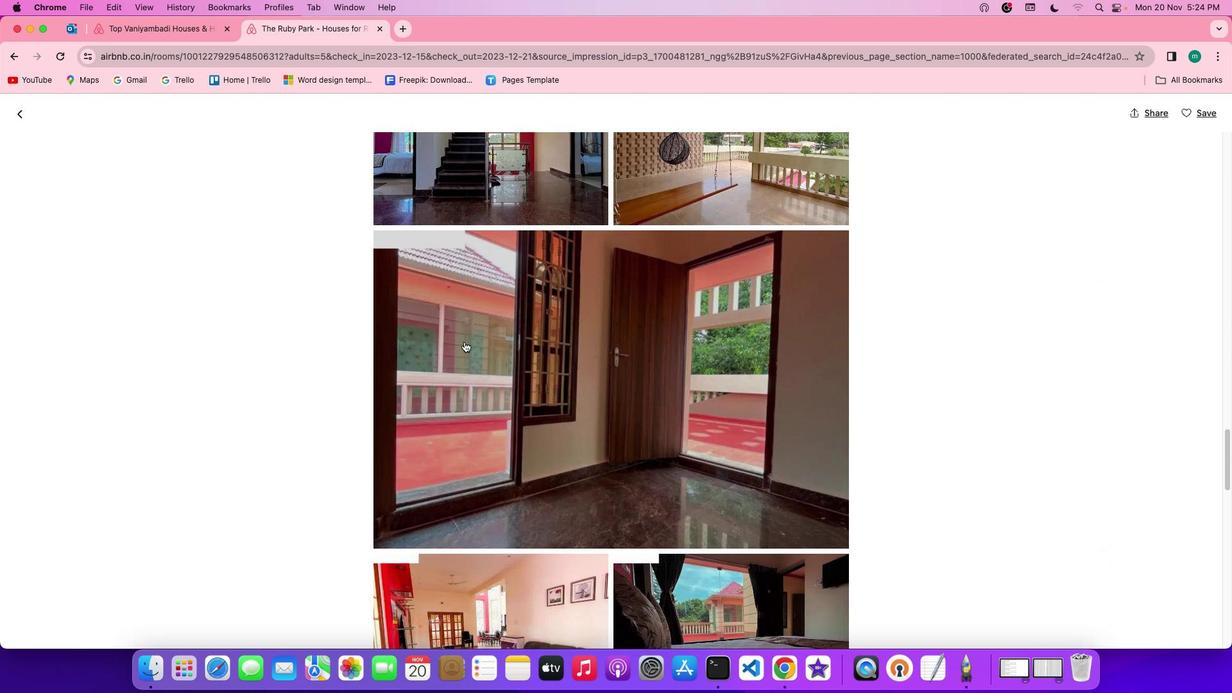 
Action: Mouse scrolled (464, 341) with delta (0, 0)
Screenshot: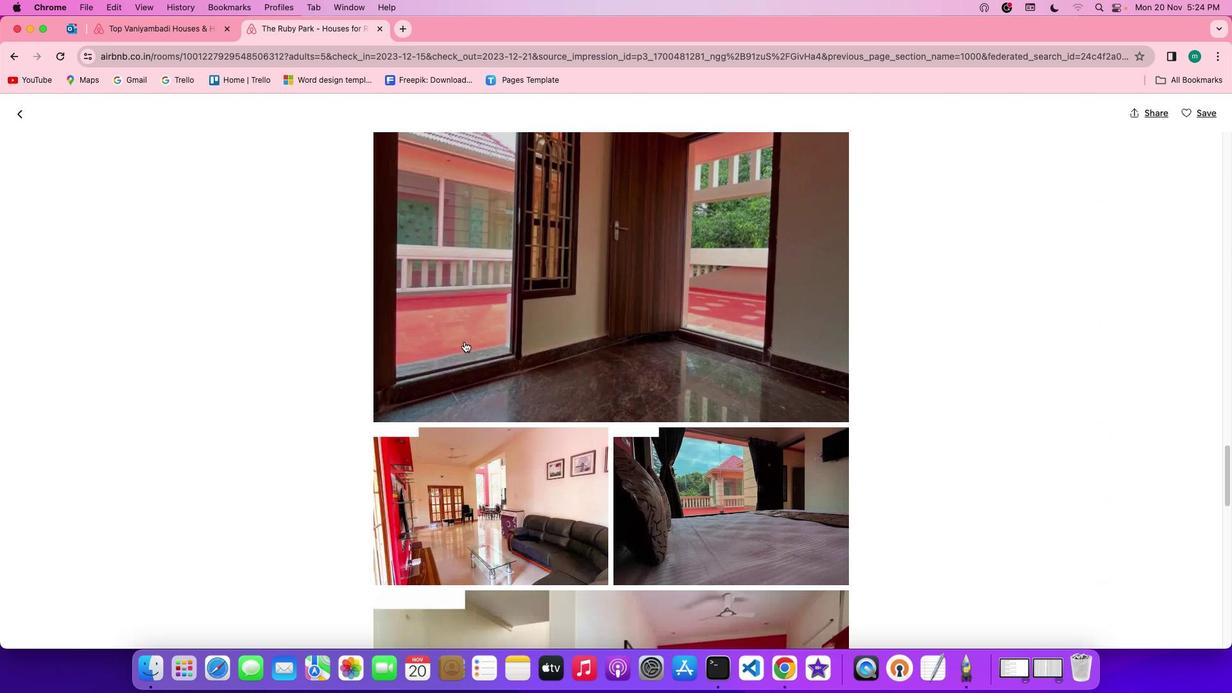 
Action: Mouse scrolled (464, 341) with delta (0, -1)
Screenshot: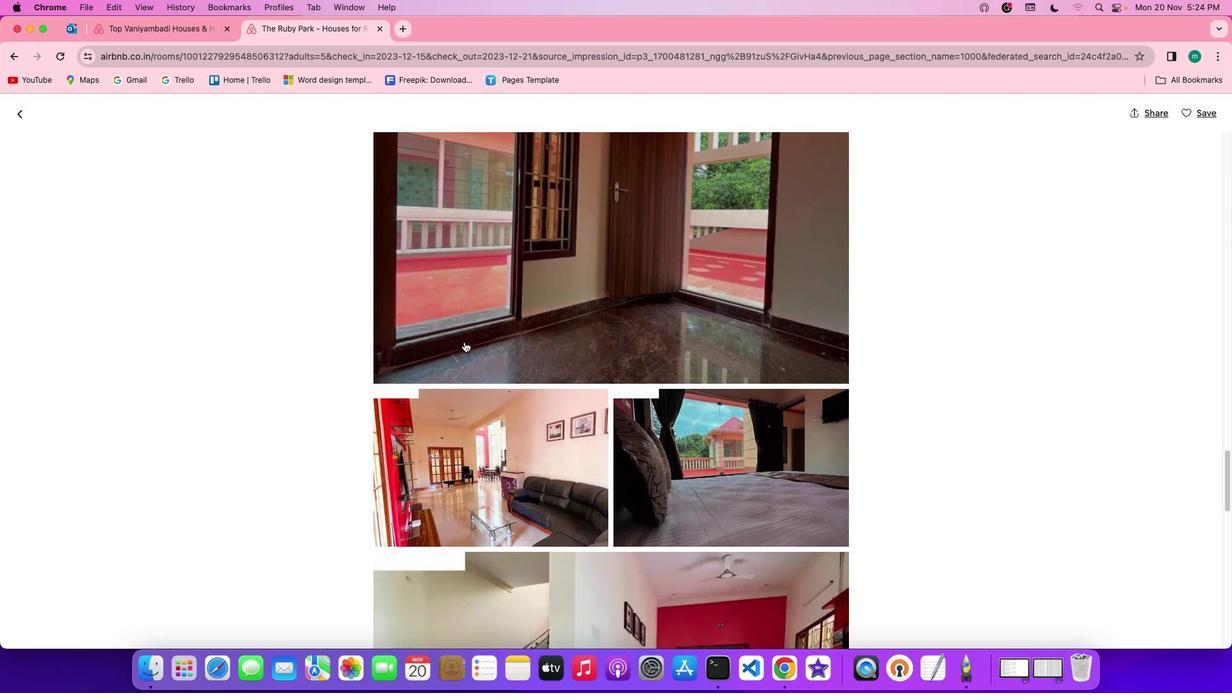 
Action: Mouse scrolled (464, 341) with delta (0, -1)
Screenshot: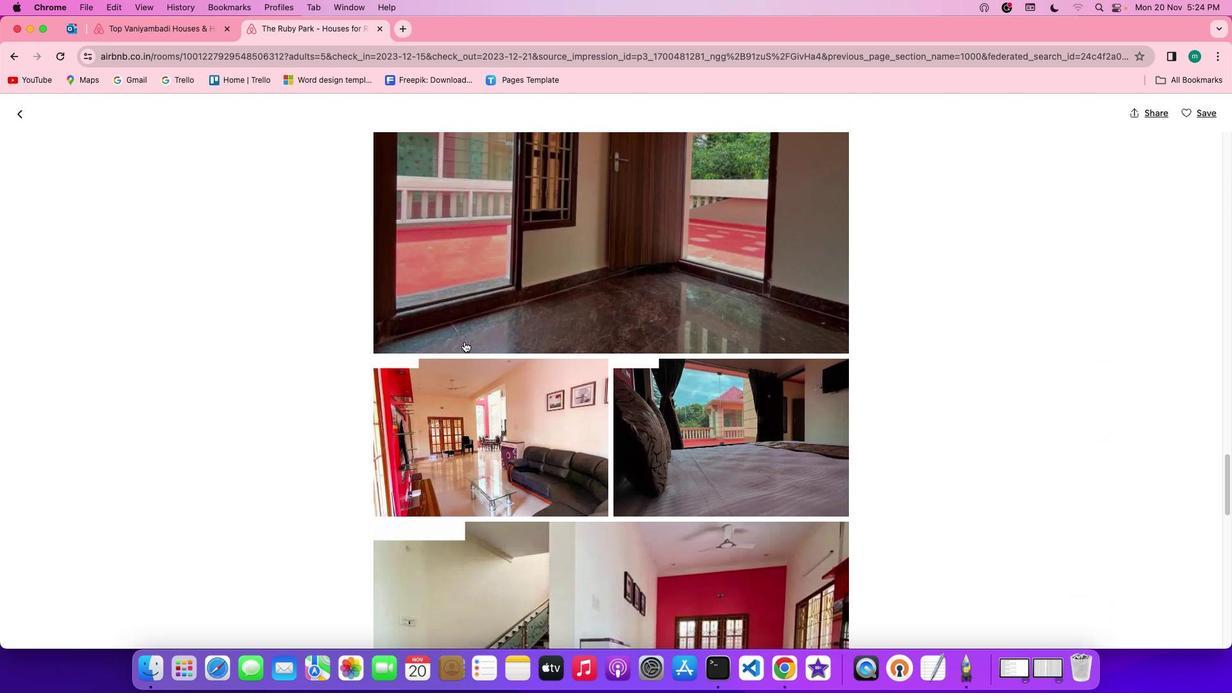 
Action: Mouse scrolled (464, 341) with delta (0, -2)
Screenshot: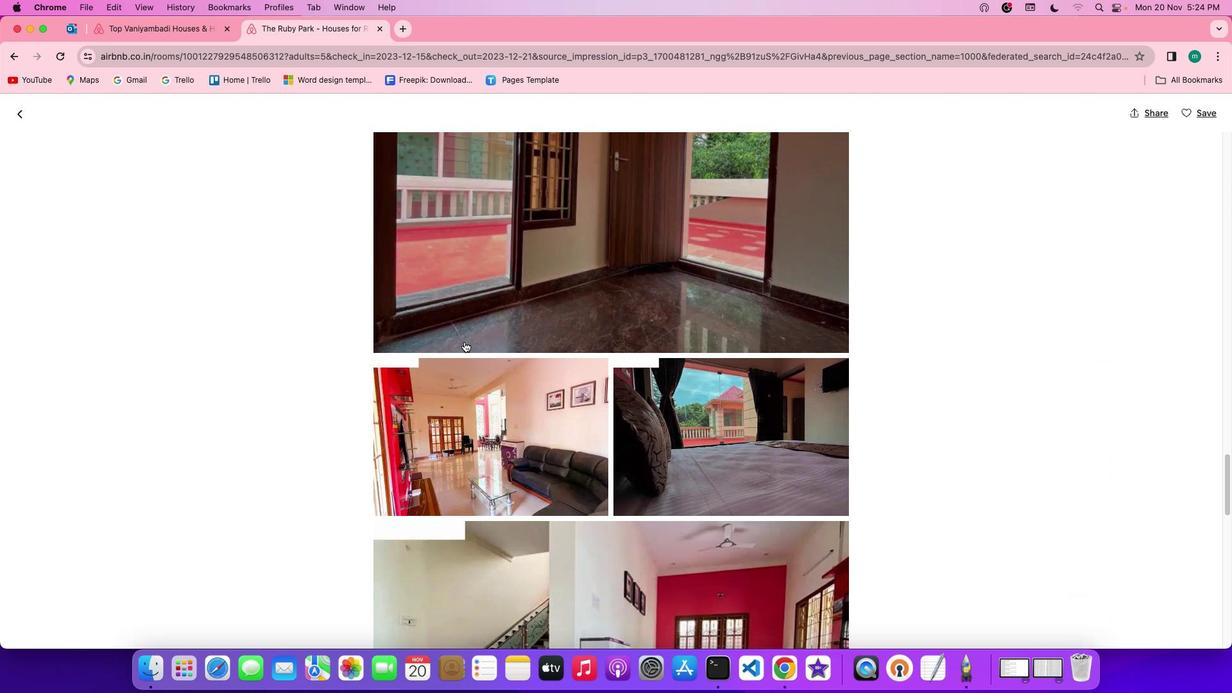 
Action: Mouse scrolled (464, 341) with delta (0, 0)
Screenshot: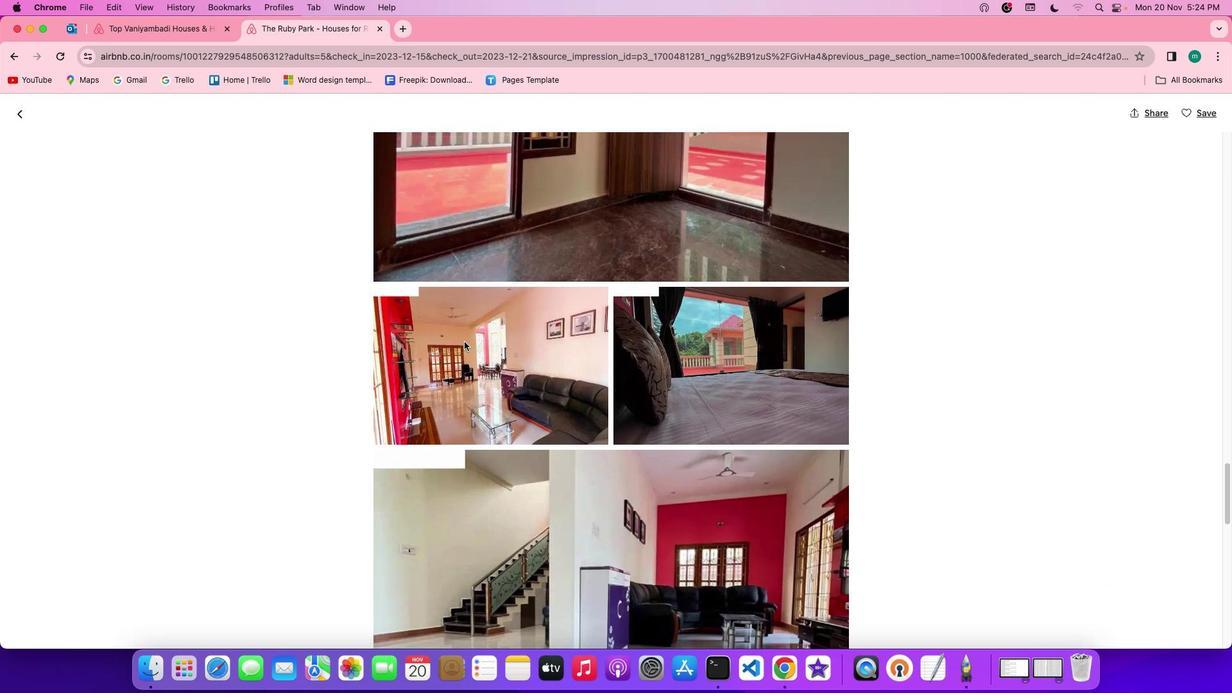 
Action: Mouse scrolled (464, 341) with delta (0, 0)
Screenshot: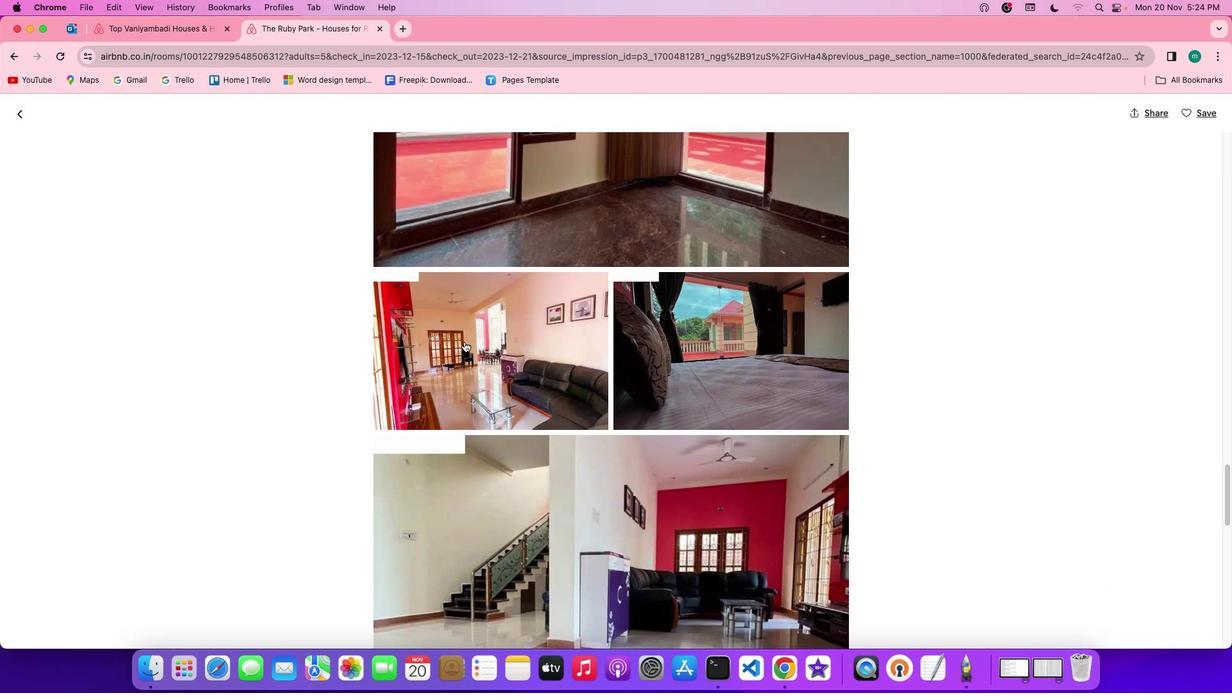 
Action: Mouse scrolled (464, 341) with delta (0, -1)
Screenshot: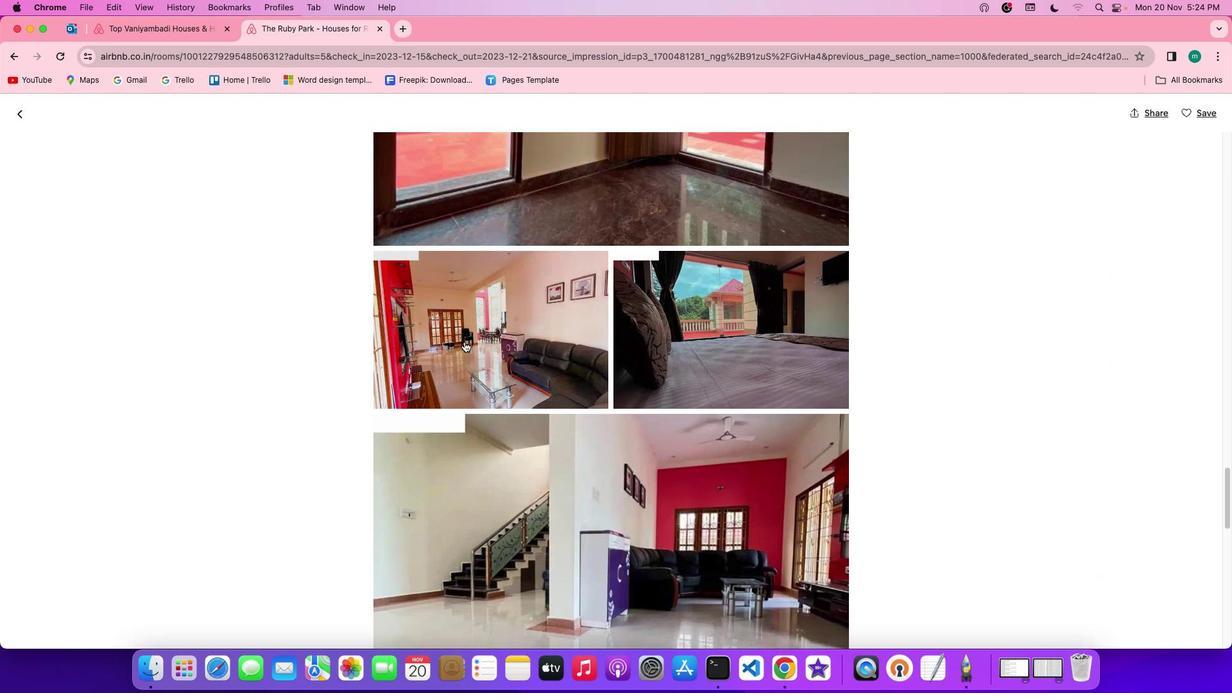 
Action: Mouse scrolled (464, 341) with delta (0, 0)
Screenshot: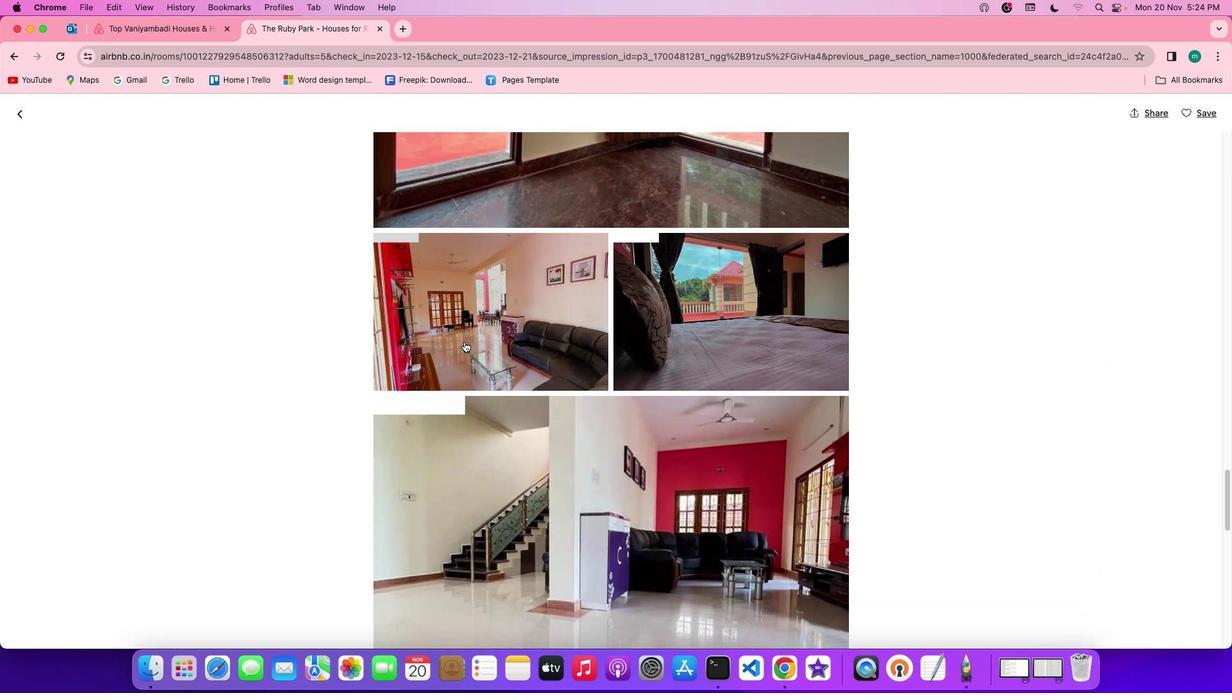 
Action: Mouse scrolled (464, 341) with delta (0, 0)
Screenshot: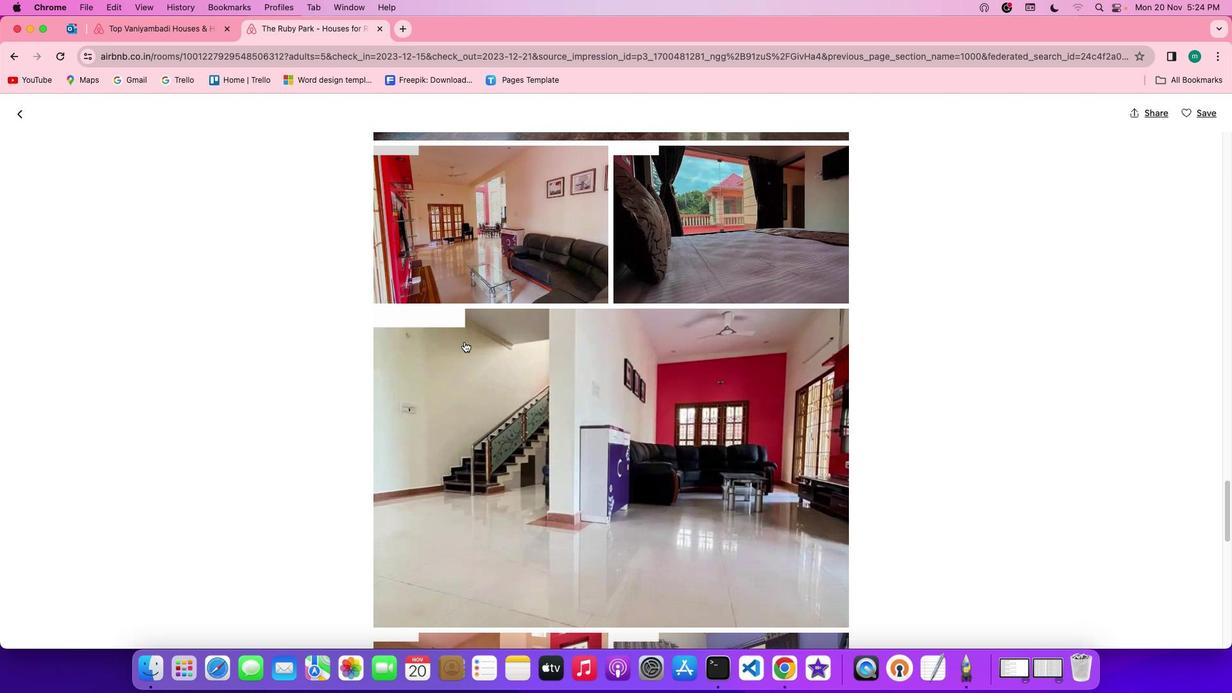 
Action: Mouse scrolled (464, 341) with delta (0, 0)
Screenshot: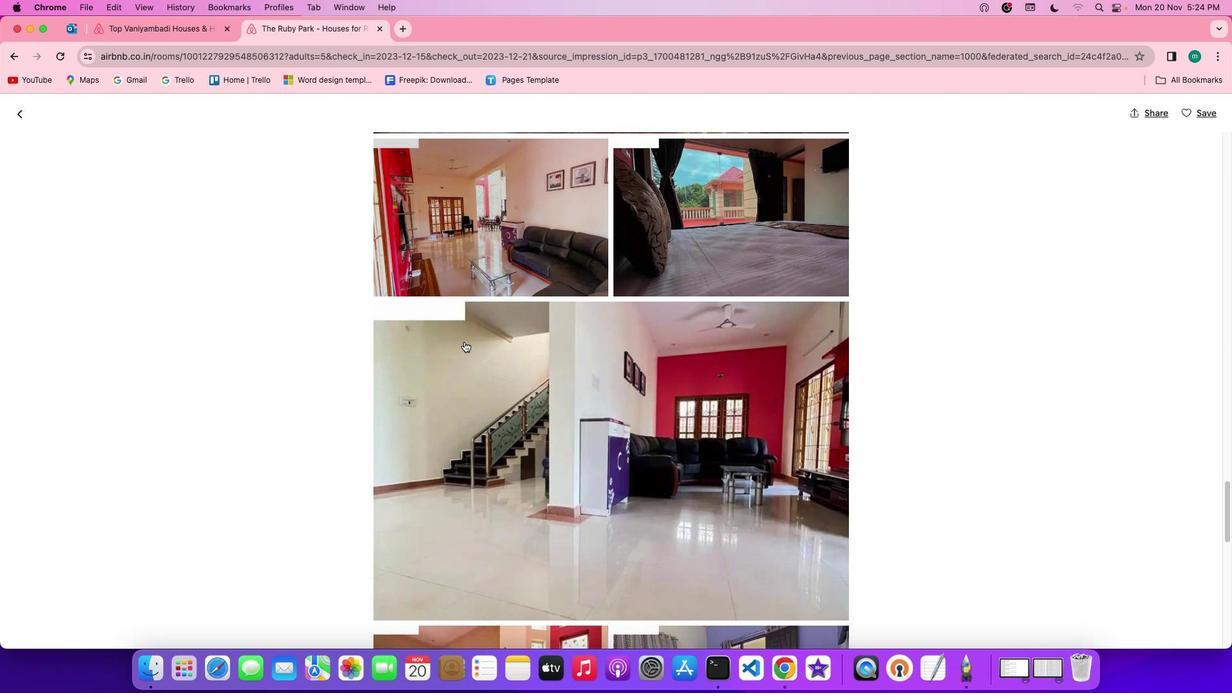 
Action: Mouse scrolled (464, 341) with delta (0, -1)
Screenshot: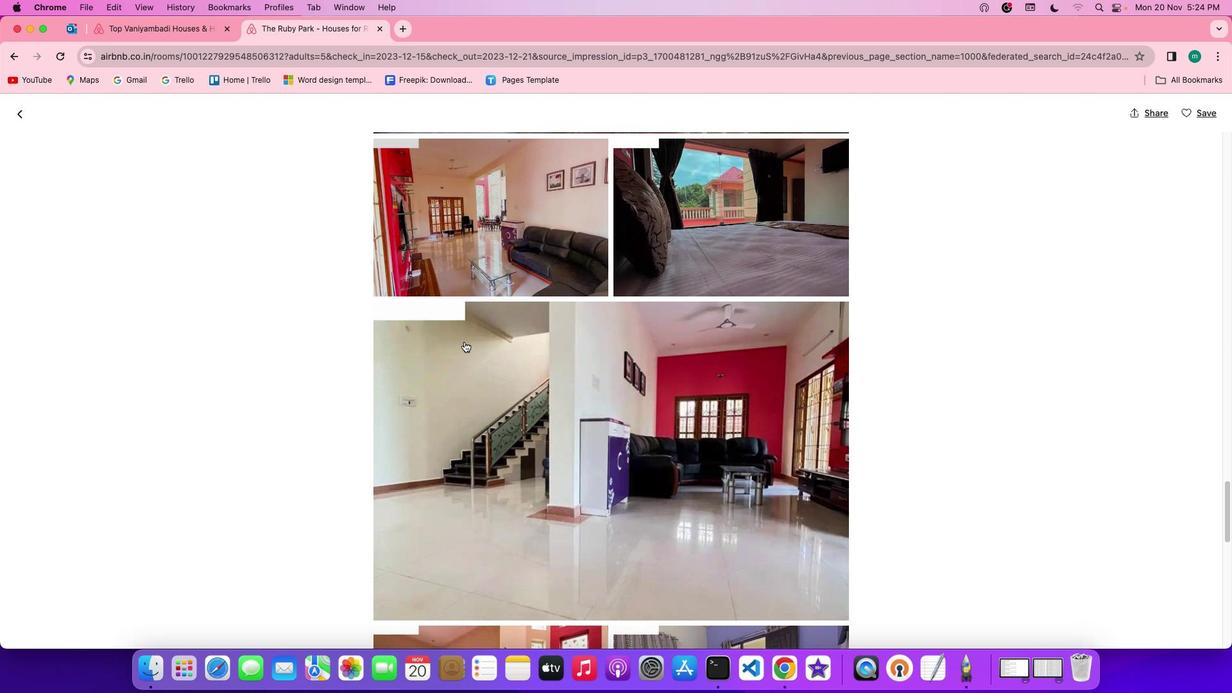
Action: Mouse scrolled (464, 341) with delta (0, 0)
Screenshot: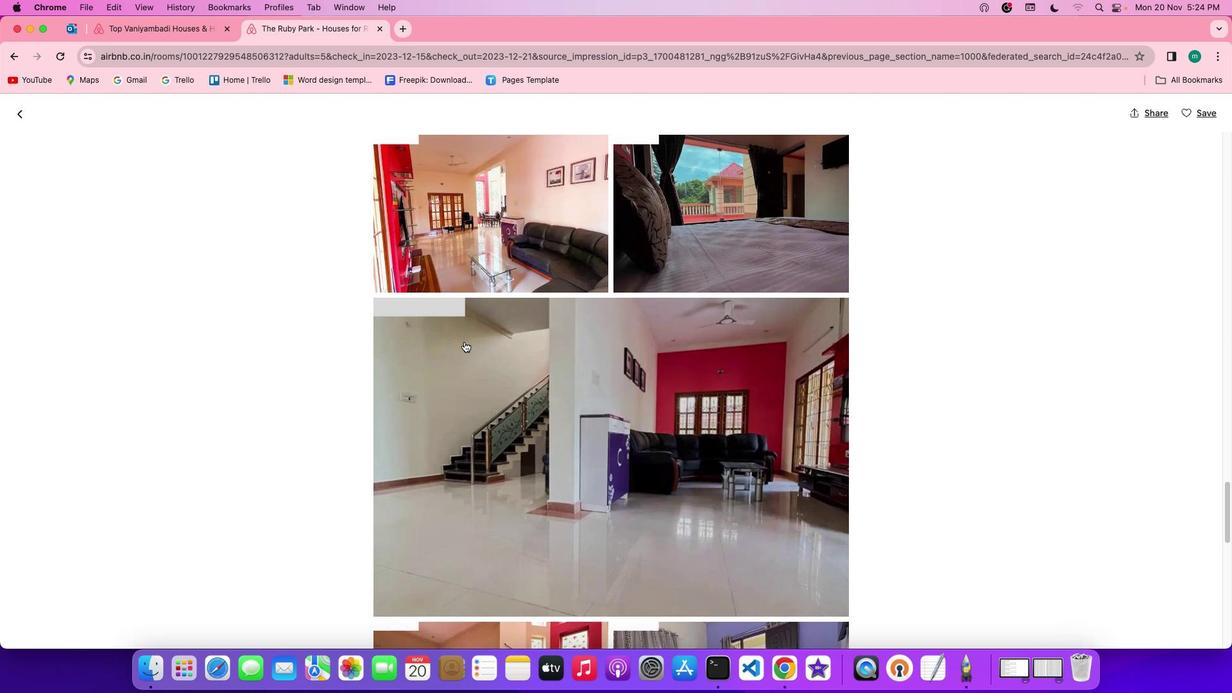 
Action: Mouse scrolled (464, 341) with delta (0, 0)
Screenshot: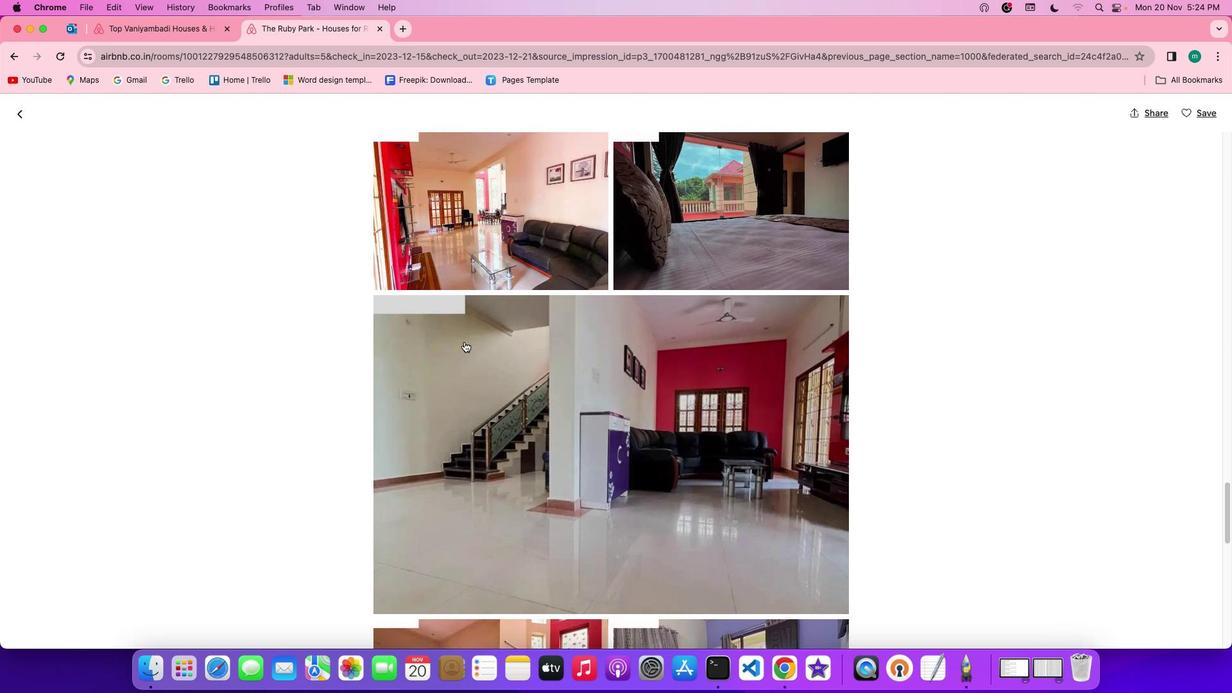 
Action: Mouse scrolled (464, 341) with delta (0, 0)
Screenshot: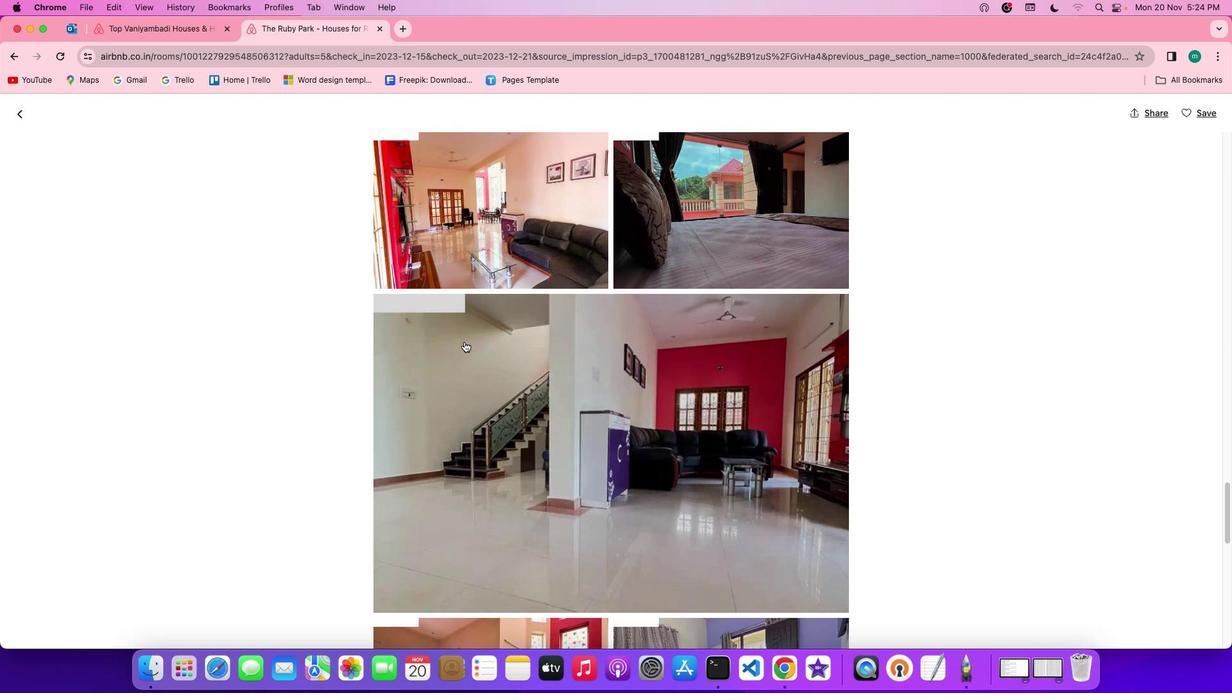 
Action: Mouse scrolled (464, 341) with delta (0, 0)
Screenshot: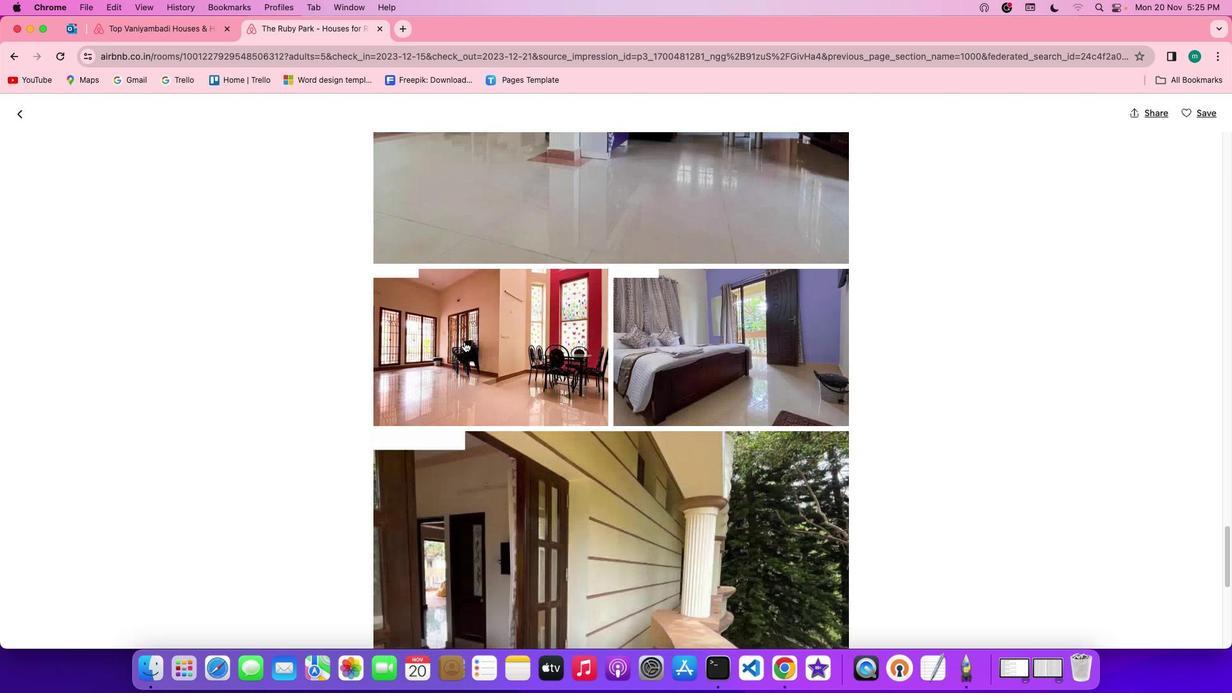 
Action: Mouse scrolled (464, 341) with delta (0, 0)
Screenshot: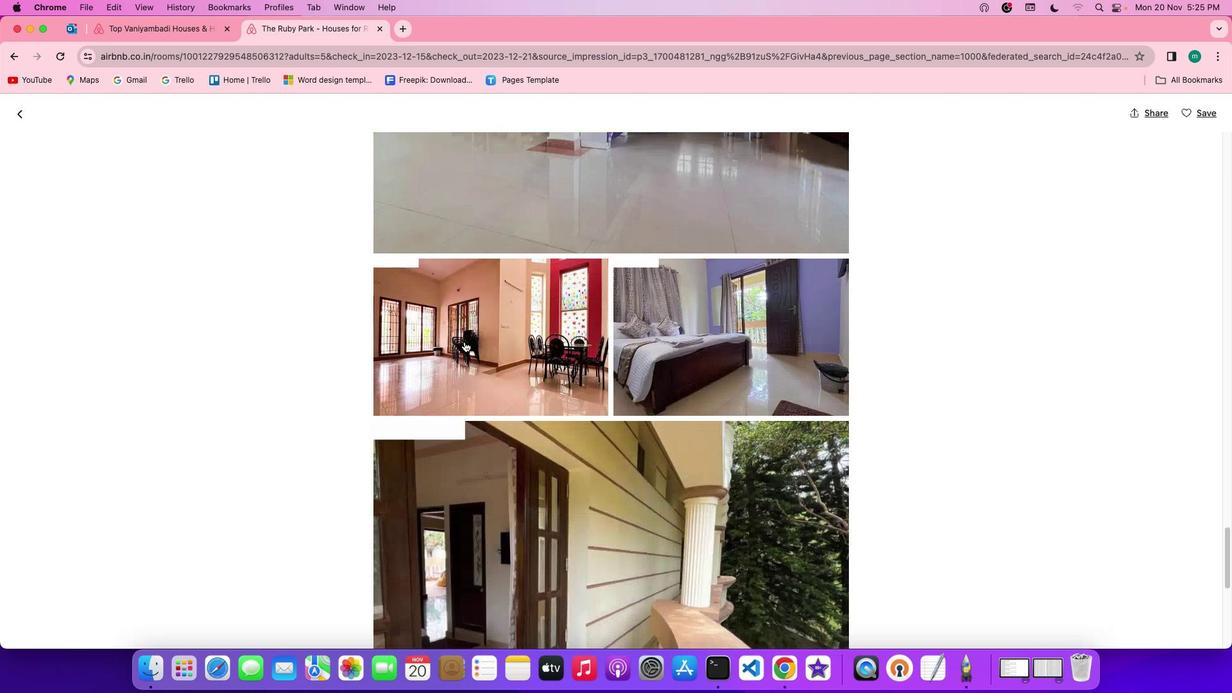 
Action: Mouse scrolled (464, 341) with delta (0, -1)
Screenshot: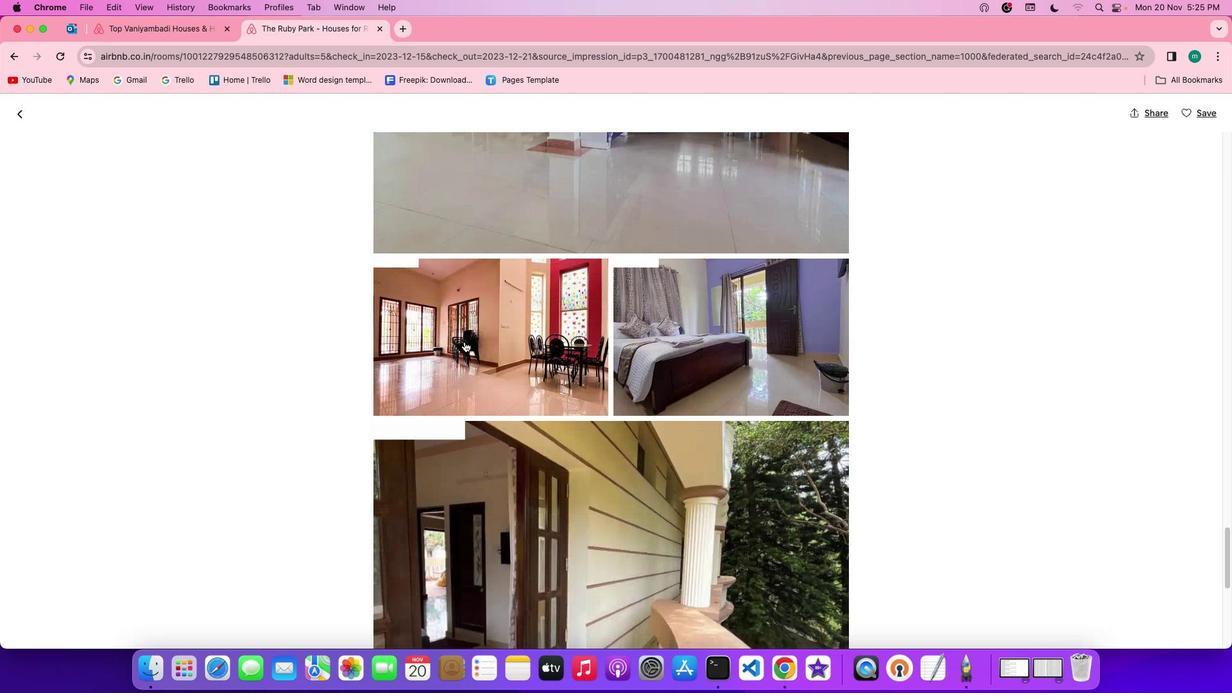 
Action: Mouse scrolled (464, 341) with delta (0, -2)
Screenshot: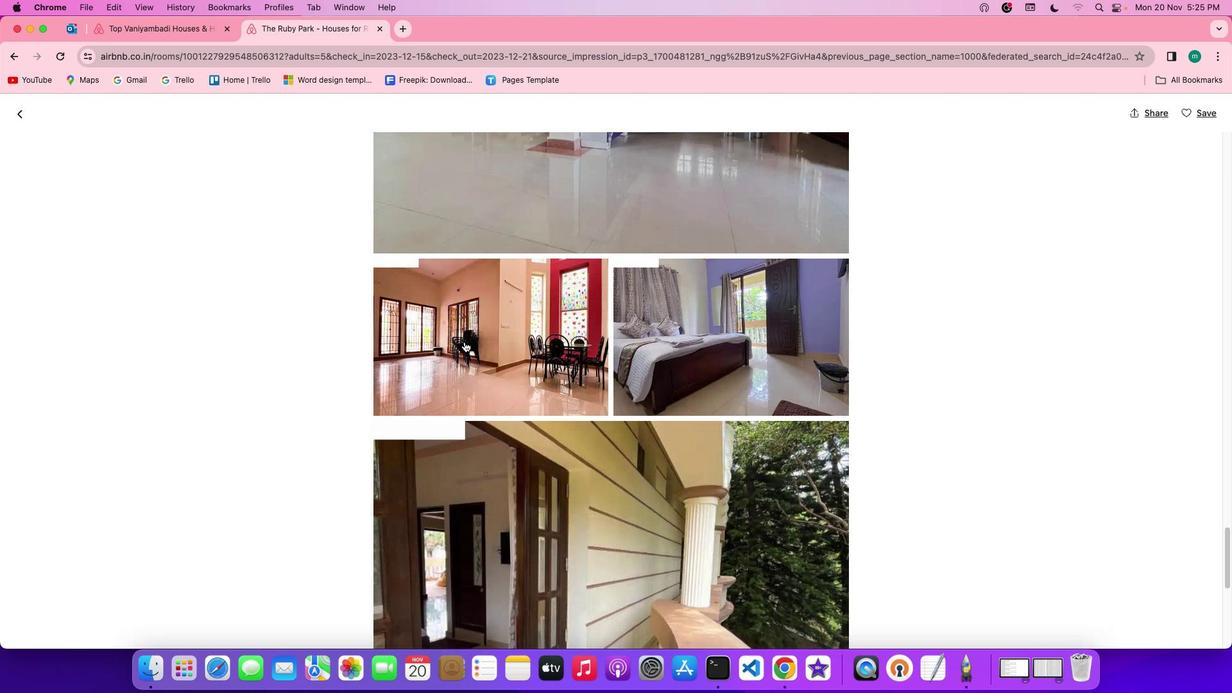 
Action: Mouse scrolled (464, 341) with delta (0, -3)
Screenshot: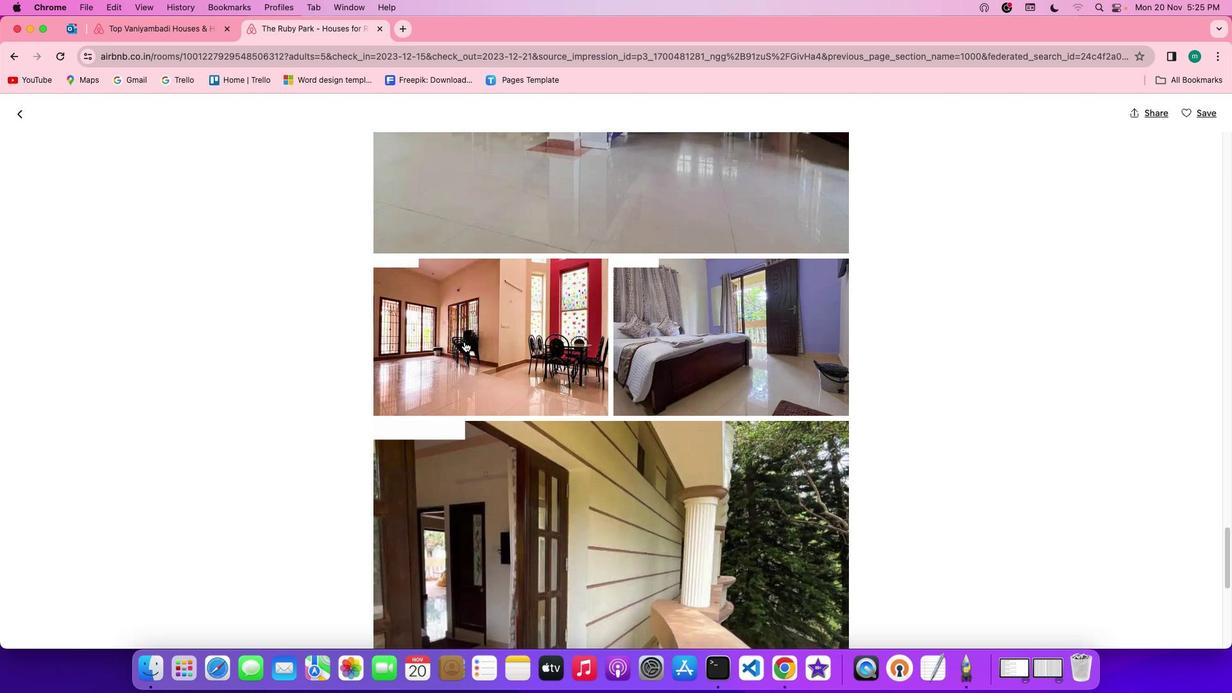 
Action: Mouse scrolled (464, 341) with delta (0, 0)
Screenshot: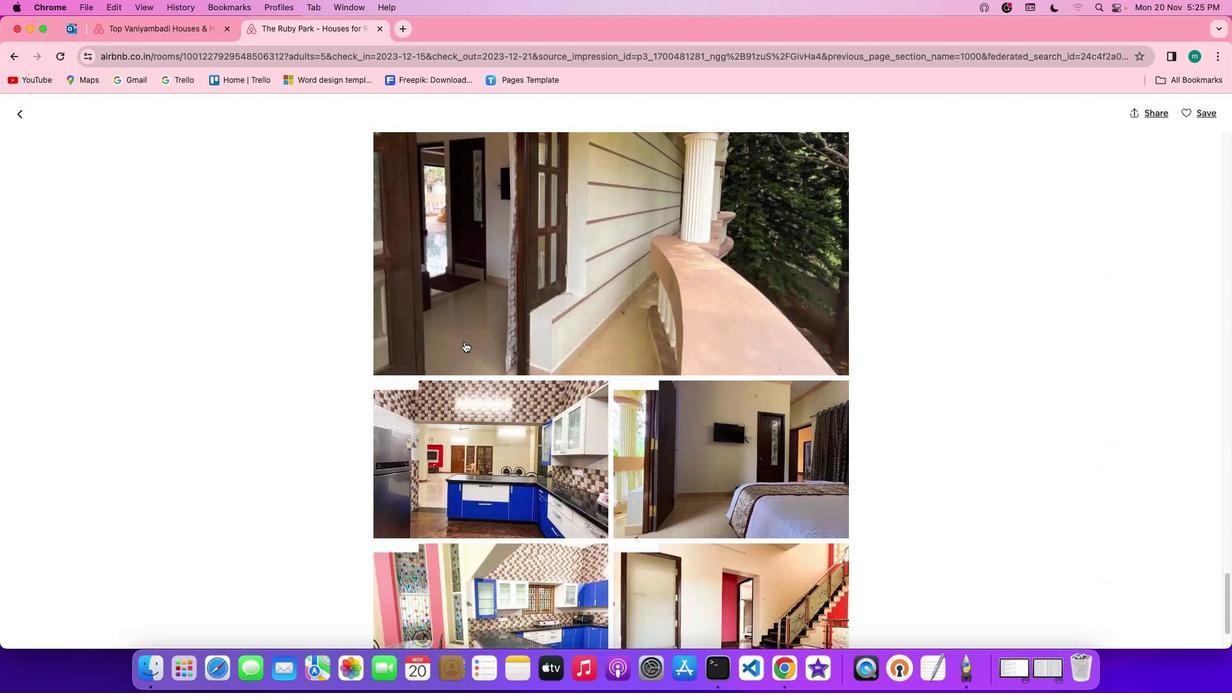 
Action: Mouse scrolled (464, 341) with delta (0, 0)
Screenshot: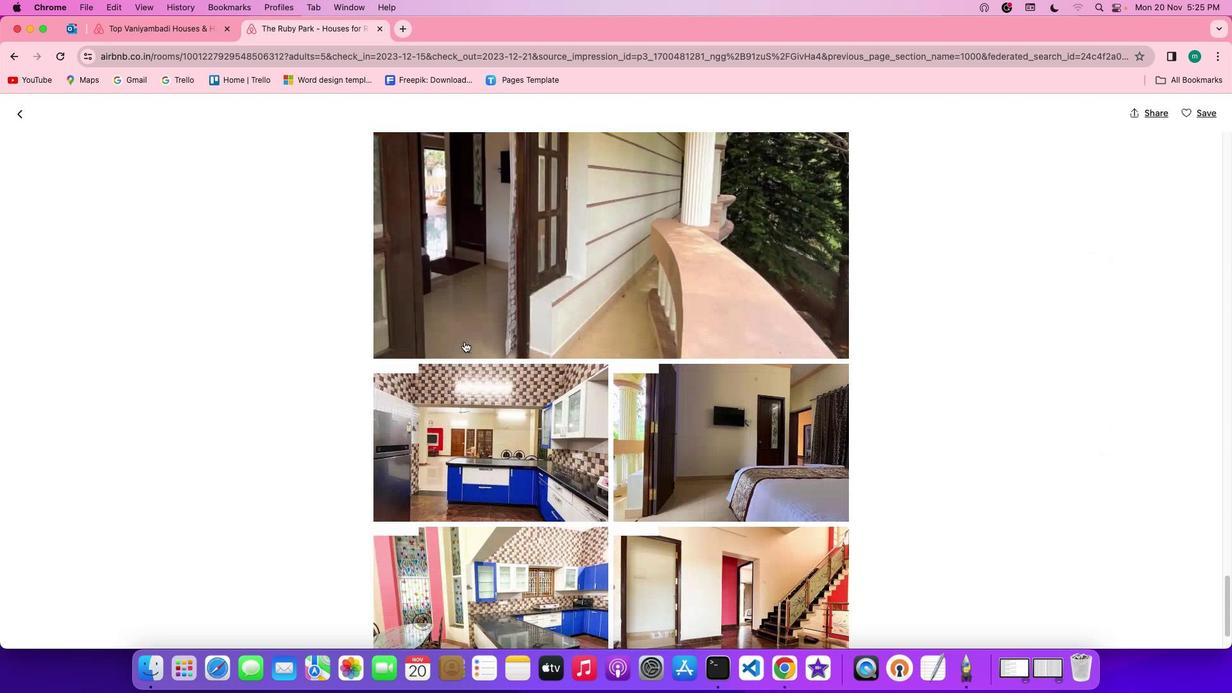 
Action: Mouse scrolled (464, 341) with delta (0, -1)
Screenshot: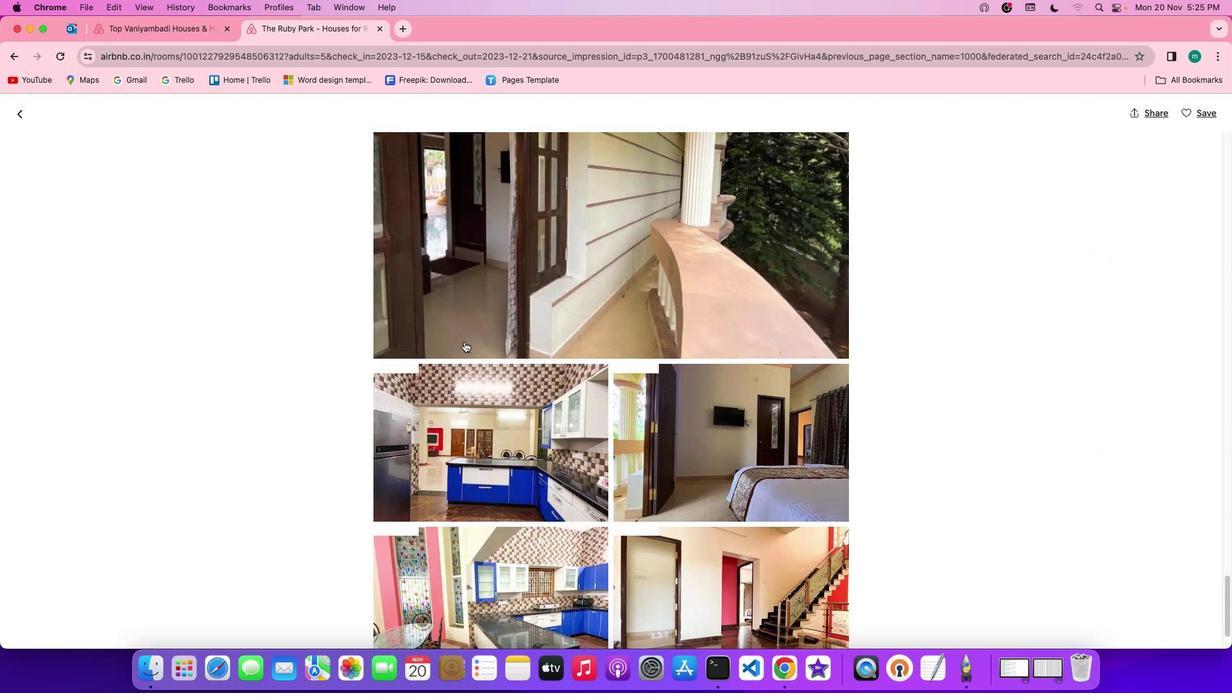 
Action: Mouse scrolled (464, 341) with delta (0, -2)
Screenshot: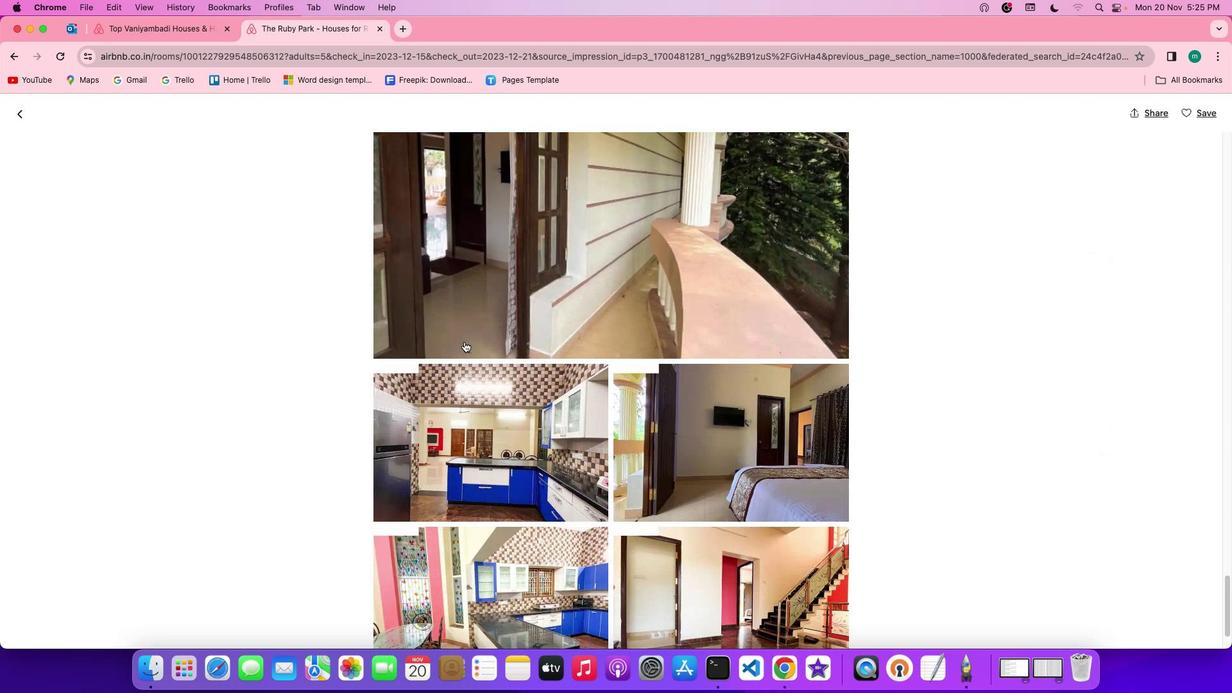 
Action: Mouse scrolled (464, 341) with delta (0, -3)
Screenshot: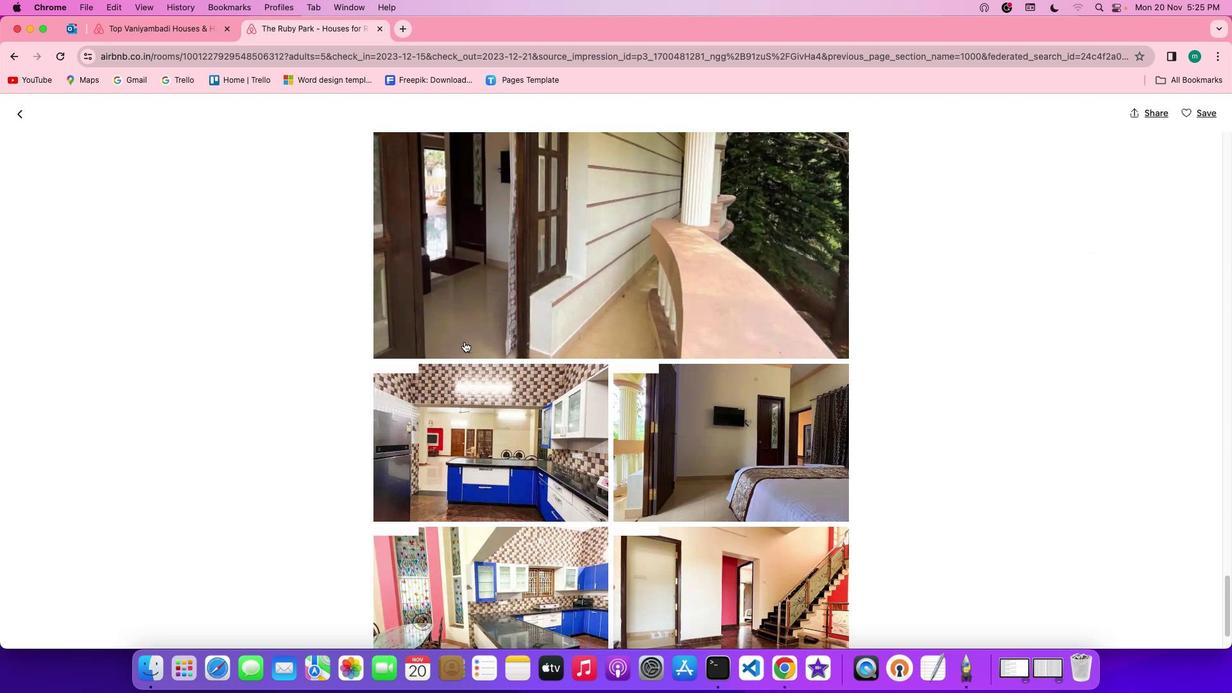 
Action: Mouse scrolled (464, 341) with delta (0, 0)
Screenshot: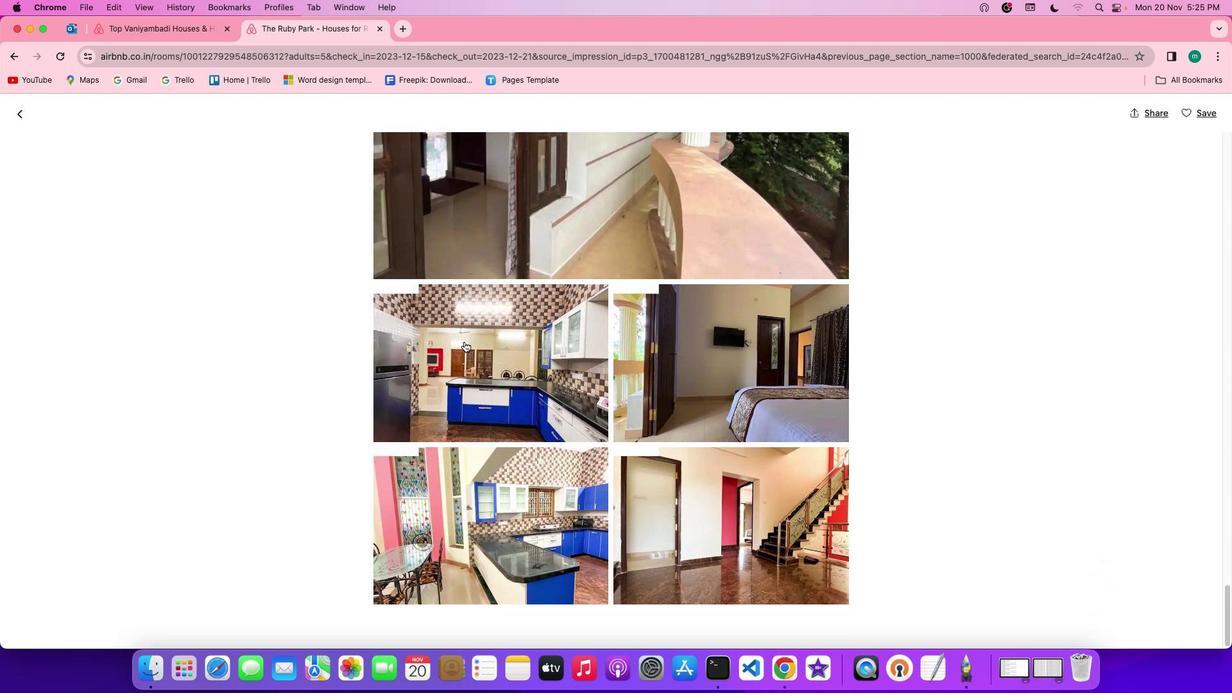 
Action: Mouse scrolled (464, 341) with delta (0, 0)
Screenshot: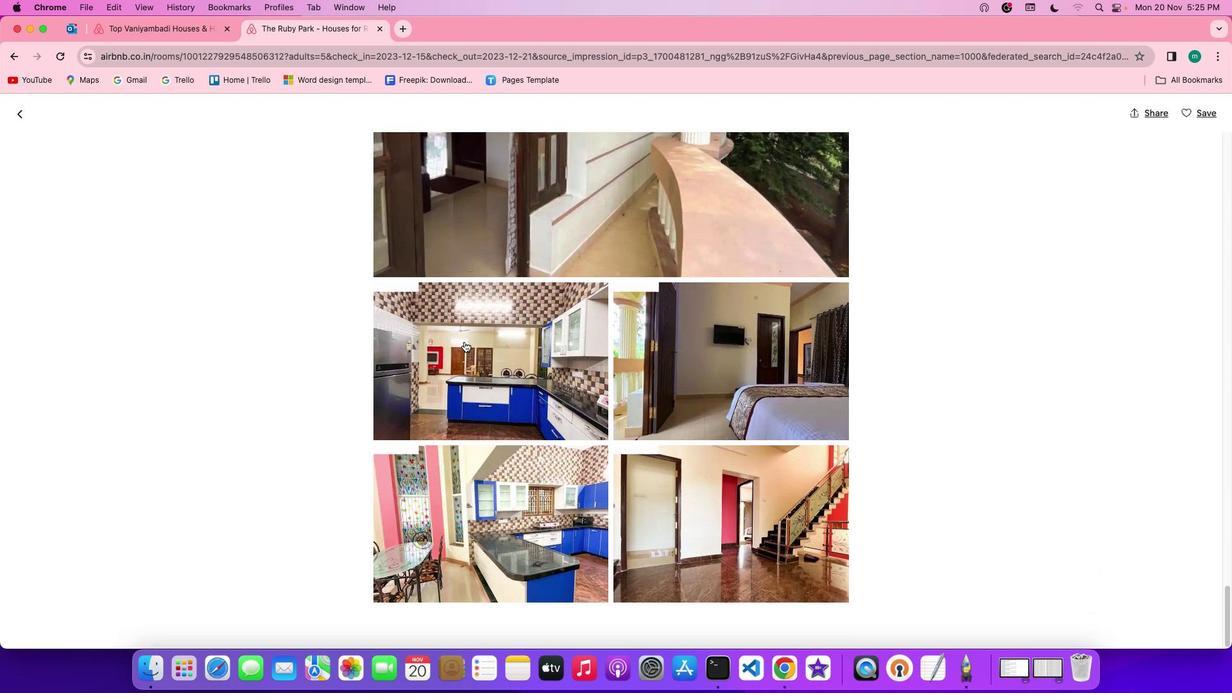 
Action: Mouse scrolled (464, 341) with delta (0, -1)
Screenshot: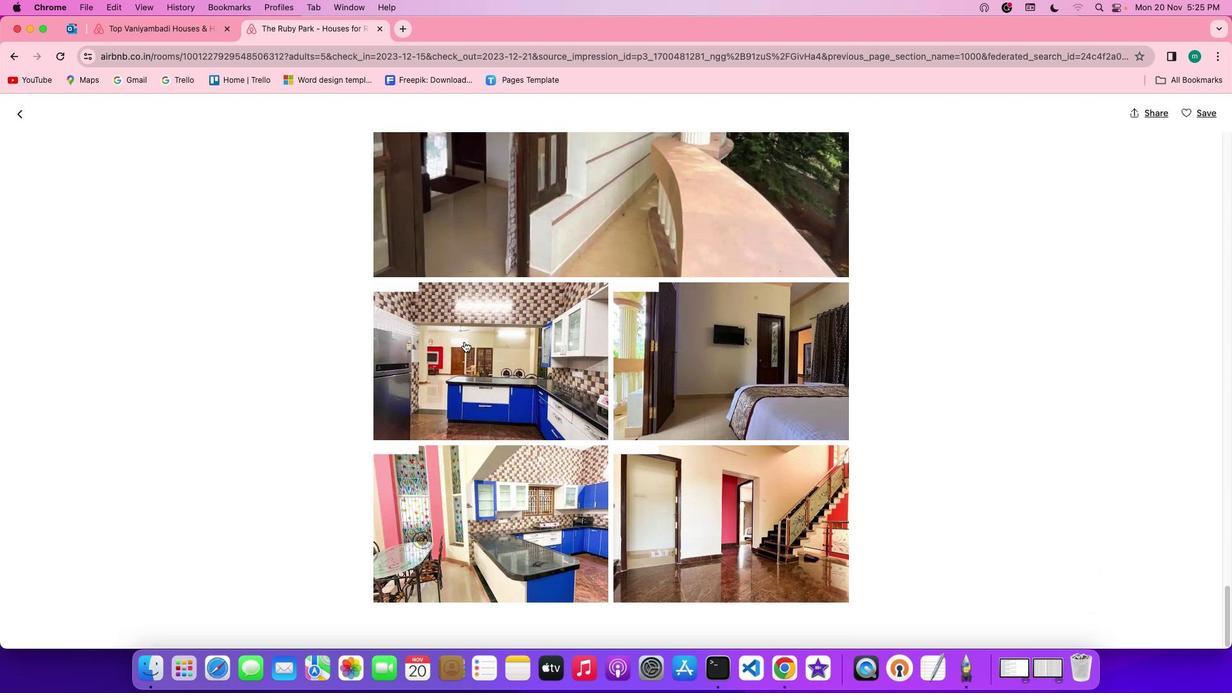 
Action: Mouse scrolled (464, 341) with delta (0, -3)
Screenshot: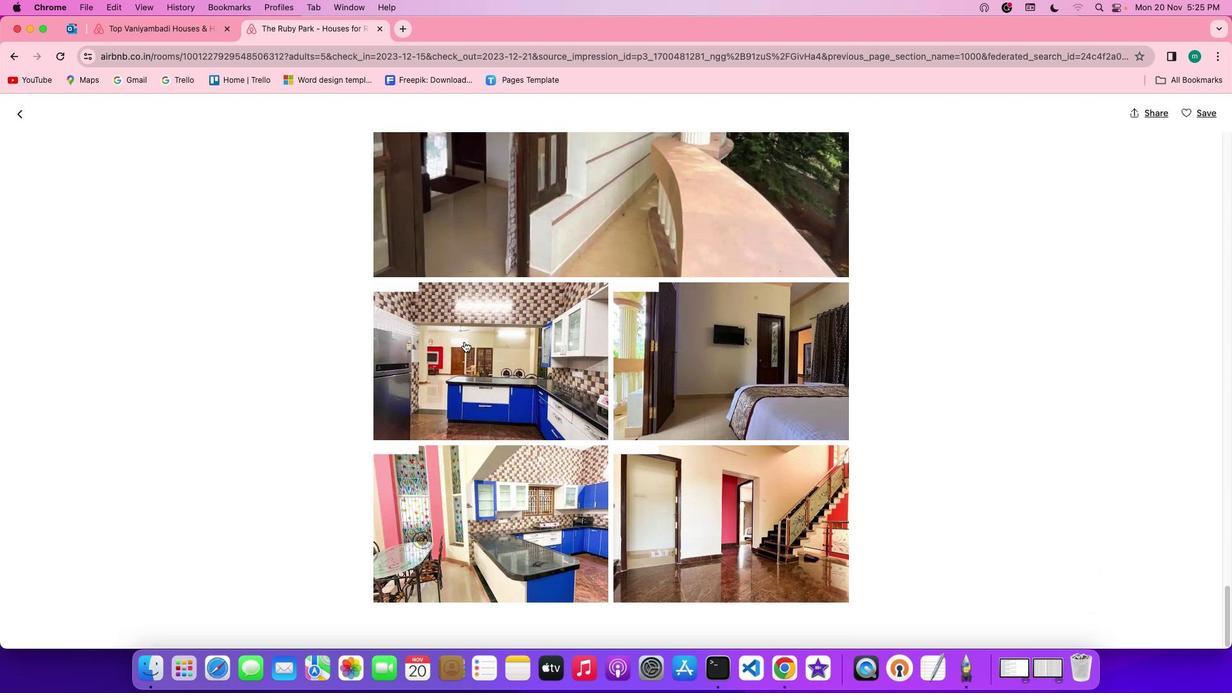 
Action: Mouse scrolled (464, 341) with delta (0, -3)
Screenshot: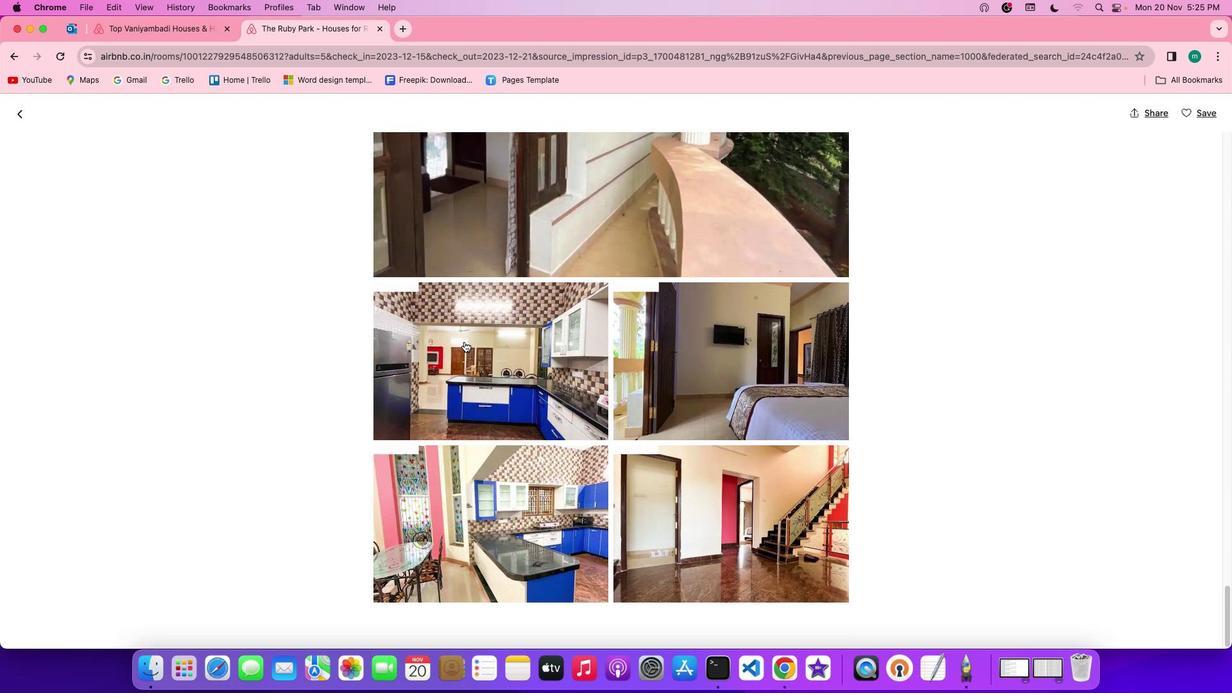 
Action: Mouse scrolled (464, 341) with delta (0, 0)
Screenshot: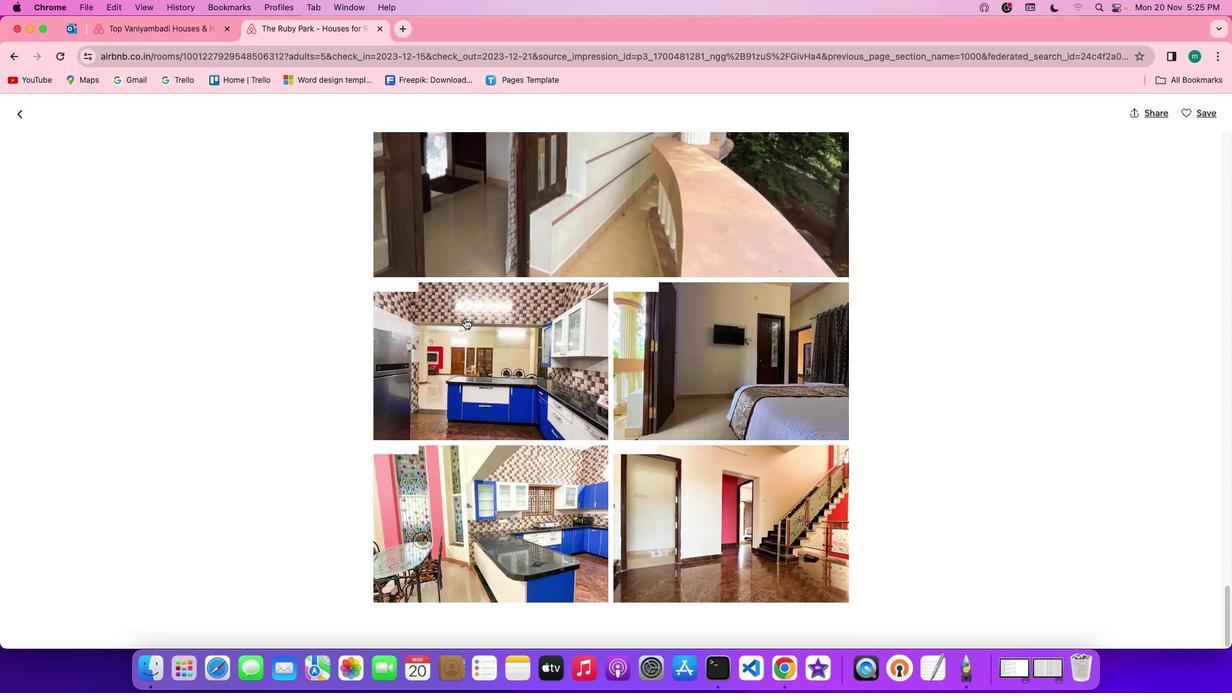 
Action: Mouse scrolled (464, 341) with delta (0, 0)
Screenshot: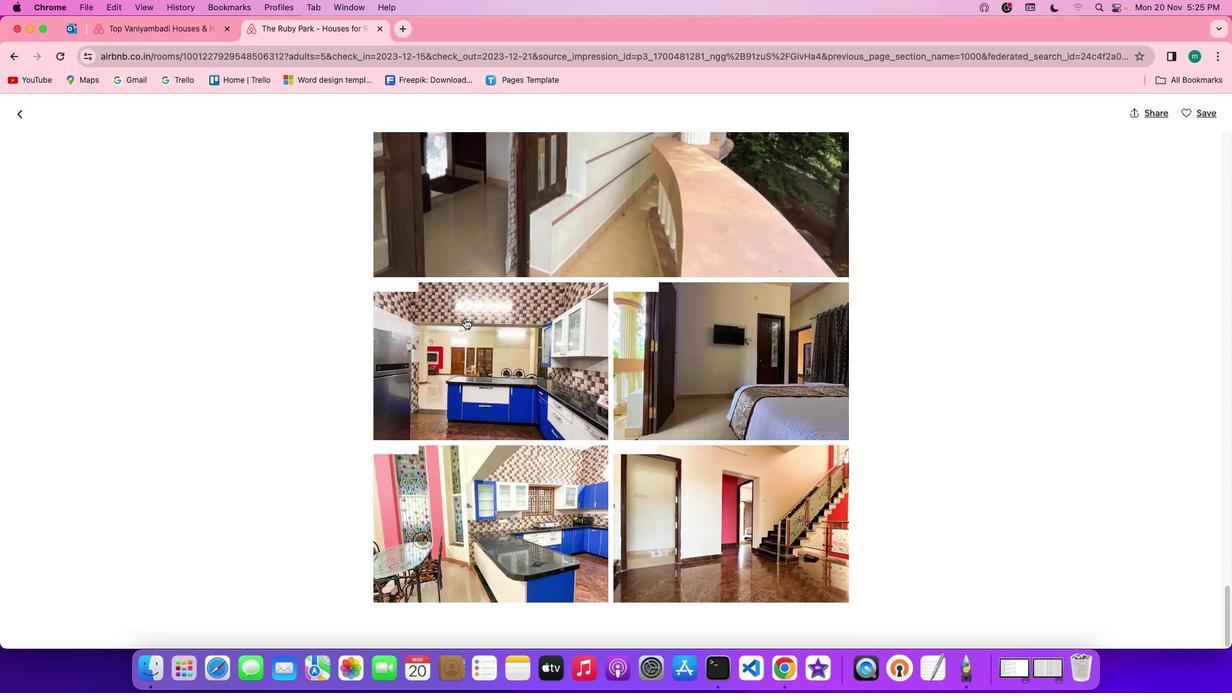 
Action: Mouse scrolled (464, 341) with delta (0, -1)
Screenshot: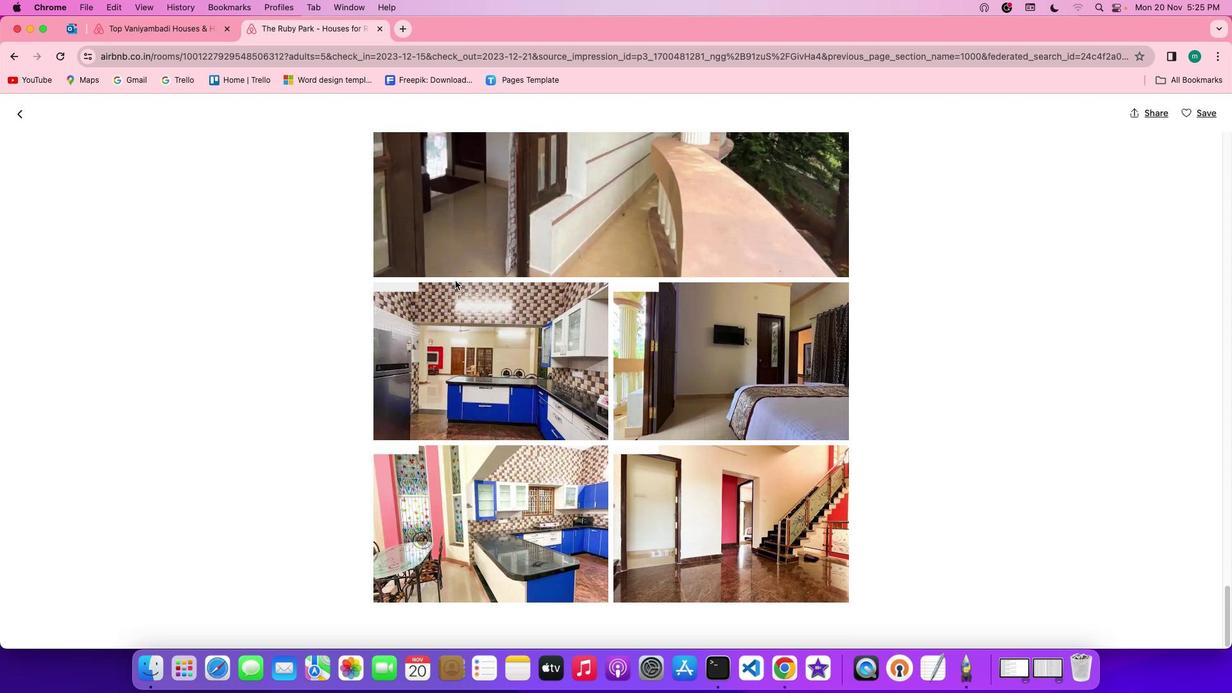 
Action: Mouse scrolled (464, 341) with delta (0, -3)
Screenshot: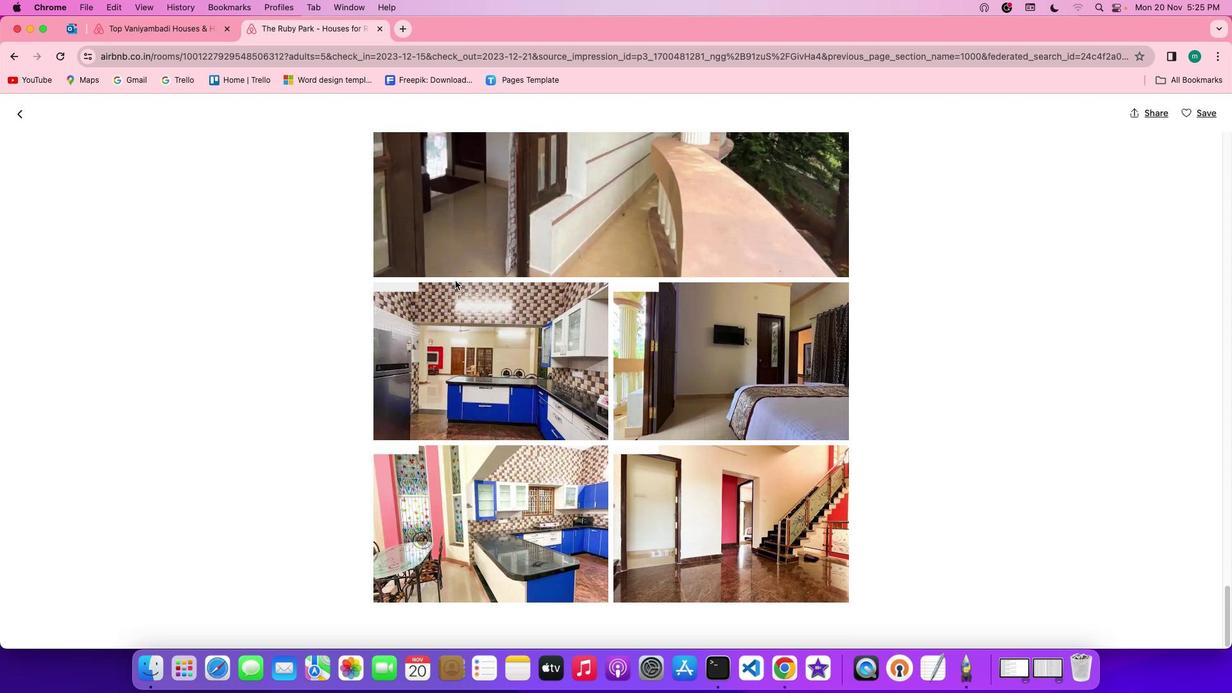 
Action: Mouse scrolled (464, 341) with delta (0, -3)
Screenshot: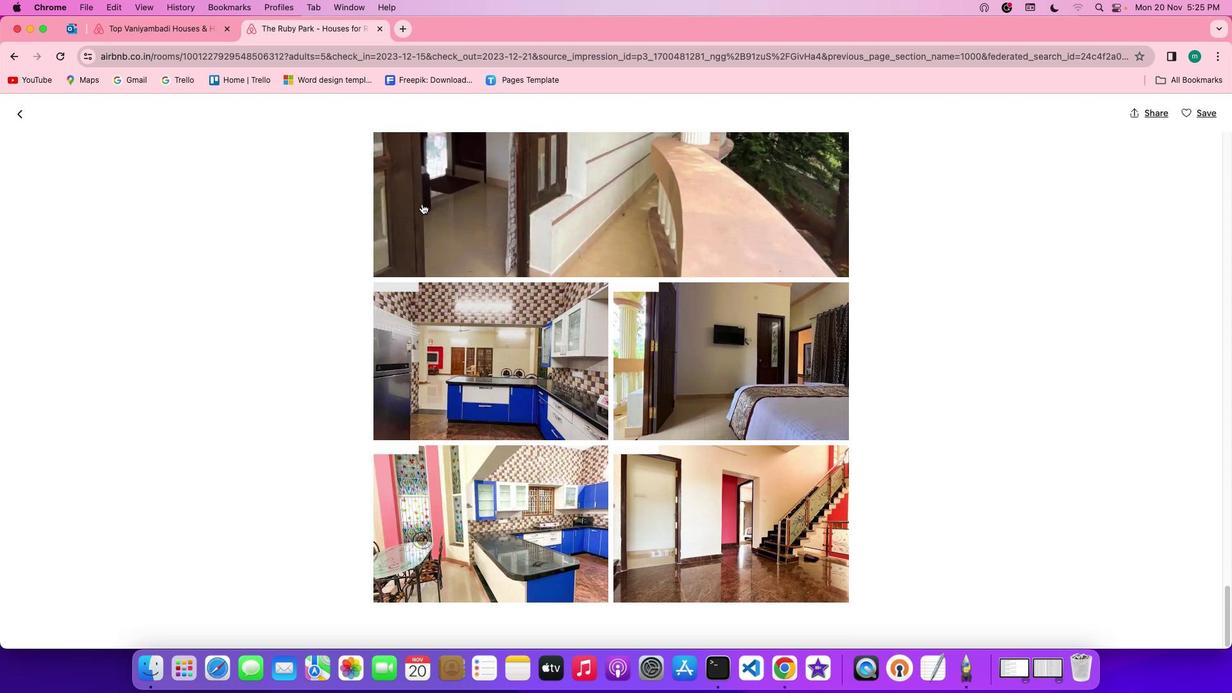 
Action: Mouse moved to (23, 116)
Screenshot: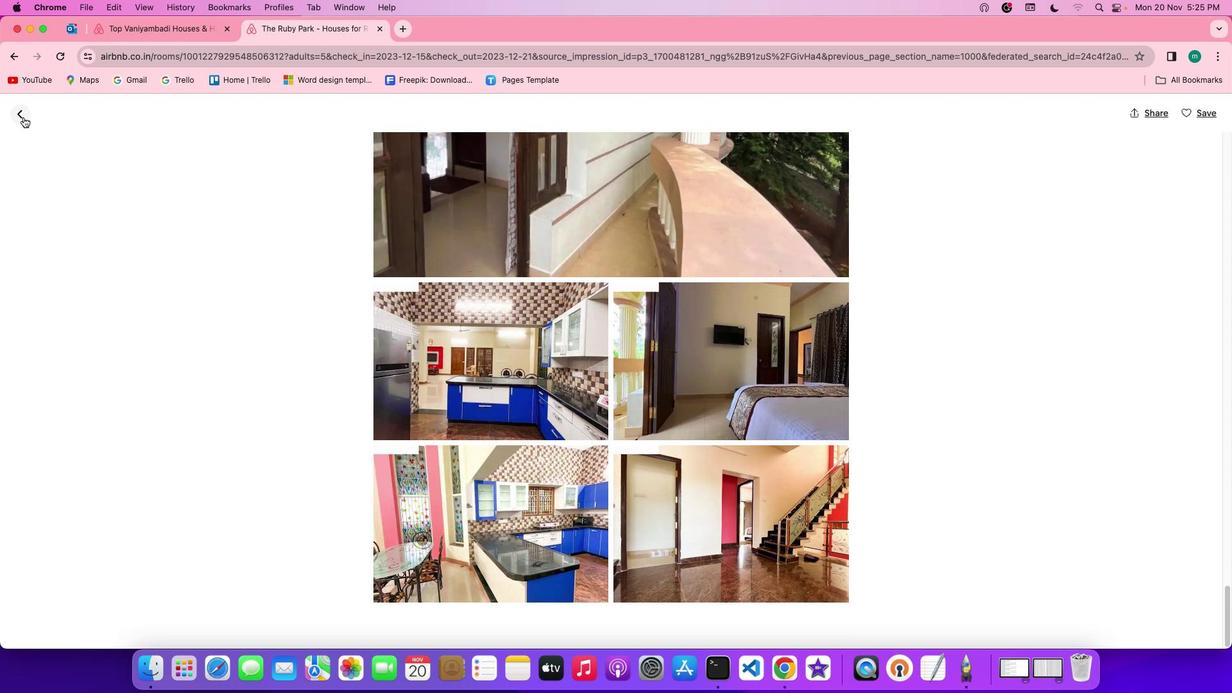 
Action: Mouse pressed left at (23, 116)
Screenshot: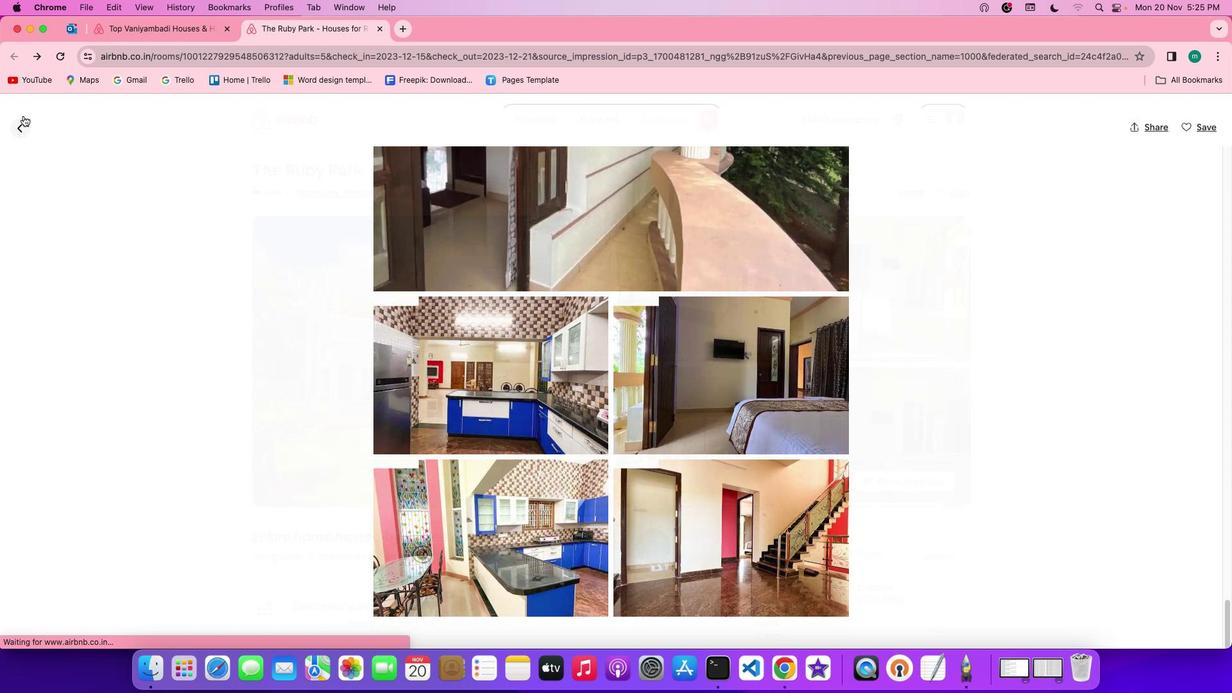 
Action: Mouse moved to (473, 334)
Screenshot: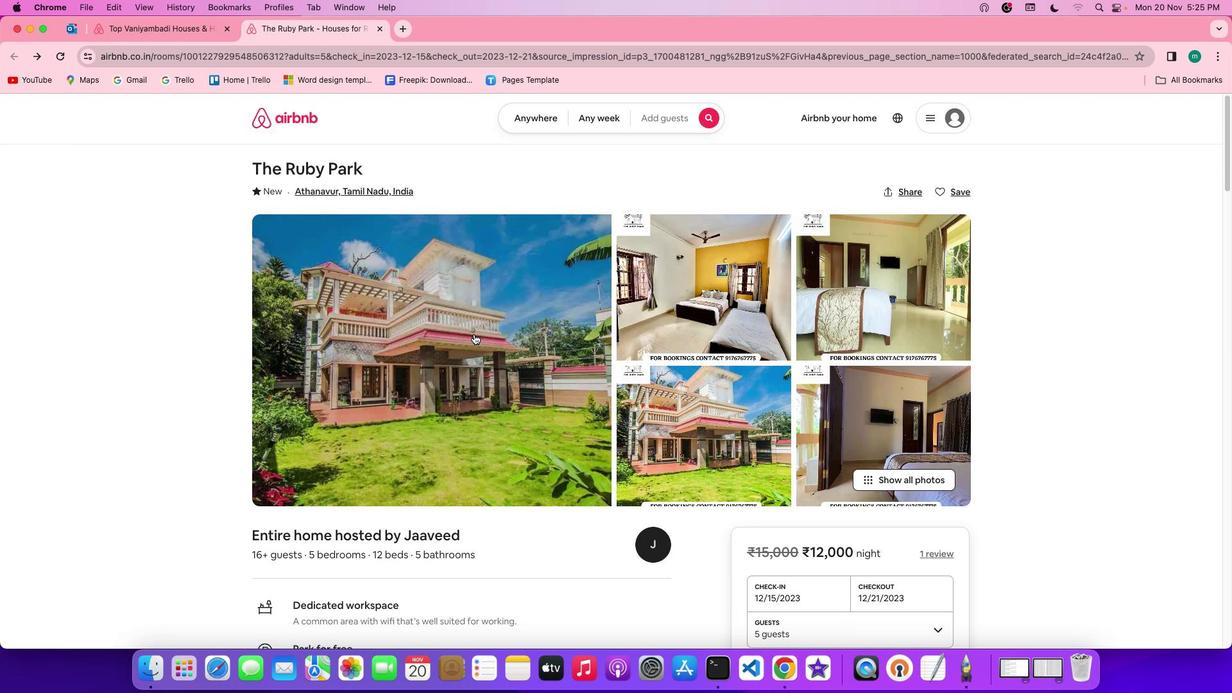 
Action: Mouse scrolled (473, 334) with delta (0, 0)
Screenshot: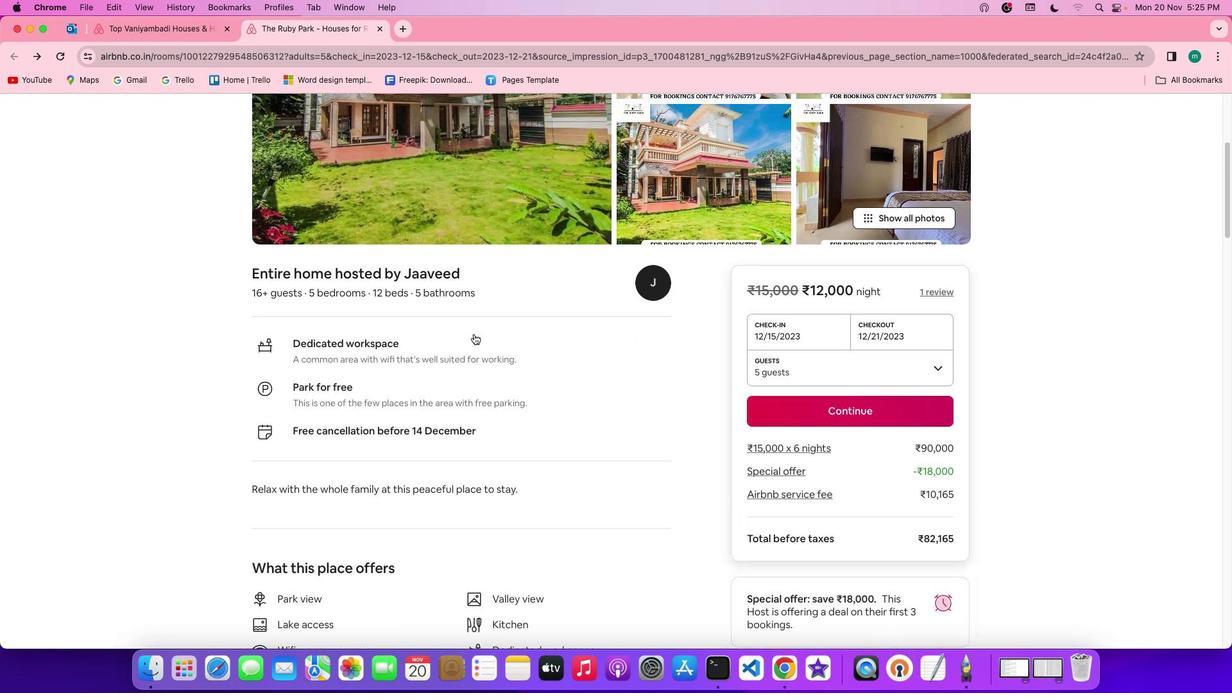 
Action: Mouse scrolled (473, 334) with delta (0, 0)
Screenshot: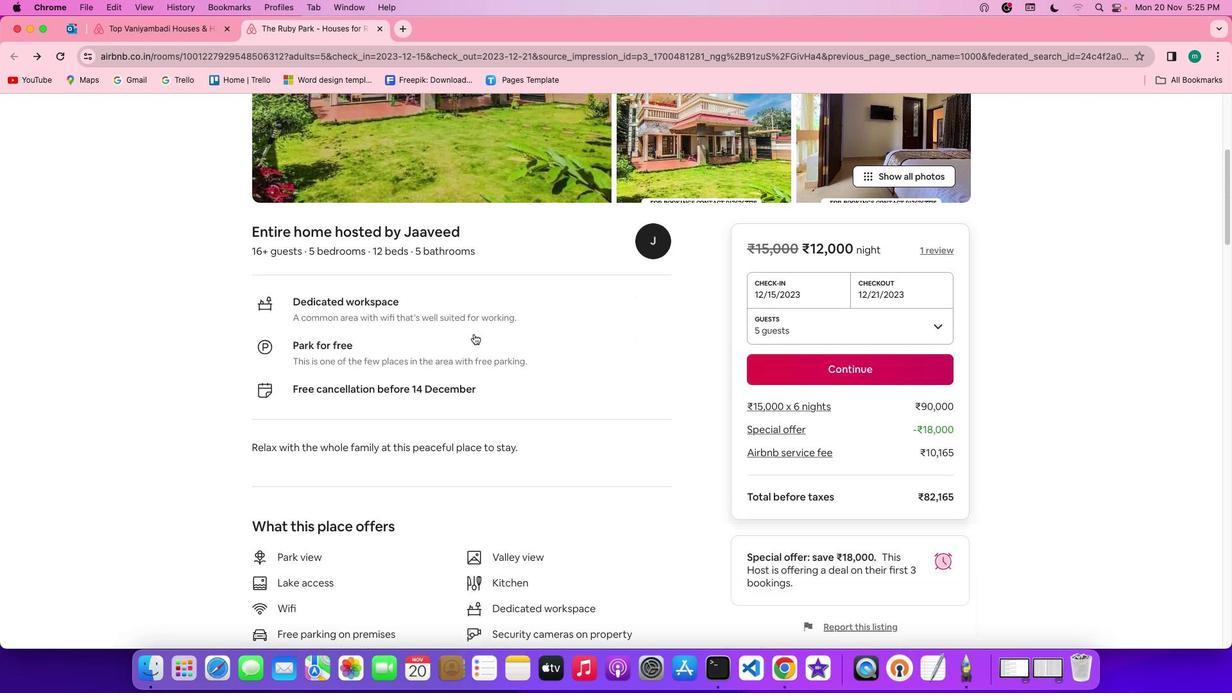 
Action: Mouse scrolled (473, 334) with delta (0, -1)
Screenshot: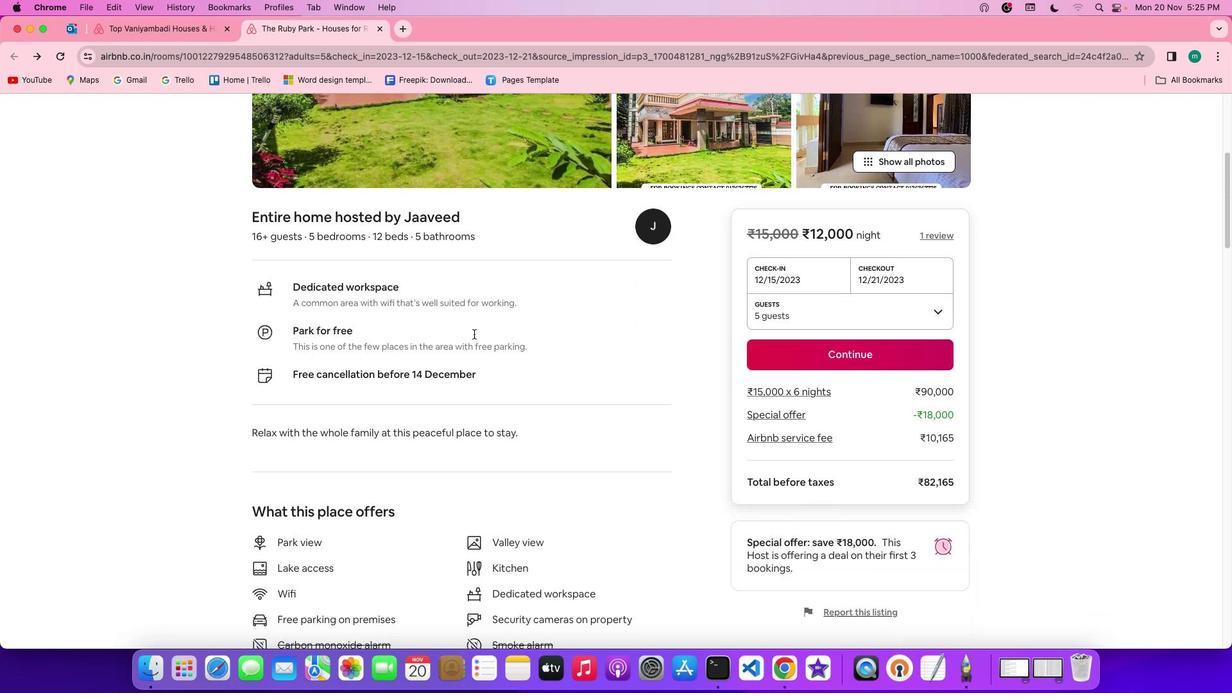 
Action: Mouse scrolled (473, 334) with delta (0, -2)
Screenshot: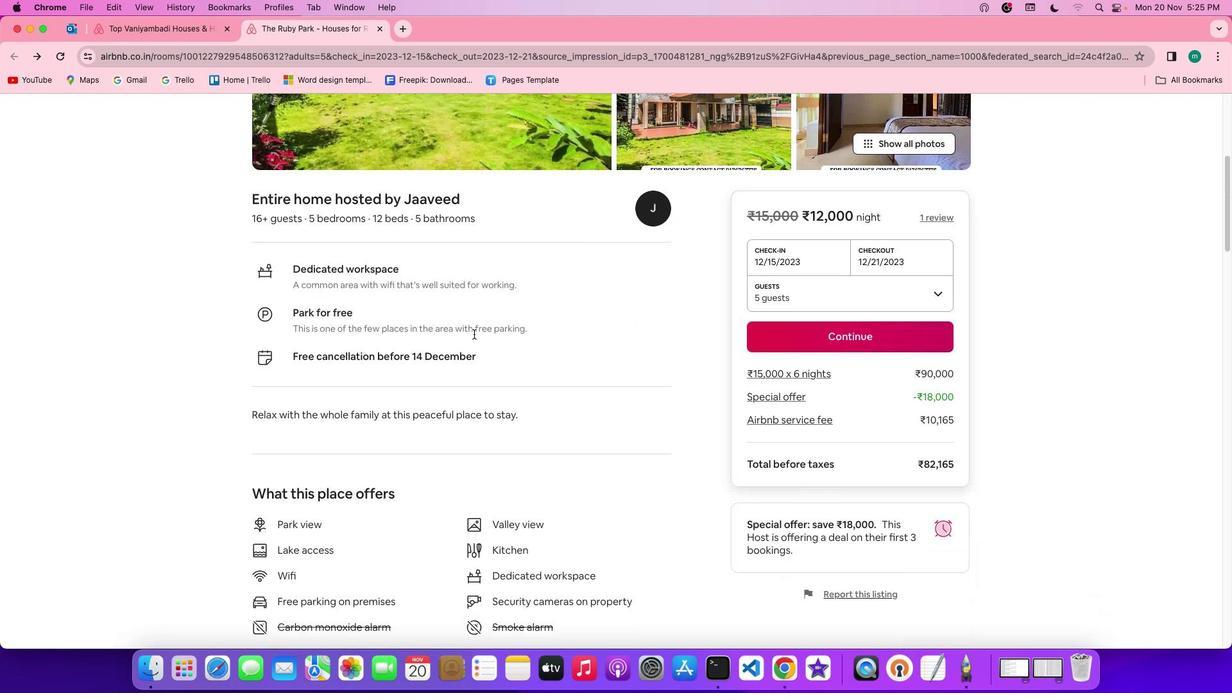 
Action: Mouse scrolled (473, 334) with delta (0, -2)
Screenshot: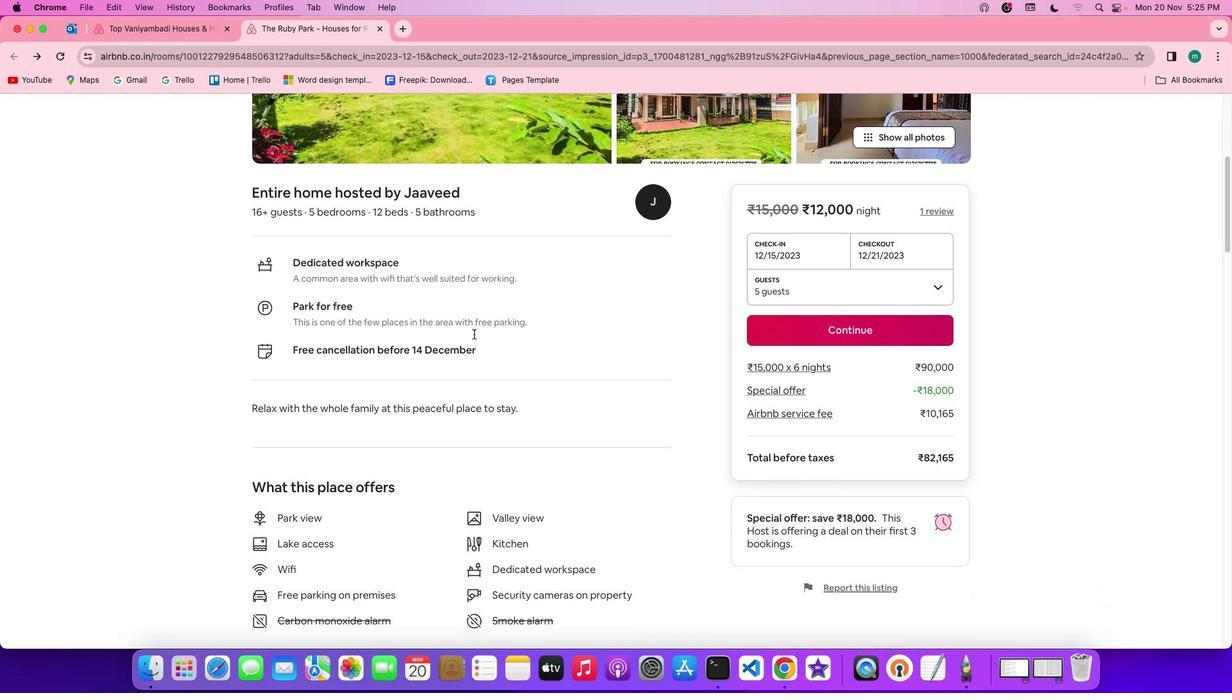 
Action: Mouse moved to (473, 334)
Screenshot: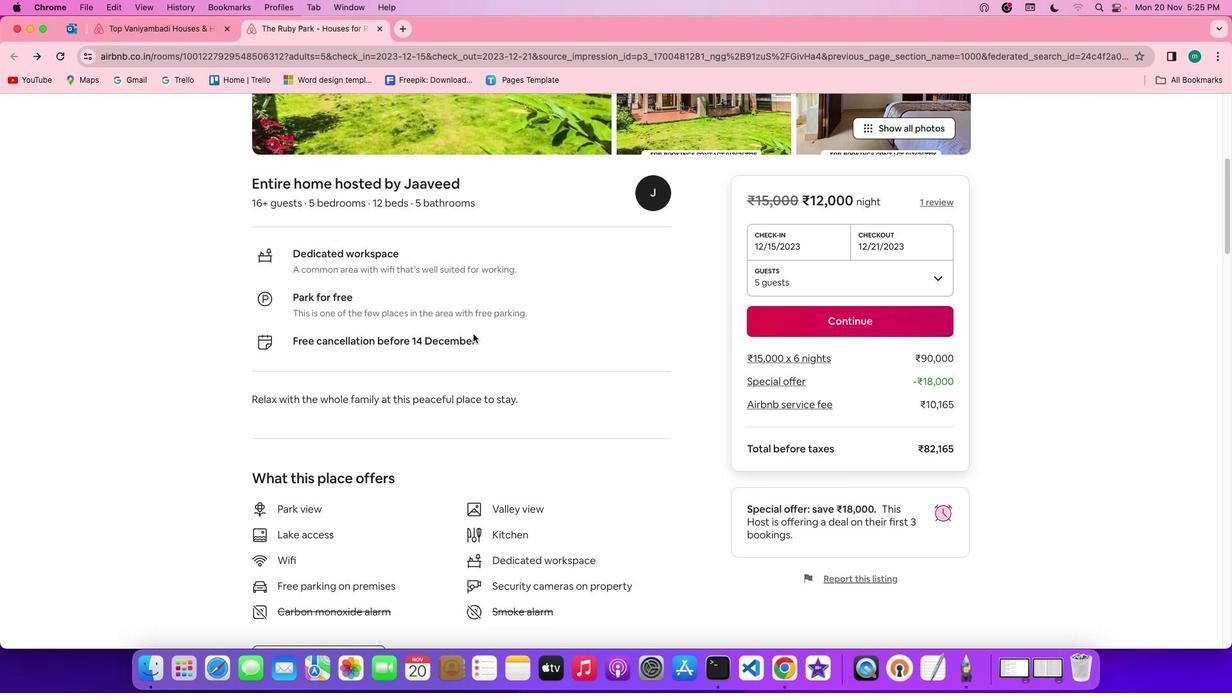 
Action: Mouse scrolled (473, 334) with delta (0, 0)
Screenshot: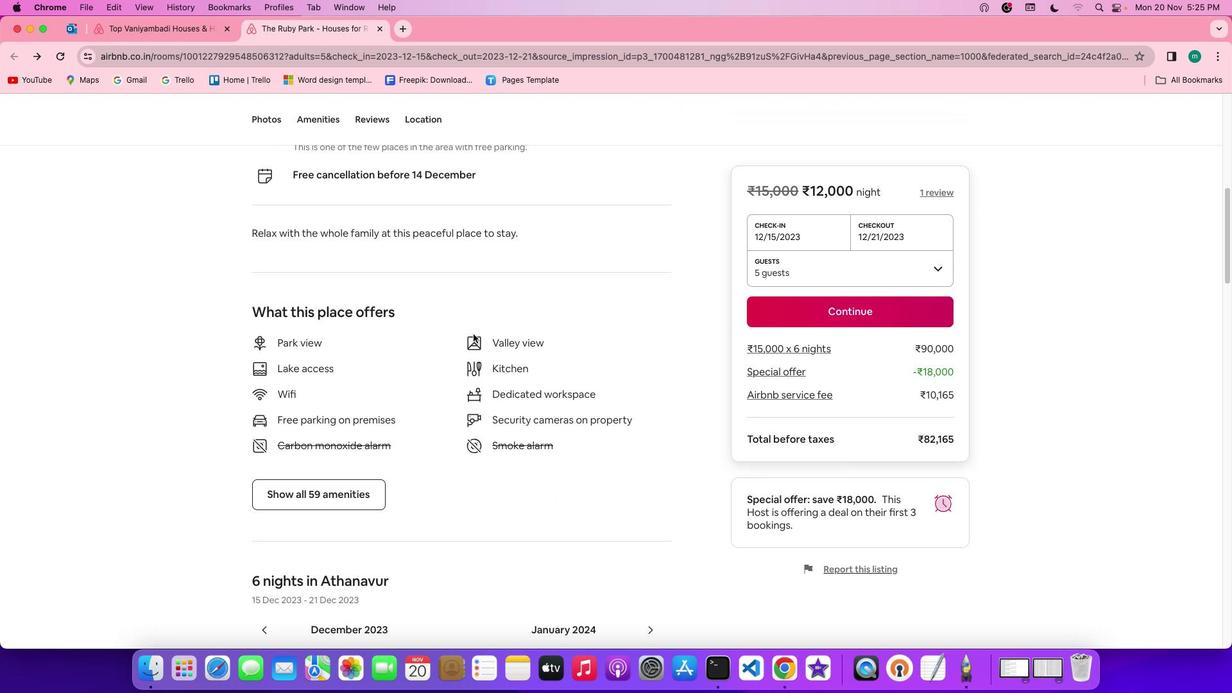 
Action: Mouse scrolled (473, 334) with delta (0, 0)
Screenshot: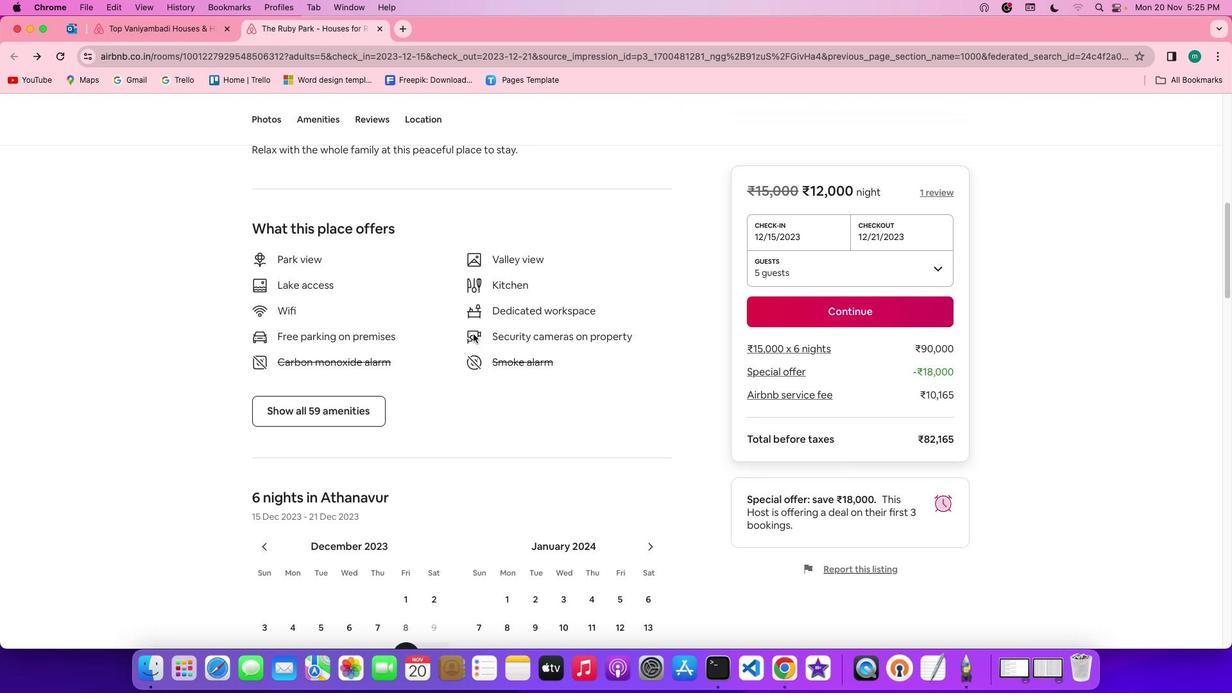 
Action: Mouse scrolled (473, 334) with delta (0, -1)
Screenshot: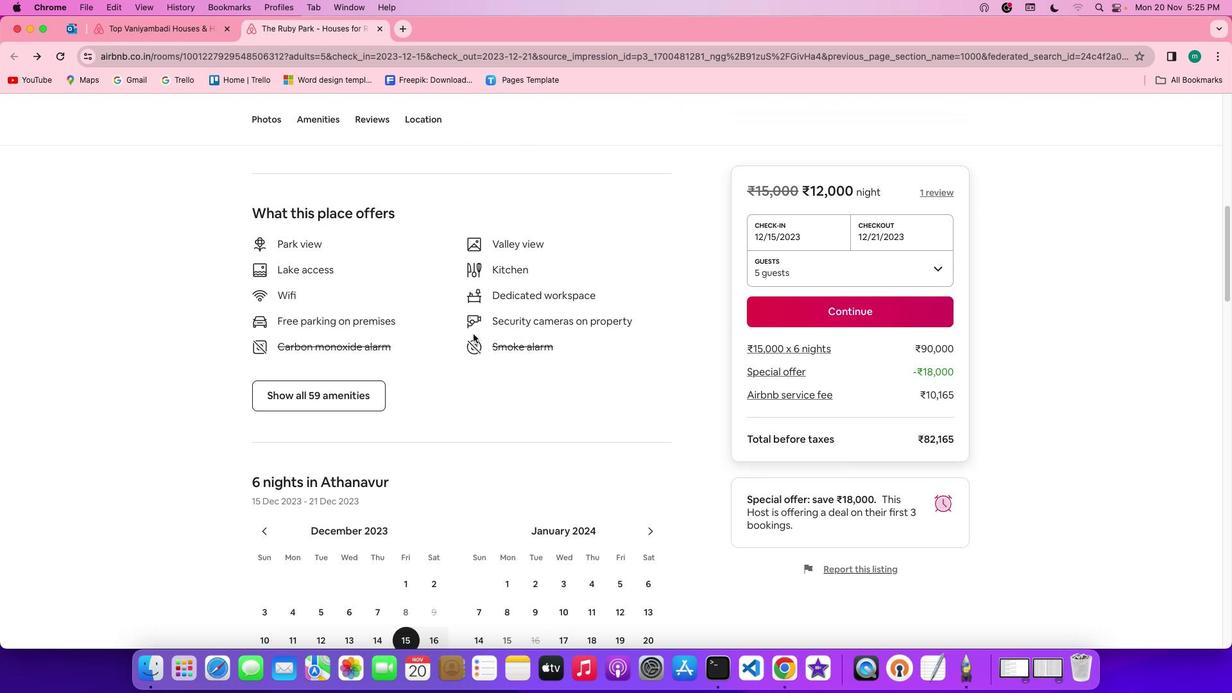 
Action: Mouse scrolled (473, 334) with delta (0, -2)
Screenshot: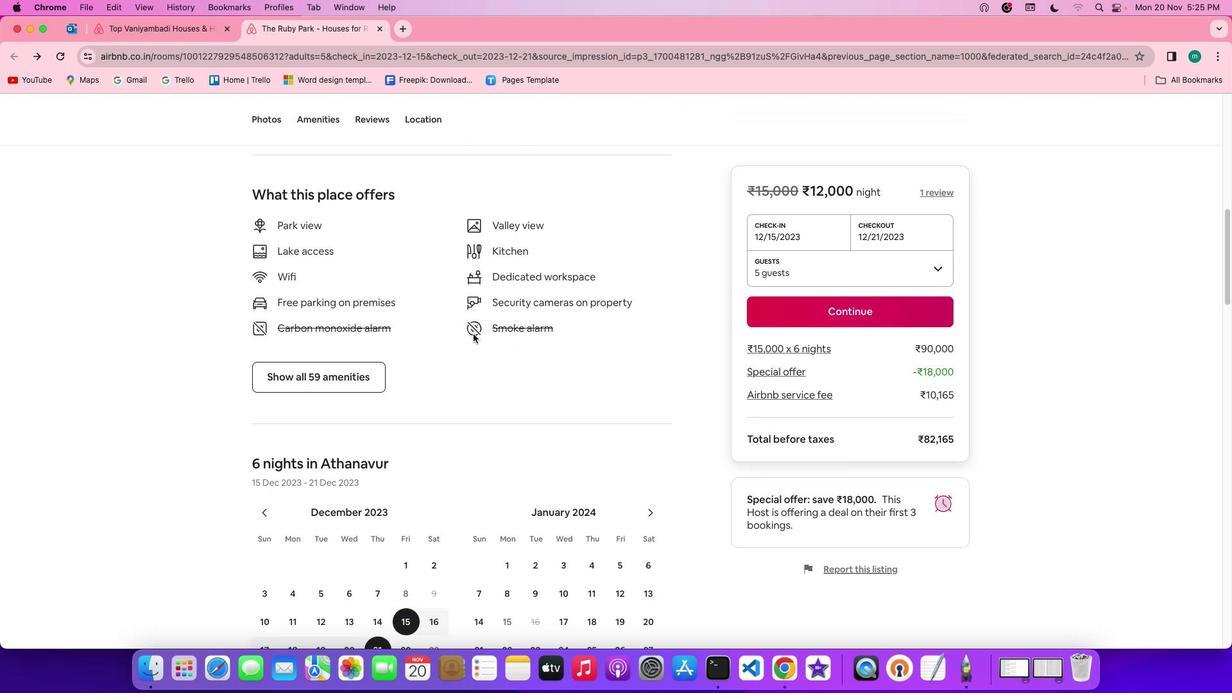 
Action: Mouse scrolled (473, 334) with delta (0, -2)
Screenshot: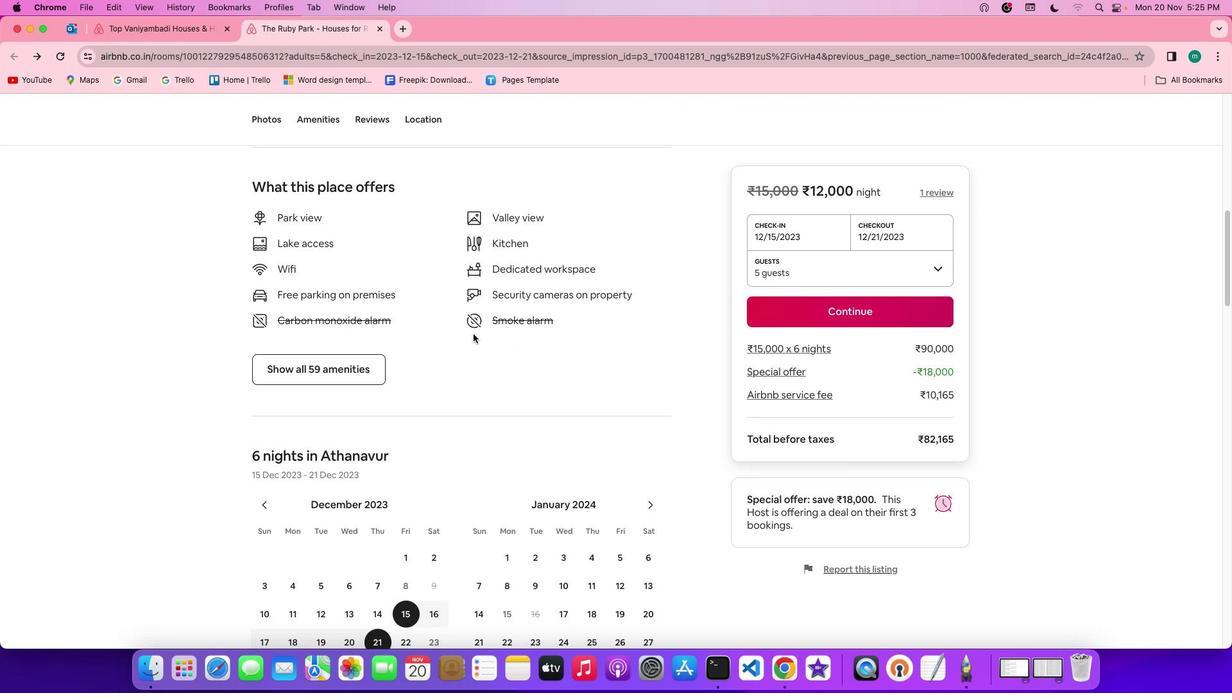 
Action: Mouse scrolled (473, 334) with delta (0, 0)
Screenshot: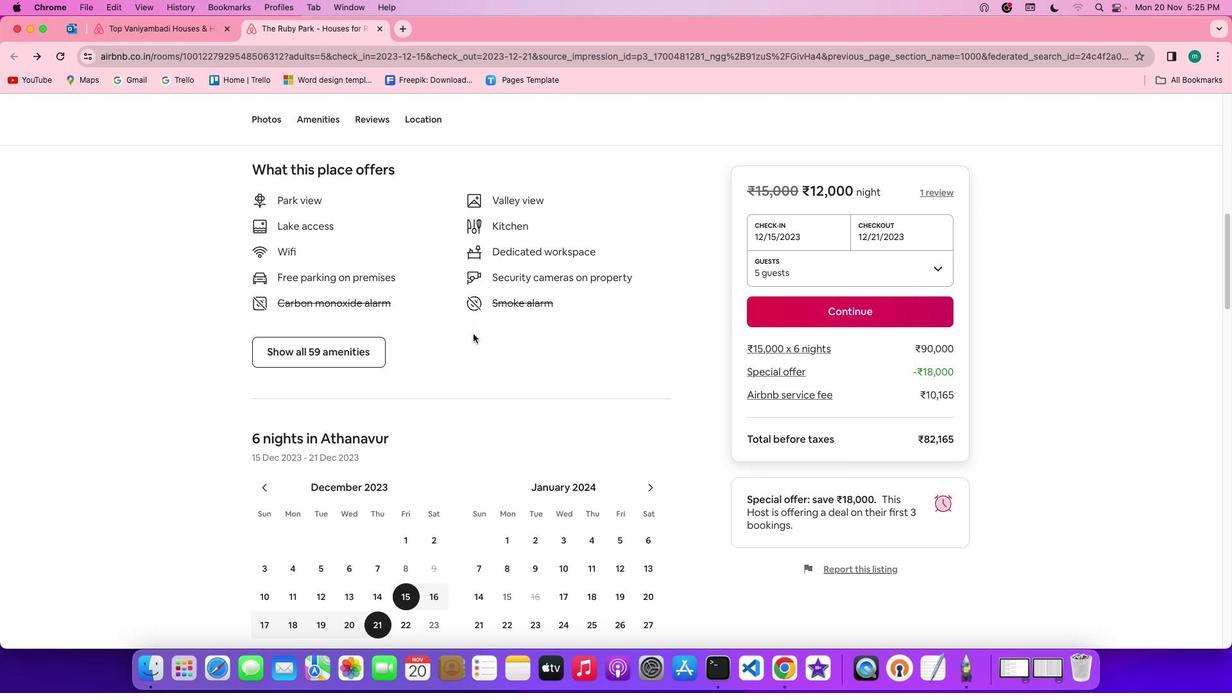 
Action: Mouse scrolled (473, 334) with delta (0, 0)
Screenshot: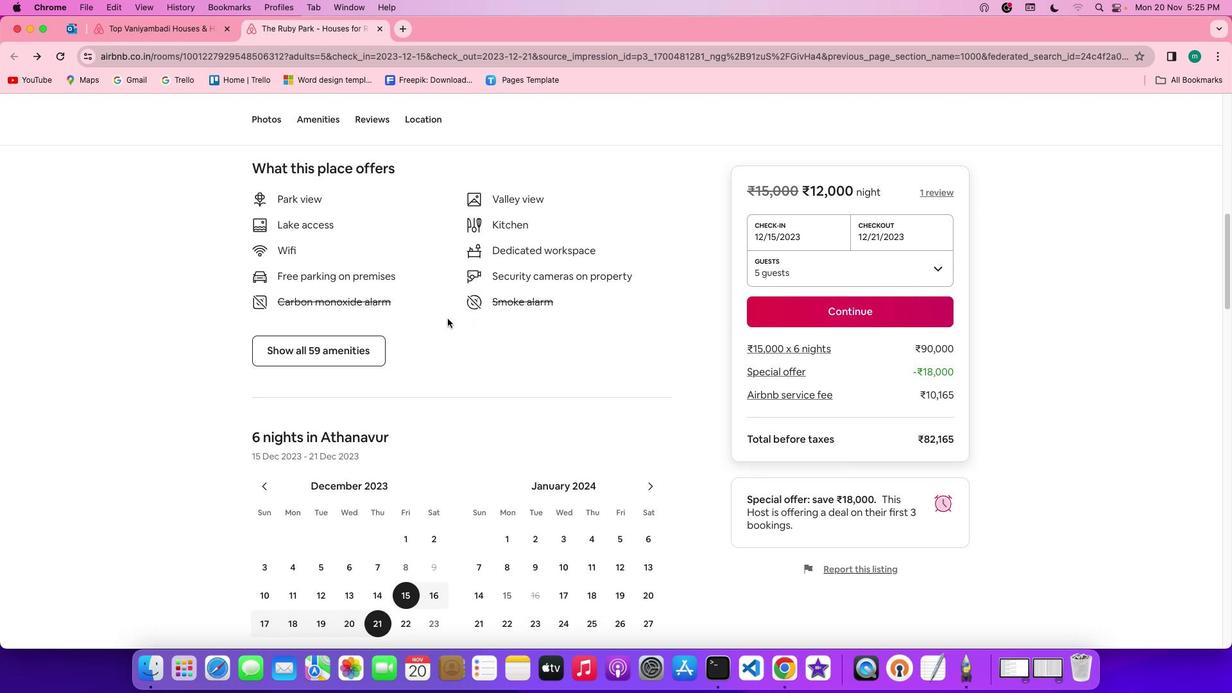 
Action: Mouse moved to (327, 343)
Screenshot: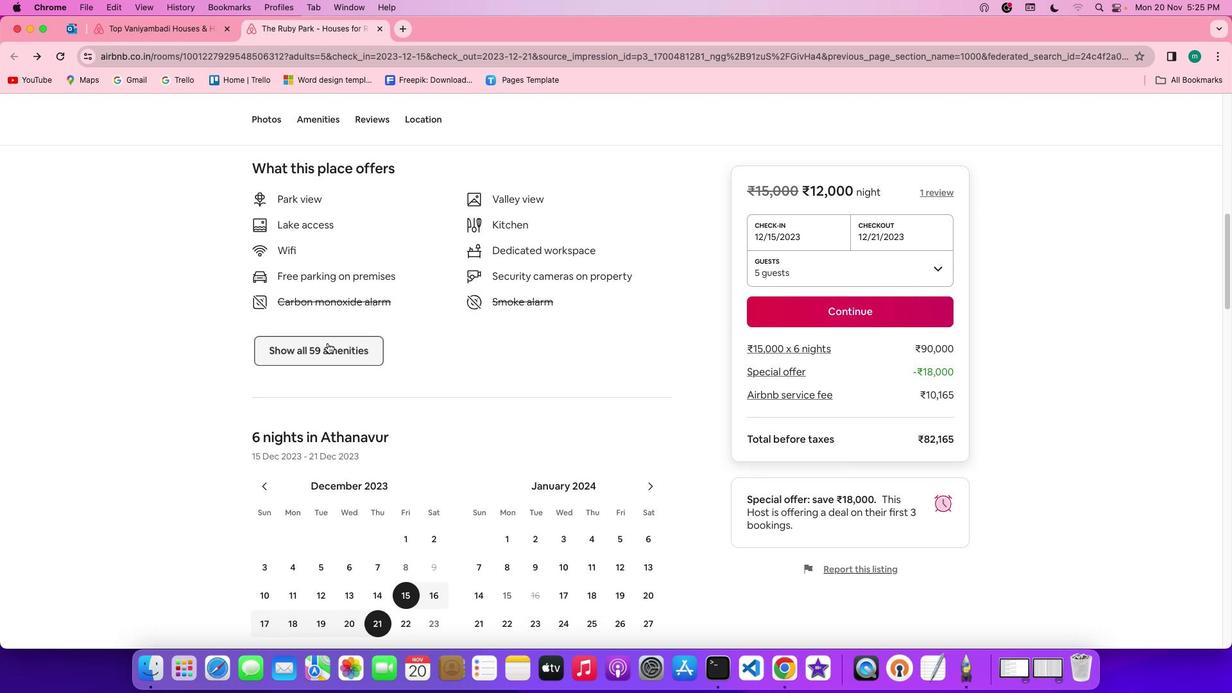 
Action: Mouse pressed left at (327, 343)
Screenshot: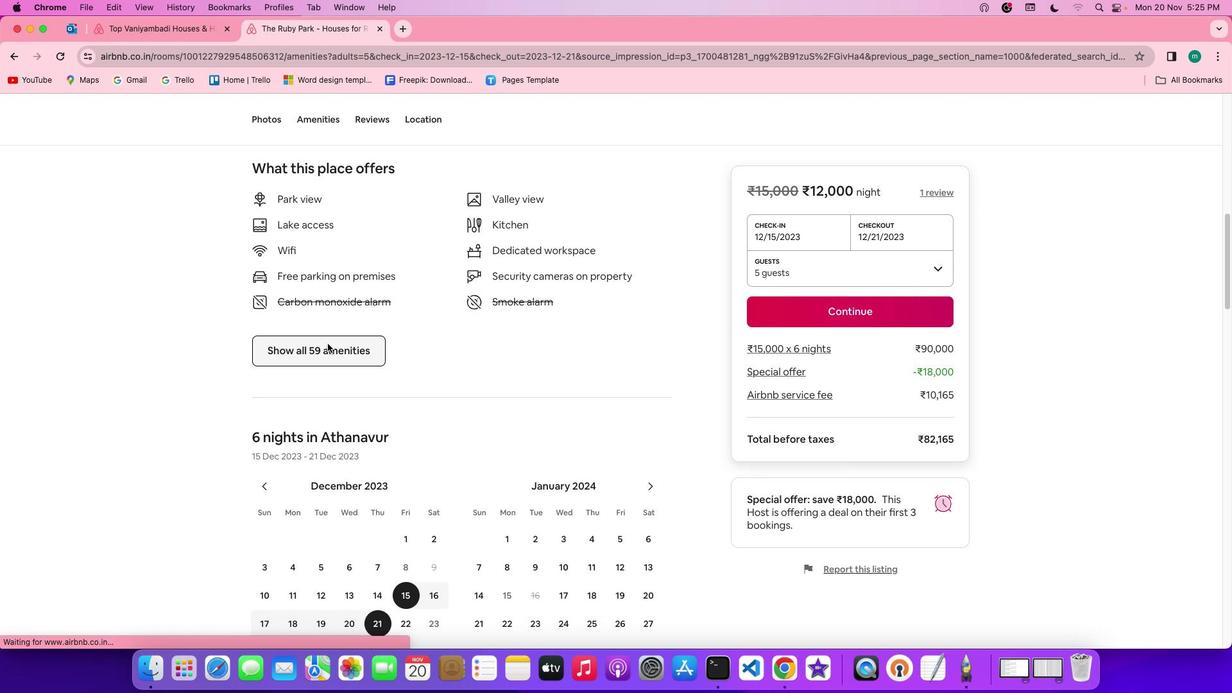 
Action: Mouse moved to (564, 351)
Screenshot: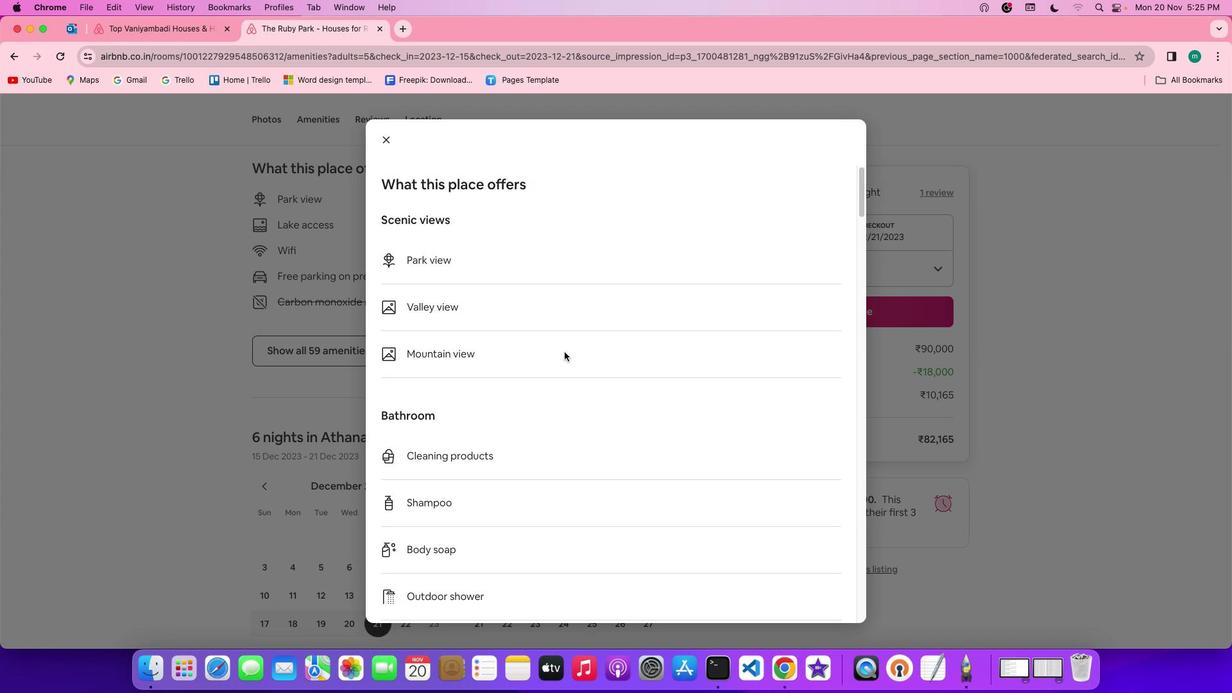 
Action: Mouse scrolled (564, 351) with delta (0, 0)
Screenshot: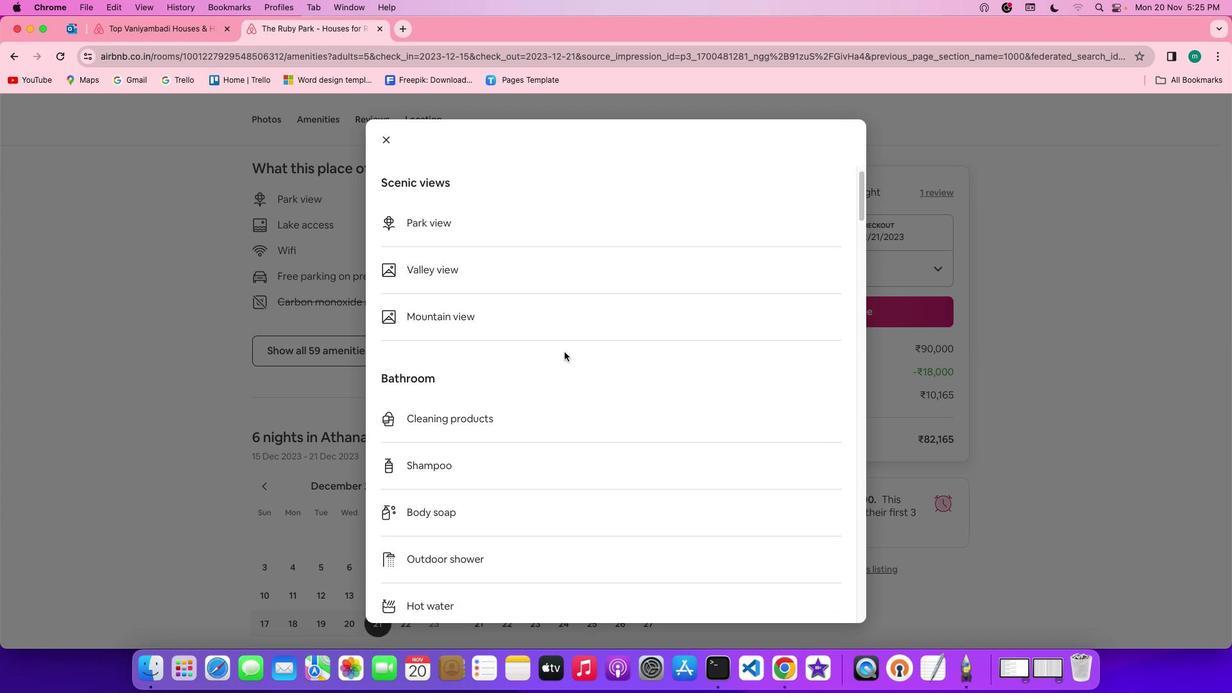 
Action: Mouse scrolled (564, 351) with delta (0, 0)
Screenshot: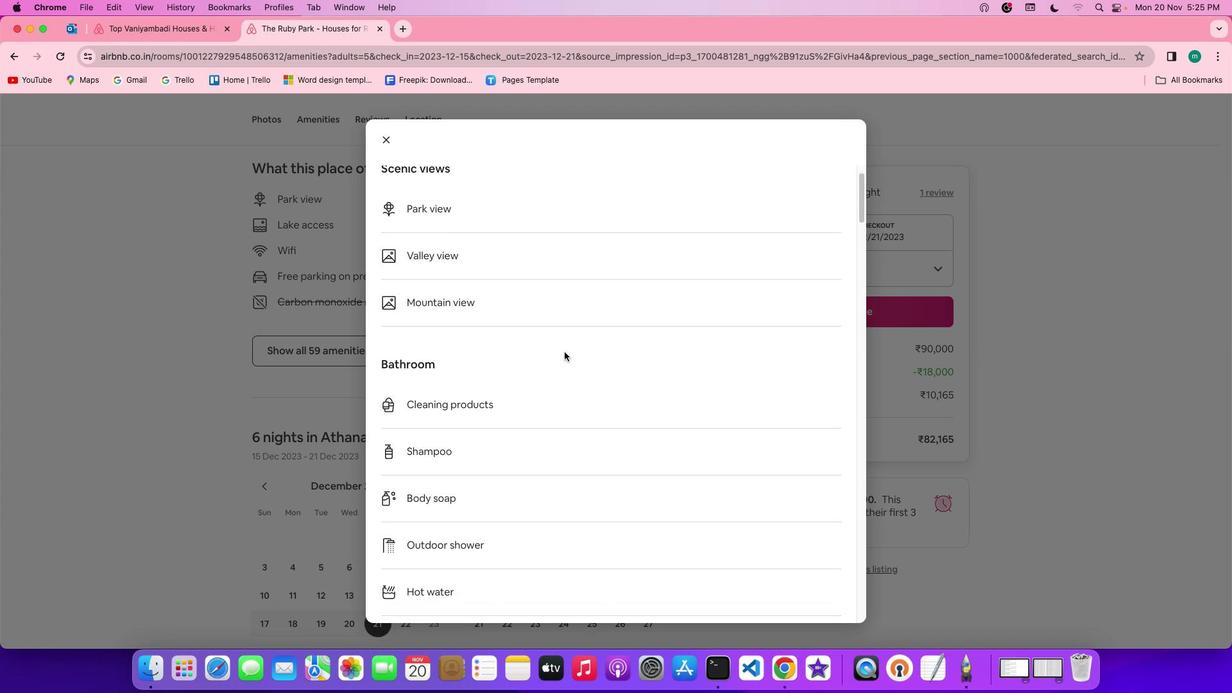 
Action: Mouse scrolled (564, 351) with delta (0, 0)
Screenshot: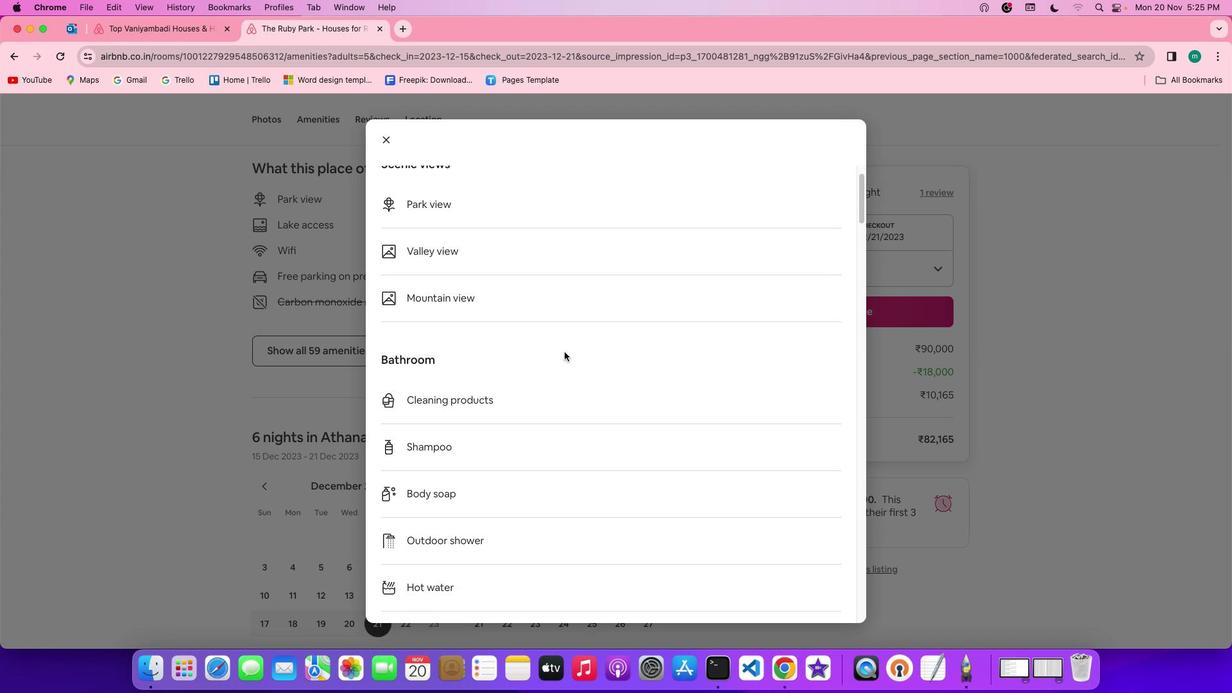 
Action: Mouse scrolled (564, 351) with delta (0, 0)
Screenshot: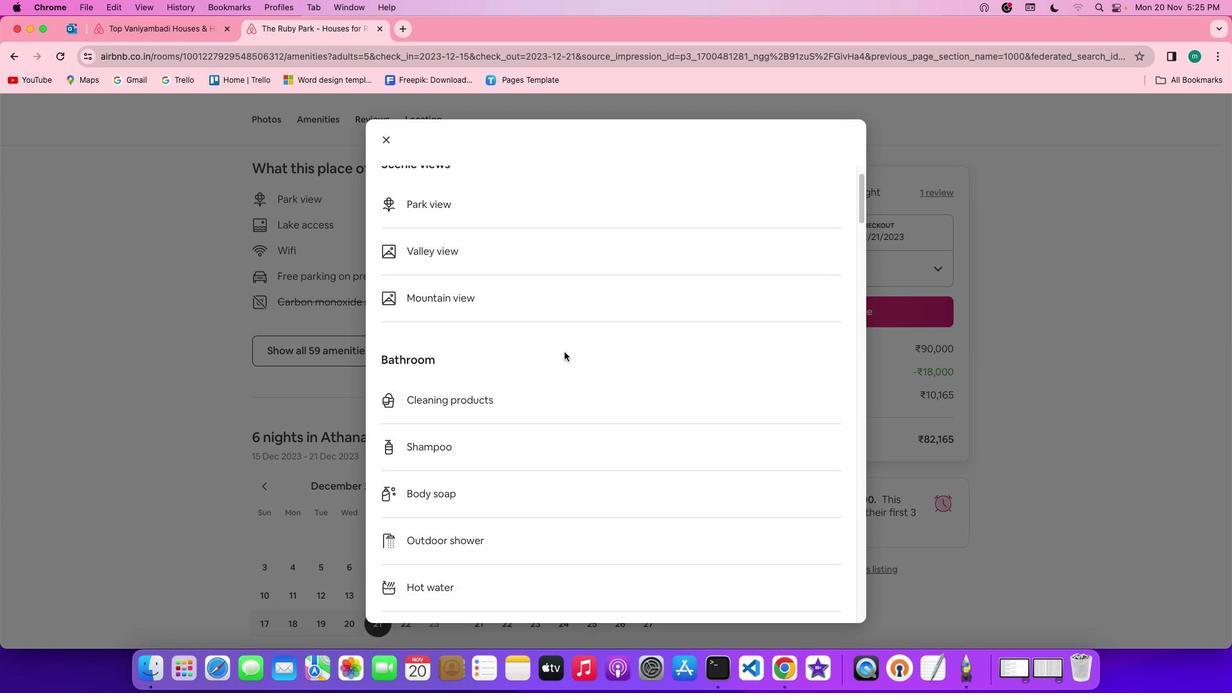 
Action: Mouse scrolled (564, 351) with delta (0, 0)
Screenshot: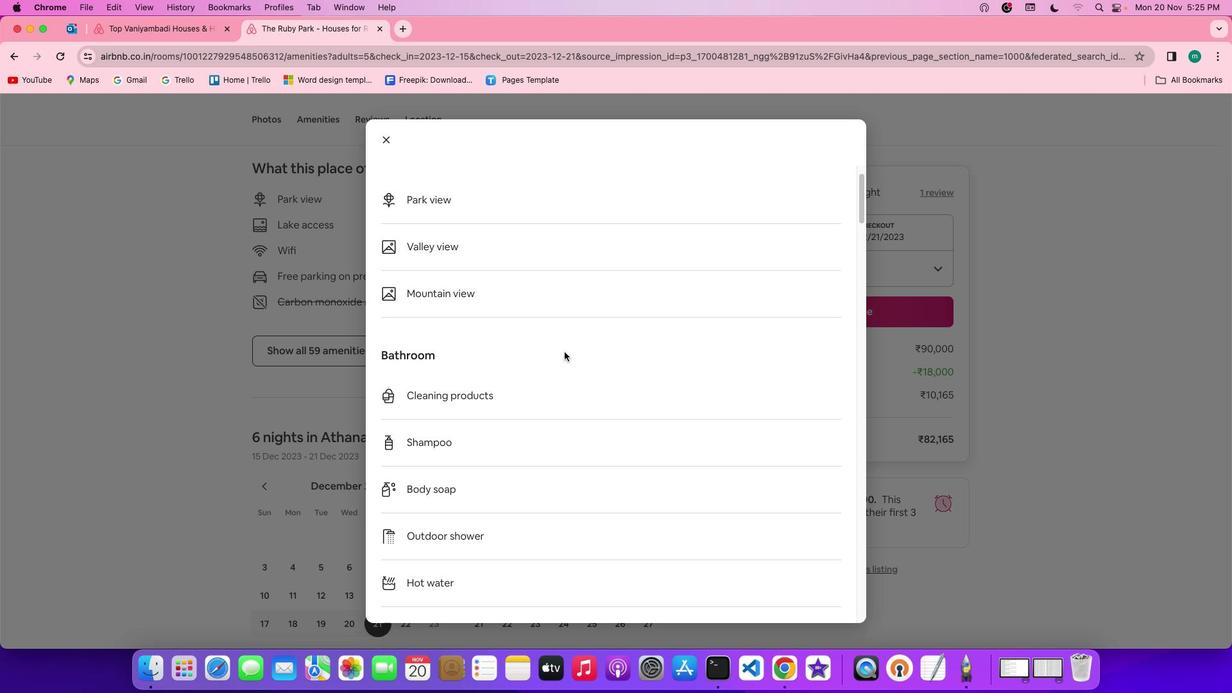 
Action: Mouse scrolled (564, 351) with delta (0, 0)
Screenshot: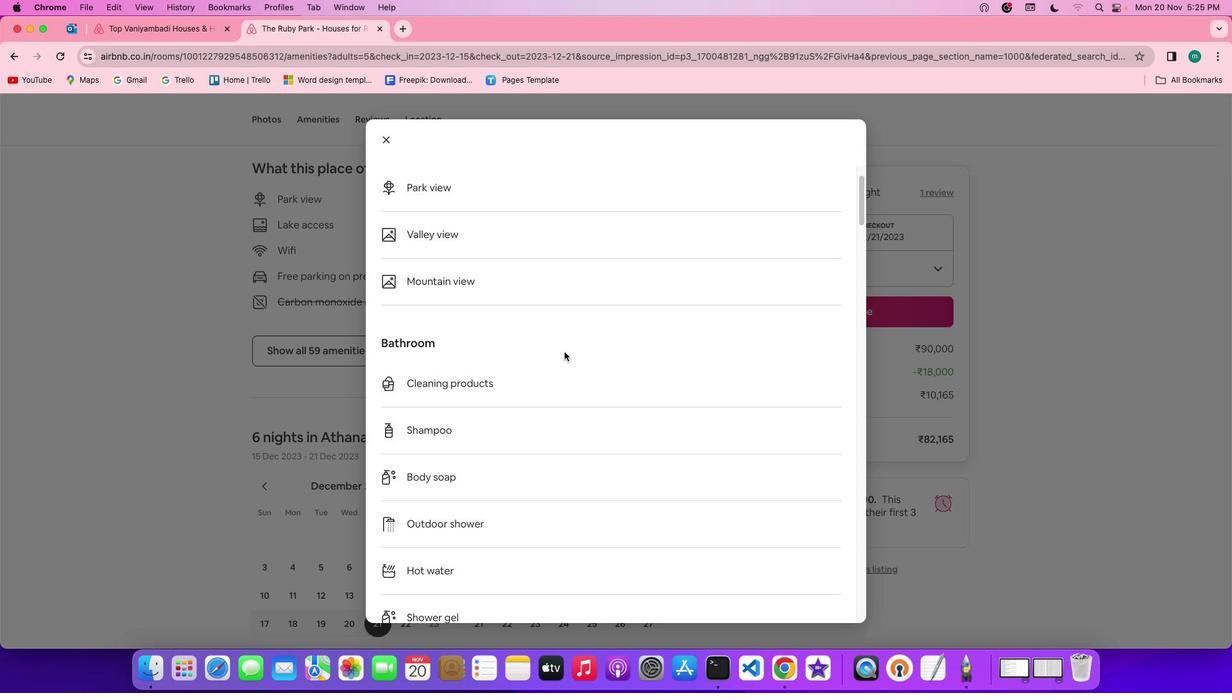 
Action: Mouse scrolled (564, 351) with delta (0, 0)
Screenshot: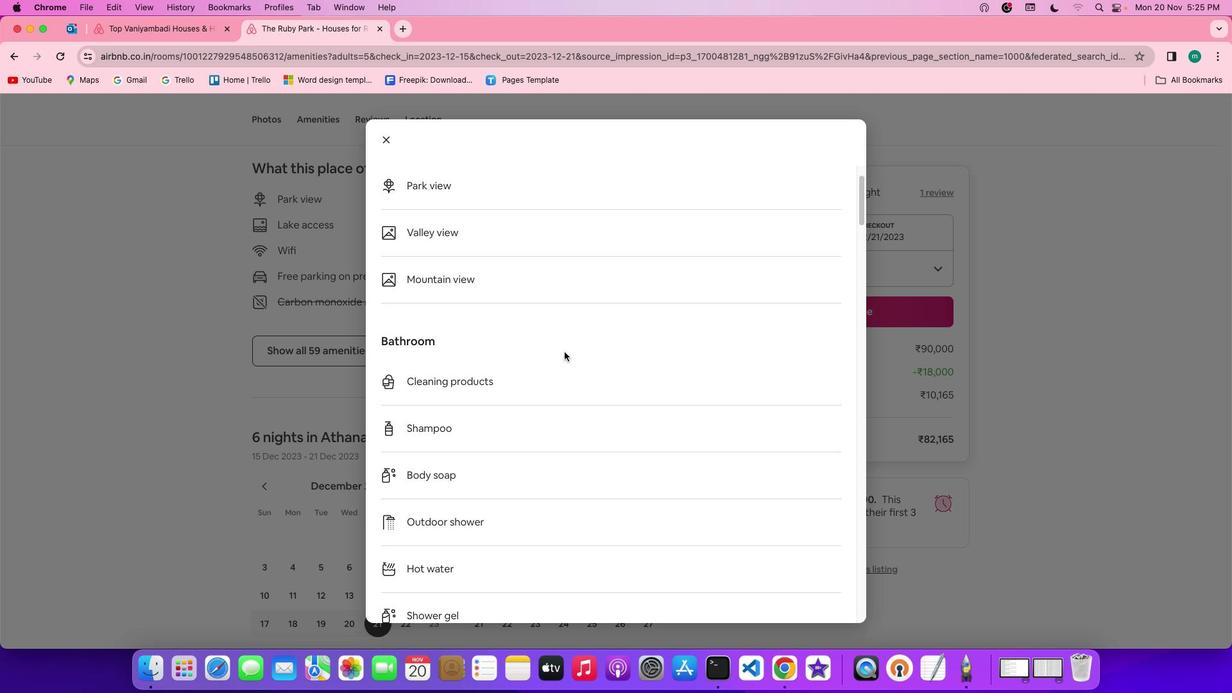 
Action: Mouse scrolled (564, 351) with delta (0, 0)
Screenshot: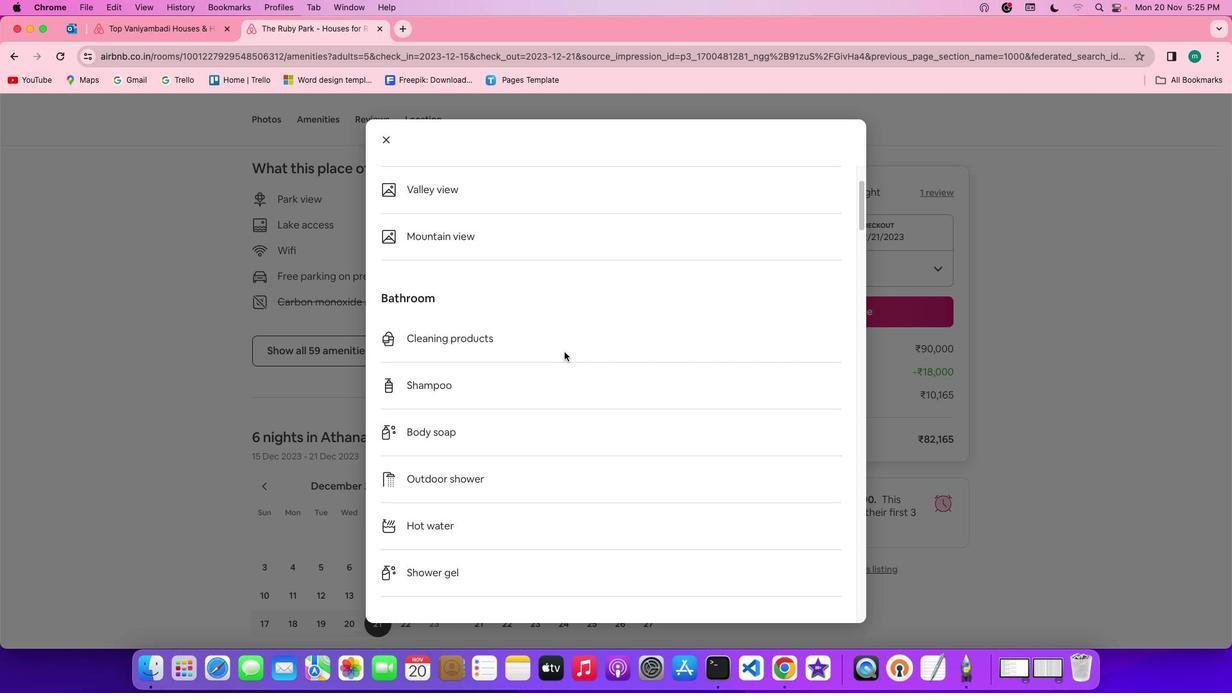 
Action: Mouse scrolled (564, 351) with delta (0, 0)
Screenshot: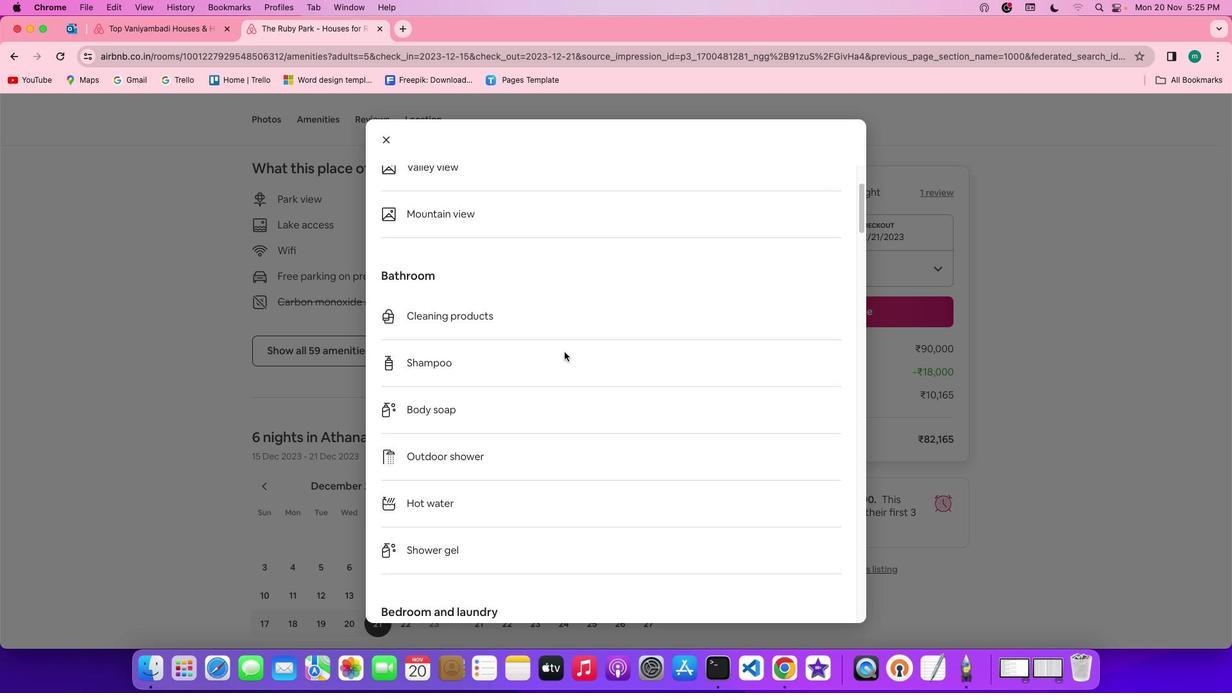 
Action: Mouse scrolled (564, 351) with delta (0, 0)
Screenshot: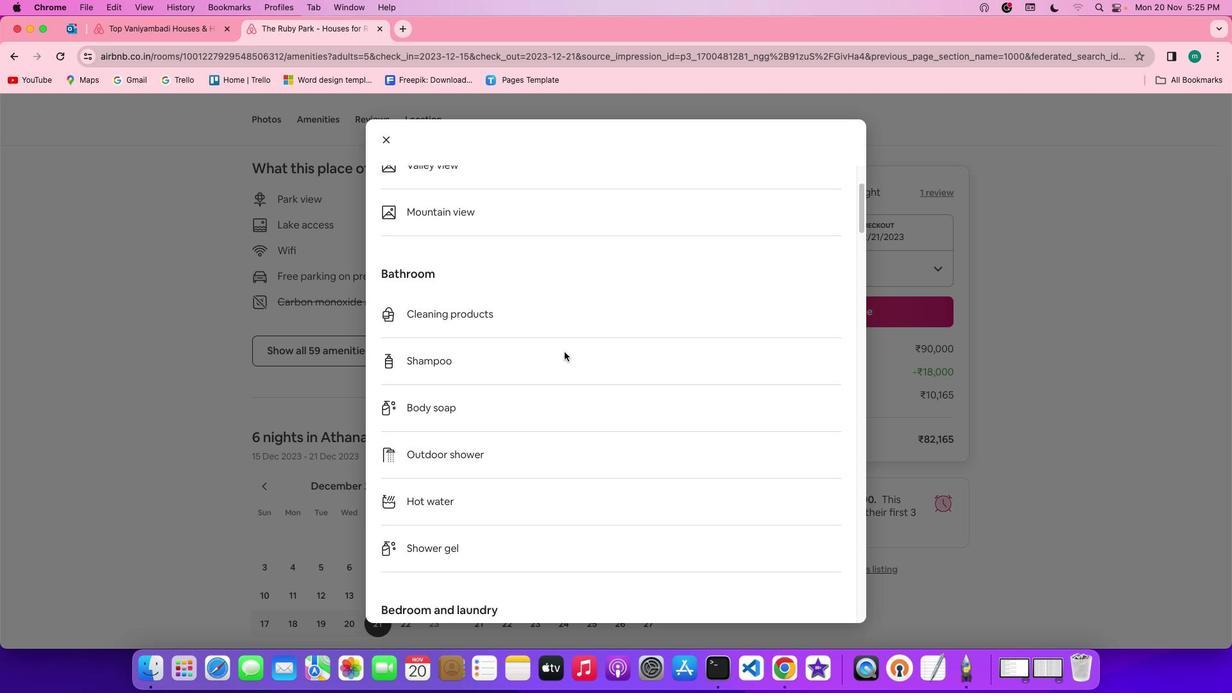 
Action: Mouse scrolled (564, 351) with delta (0, 0)
Screenshot: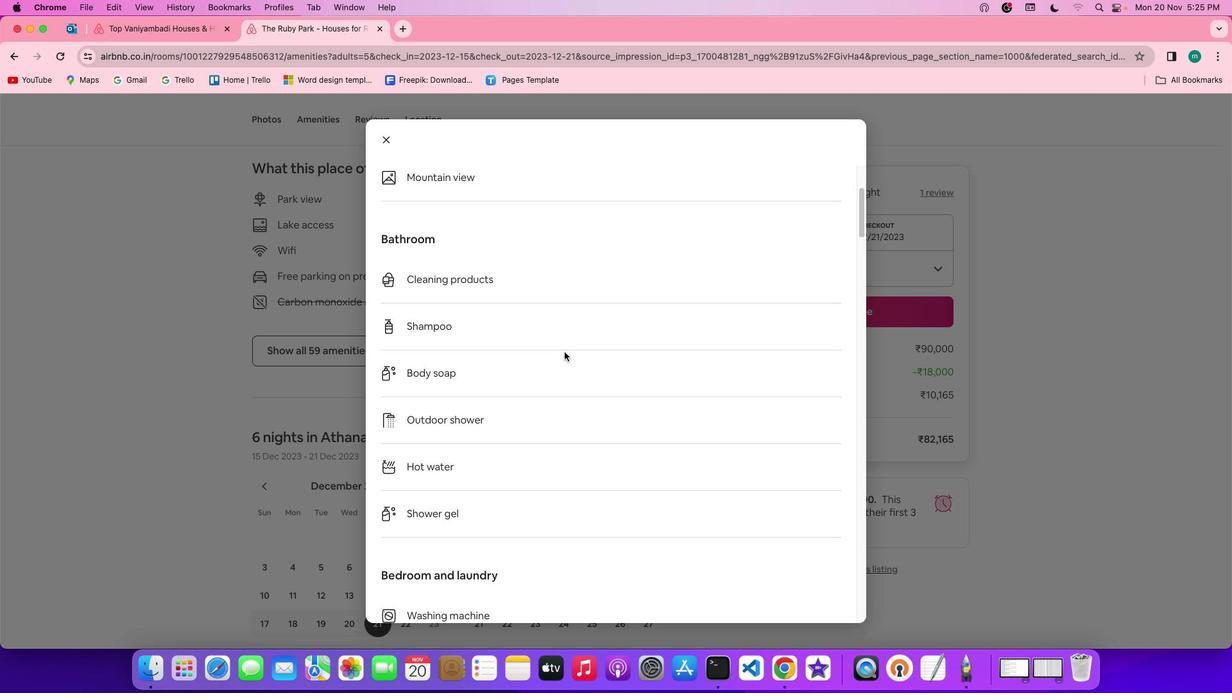 
Action: Mouse scrolled (564, 351) with delta (0, 0)
Screenshot: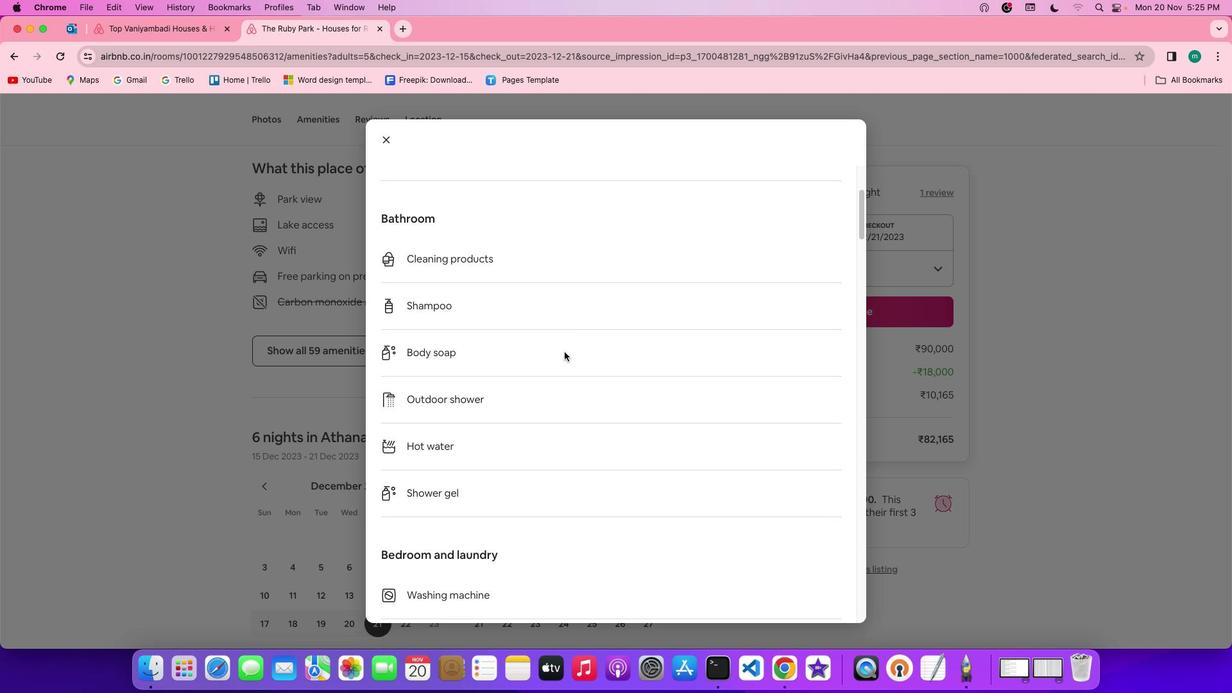 
Action: Mouse scrolled (564, 351) with delta (0, 0)
Screenshot: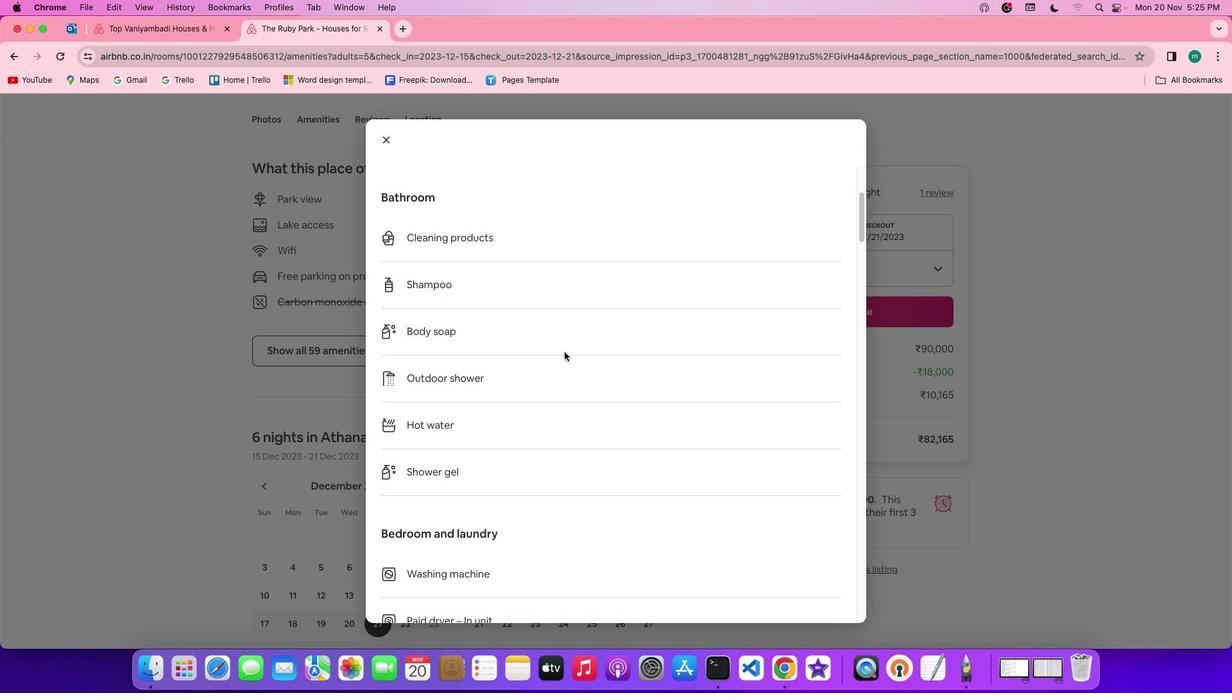 
Action: Mouse scrolled (564, 351) with delta (0, 0)
Screenshot: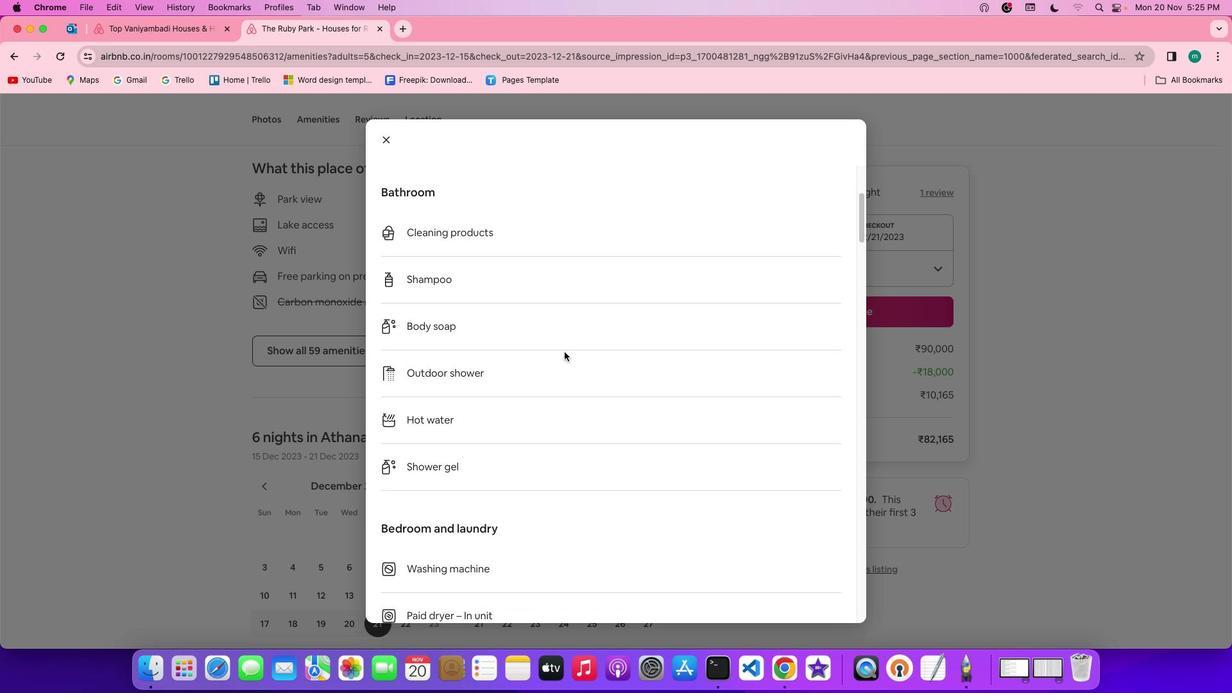 
Action: Mouse scrolled (564, 351) with delta (0, 0)
Screenshot: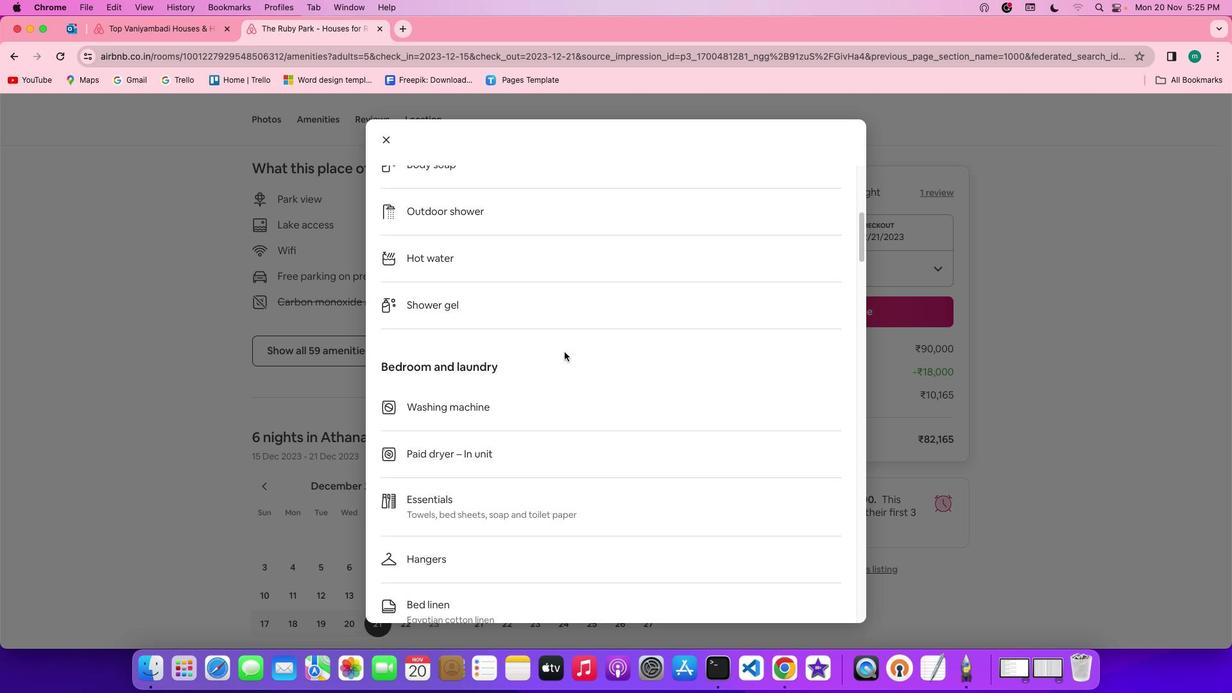 
Action: Mouse scrolled (564, 351) with delta (0, 0)
Screenshot: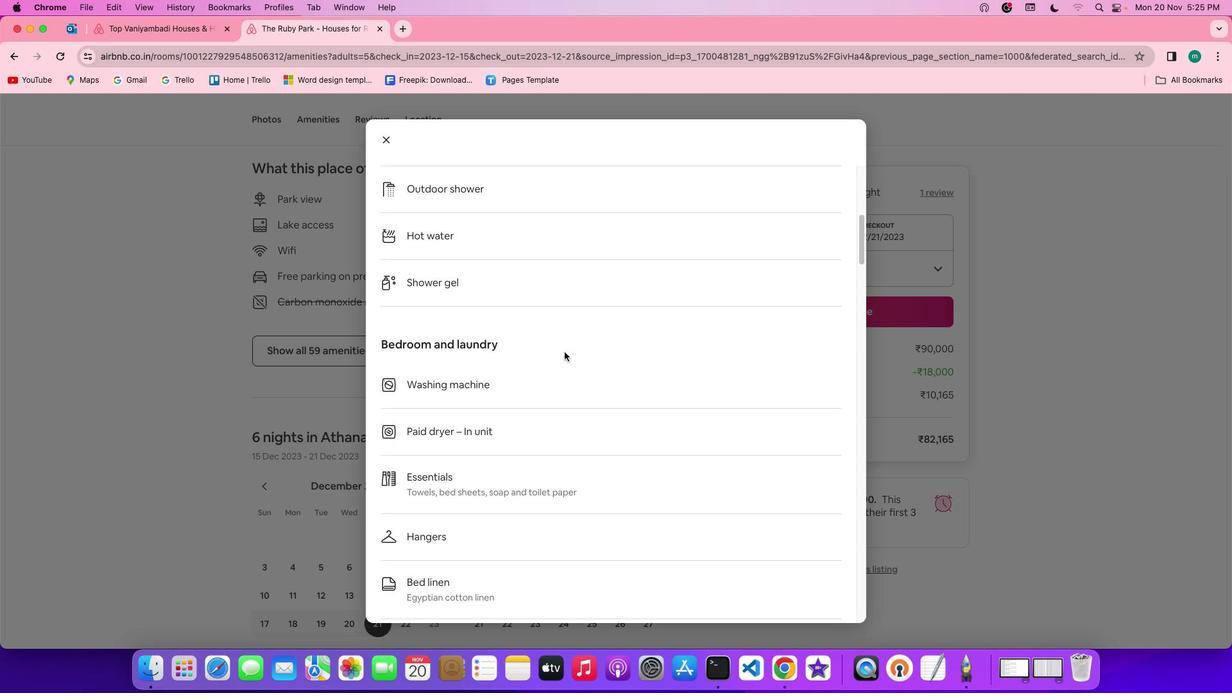 
Action: Mouse scrolled (564, 351) with delta (0, -1)
Screenshot: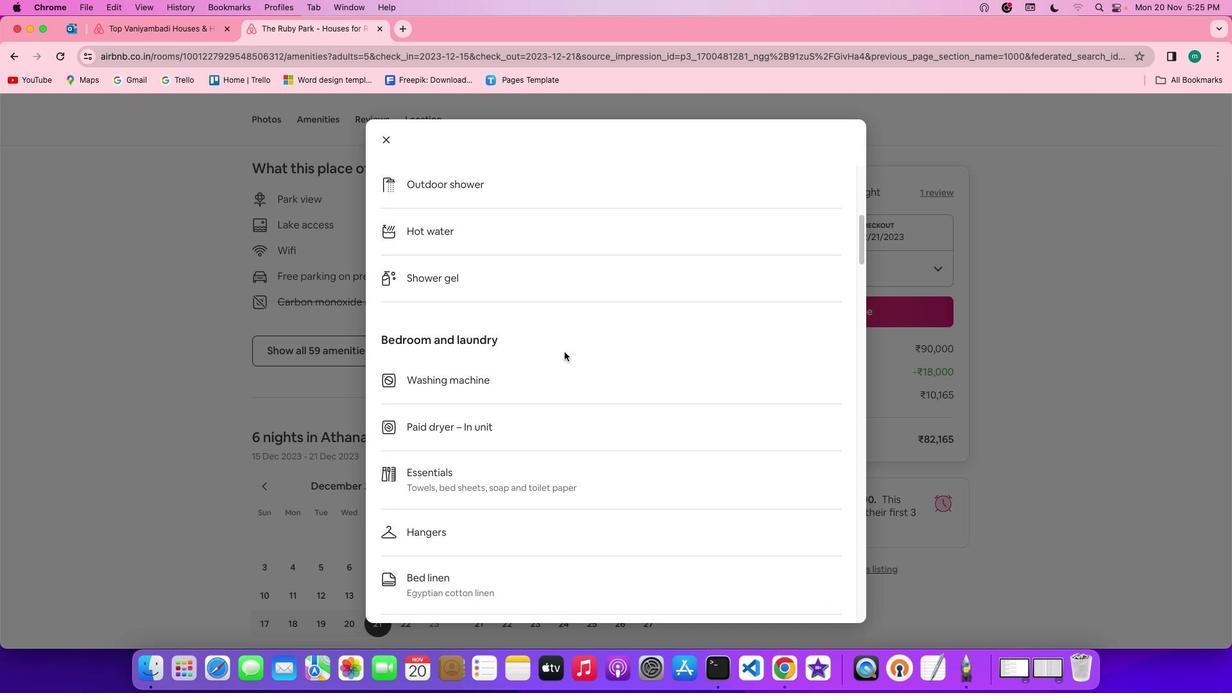 
Action: Mouse scrolled (564, 351) with delta (0, -1)
Screenshot: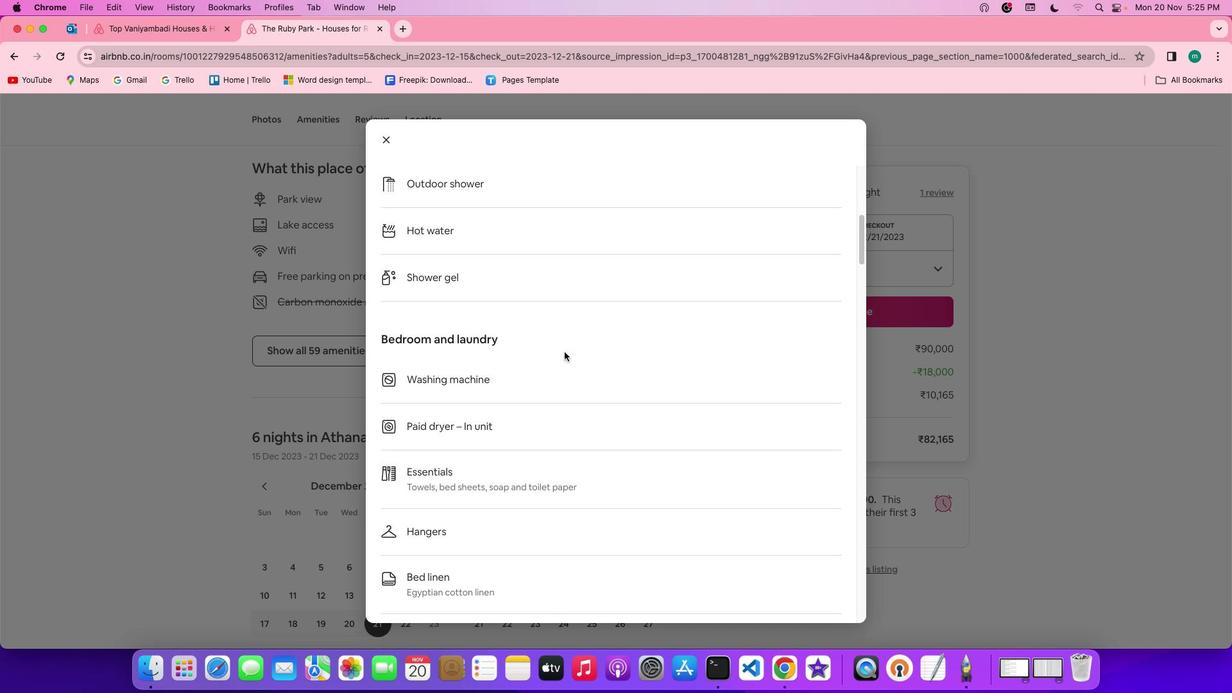 
Action: Mouse scrolled (564, 351) with delta (0, 0)
Screenshot: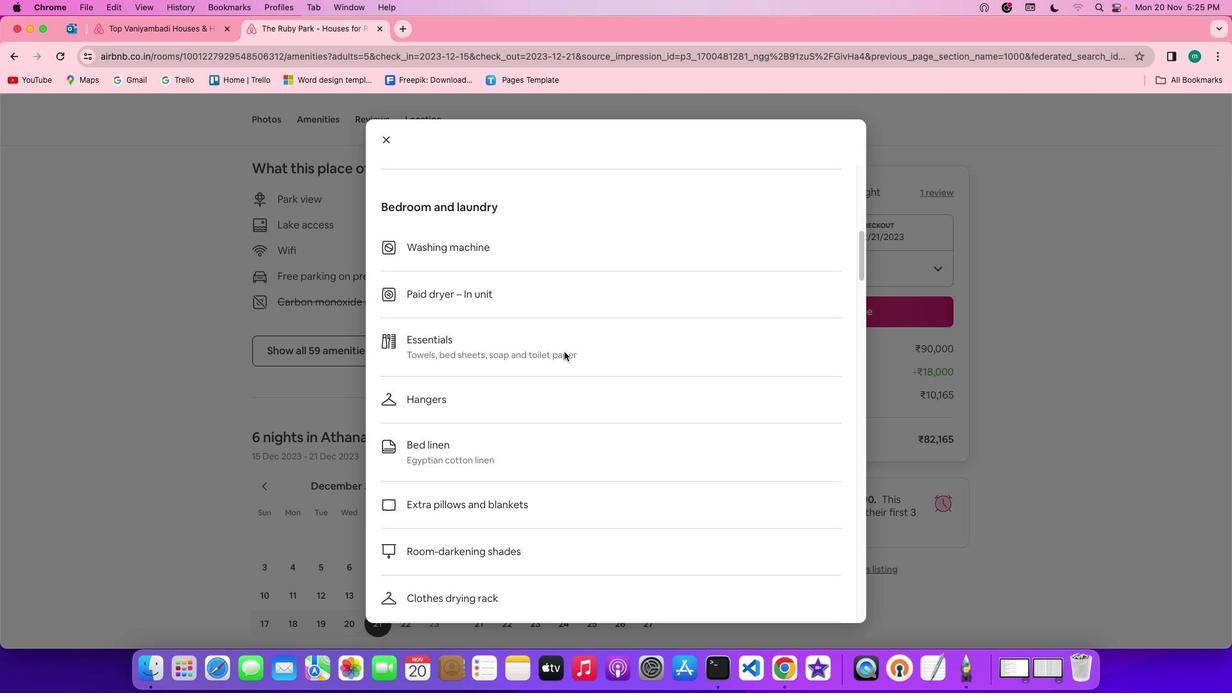 
Action: Mouse scrolled (564, 351) with delta (0, 0)
Screenshot: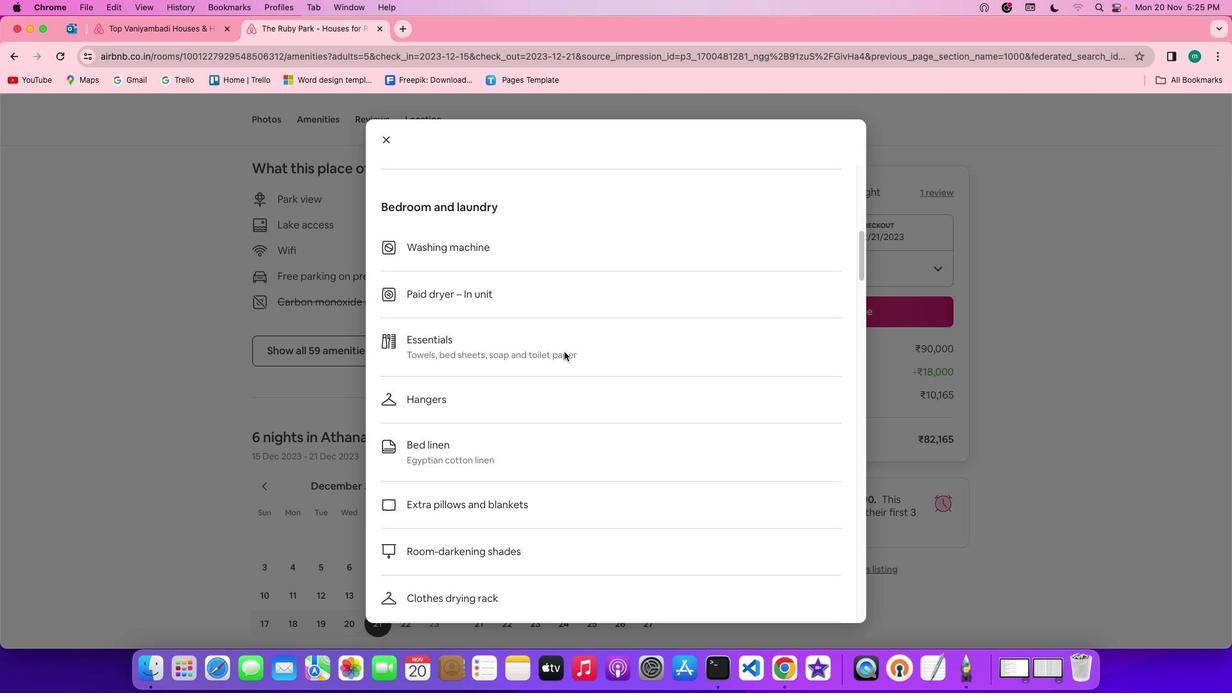 
Action: Mouse scrolled (564, 351) with delta (0, -1)
Screenshot: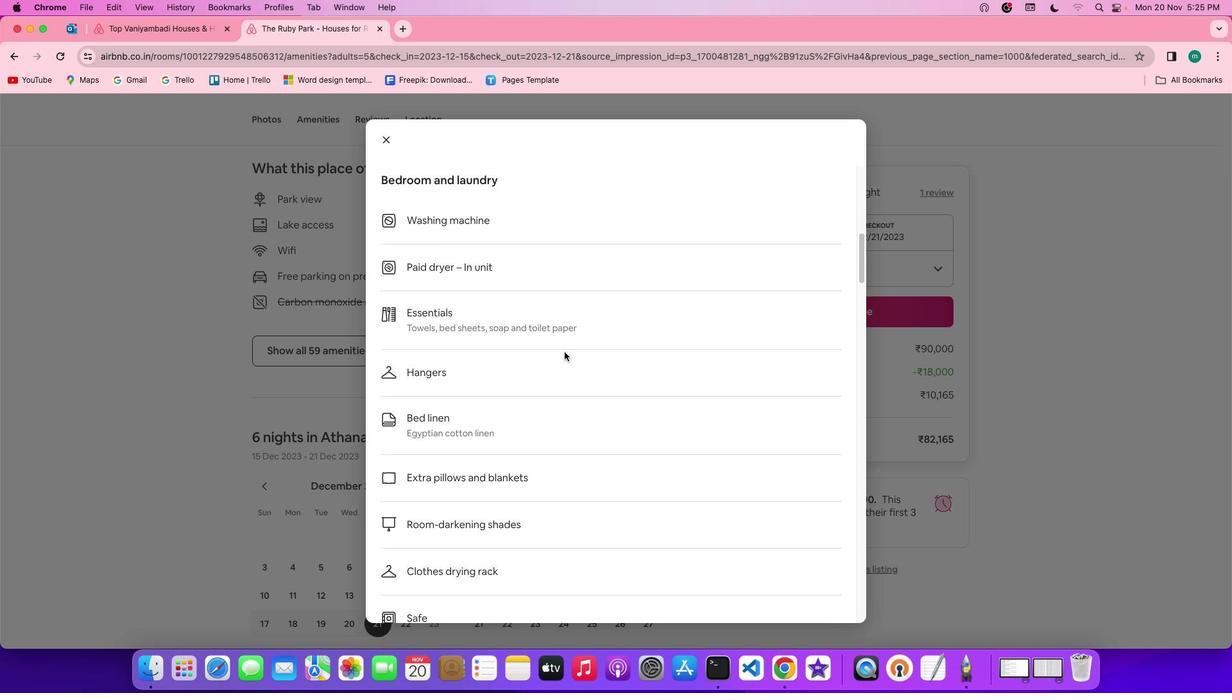 
Action: Mouse scrolled (564, 351) with delta (0, -1)
Screenshot: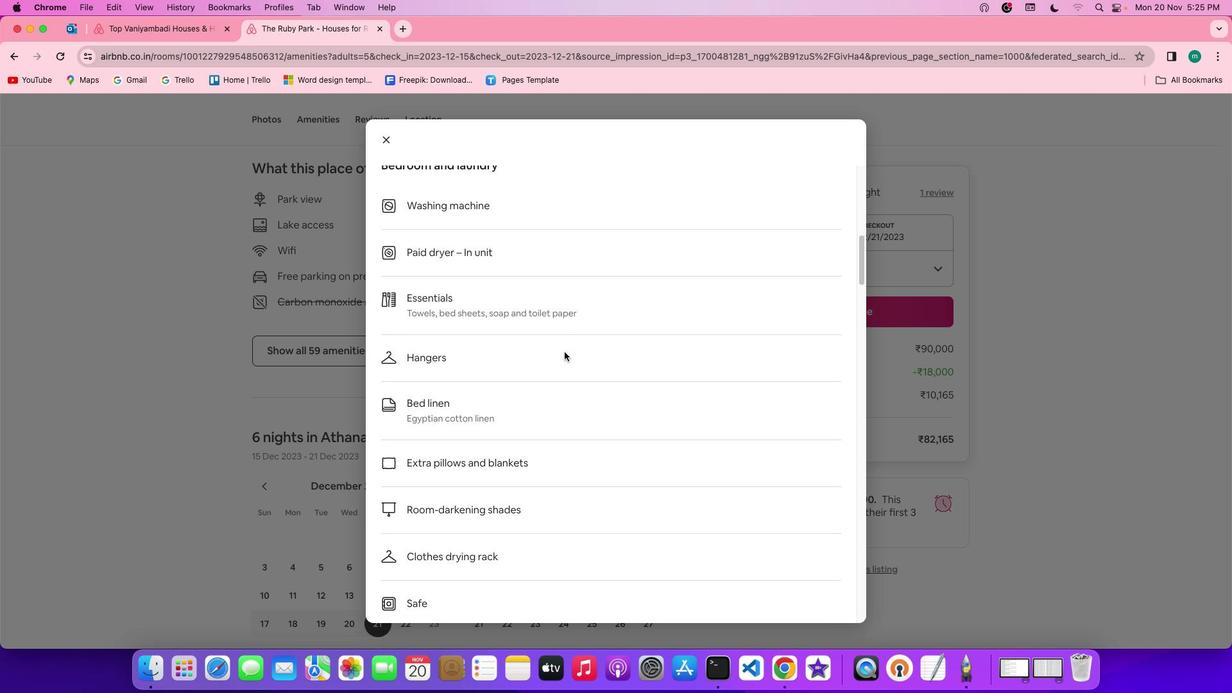 
Action: Mouse moved to (563, 351)
Screenshot: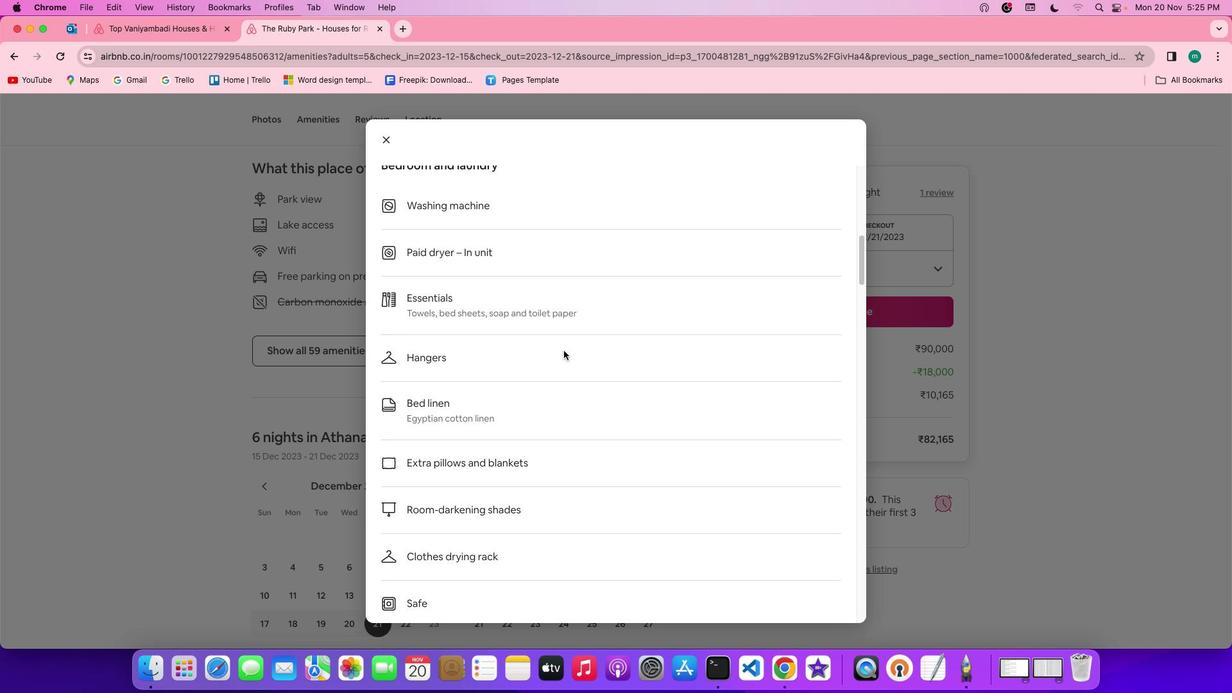 
Action: Mouse scrolled (563, 351) with delta (0, 0)
Screenshot: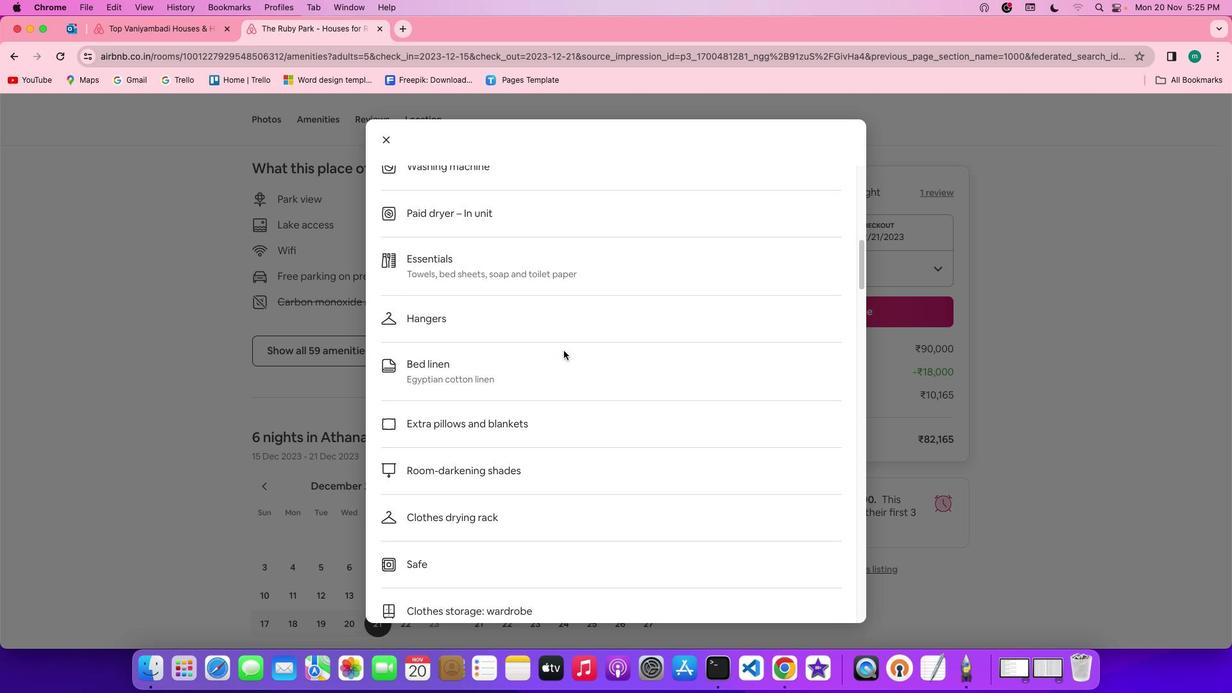 
Action: Mouse scrolled (563, 351) with delta (0, 0)
Screenshot: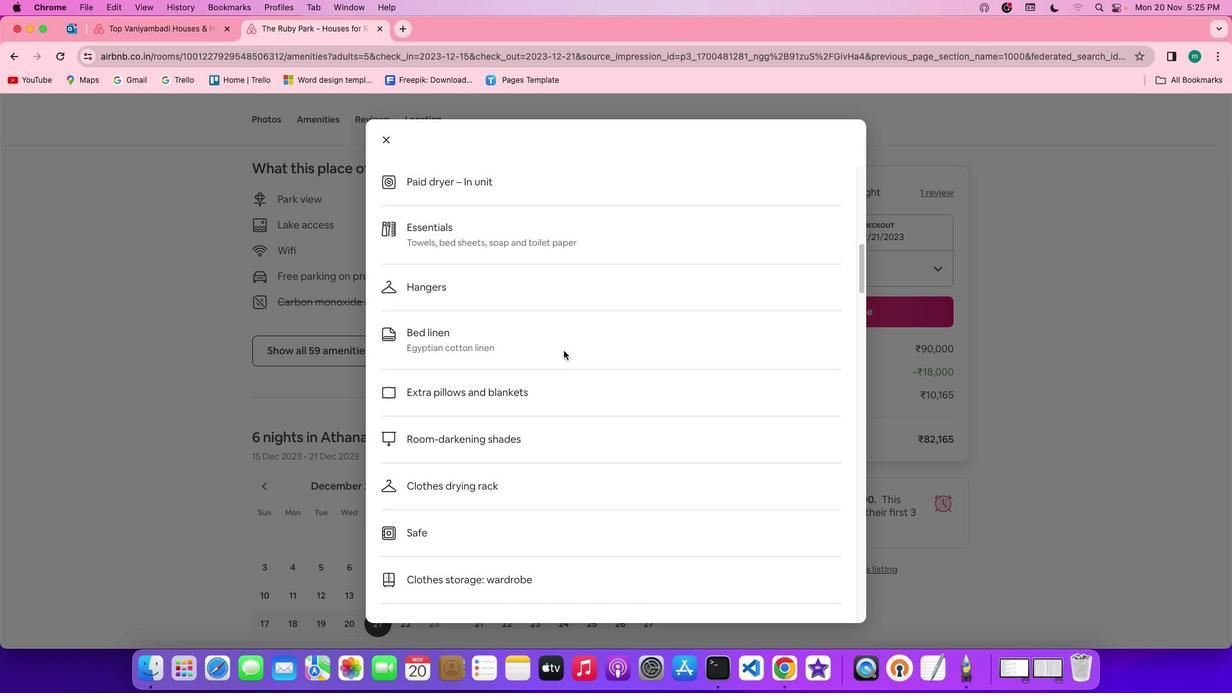 
Action: Mouse scrolled (563, 351) with delta (0, 0)
Screenshot: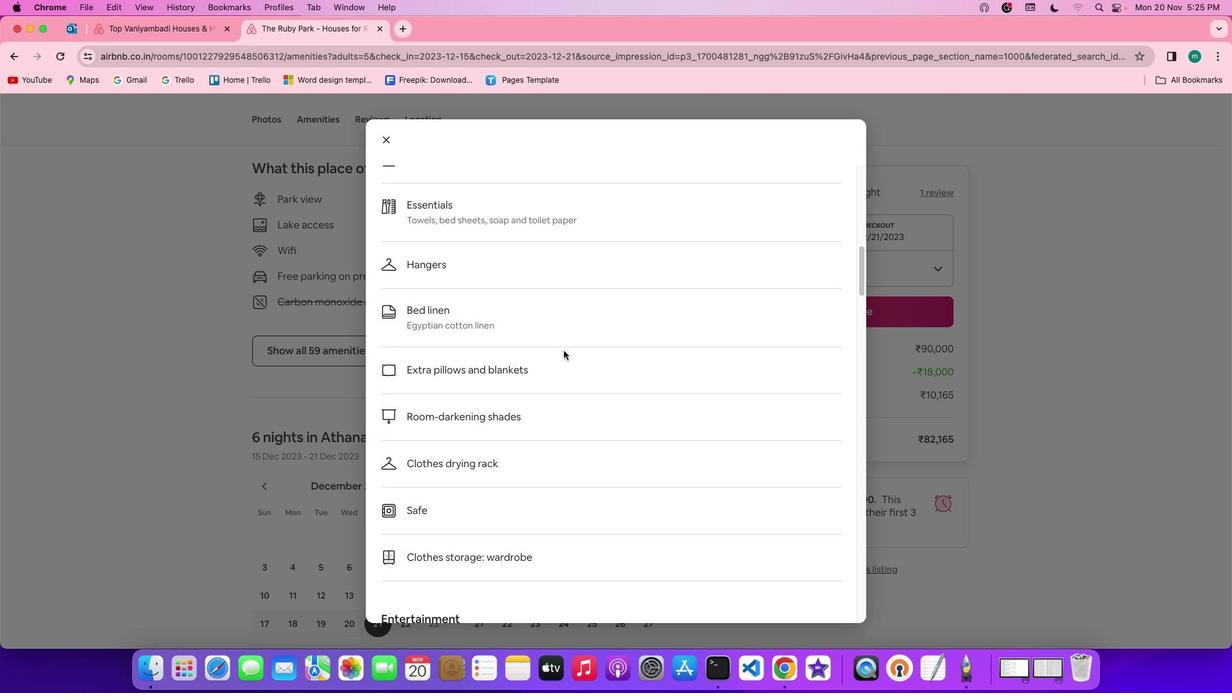 
Action: Mouse scrolled (563, 351) with delta (0, 0)
Screenshot: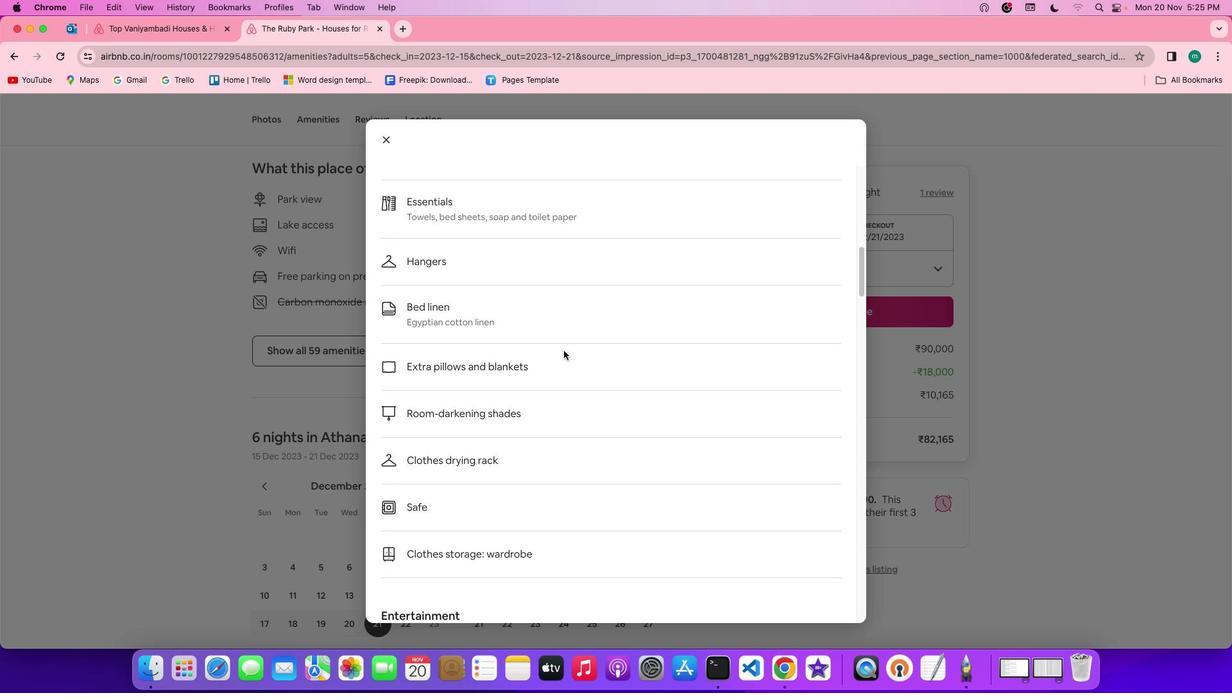 
Action: Mouse scrolled (563, 351) with delta (0, 0)
Screenshot: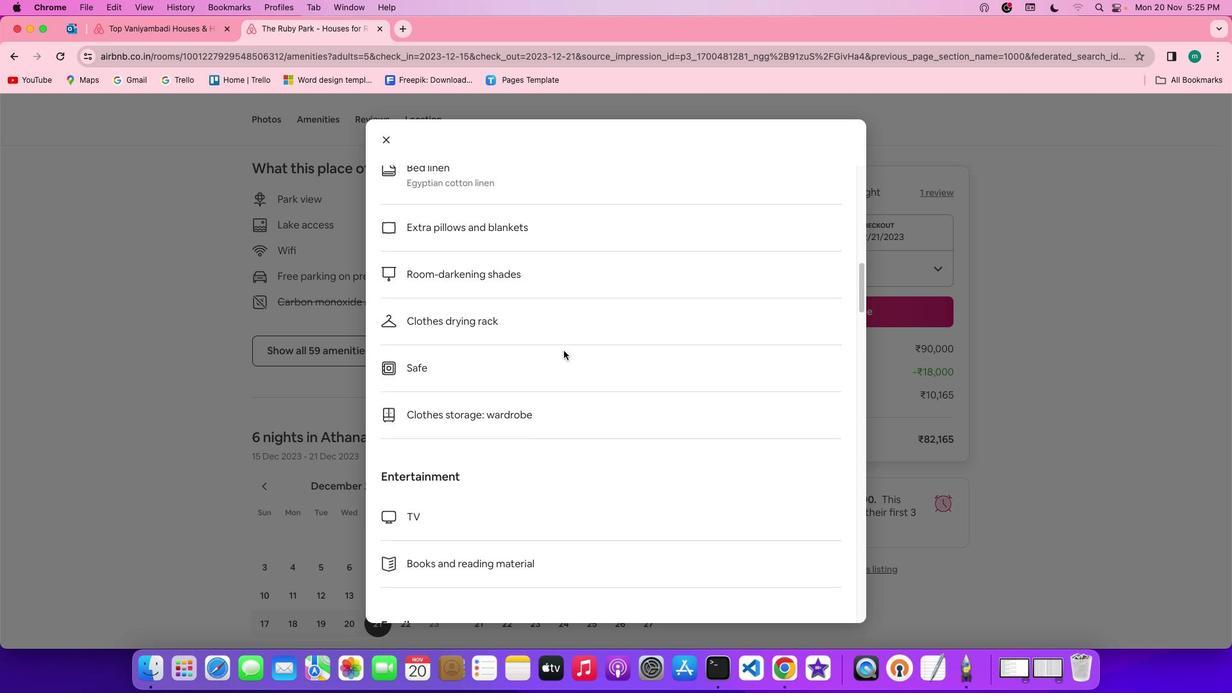 
Action: Mouse scrolled (563, 351) with delta (0, 0)
Screenshot: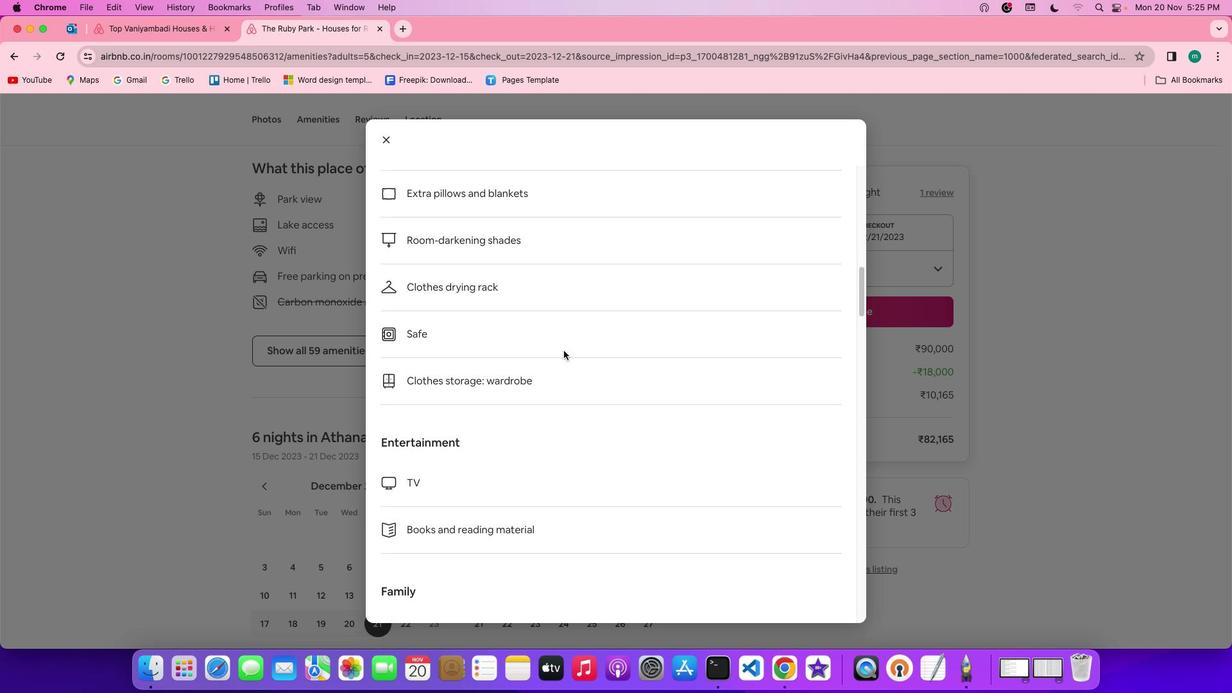 
Action: Mouse scrolled (563, 351) with delta (0, -1)
Screenshot: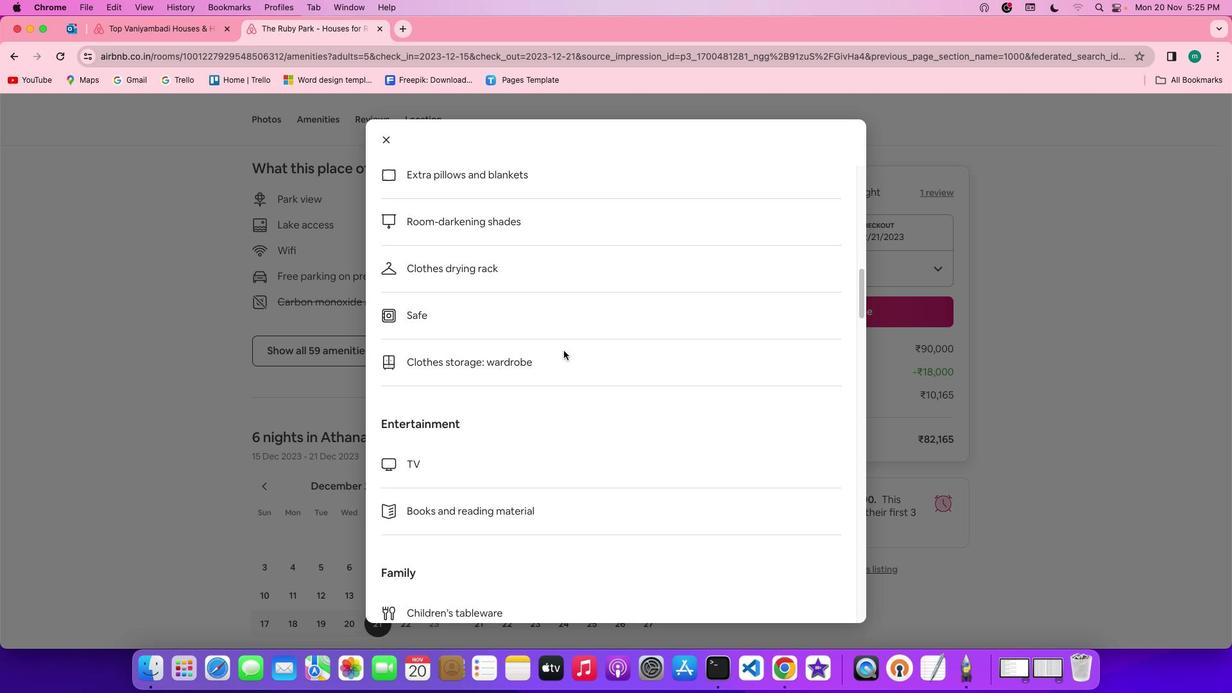 
Action: Mouse scrolled (563, 351) with delta (0, -1)
Screenshot: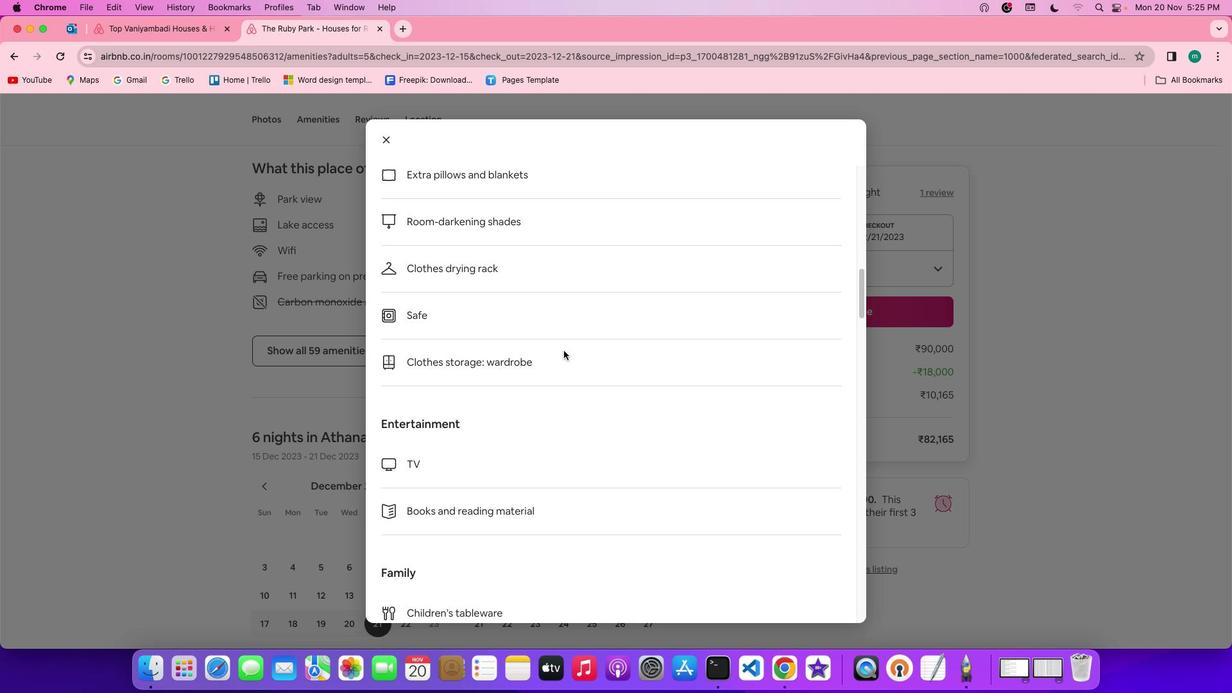 
Action: Mouse scrolled (563, 351) with delta (0, 0)
Screenshot: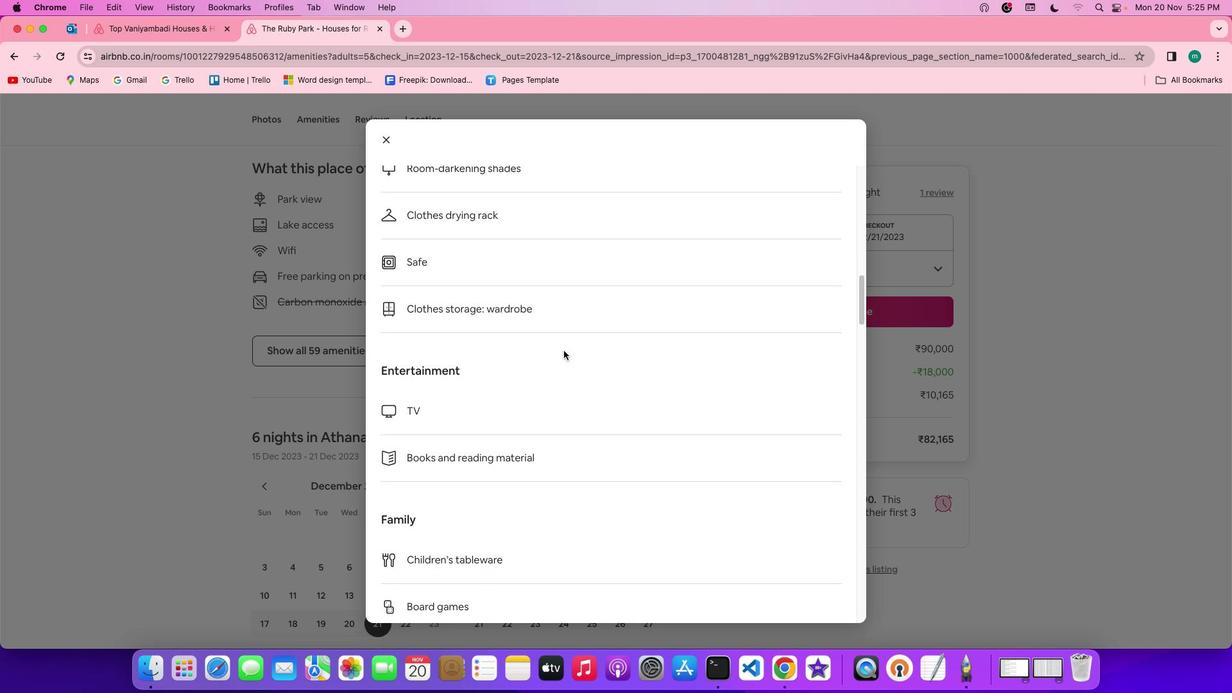 
Action: Mouse scrolled (563, 351) with delta (0, 0)
Screenshot: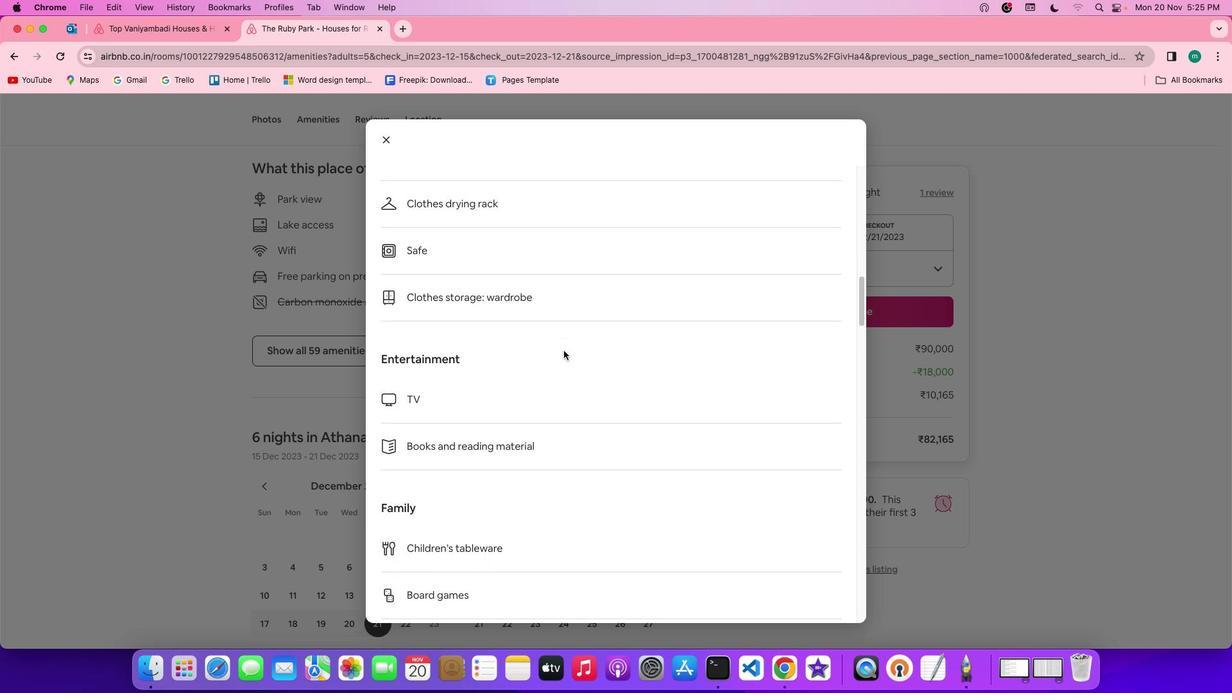 
Action: Mouse moved to (563, 351)
Screenshot: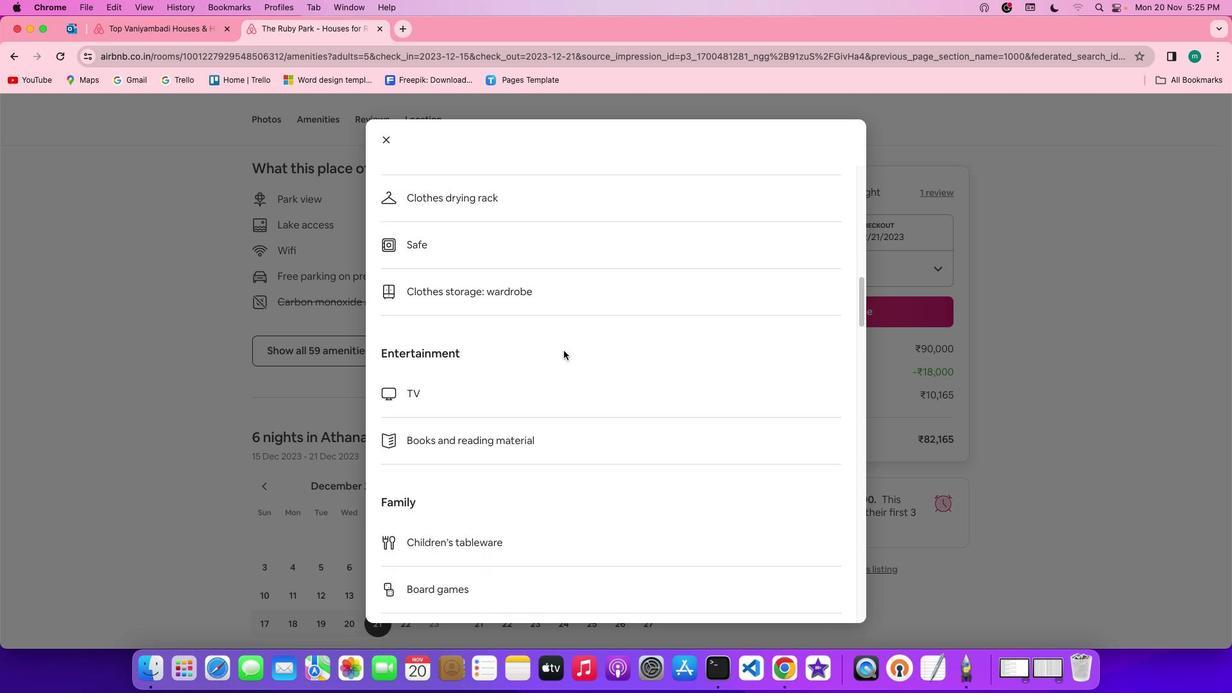 
Action: Mouse scrolled (563, 351) with delta (0, 0)
Screenshot: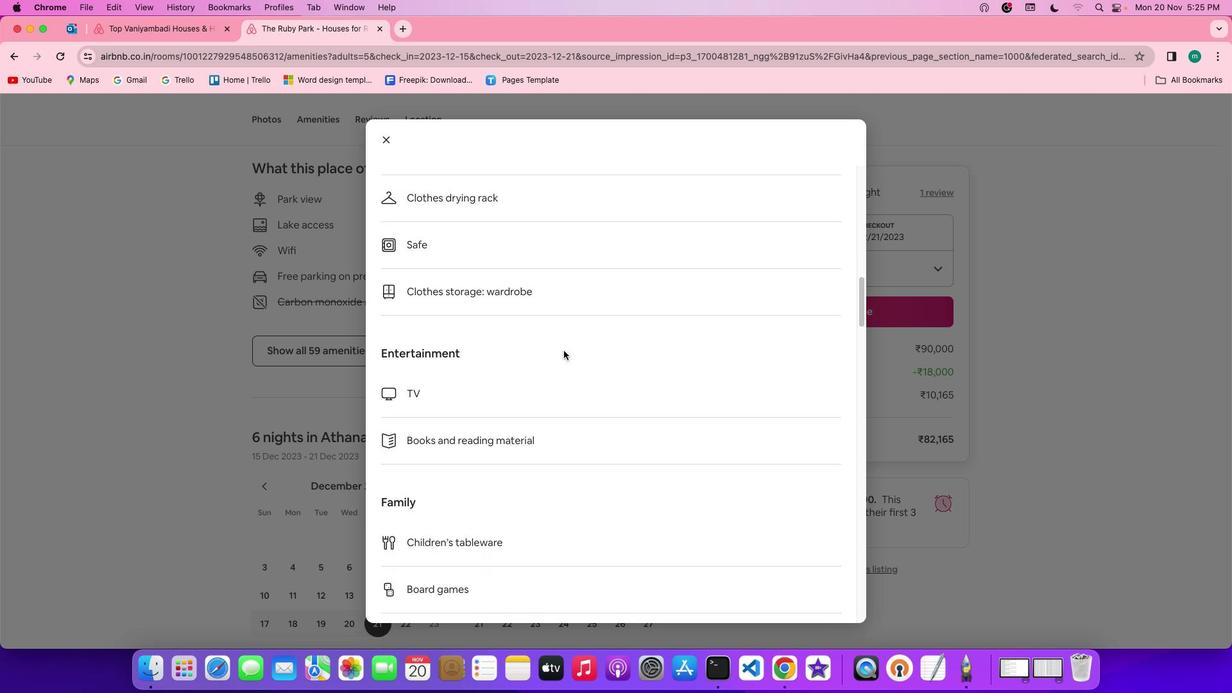 
Action: Mouse scrolled (563, 351) with delta (0, 0)
Screenshot: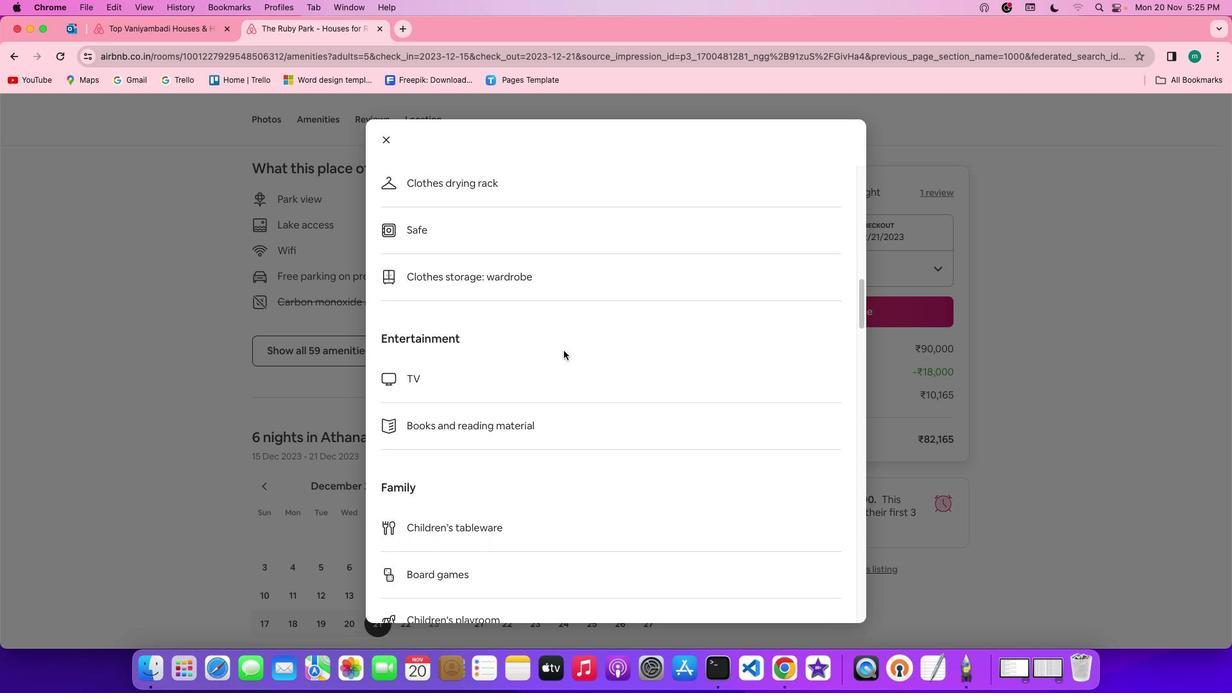 
Action: Mouse scrolled (563, 351) with delta (0, 0)
Screenshot: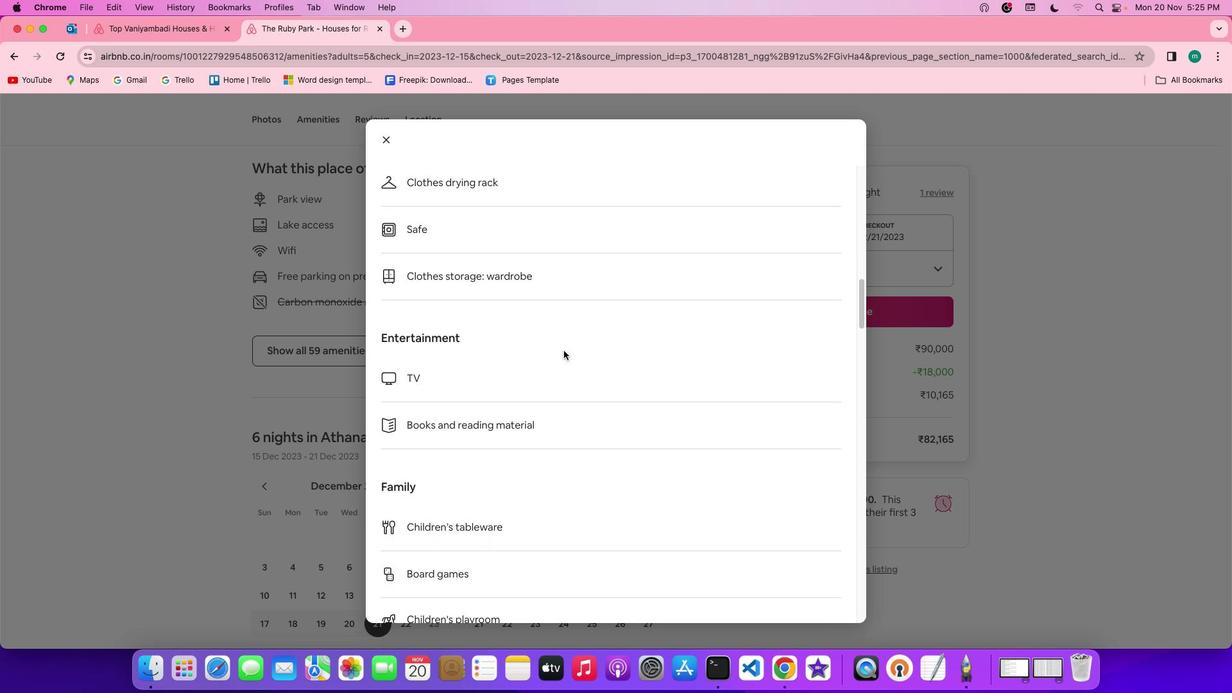 
Action: Mouse moved to (563, 349)
Screenshot: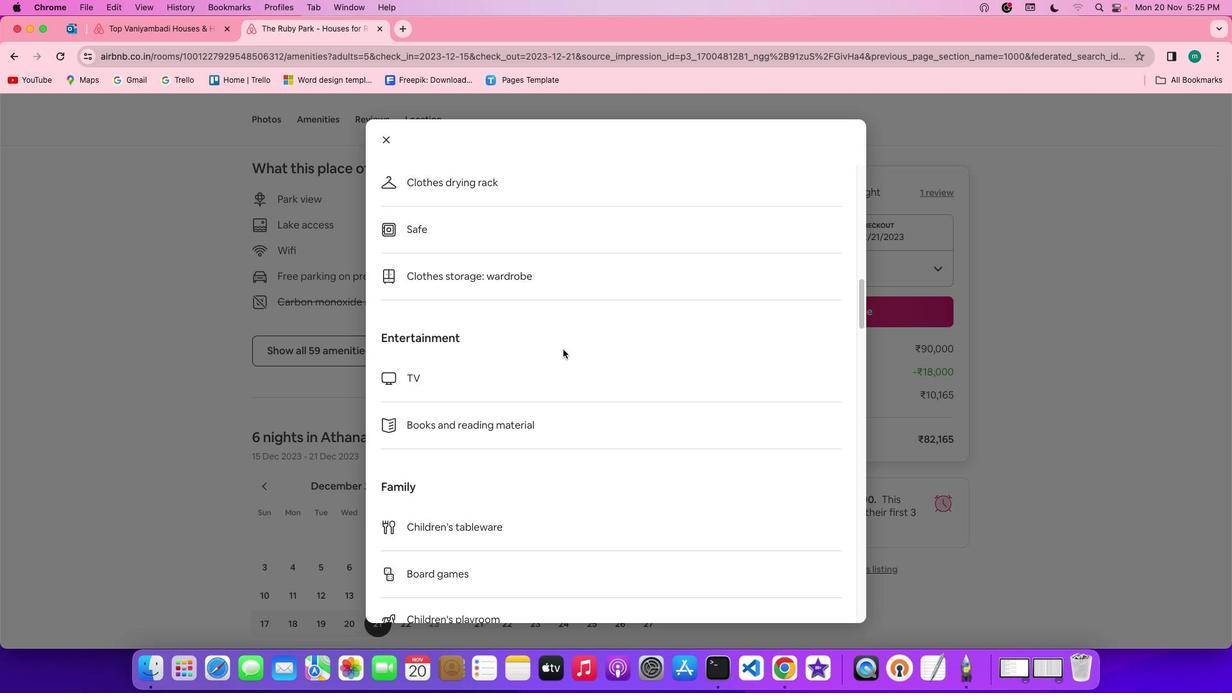 
Action: Mouse scrolled (563, 349) with delta (0, 0)
Screenshot: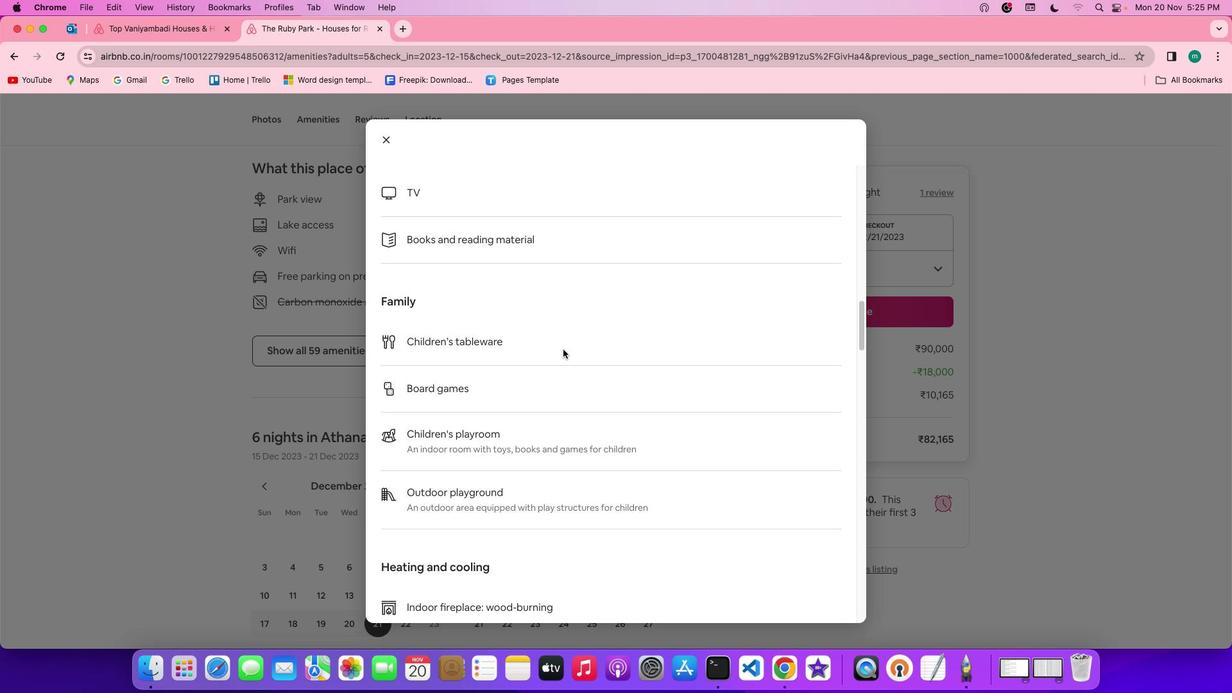 
Action: Mouse scrolled (563, 349) with delta (0, 0)
Screenshot: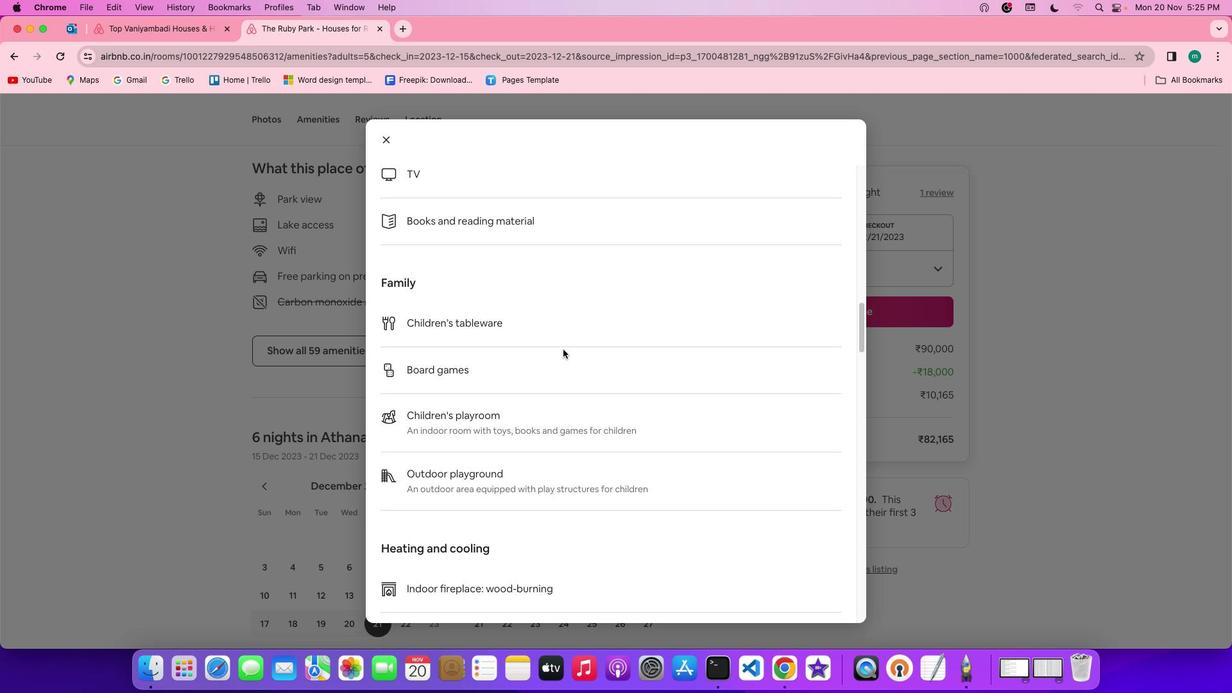 
Action: Mouse scrolled (563, 349) with delta (0, -1)
Screenshot: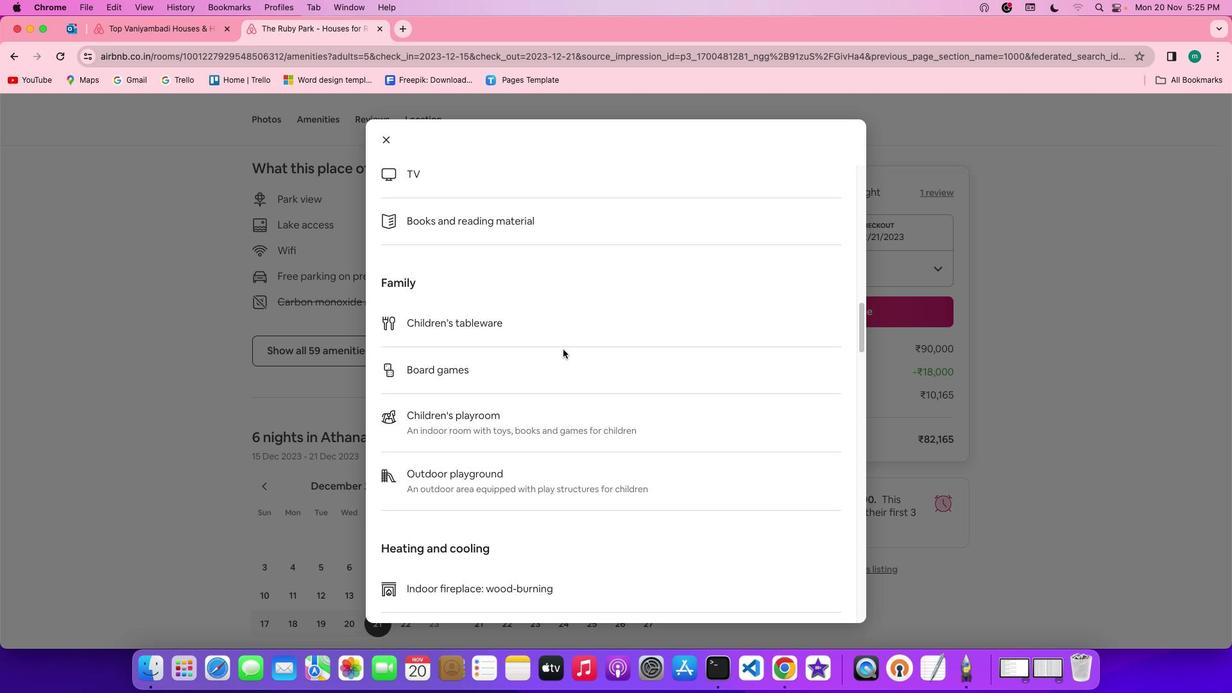 
Action: Mouse scrolled (563, 349) with delta (0, -2)
Screenshot: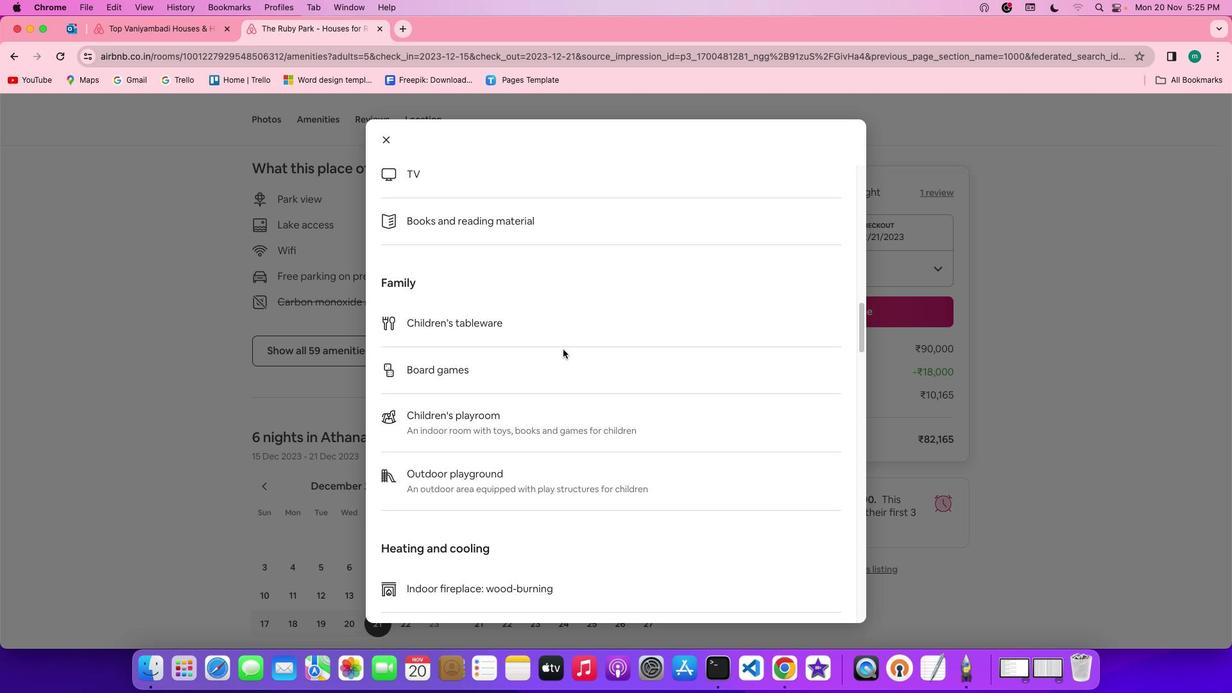 
Action: Mouse moved to (562, 347)
